 Task: Create a community-driven roadmap with input from external contributors.
Action: Mouse moved to (138, 148)
Screenshot: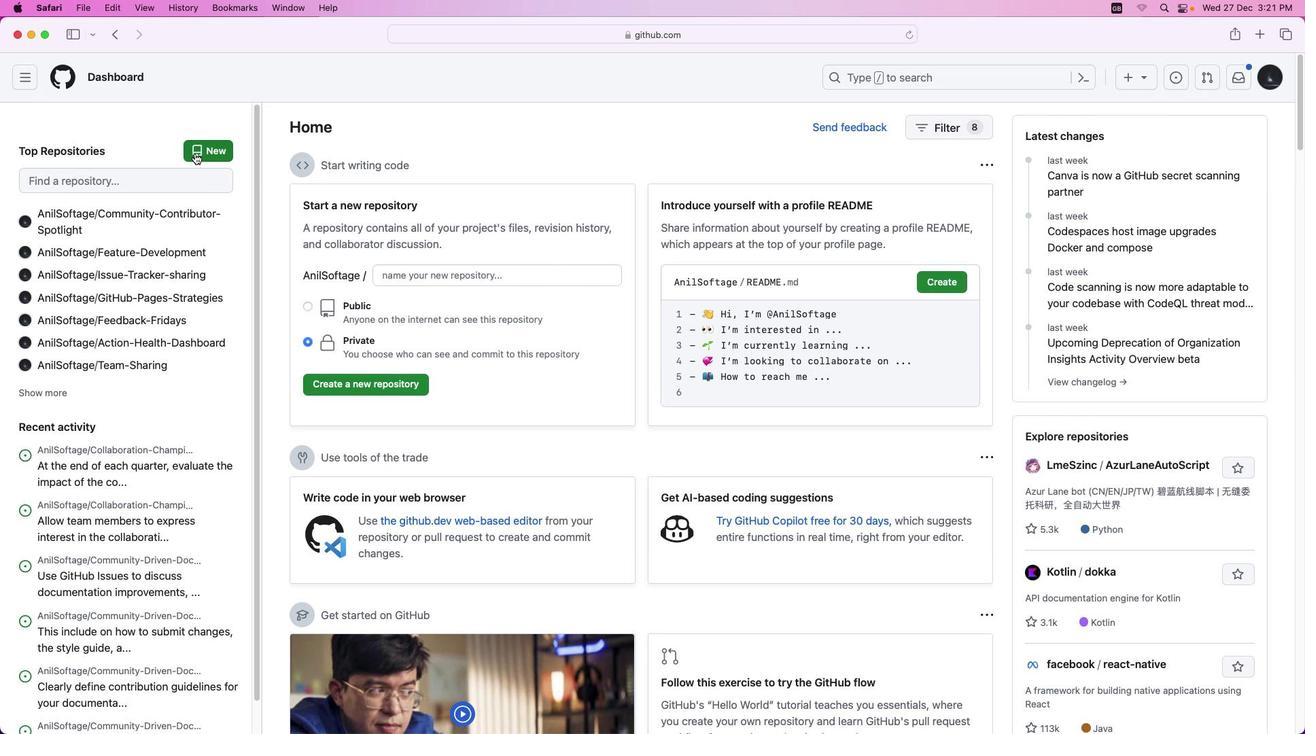 
Action: Mouse pressed left at (138, 148)
Screenshot: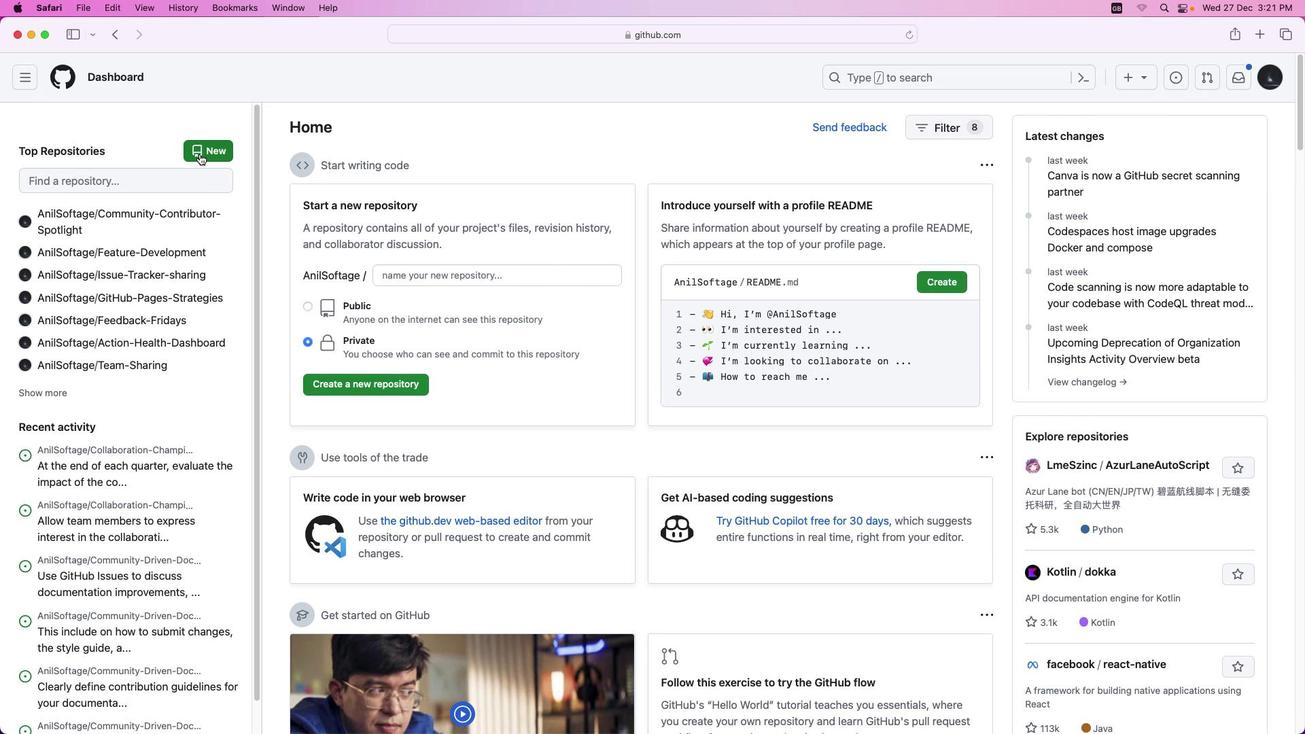 
Action: Mouse moved to (210, 150)
Screenshot: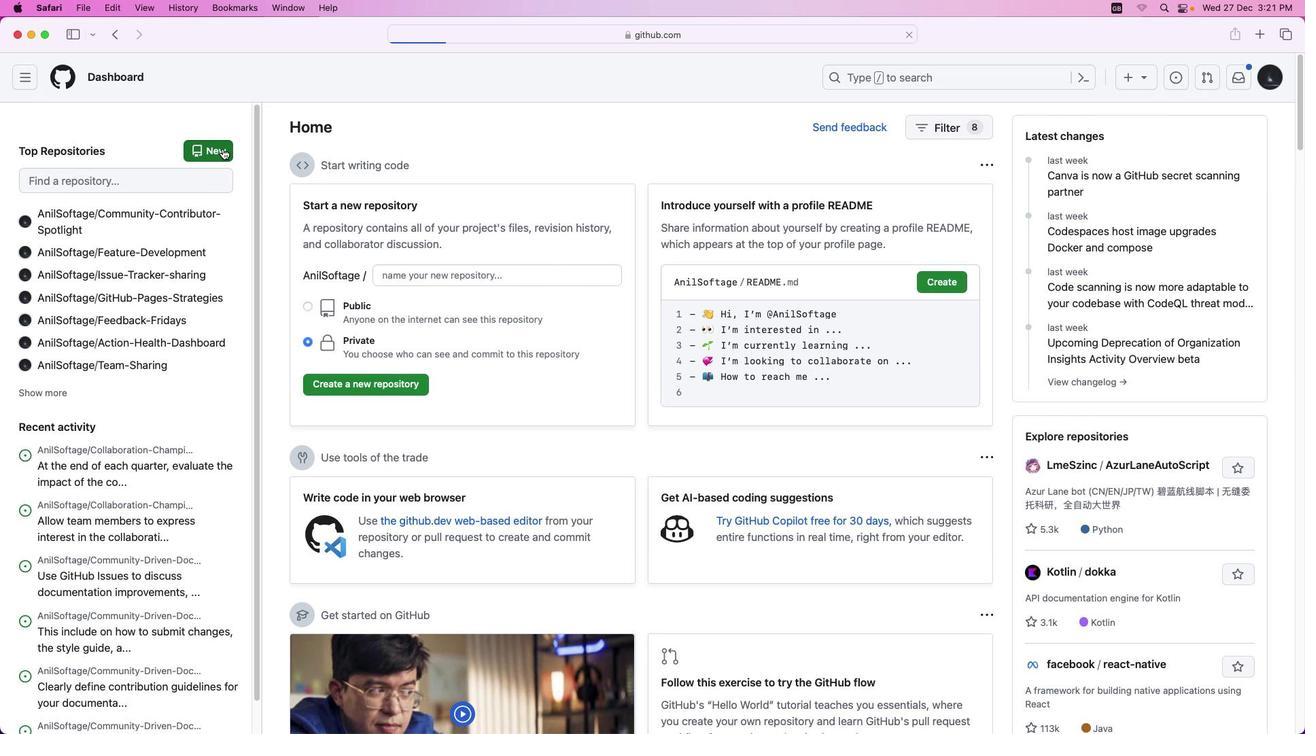 
Action: Mouse pressed left at (210, 150)
Screenshot: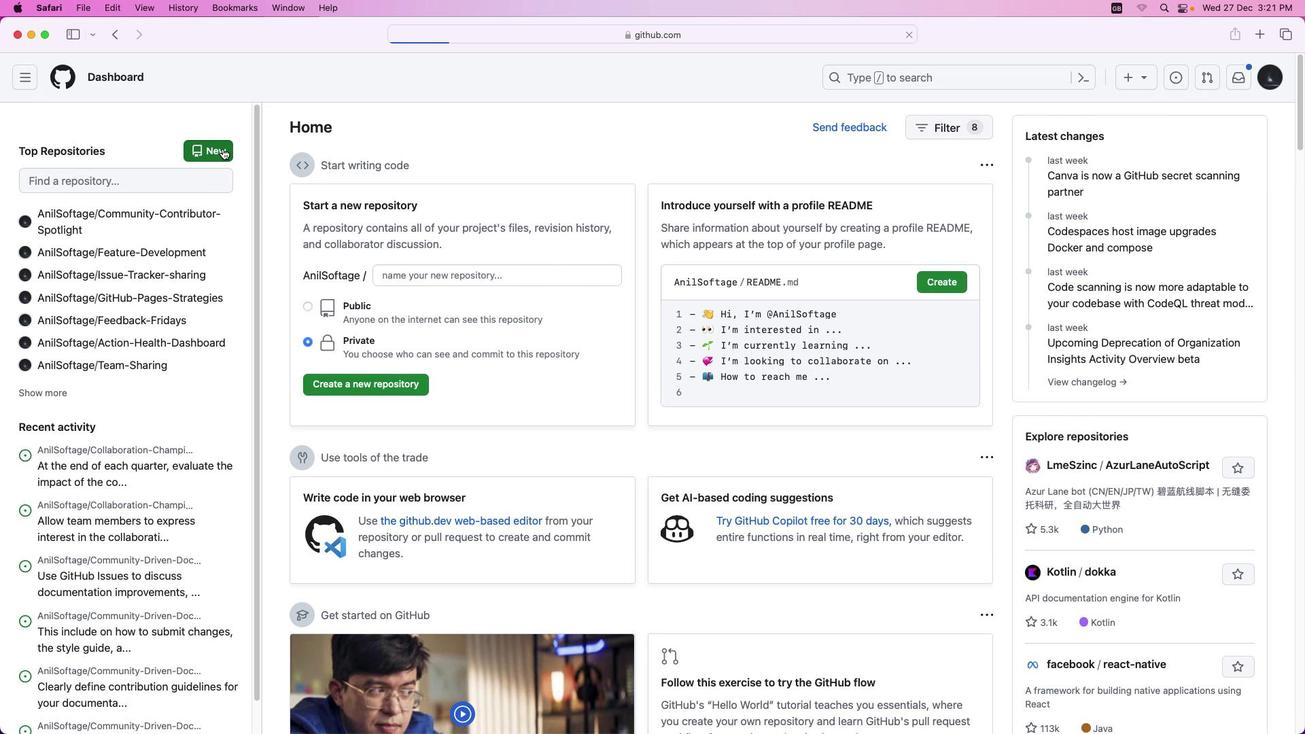
Action: Mouse moved to (572, 356)
Screenshot: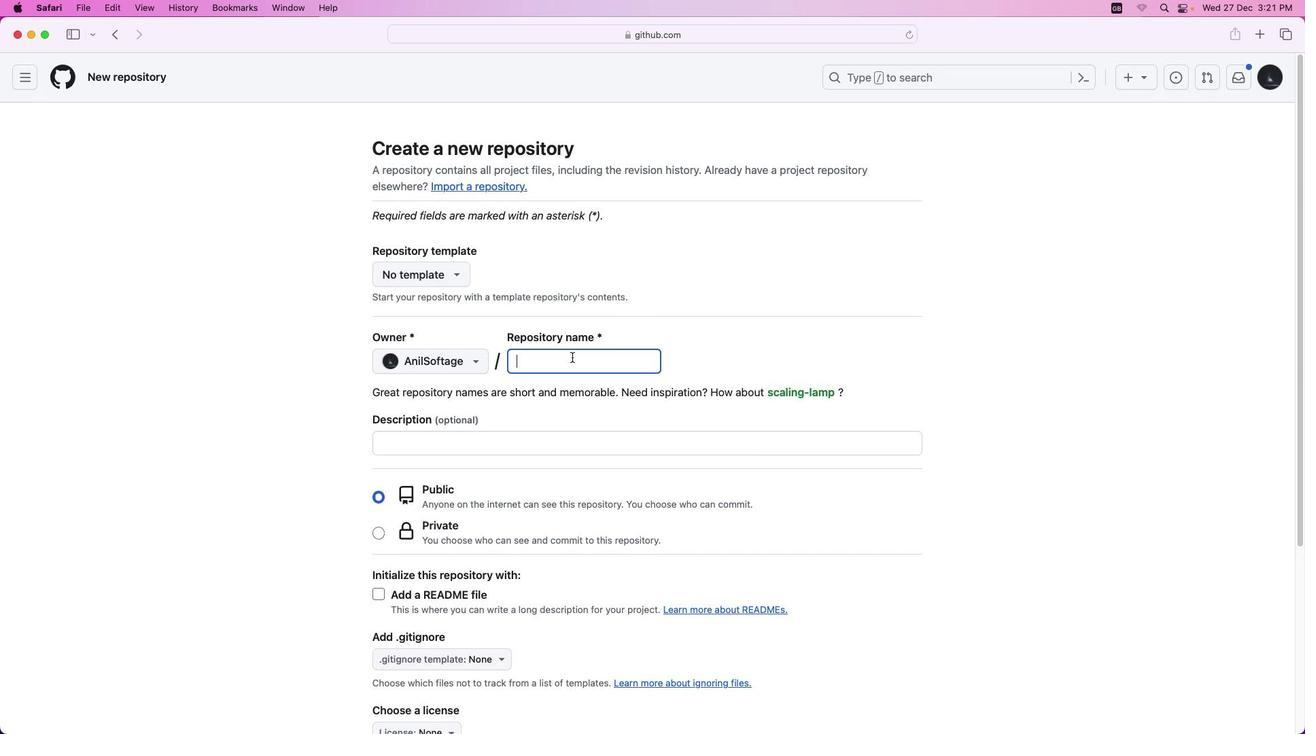 
Action: Mouse pressed left at (572, 356)
Screenshot: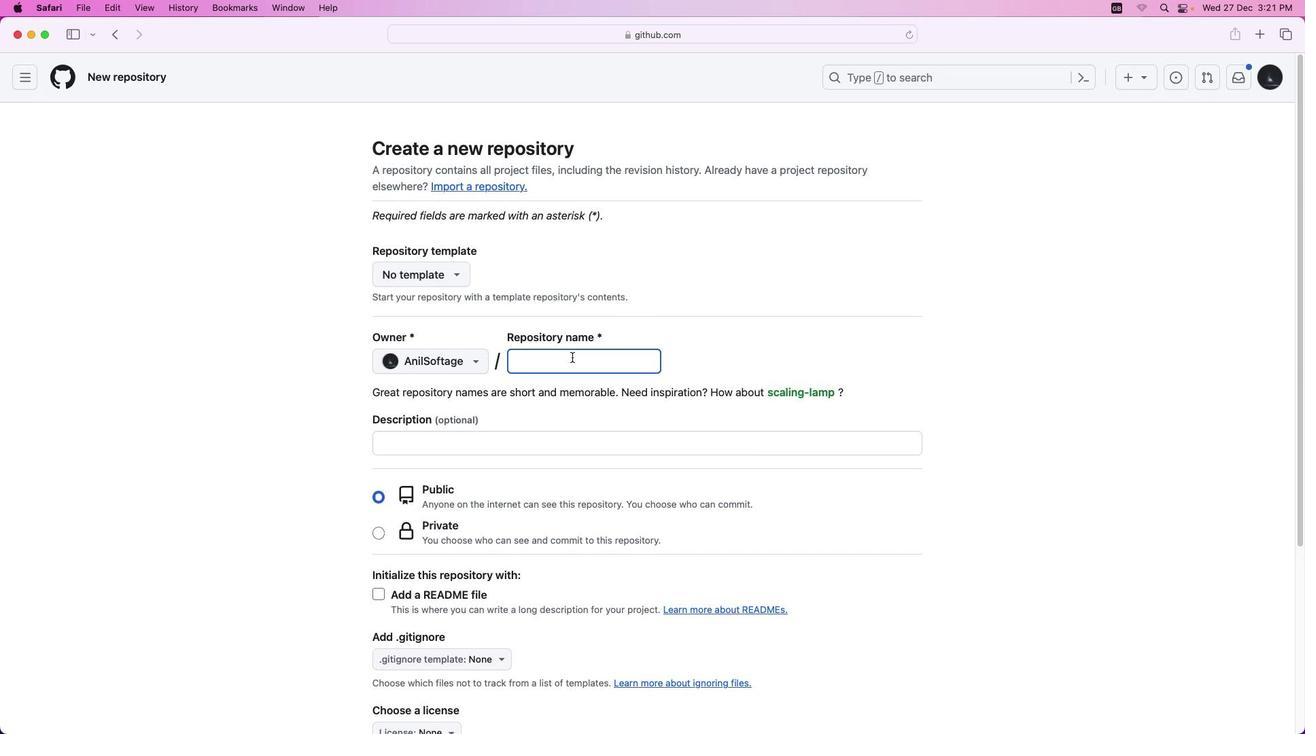 
Action: Key pressed Key.shift'C''u'Key.left'o''m''m'Key.rightKey.right'n''i''t''y''-'Key.shift'D''r''i''v''e''n'Key.spaceKey.shift'R''o''a''d''m''a''p'
Screenshot: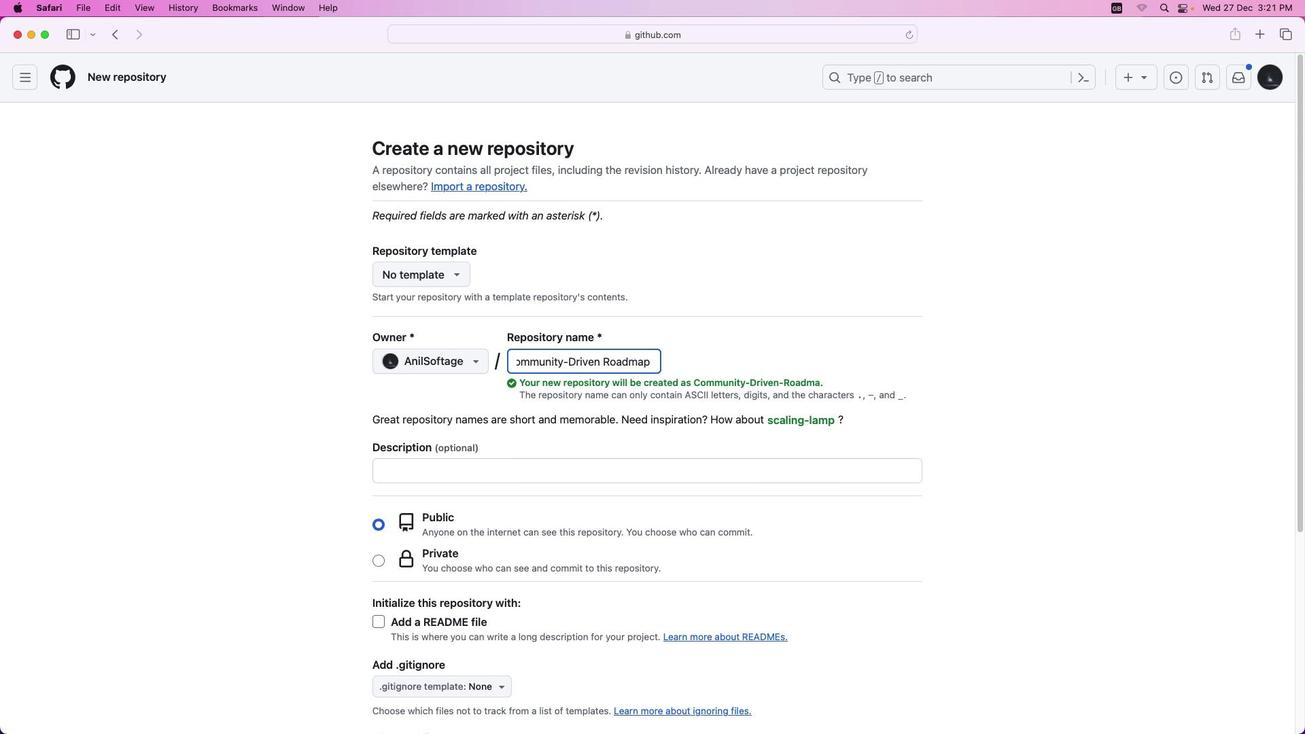 
Action: Mouse moved to (477, 460)
Screenshot: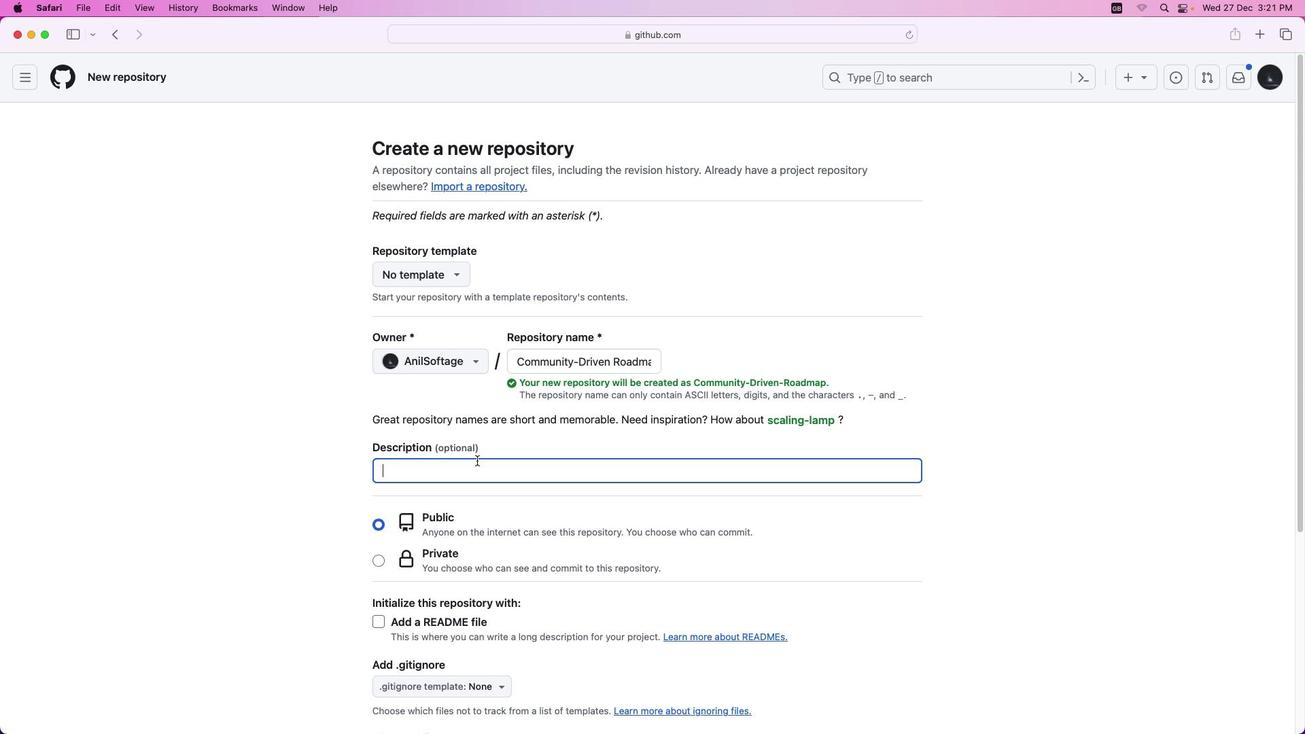 
Action: Mouse pressed left at (477, 460)
Screenshot: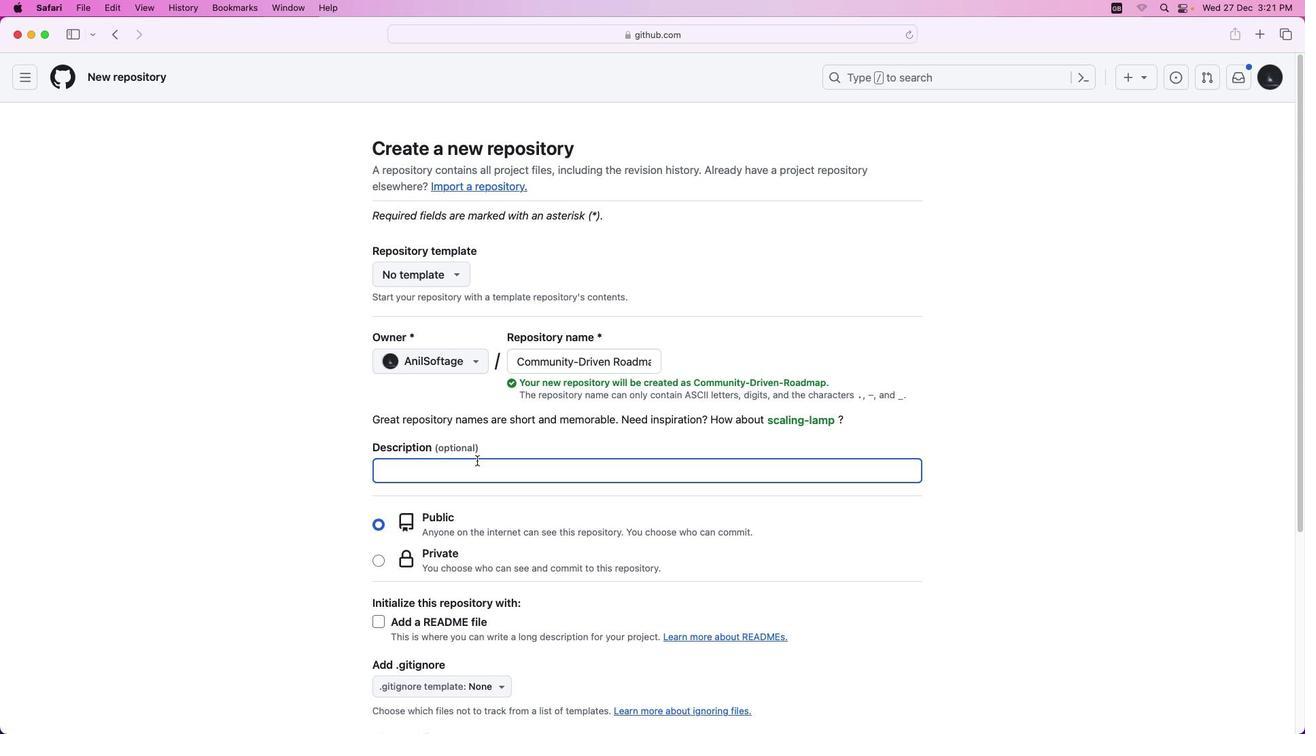 
Action: Key pressed Key.shift'C''r''e''a''t''i'Key.backspaceKey.backspaceKey.backspaceKey.backspaceKey.backspaceKey.backspaceKey.backspaceKey.shift'W''e''l''c''o''m''e'Key.space't''o'Key.spaceKey.shift'C''o''m''m''u''n''i''t''y''-''d''r''i''v''e''n'Key.space'r''o''a''d''m''a''p'','Key.space'i''t'Key.space'i''n''v''o''l''c''e''s'Key.leftKey.leftKey.backspace'v'Key.rightKey.rightKey.rightKey.space'c''o''l''l''a''b''o''r''a''t''i''o''n'','Key.space't''r''a''n''s''p''a''r''e''n''c''y'','Key.space'a''n''d'Key.space'e''n''g''a''g''e''m''e''n''t'Key.space'w''i''t''h'Key.space'e''x''t''e''r''n''a''l'Key.space'c''o''n''t''r''i''b''u''t''o''r''s''.'
Screenshot: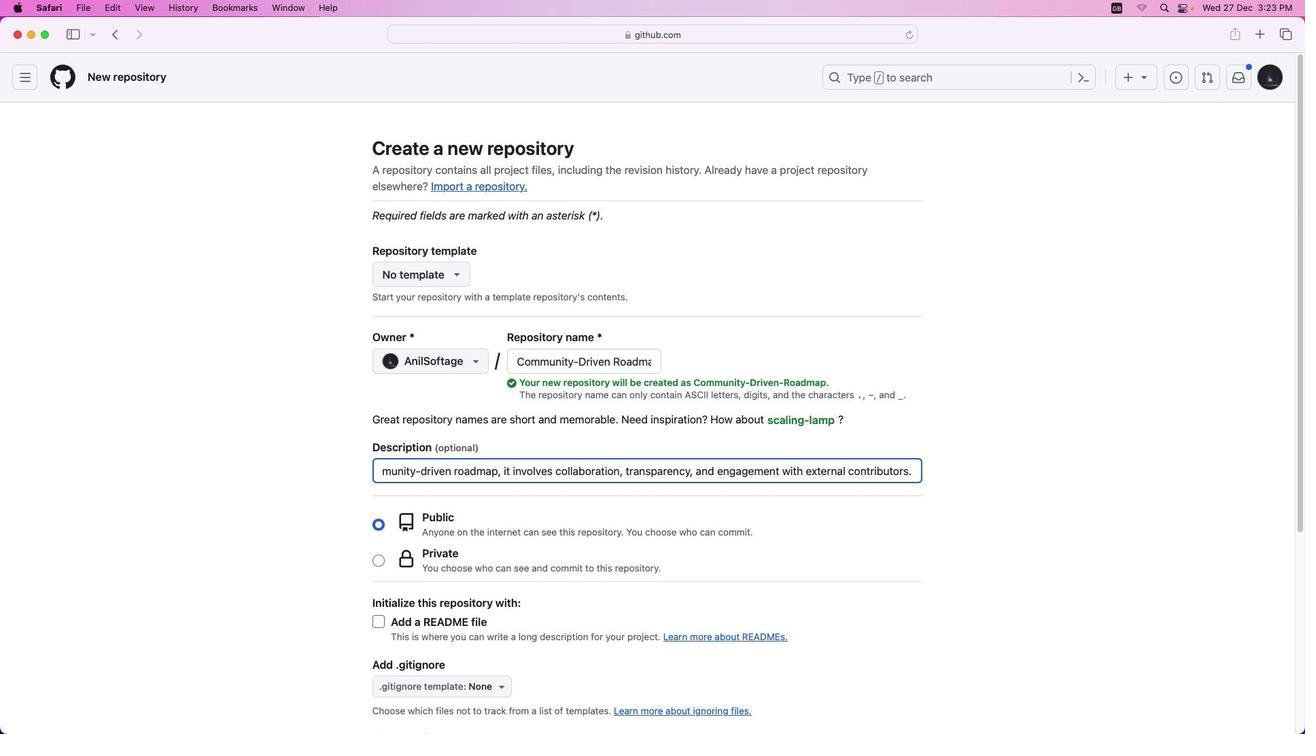 
Action: Mouse moved to (411, 546)
Screenshot: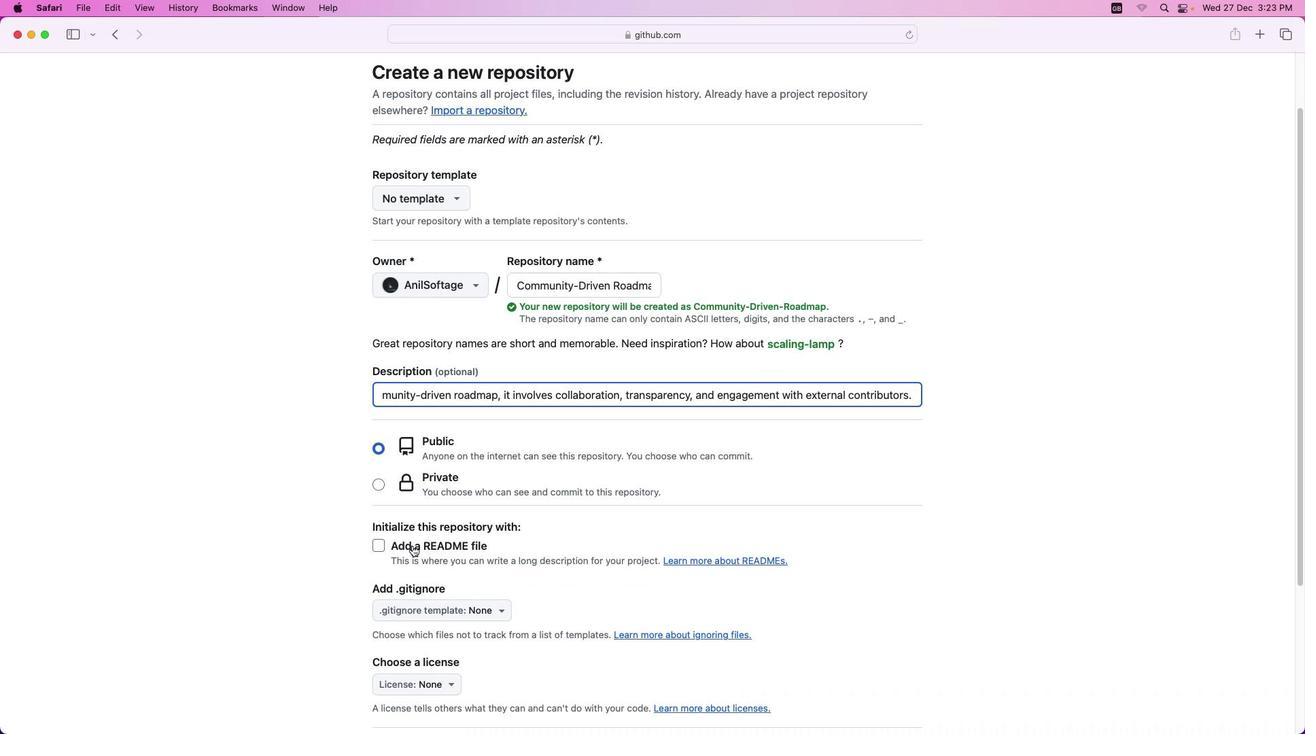 
Action: Mouse scrolled (411, 546) with delta (0, 0)
Screenshot: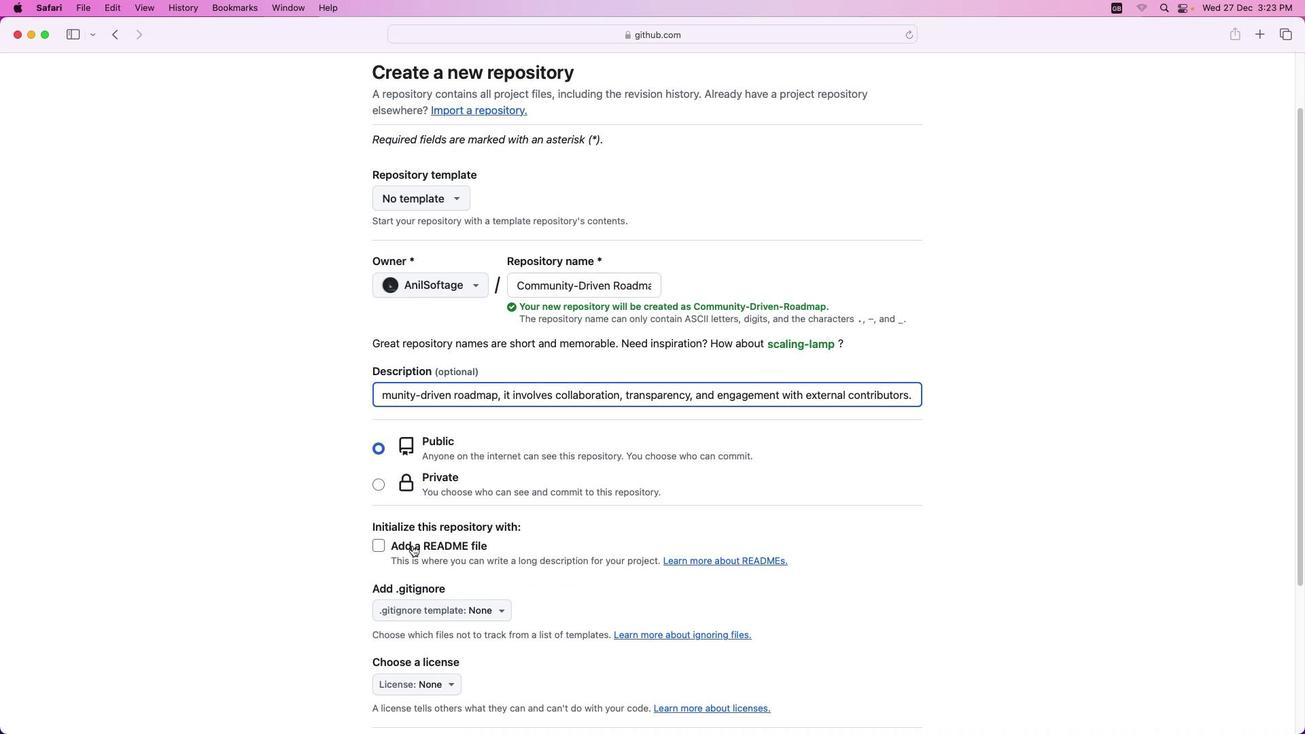 
Action: Mouse moved to (411, 546)
Screenshot: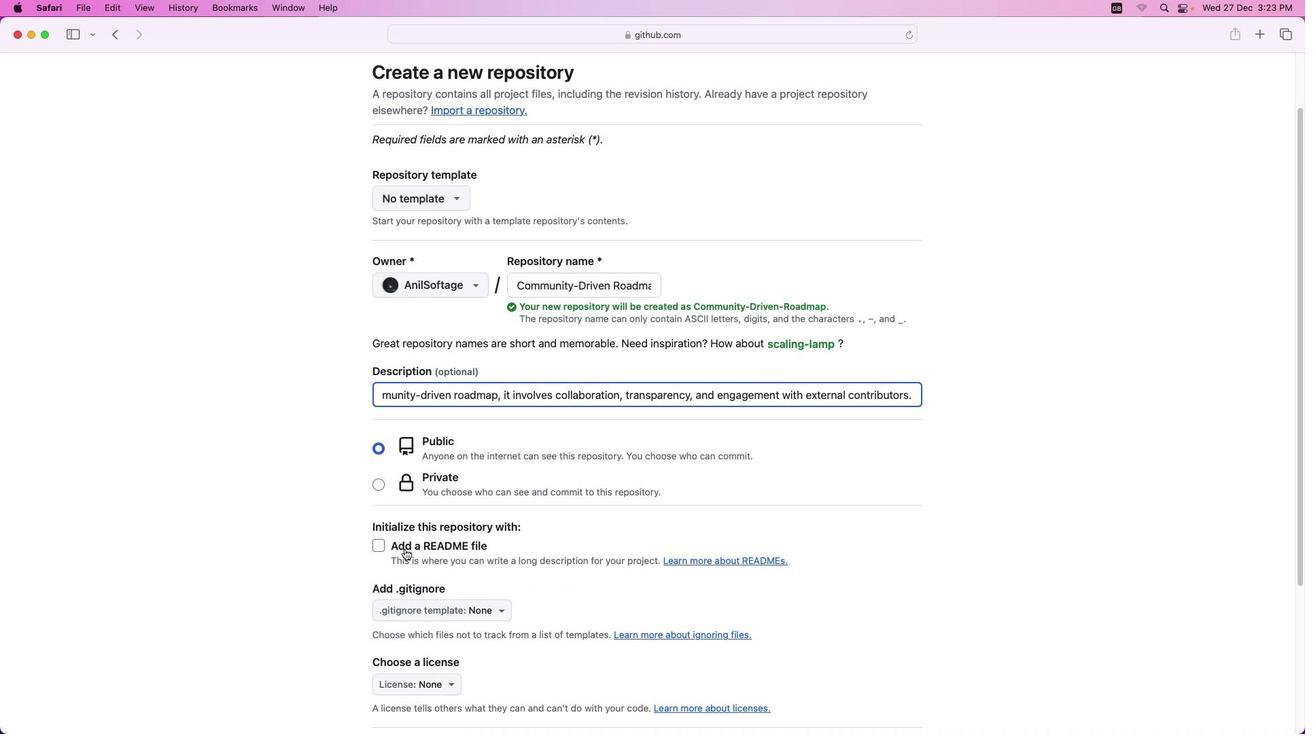 
Action: Mouse scrolled (411, 546) with delta (0, 0)
Screenshot: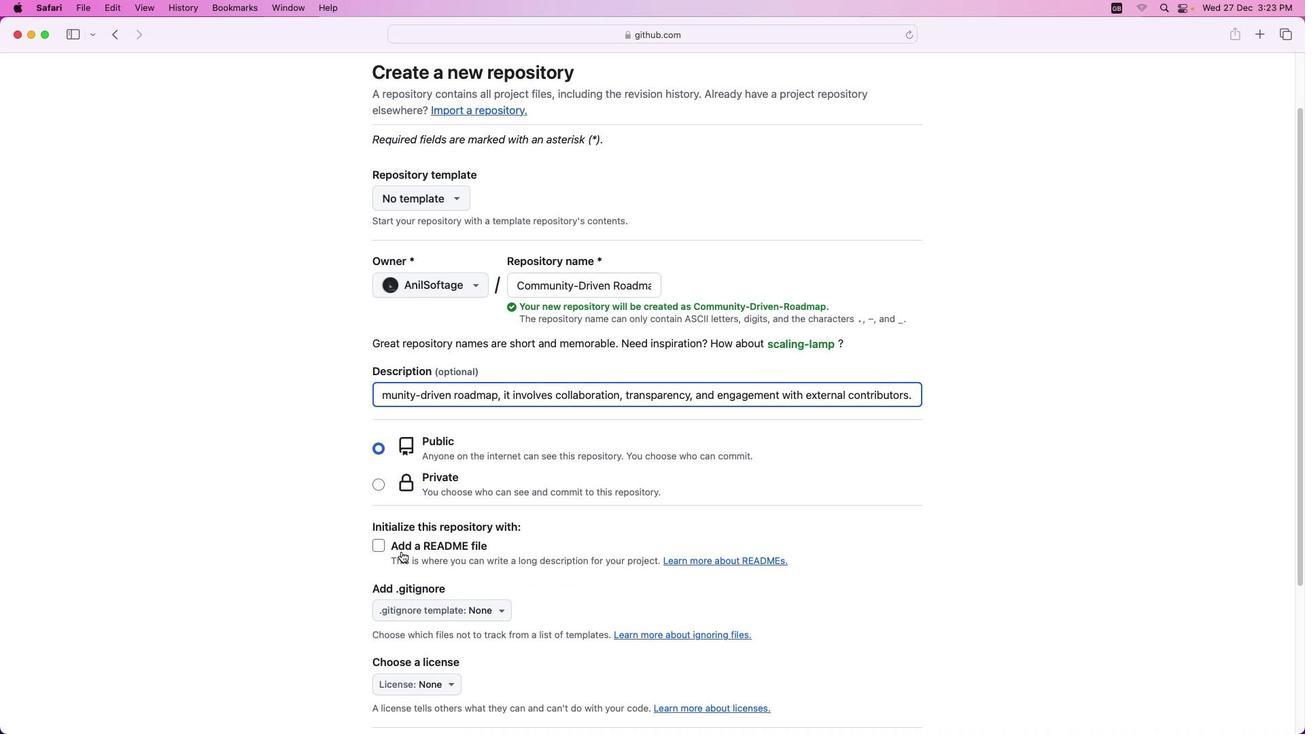 
Action: Mouse moved to (412, 545)
Screenshot: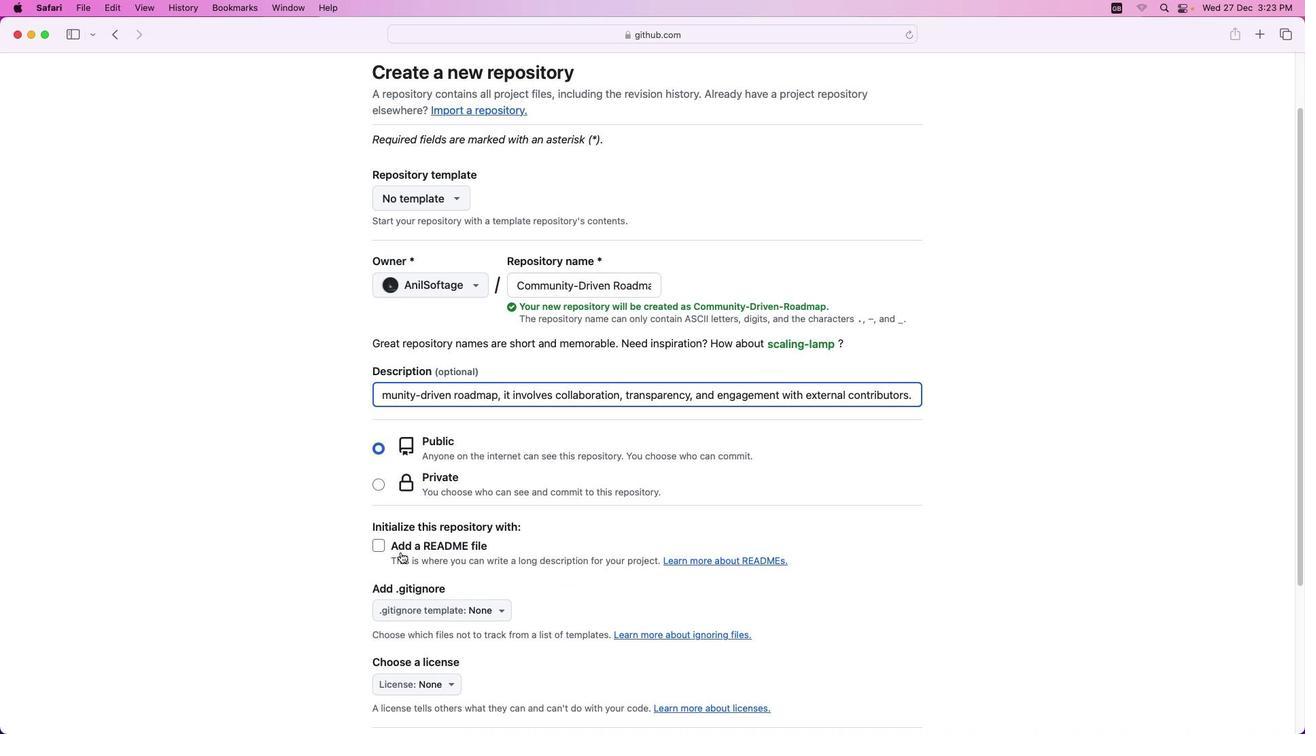 
Action: Mouse scrolled (412, 545) with delta (0, 0)
Screenshot: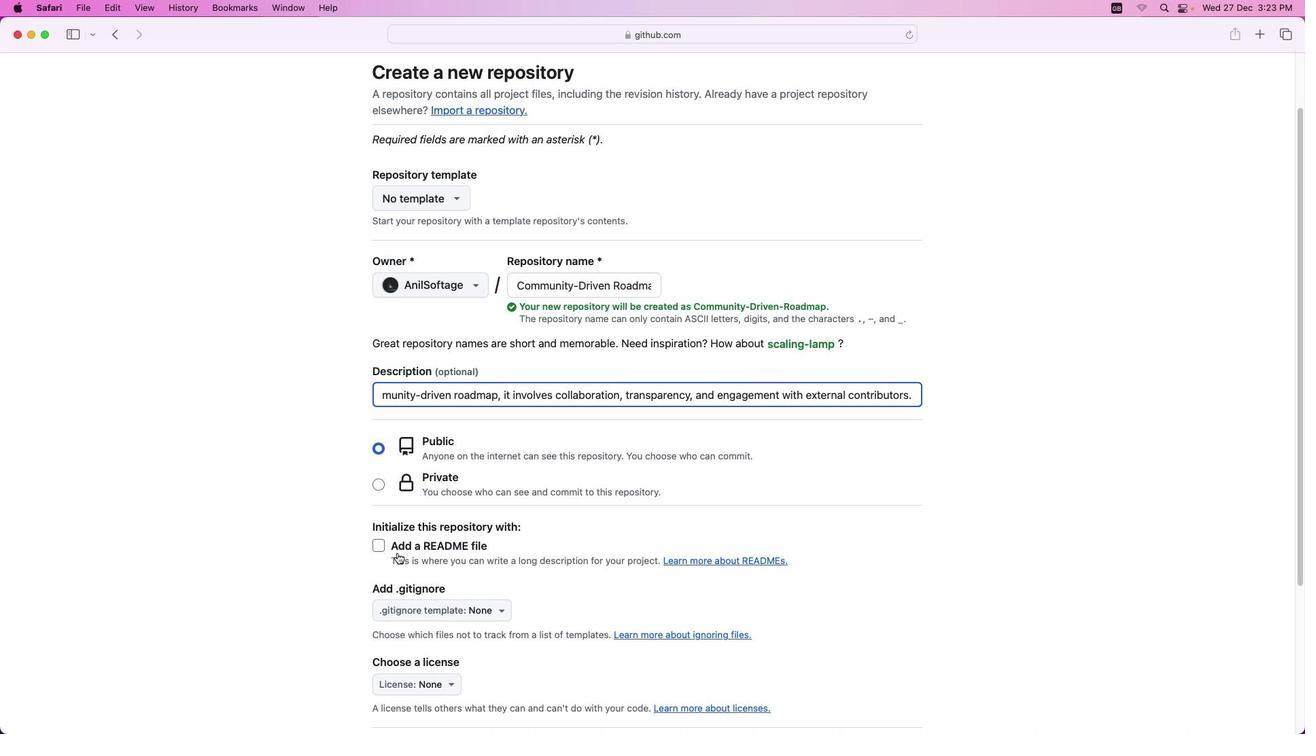 
Action: Mouse scrolled (412, 545) with delta (0, 0)
Screenshot: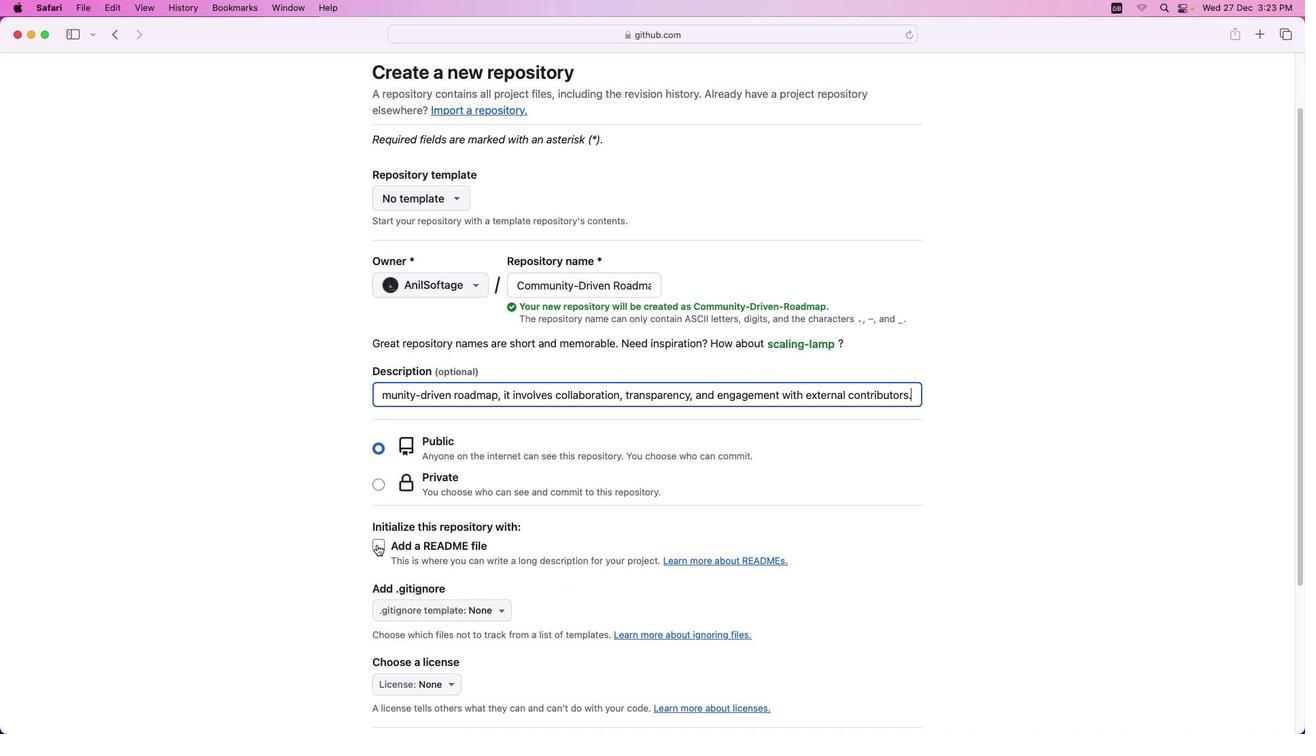
Action: Mouse moved to (378, 544)
Screenshot: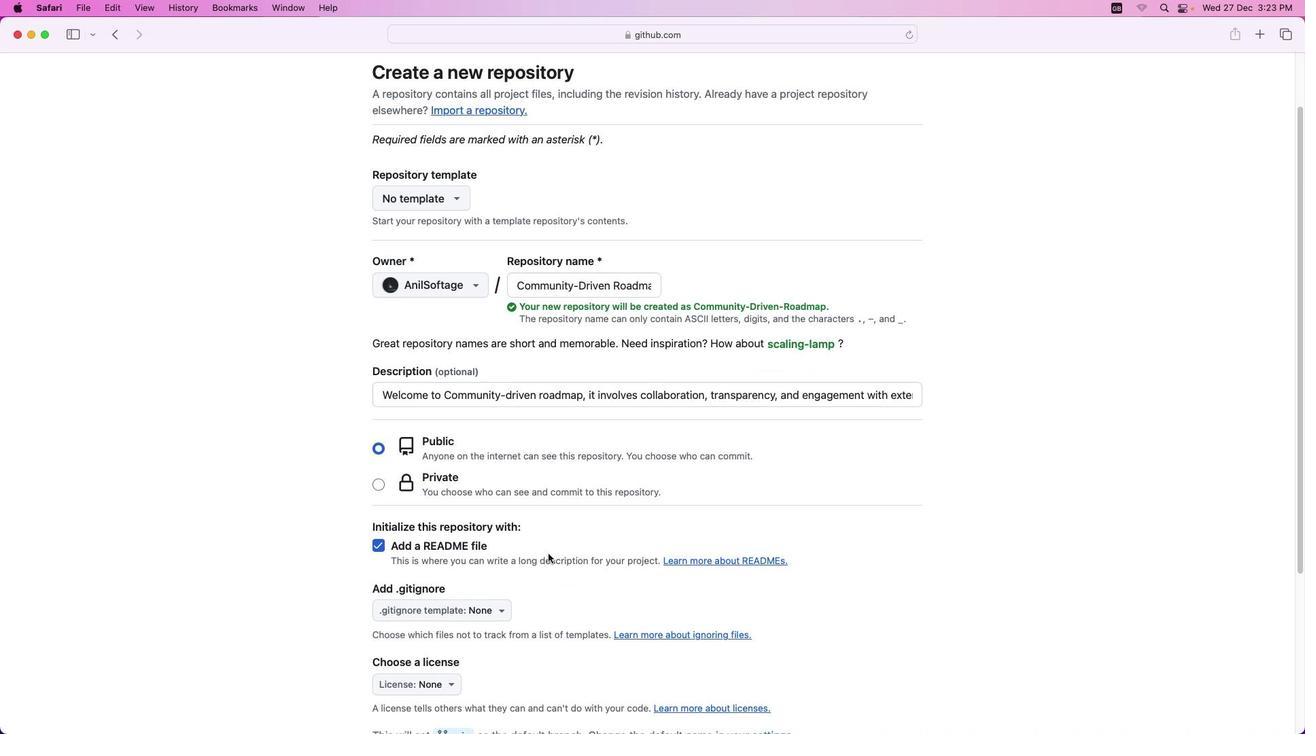 
Action: Mouse pressed left at (378, 544)
Screenshot: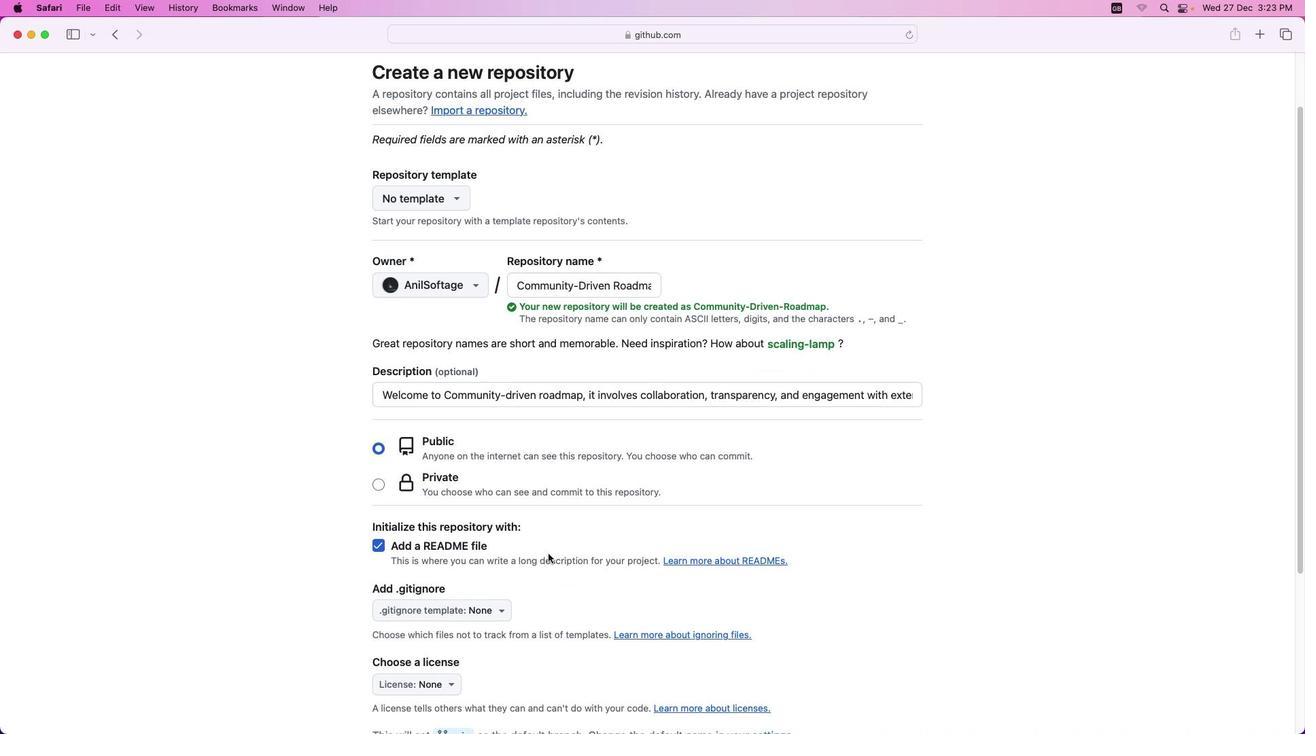 
Action: Mouse moved to (567, 552)
Screenshot: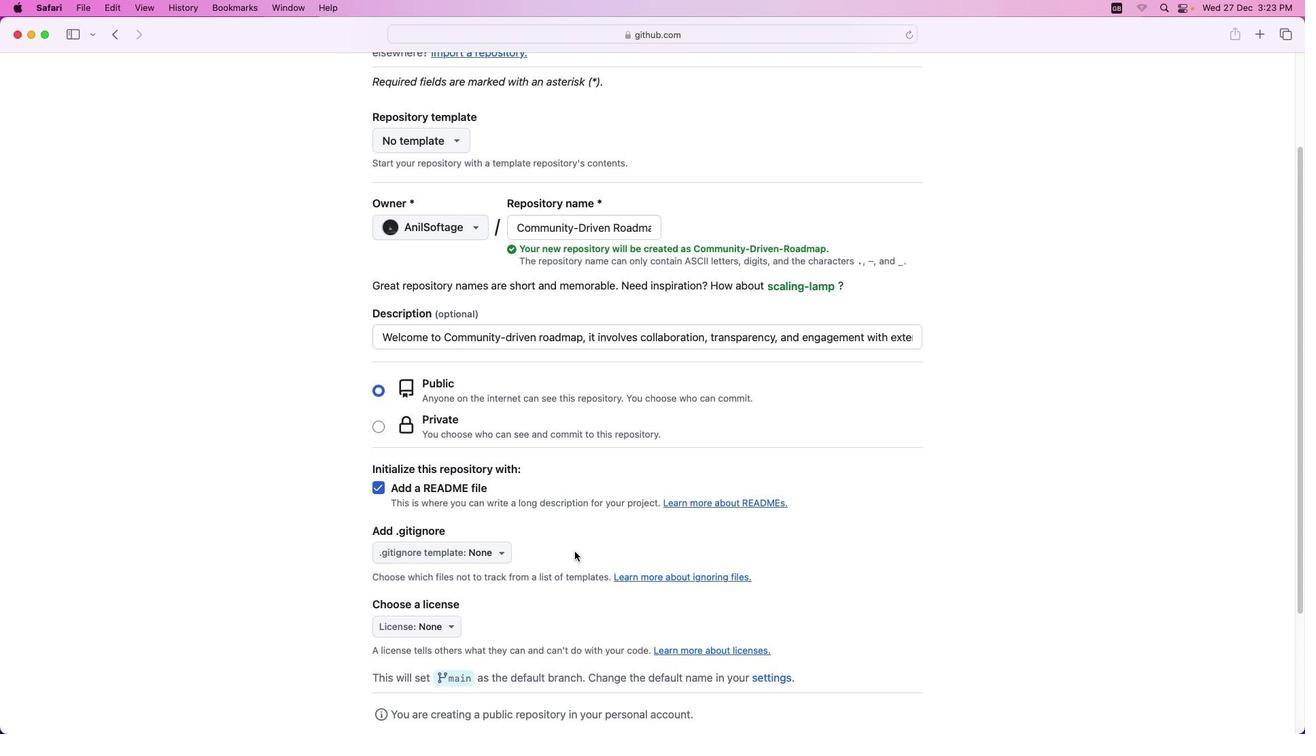 
Action: Mouse scrolled (567, 552) with delta (0, 0)
Screenshot: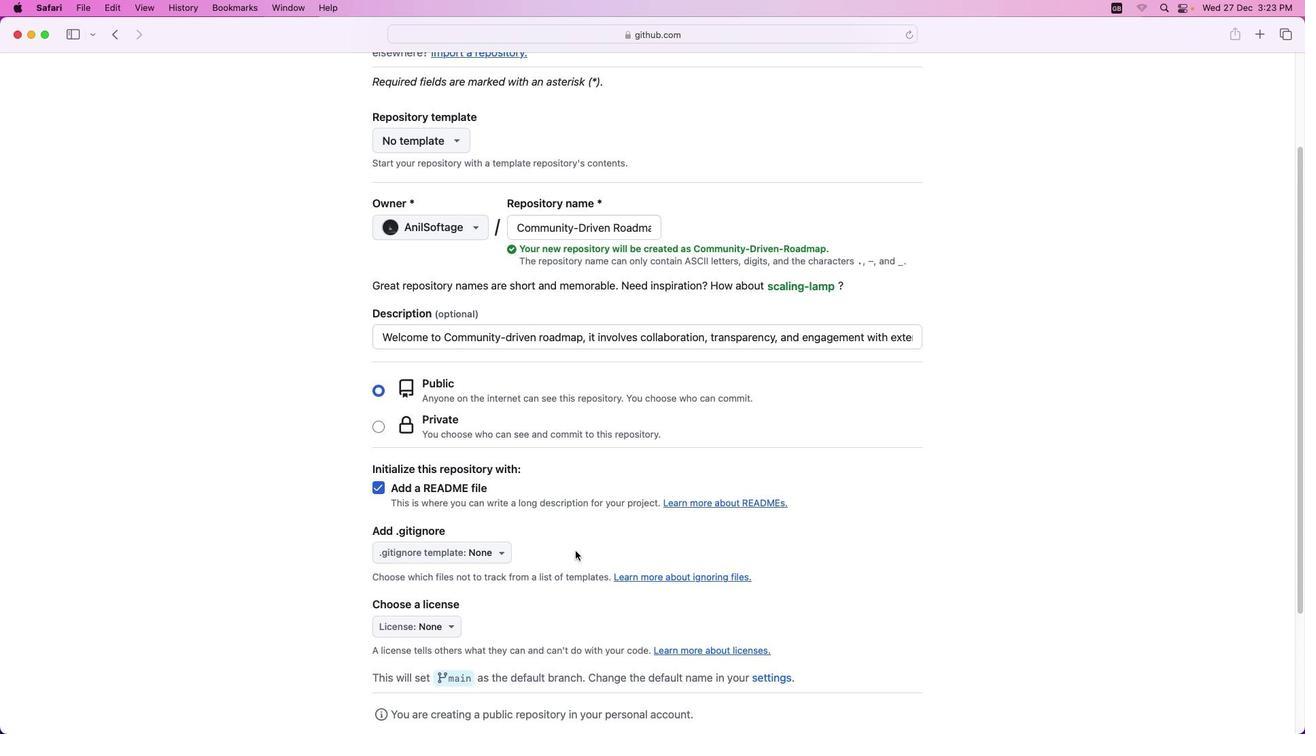 
Action: Mouse moved to (568, 552)
Screenshot: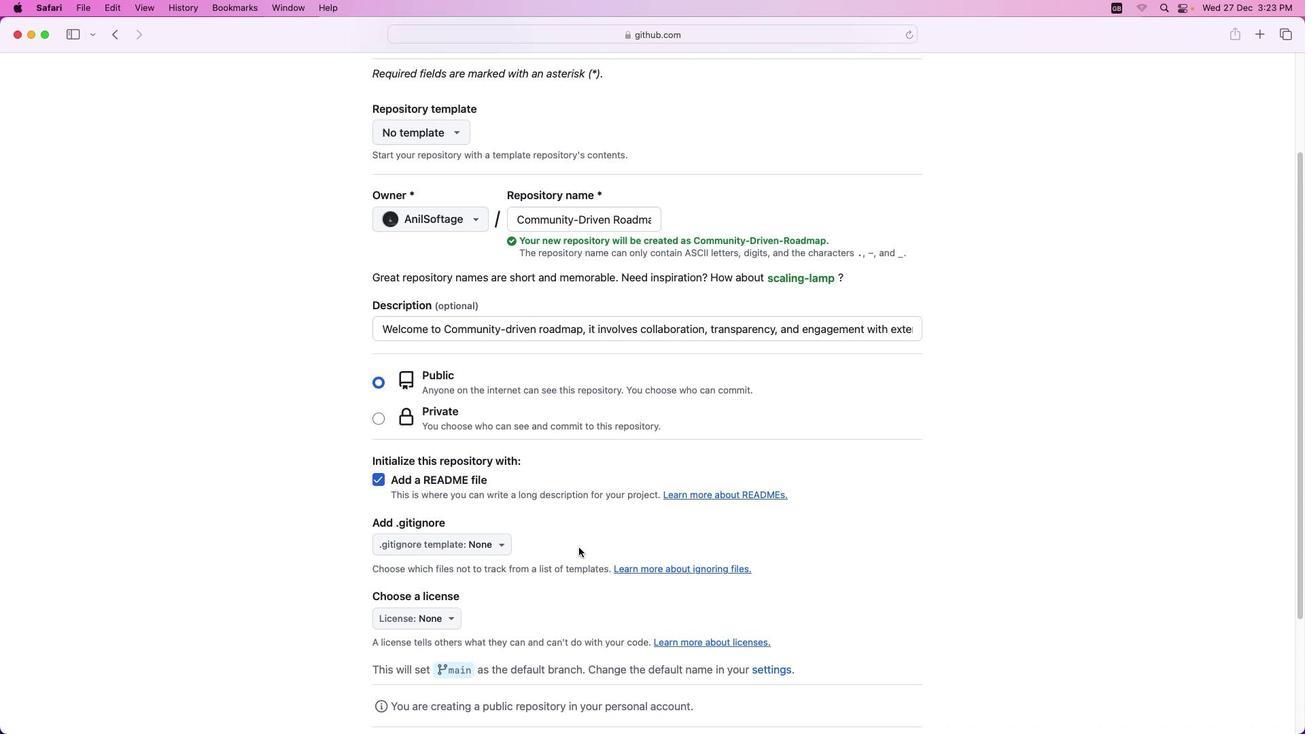 
Action: Mouse scrolled (568, 552) with delta (0, 0)
Screenshot: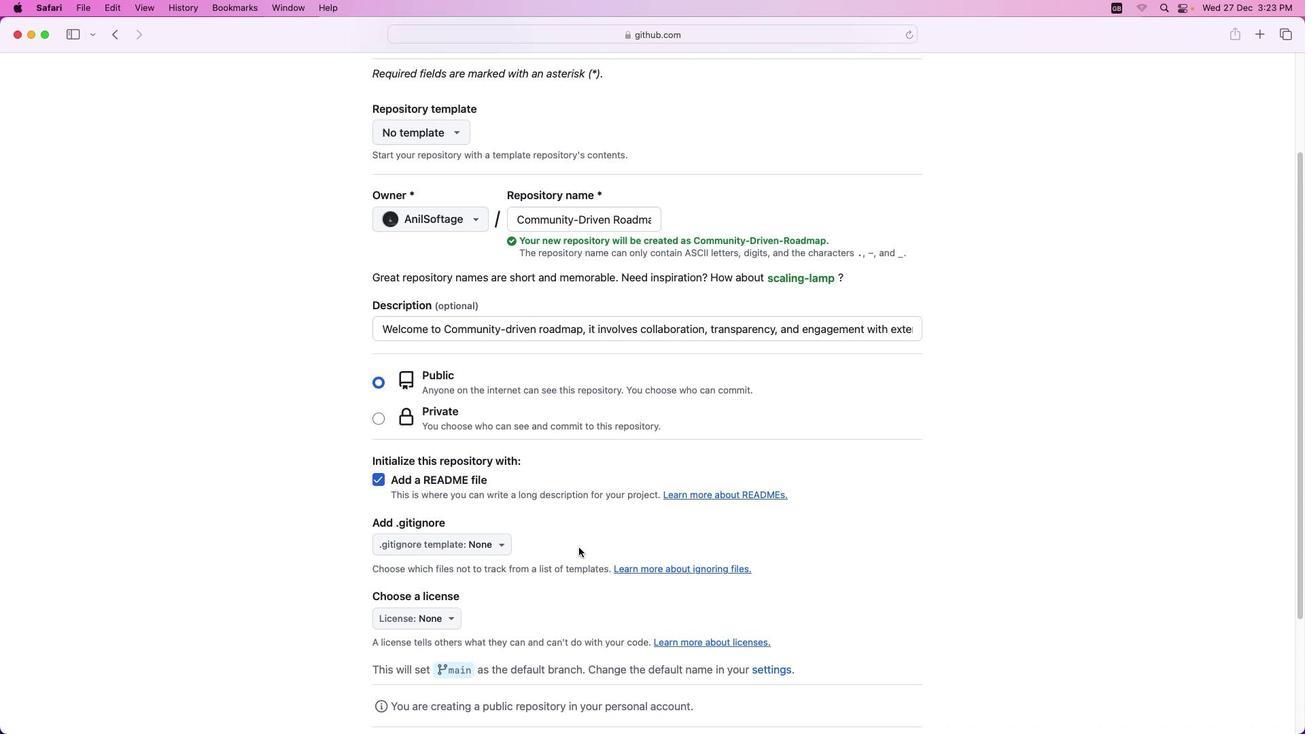 
Action: Mouse moved to (569, 553)
Screenshot: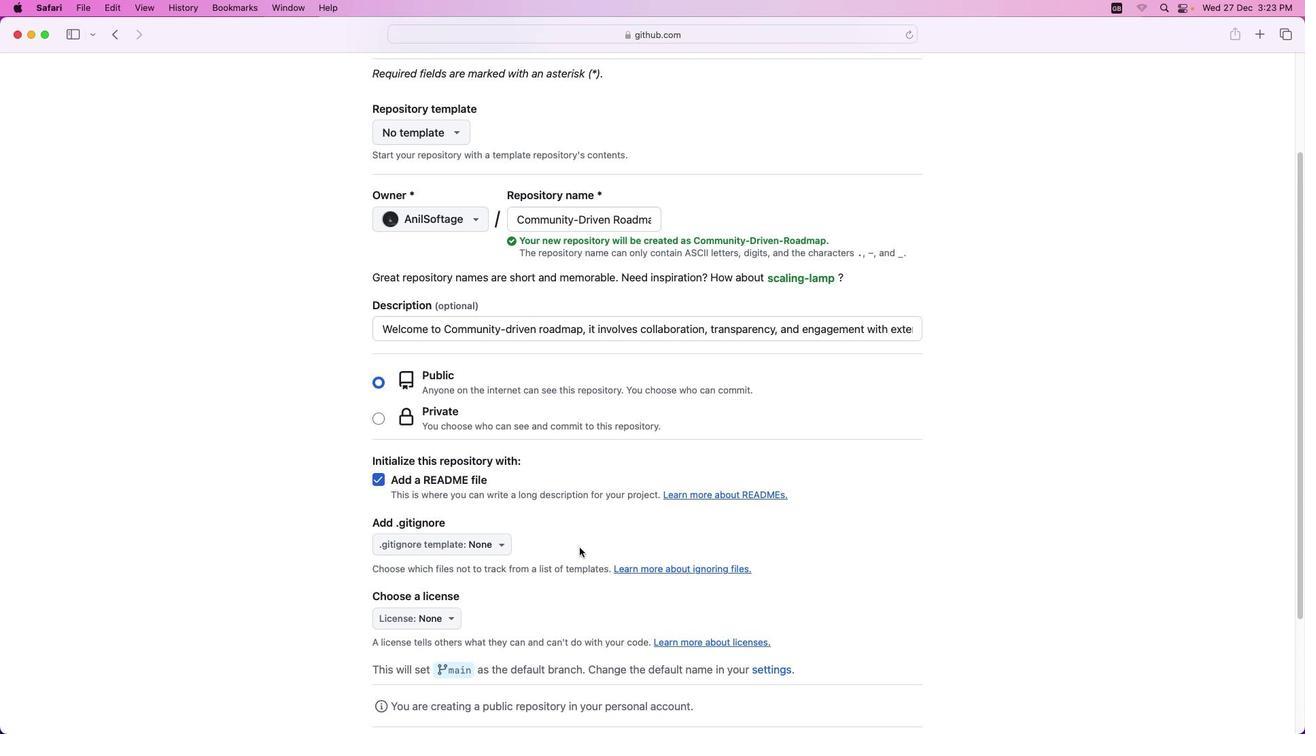 
Action: Mouse scrolled (569, 553) with delta (0, 0)
Screenshot: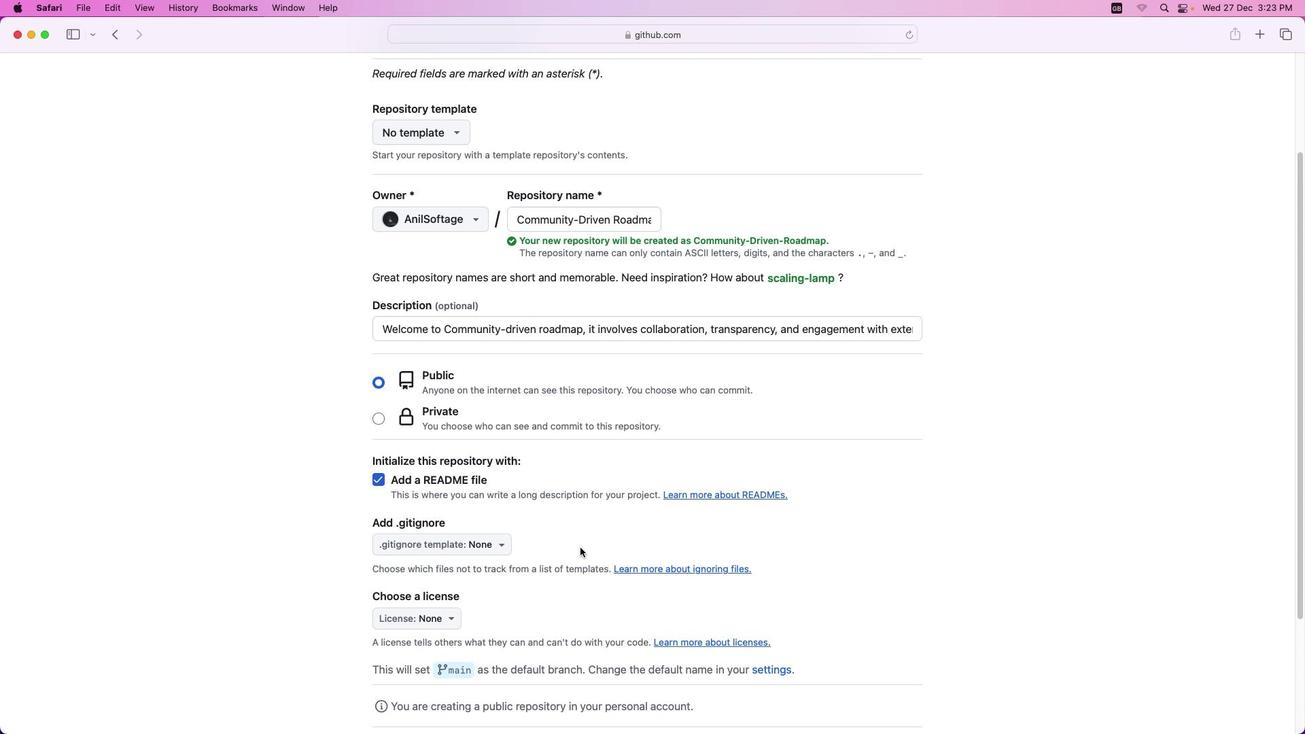 
Action: Mouse moved to (570, 553)
Screenshot: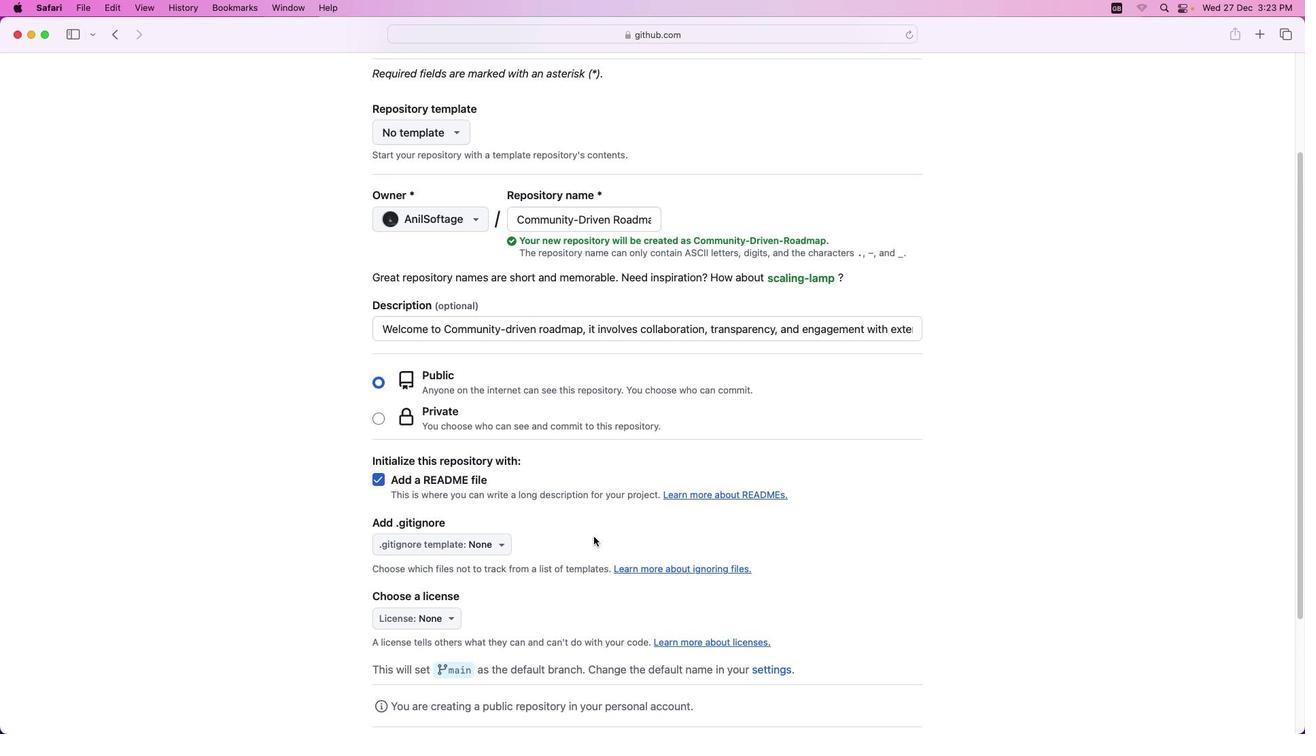 
Action: Mouse scrolled (570, 553) with delta (0, 0)
Screenshot: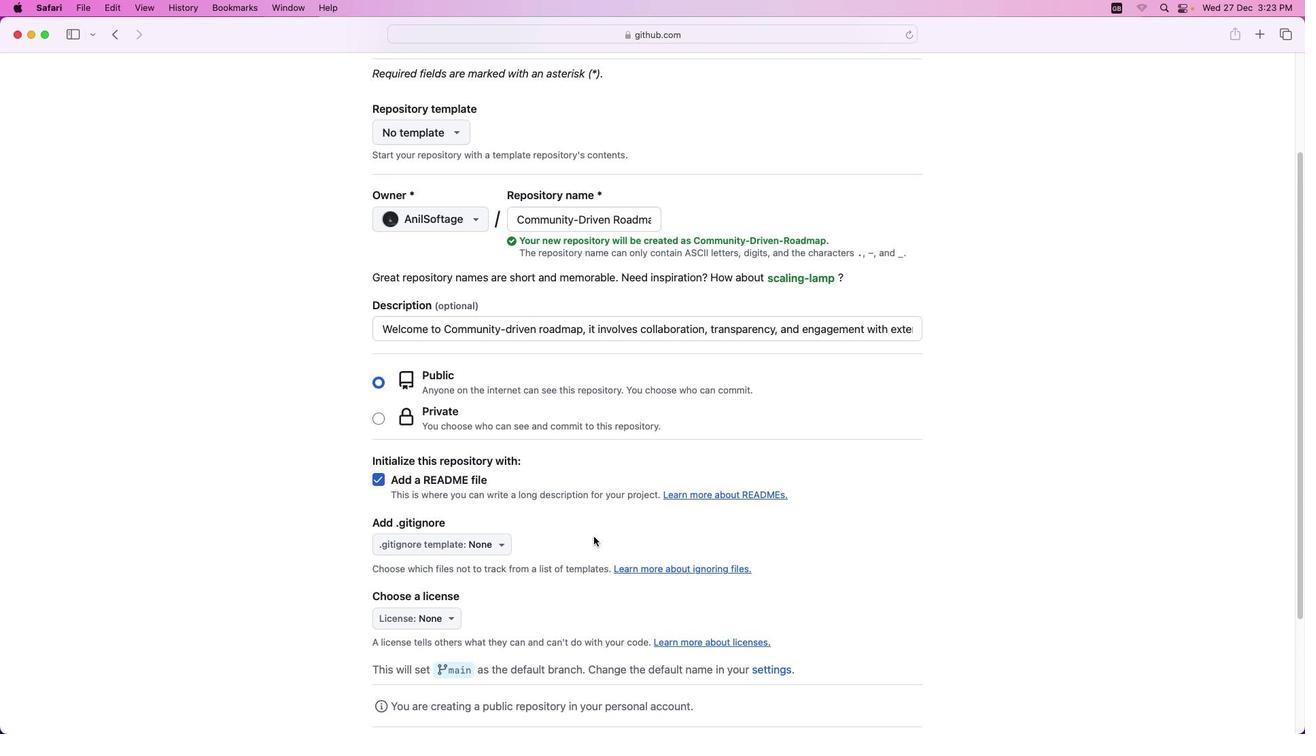 
Action: Mouse moved to (572, 552)
Screenshot: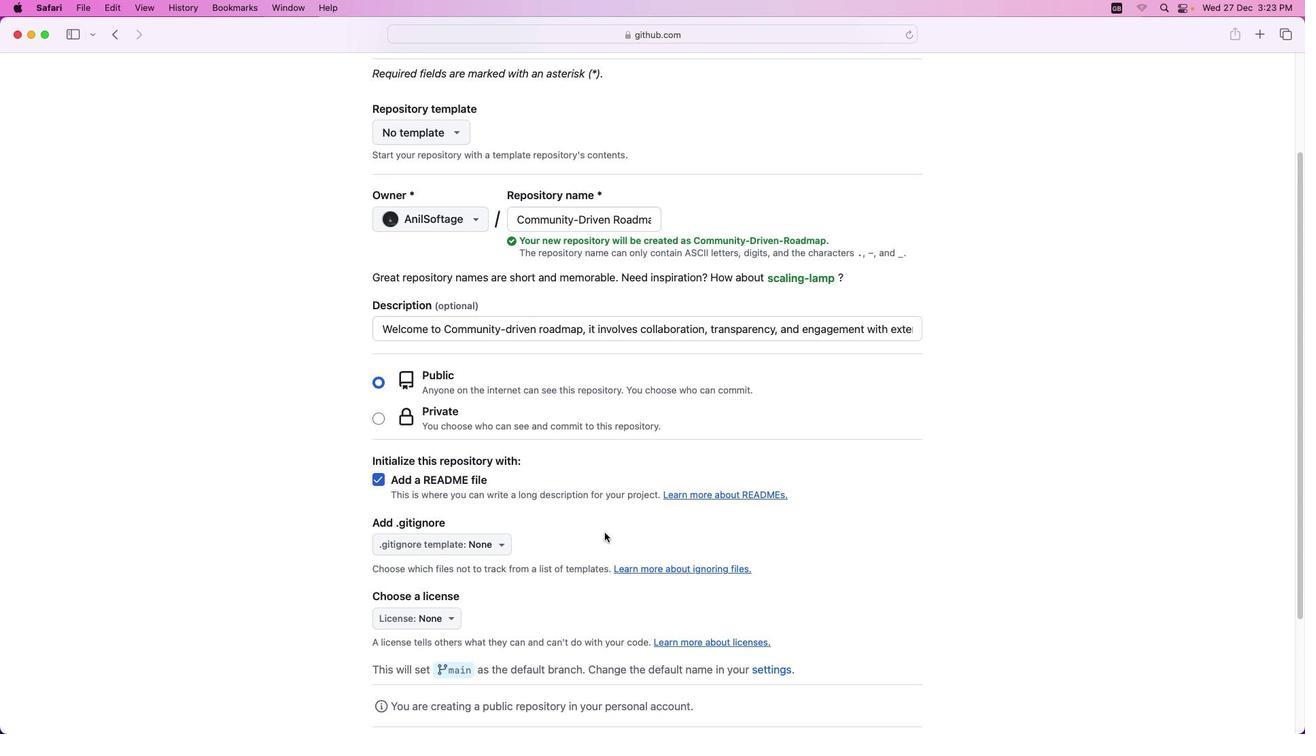 
Action: Mouse scrolled (572, 552) with delta (0, 0)
Screenshot: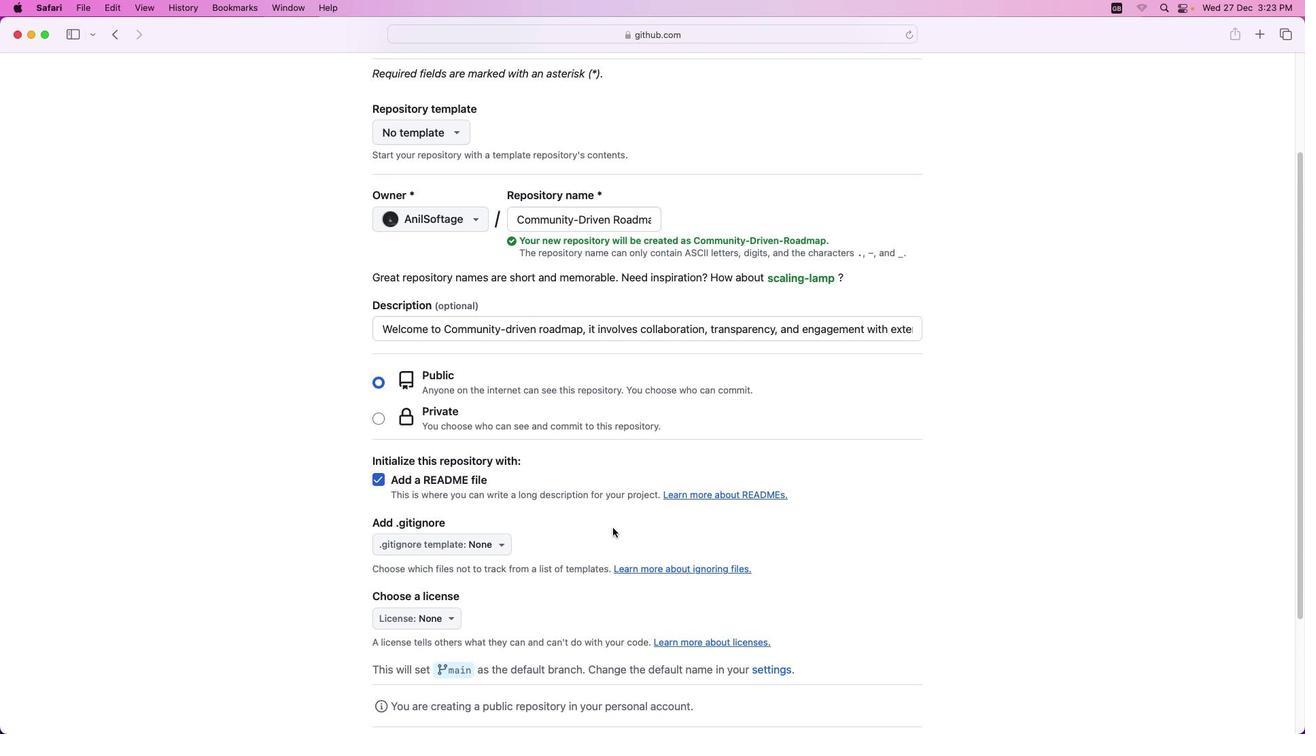 
Action: Mouse moved to (577, 548)
Screenshot: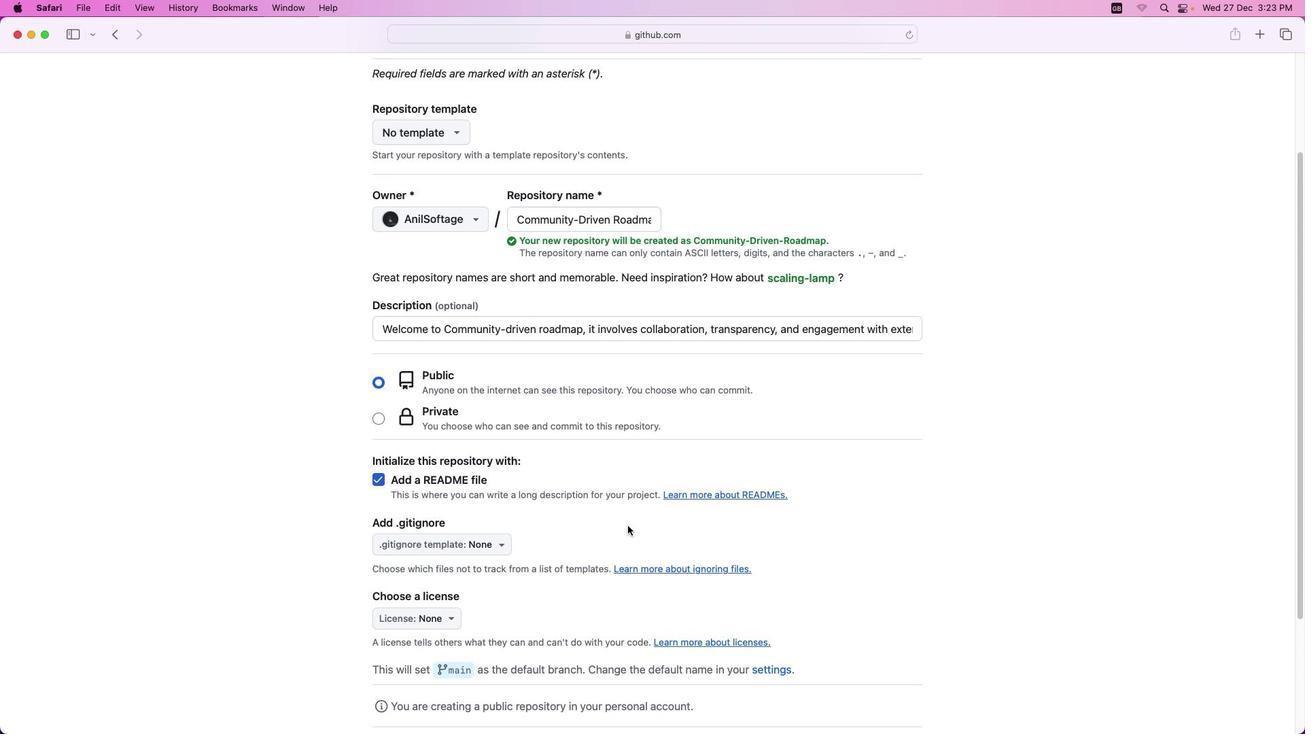 
Action: Mouse scrolled (577, 548) with delta (0, 0)
Screenshot: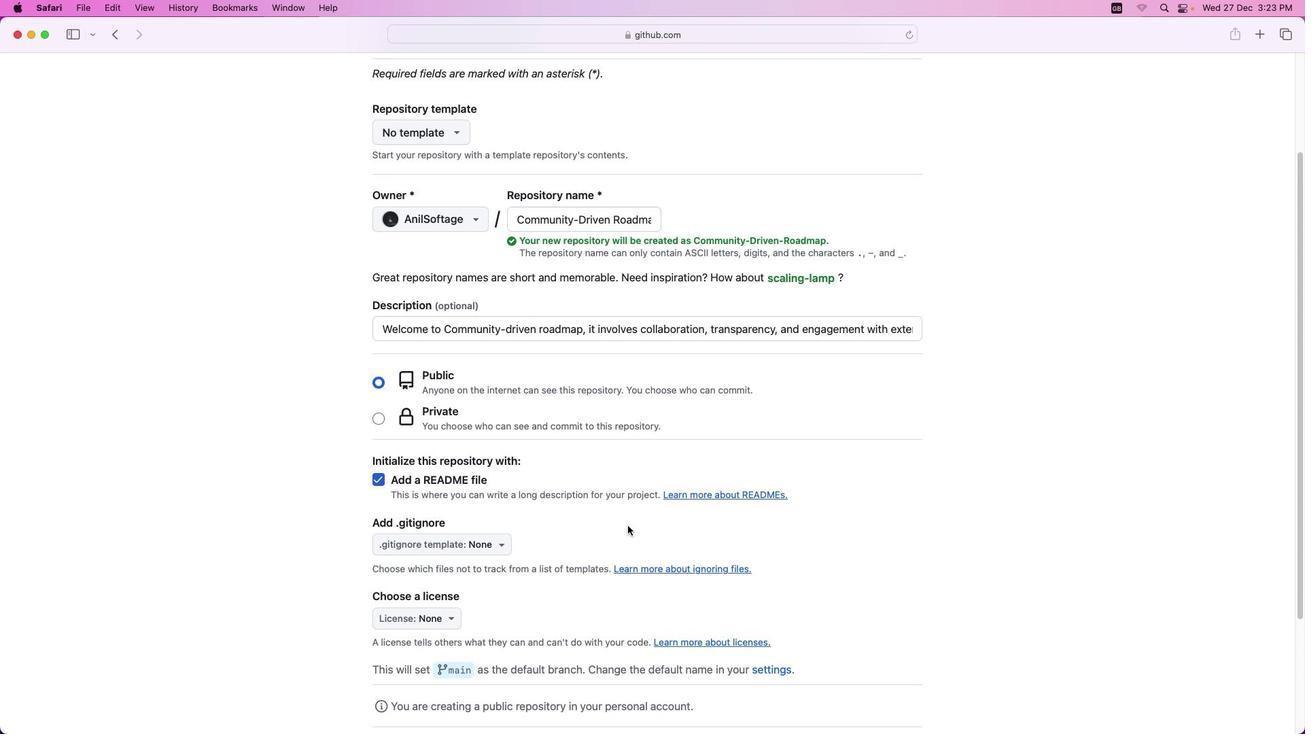 
Action: Mouse moved to (631, 525)
Screenshot: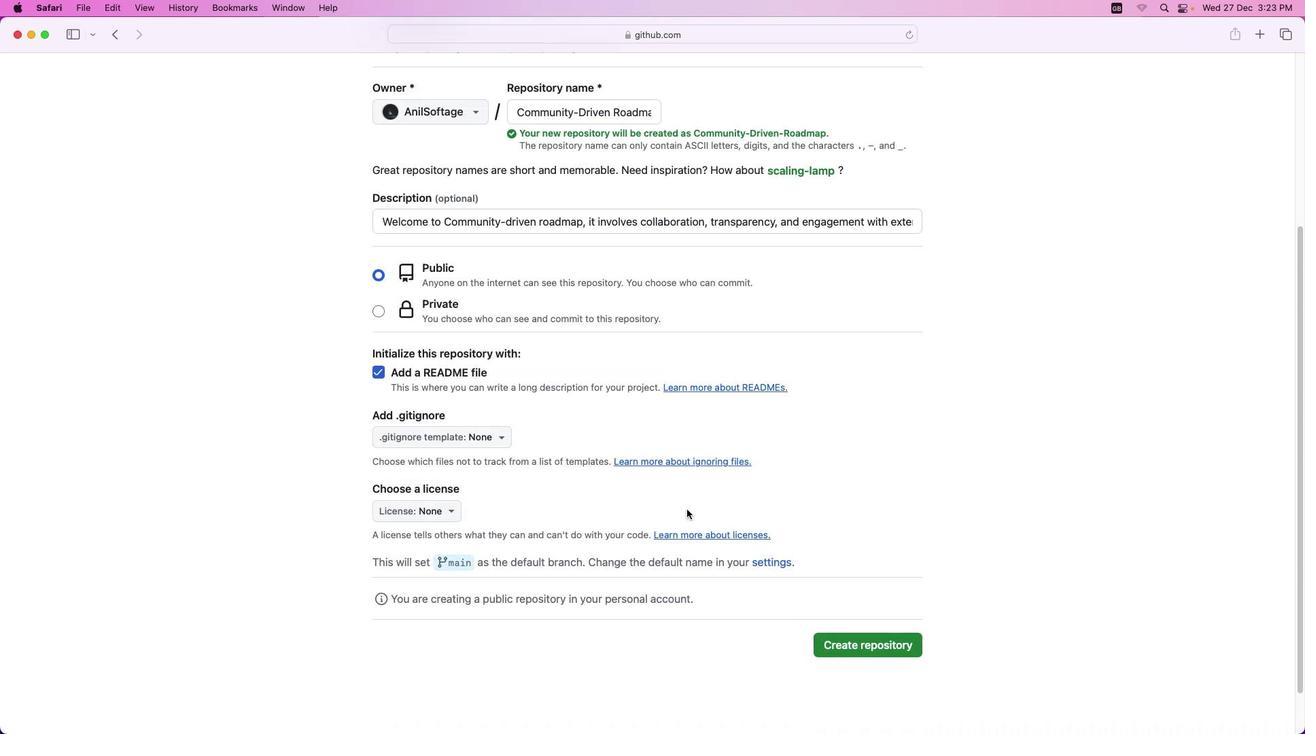 
Action: Mouse scrolled (631, 525) with delta (0, 0)
Screenshot: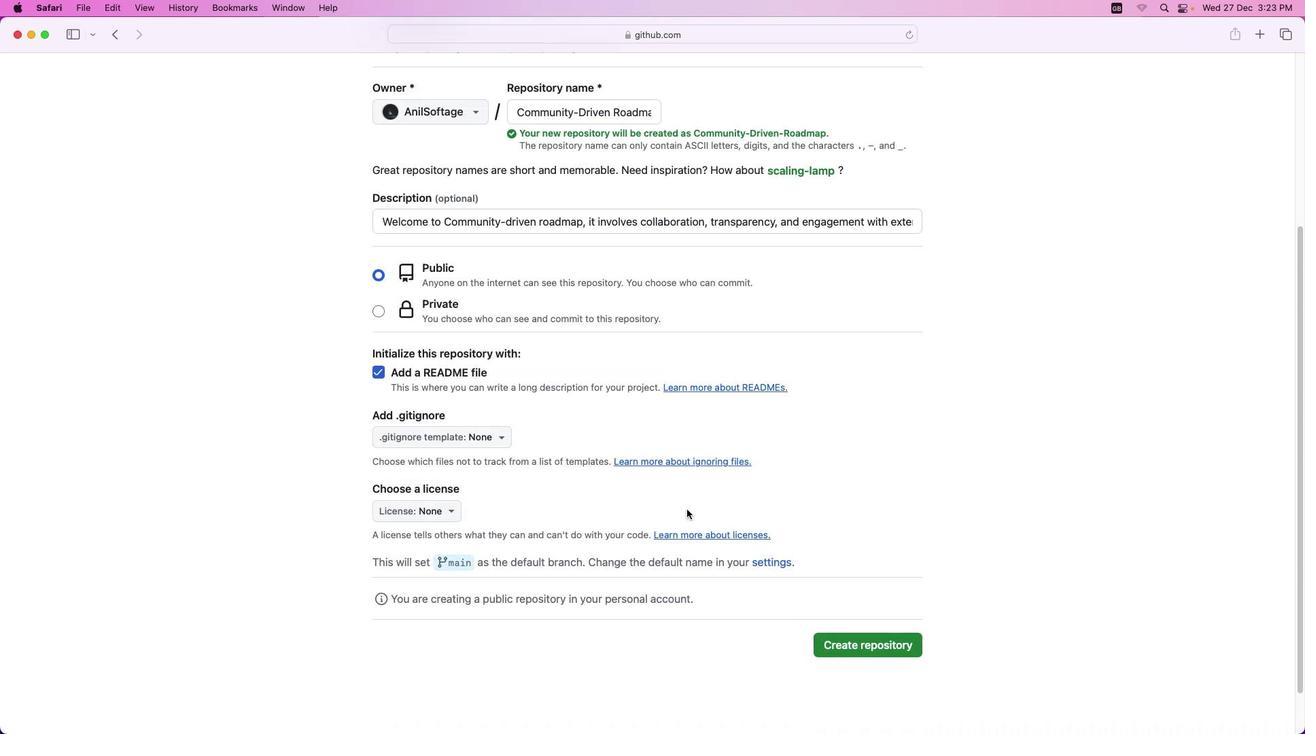 
Action: Mouse moved to (639, 525)
Screenshot: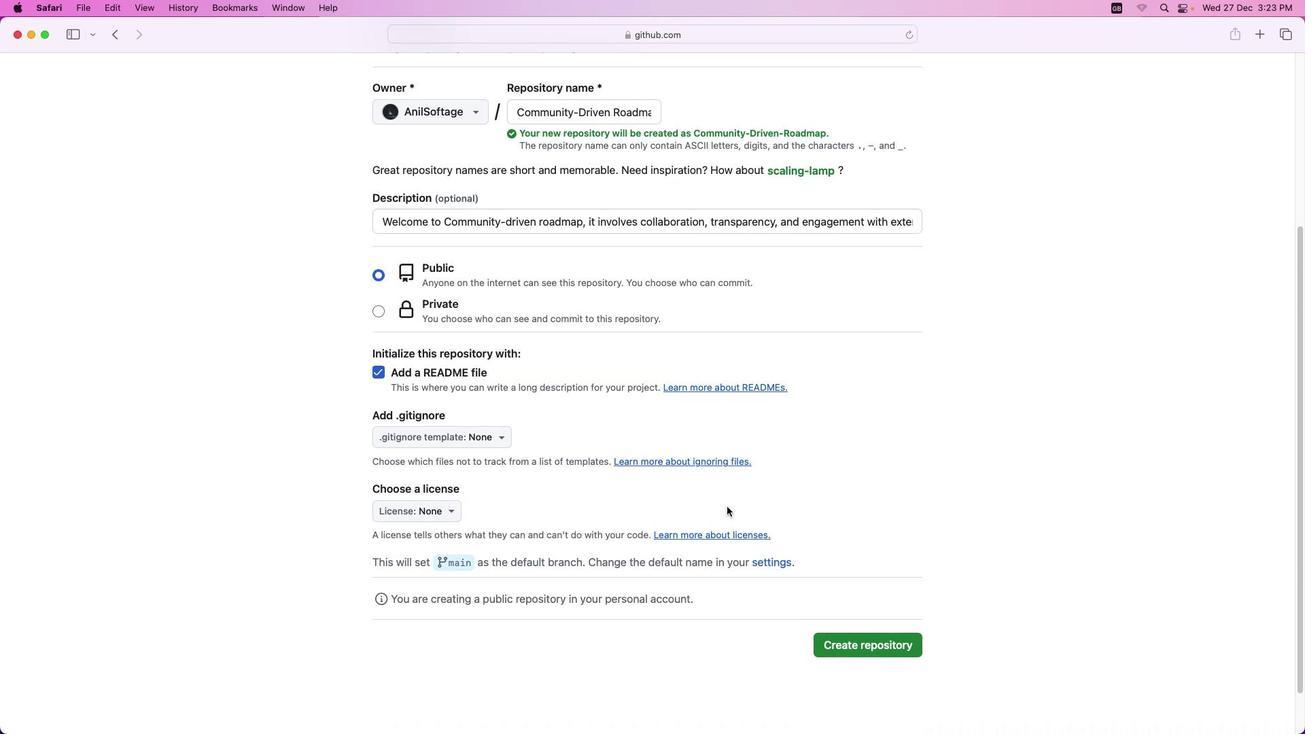 
Action: Mouse scrolled (639, 525) with delta (0, 0)
Screenshot: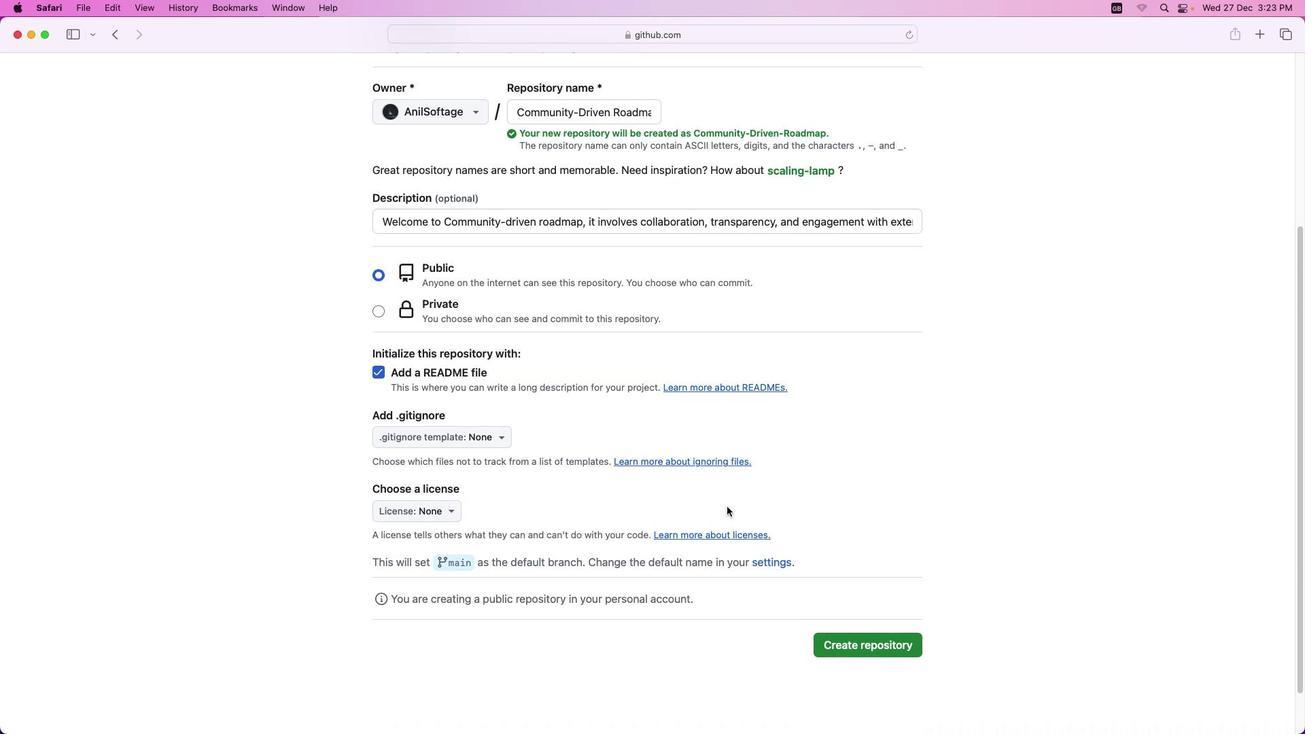 
Action: Mouse moved to (648, 524)
Screenshot: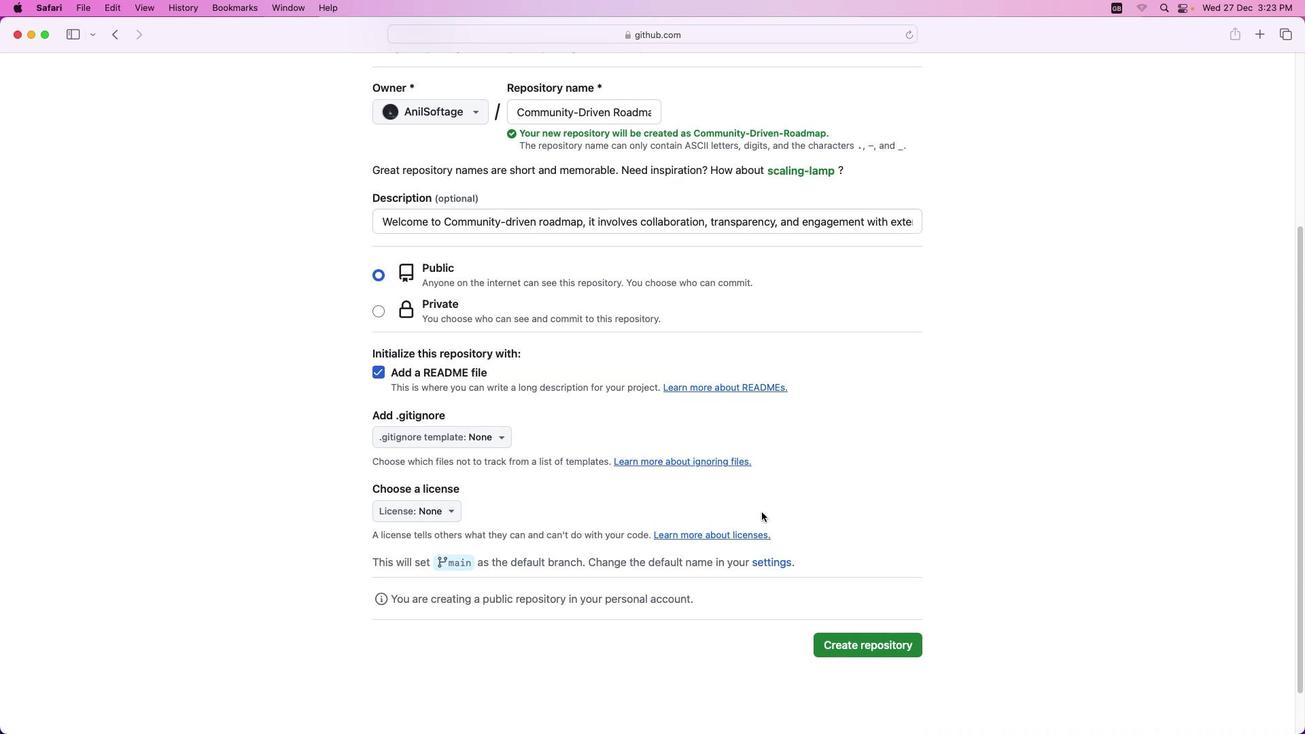 
Action: Mouse scrolled (648, 524) with delta (0, 0)
Screenshot: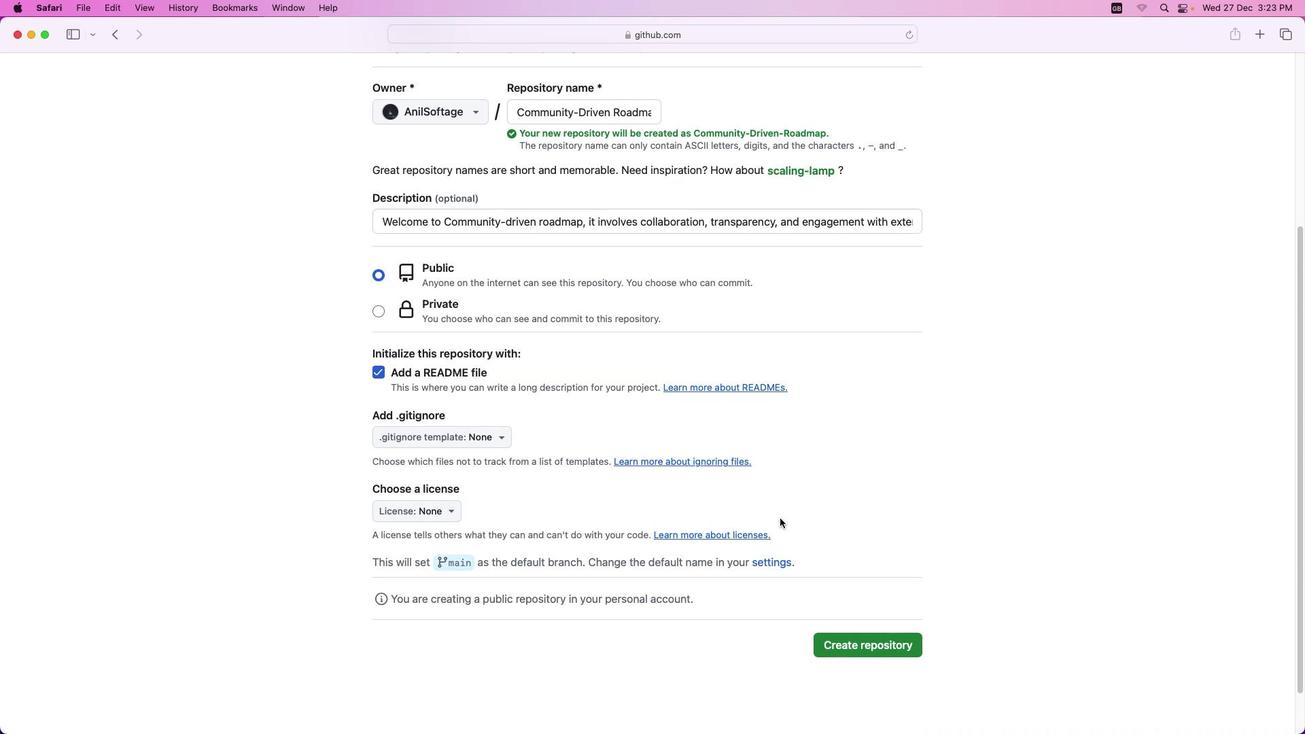 
Action: Mouse moved to (654, 521)
Screenshot: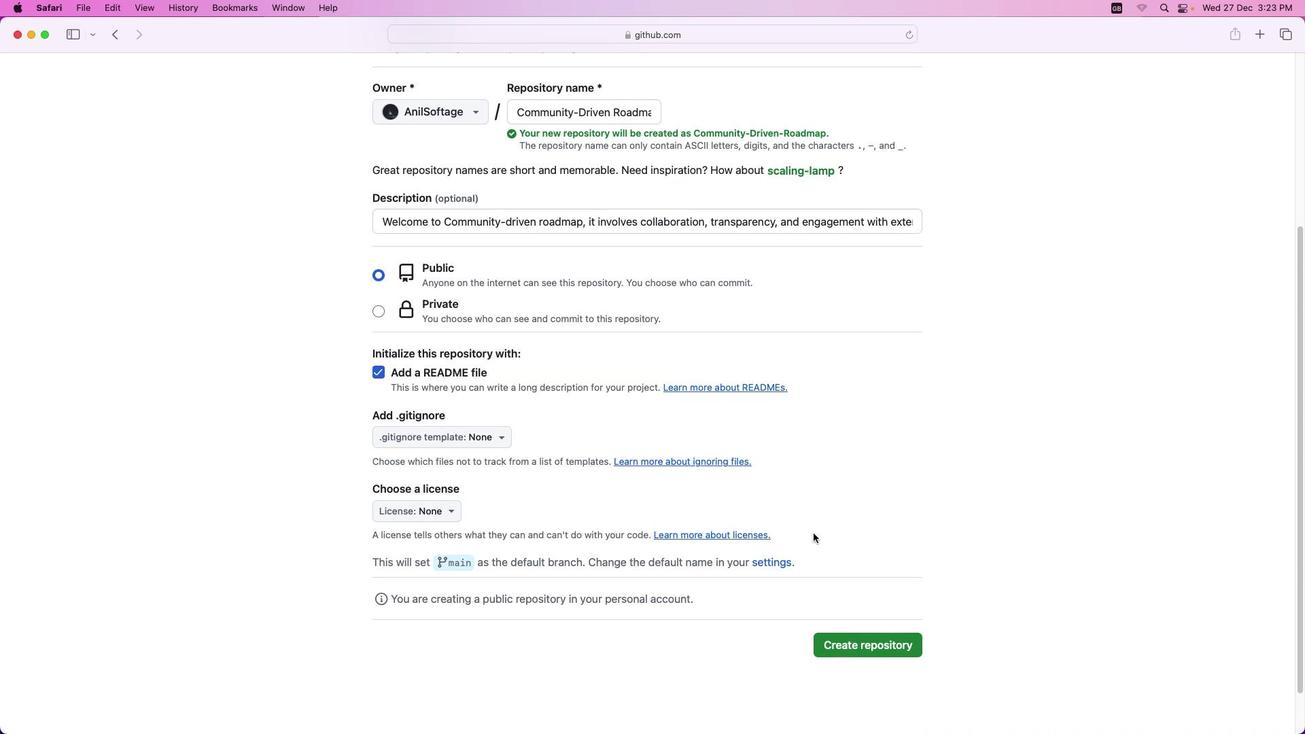 
Action: Mouse scrolled (654, 521) with delta (0, 0)
Screenshot: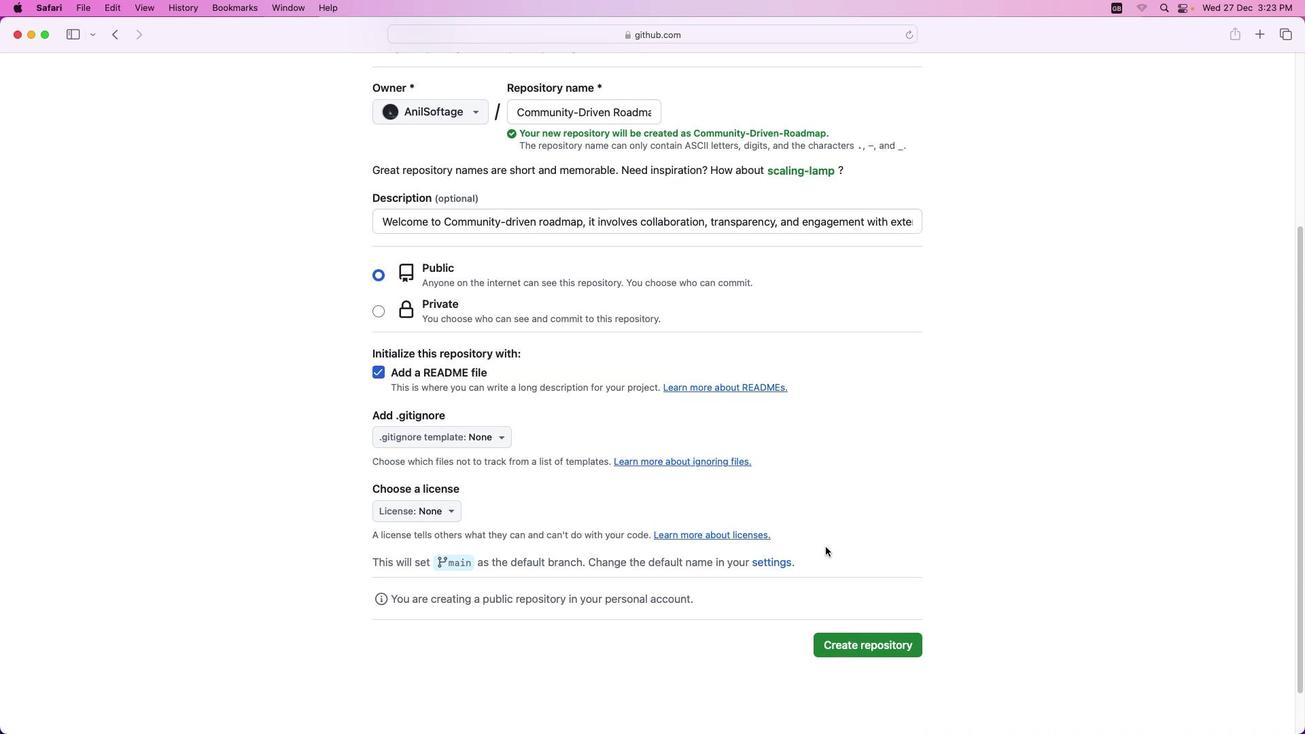 
Action: Mouse moved to (663, 514)
Screenshot: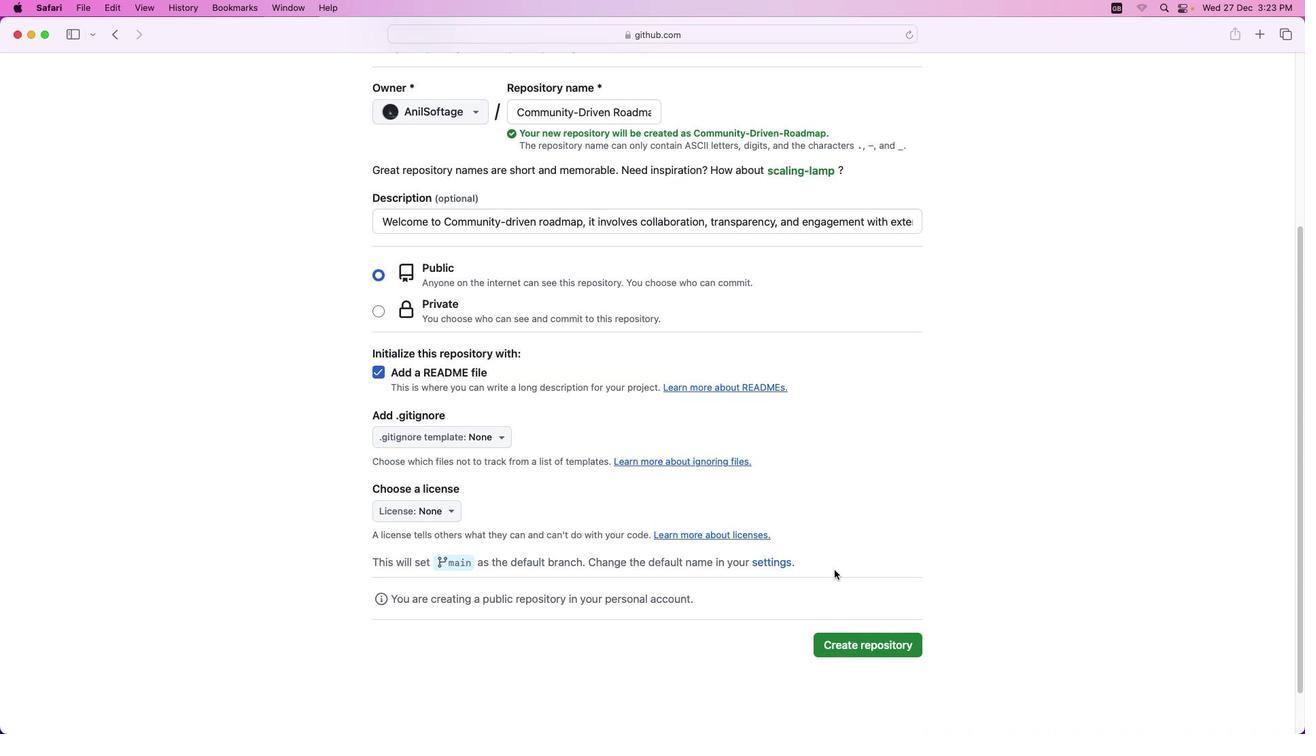 
Action: Mouse scrolled (663, 514) with delta (0, 0)
Screenshot: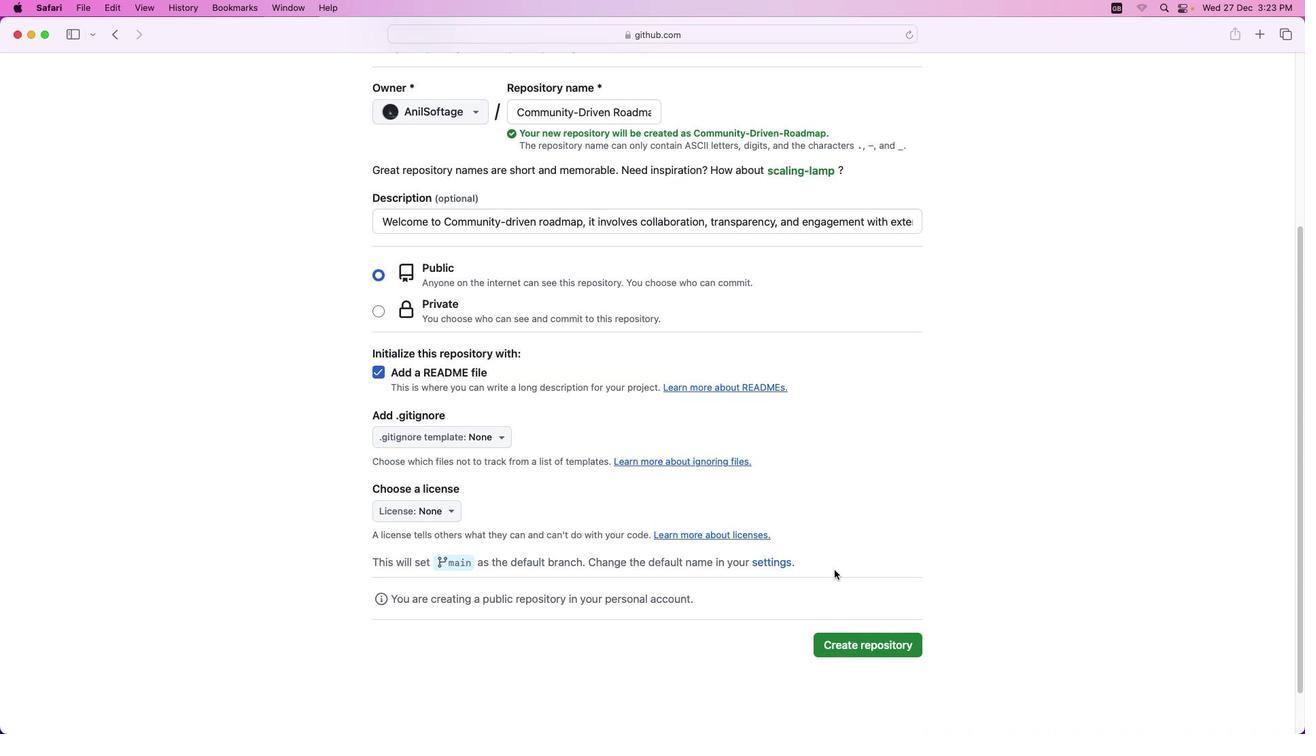 
Action: Mouse moved to (669, 511)
Screenshot: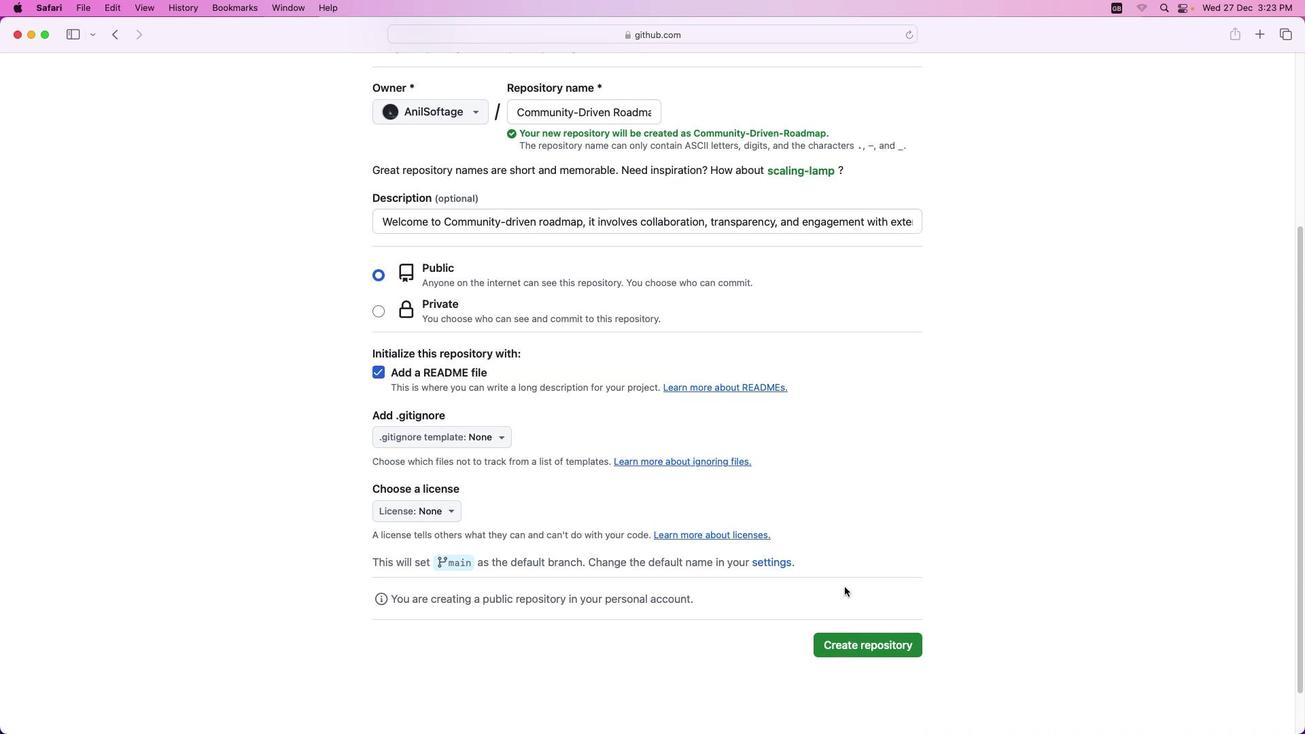 
Action: Mouse scrolled (669, 511) with delta (0, 0)
Screenshot: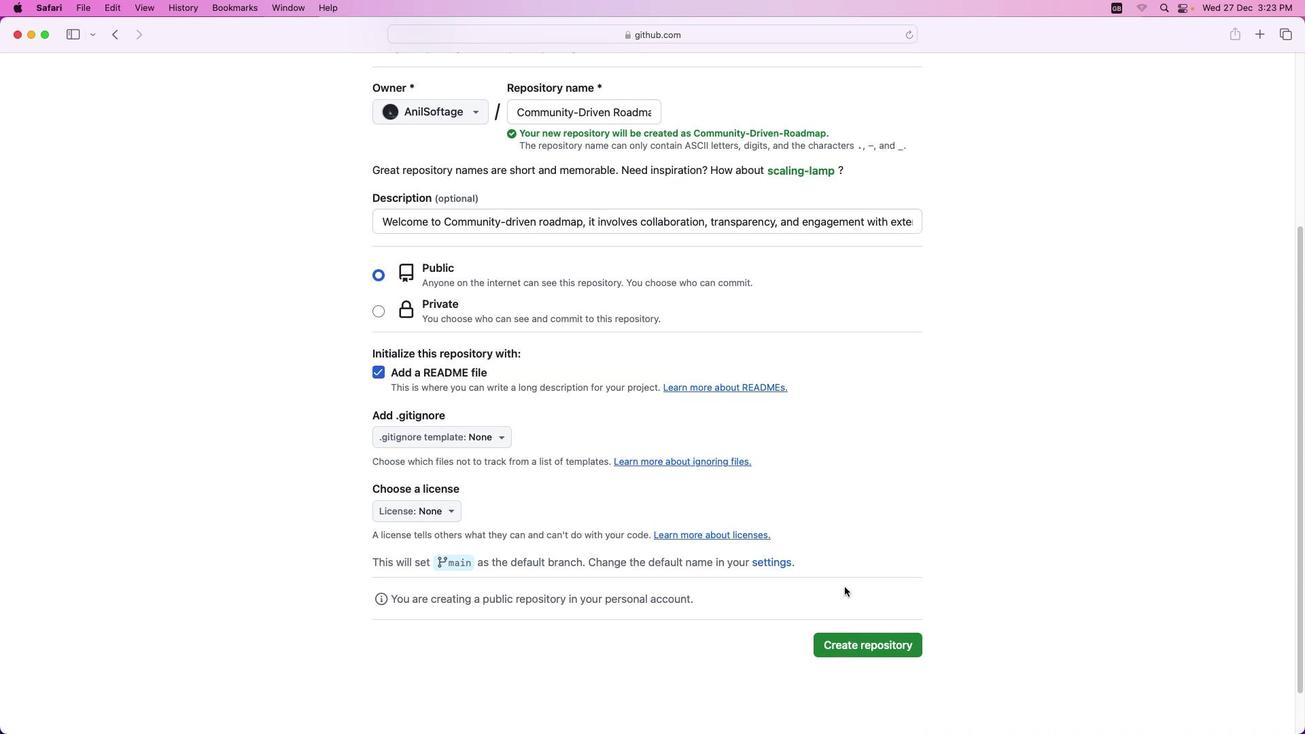 
Action: Mouse moved to (870, 644)
Screenshot: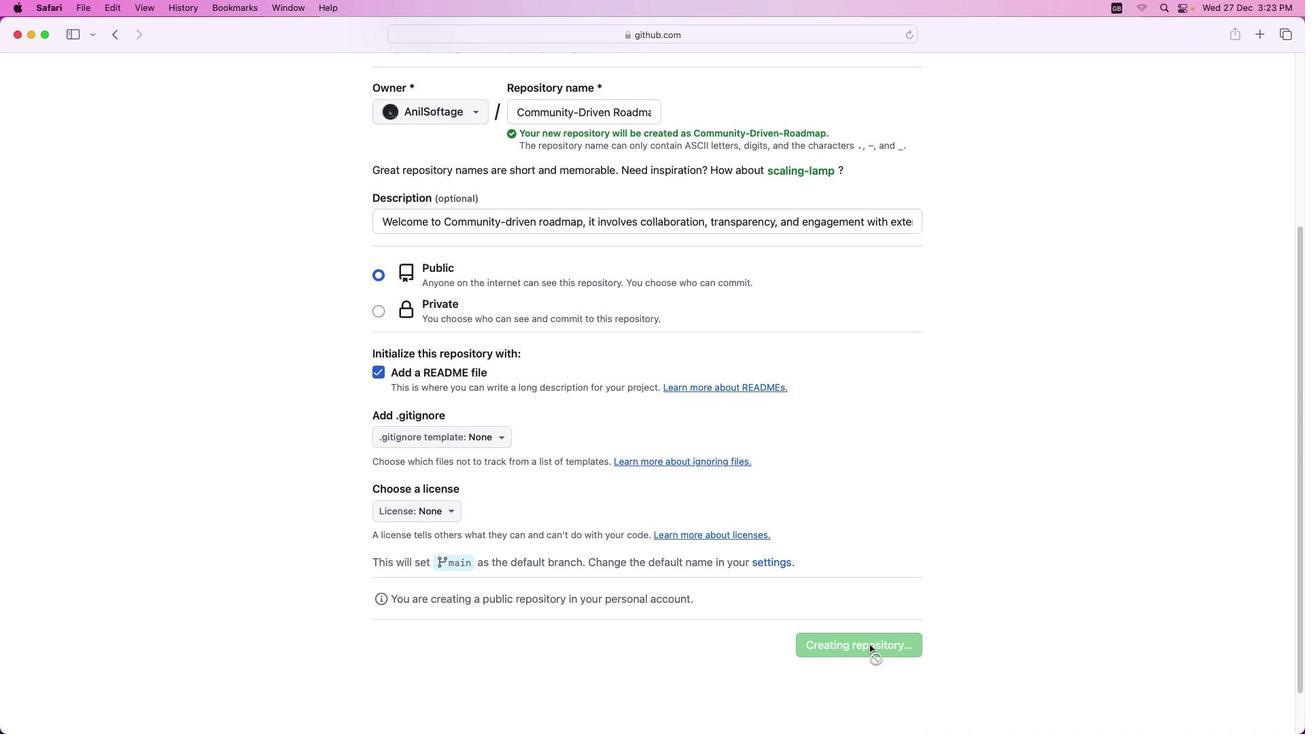 
Action: Mouse pressed left at (870, 644)
Screenshot: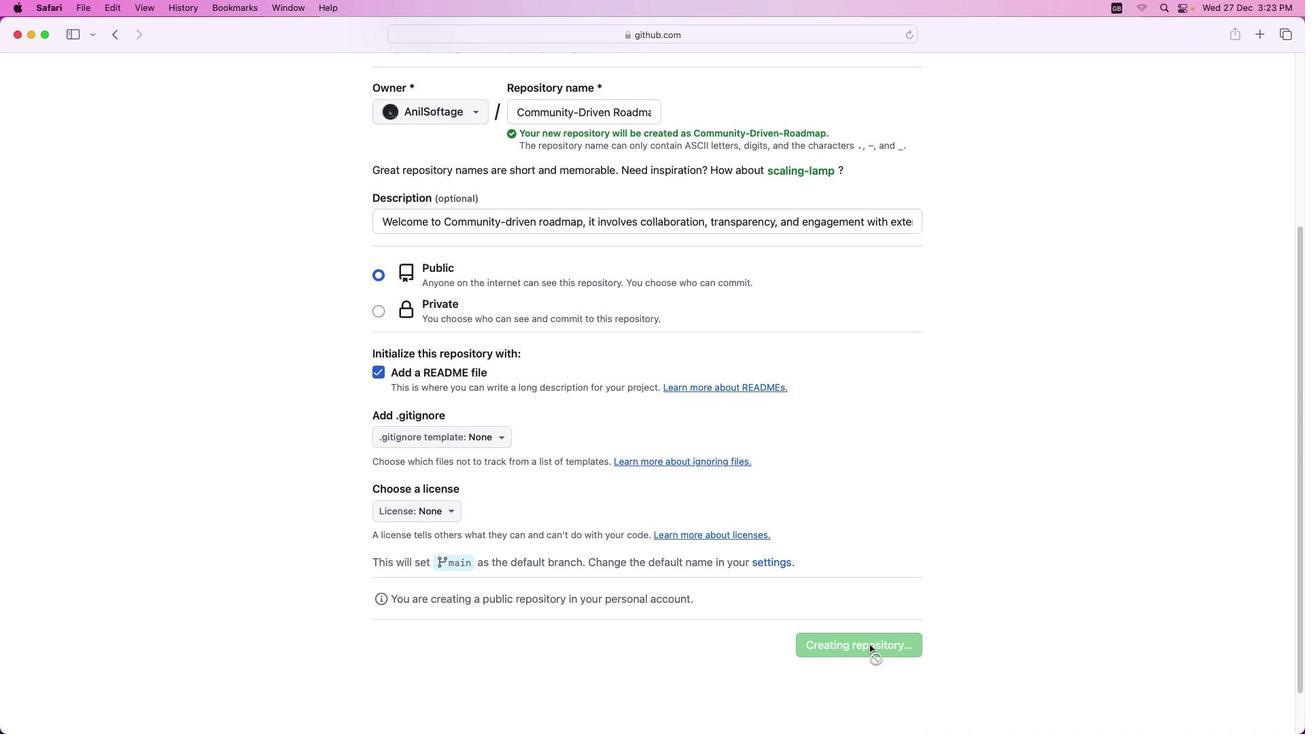 
Action: Mouse moved to (739, 216)
Screenshot: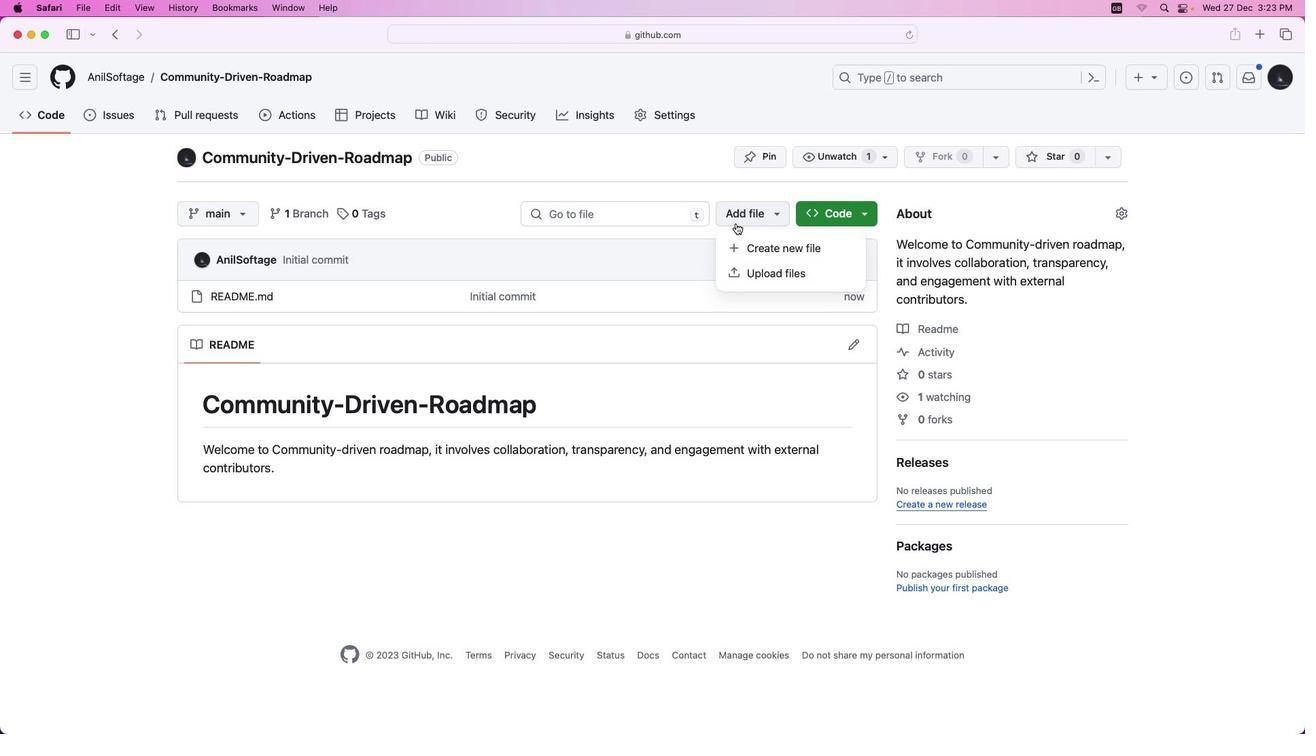 
Action: Mouse pressed left at (739, 216)
Screenshot: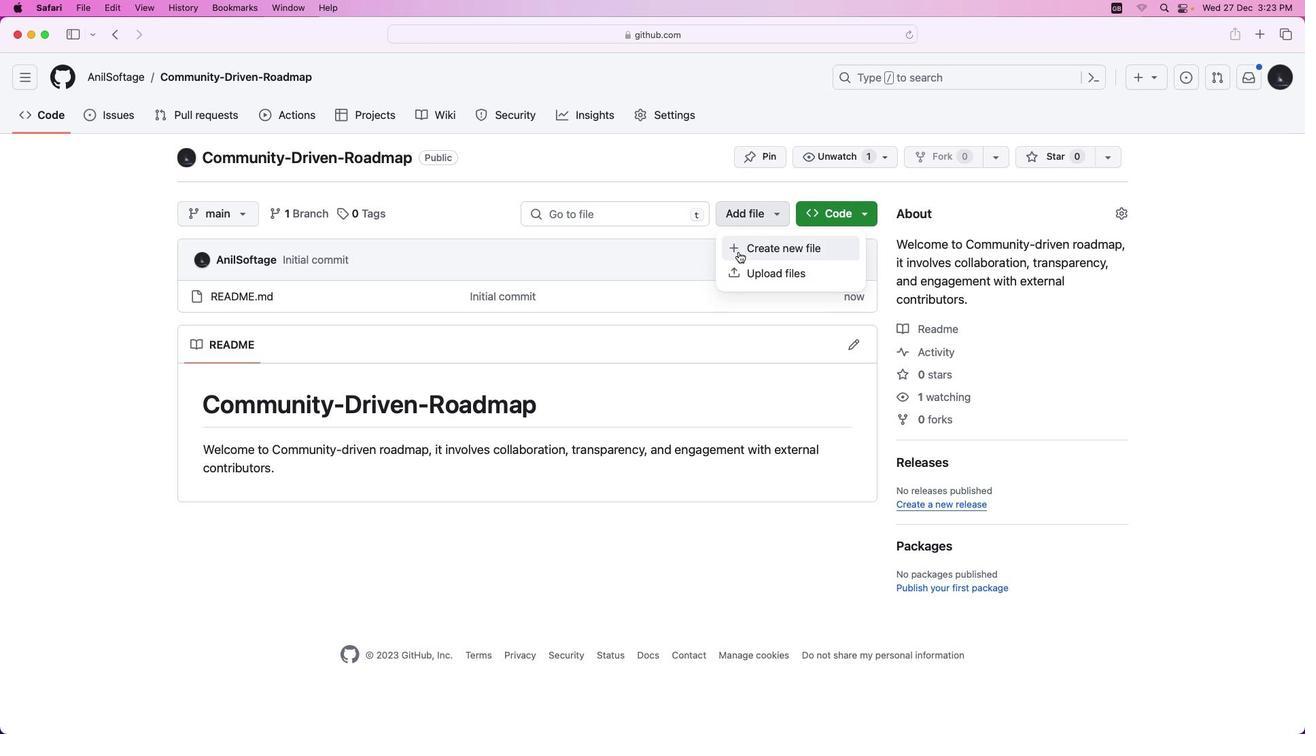
Action: Mouse moved to (741, 249)
Screenshot: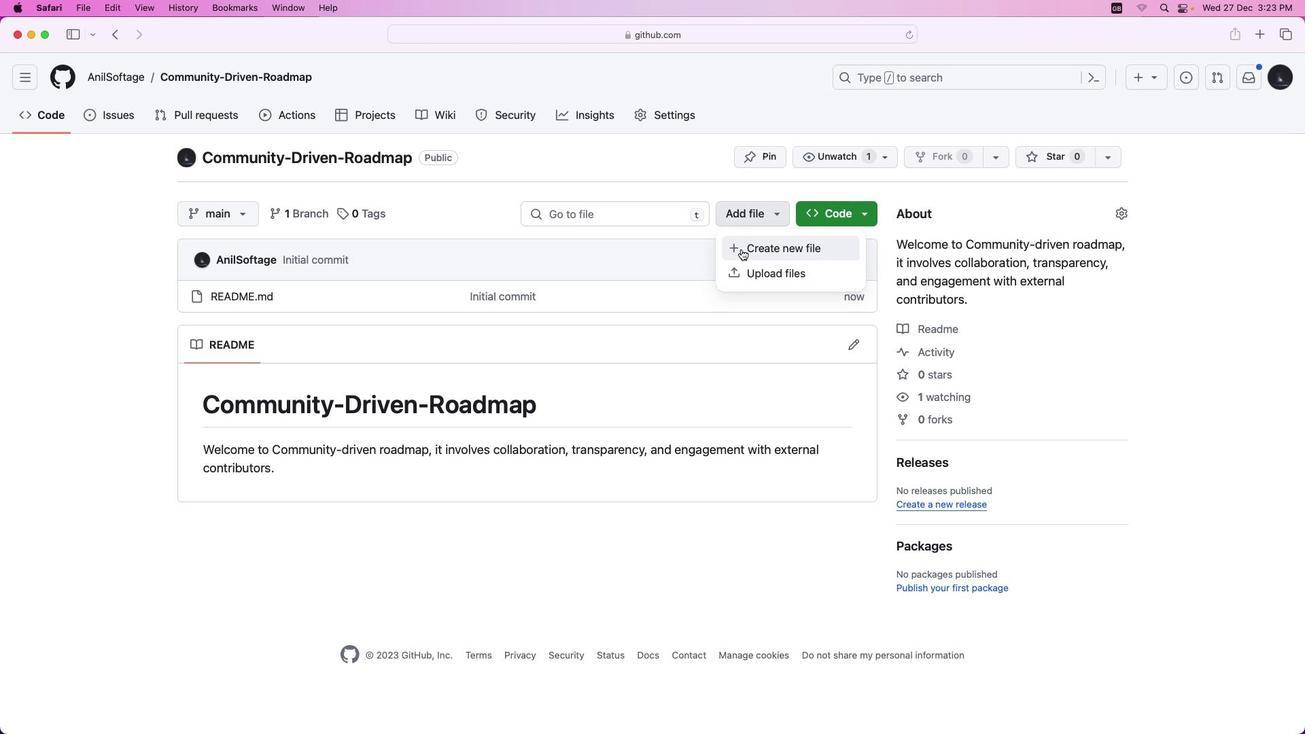 
Action: Mouse pressed left at (741, 249)
Screenshot: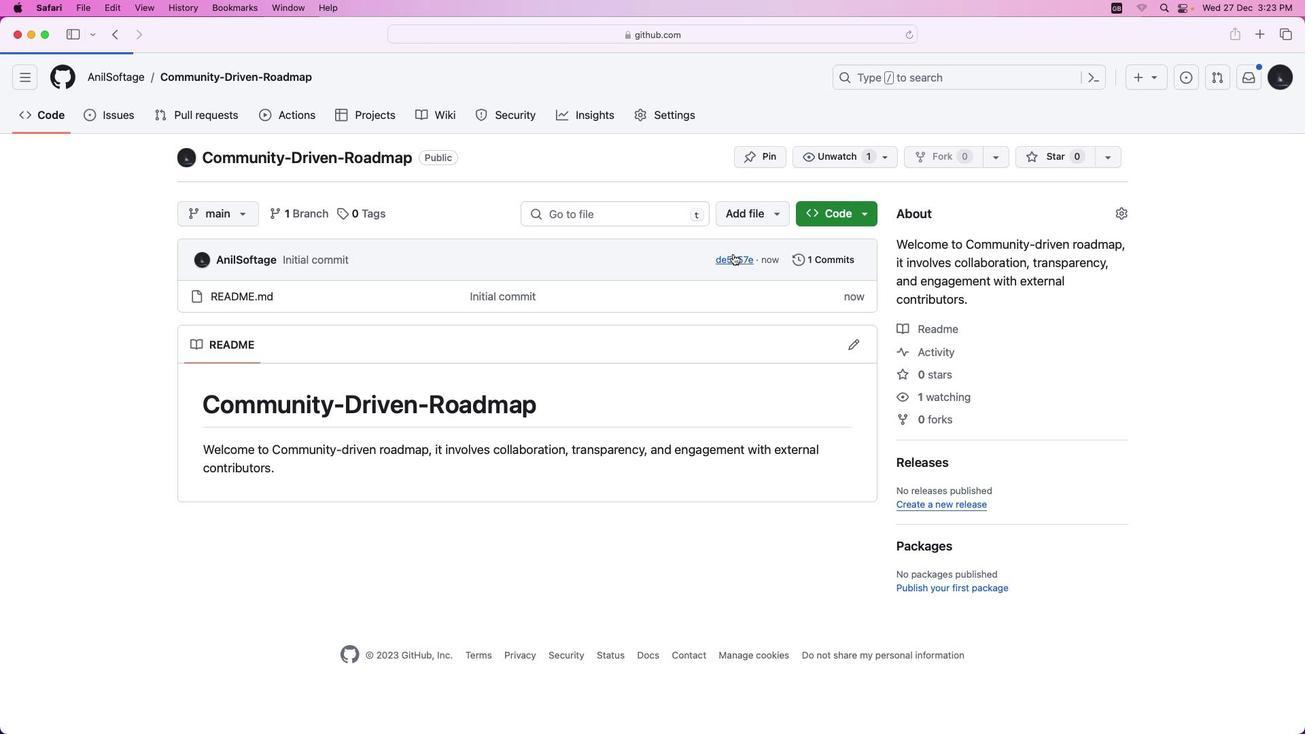 
Action: Mouse moved to (269, 155)
Screenshot: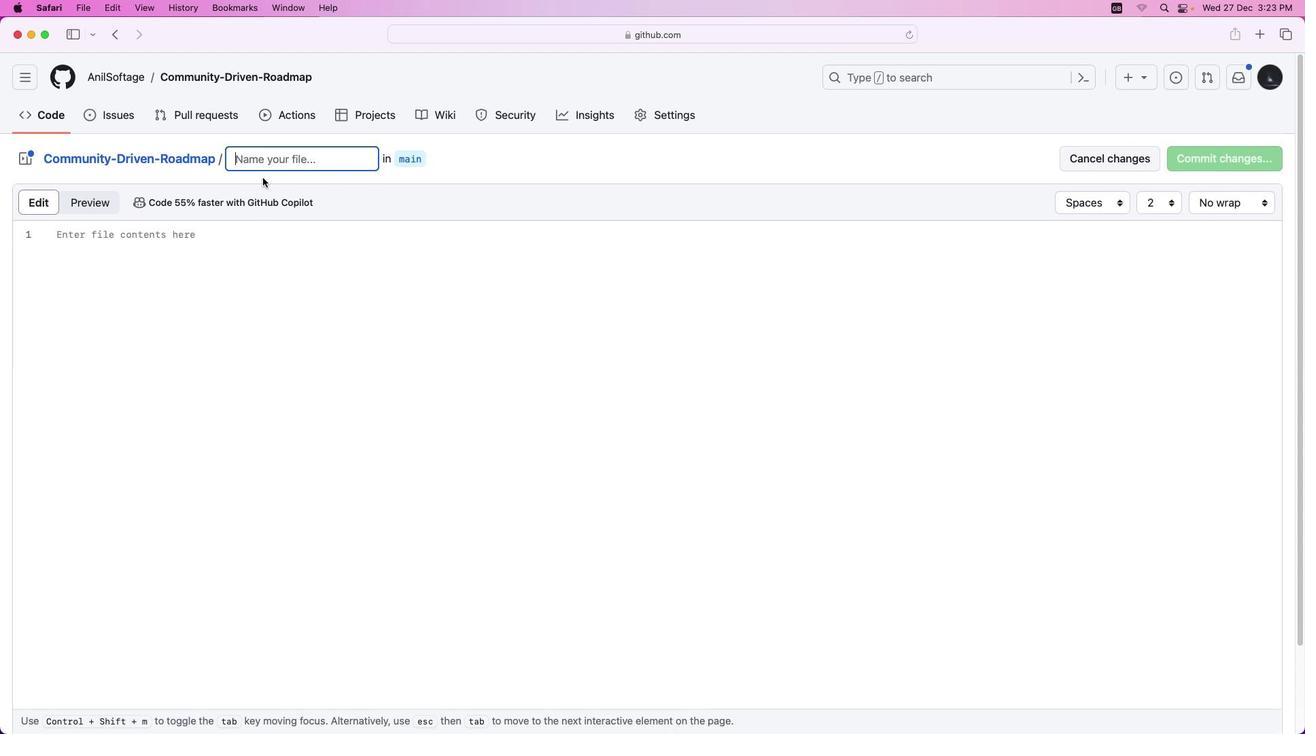 
Action: Mouse pressed left at (269, 155)
Screenshot: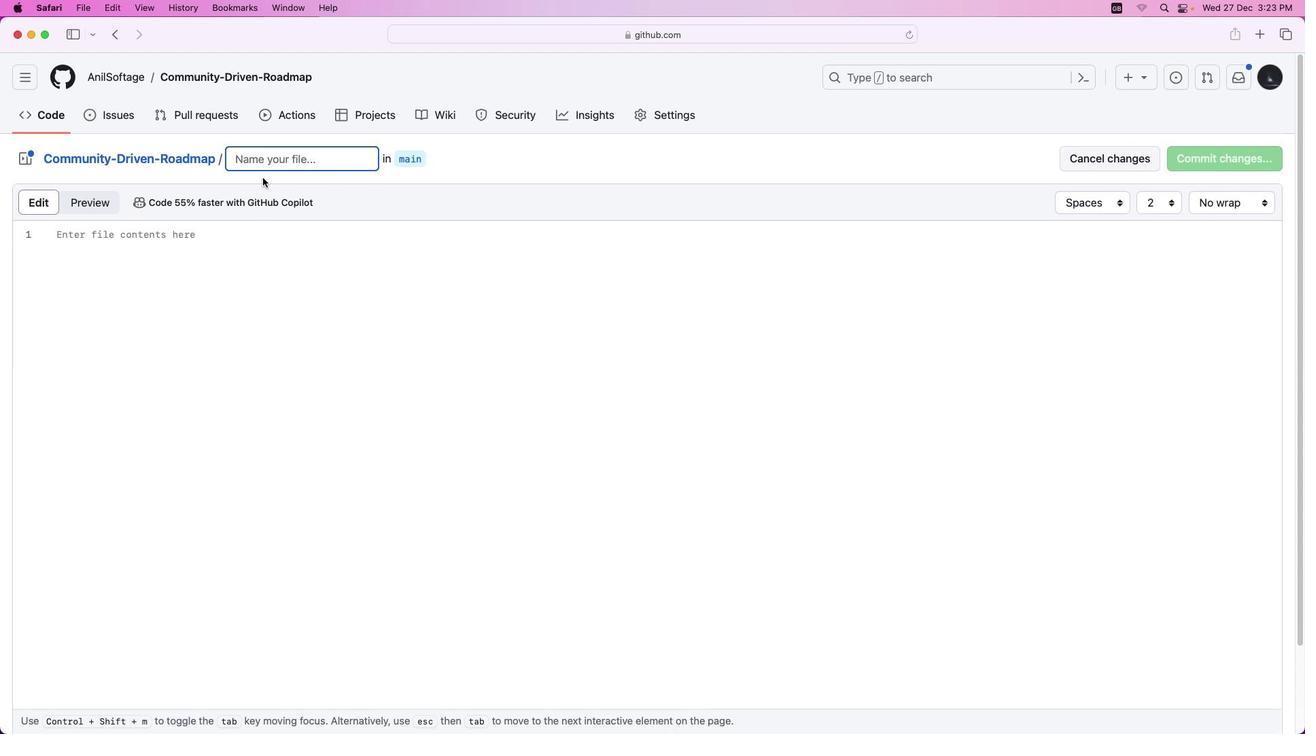
Action: Mouse moved to (262, 178)
Screenshot: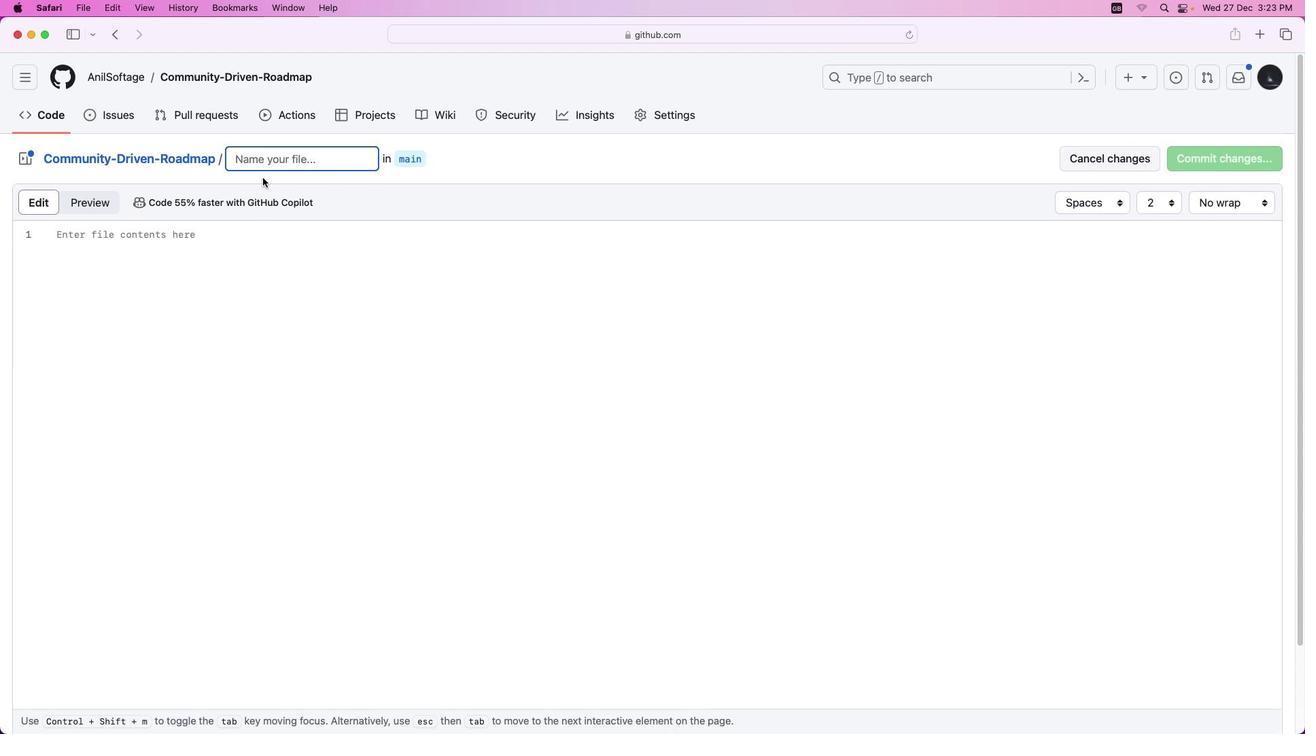 
Action: Key pressed Key.shift'I''n''t''r''o''d''u''c''t''i''o''n''.''m''d'
Screenshot: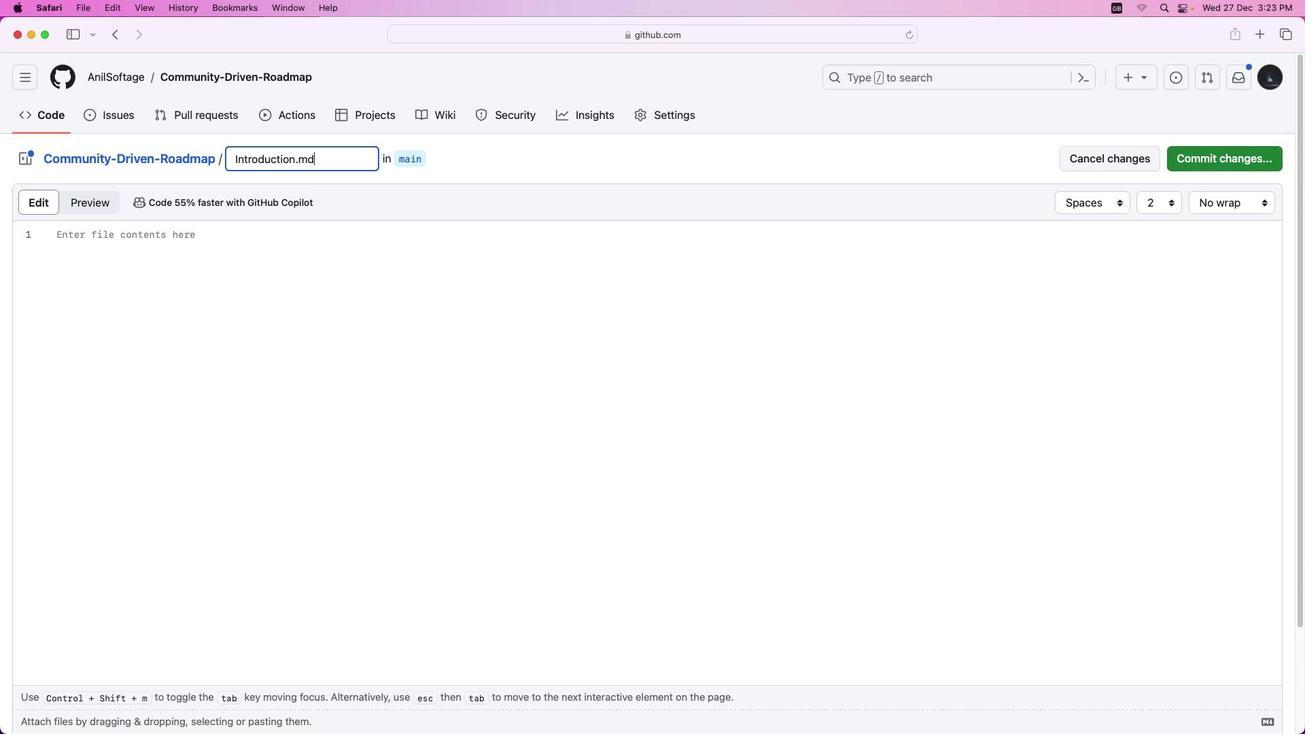 
Action: Mouse moved to (1214, 199)
Screenshot: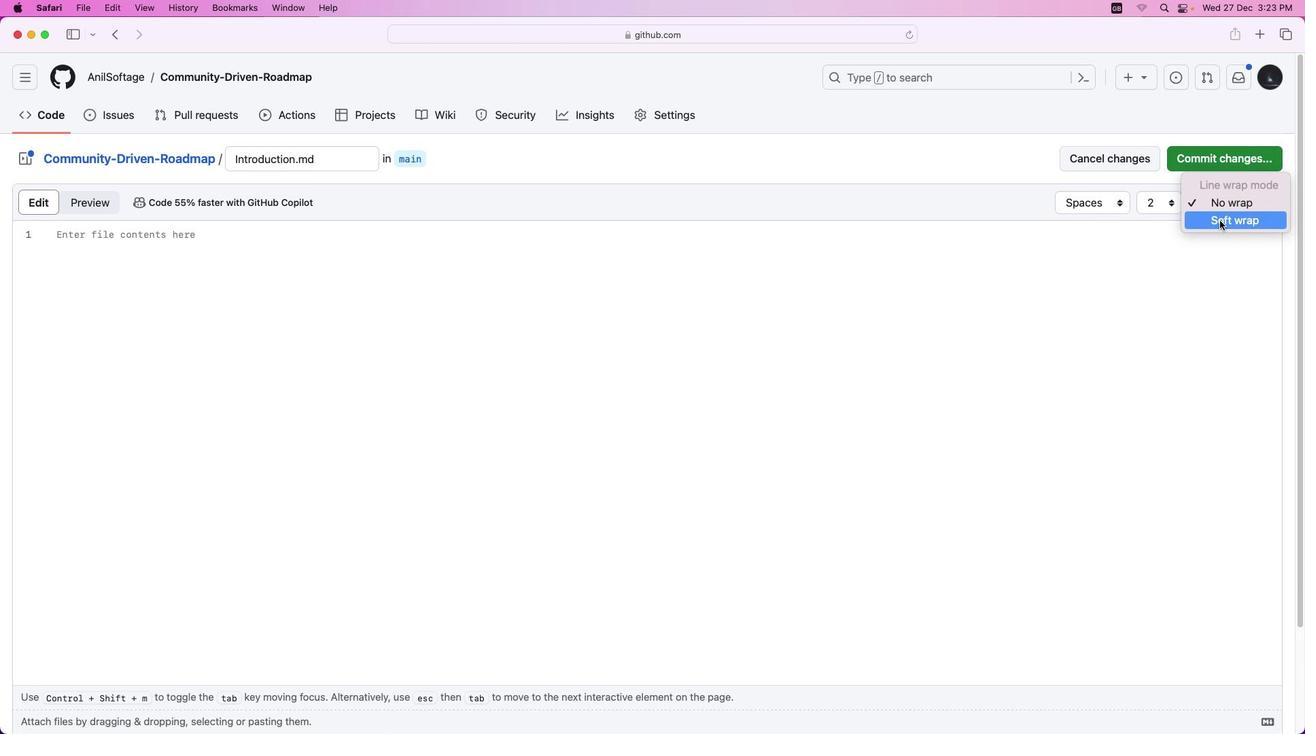 
Action: Mouse pressed left at (1214, 199)
Screenshot: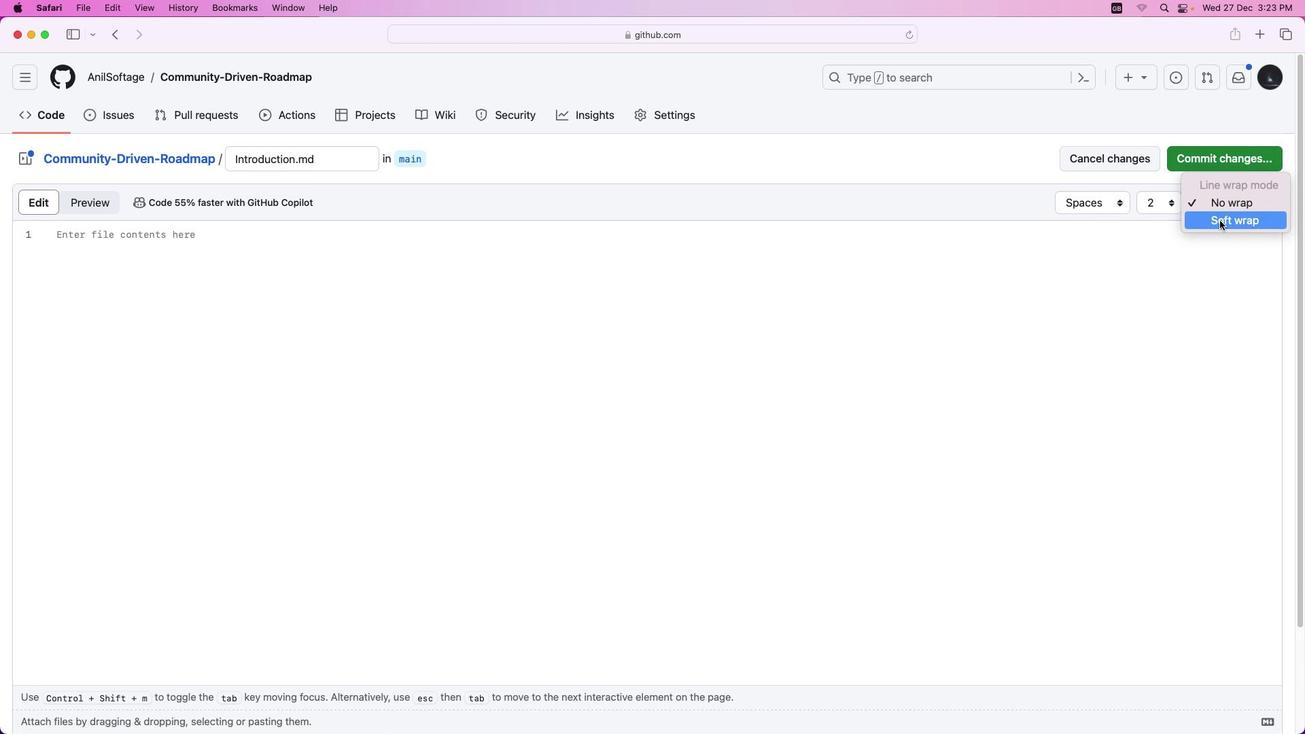 
Action: Mouse moved to (1220, 220)
Screenshot: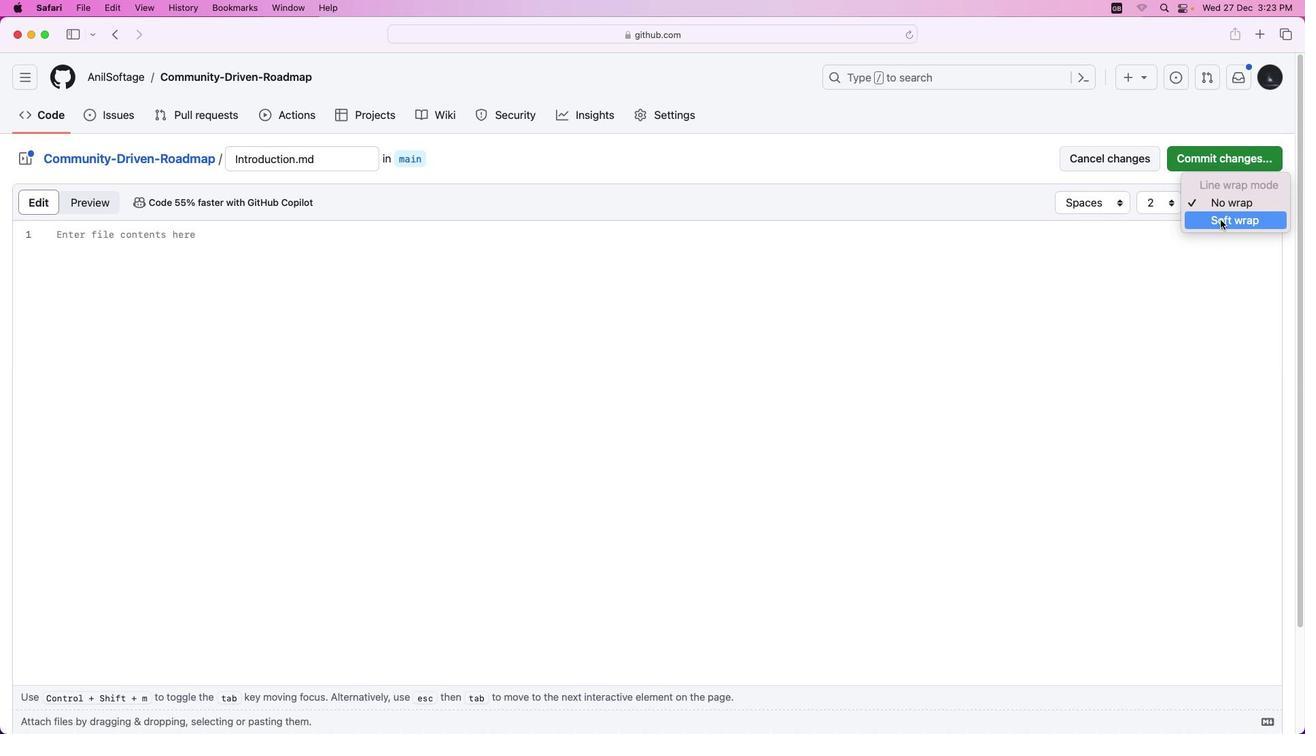 
Action: Mouse pressed left at (1220, 220)
Screenshot: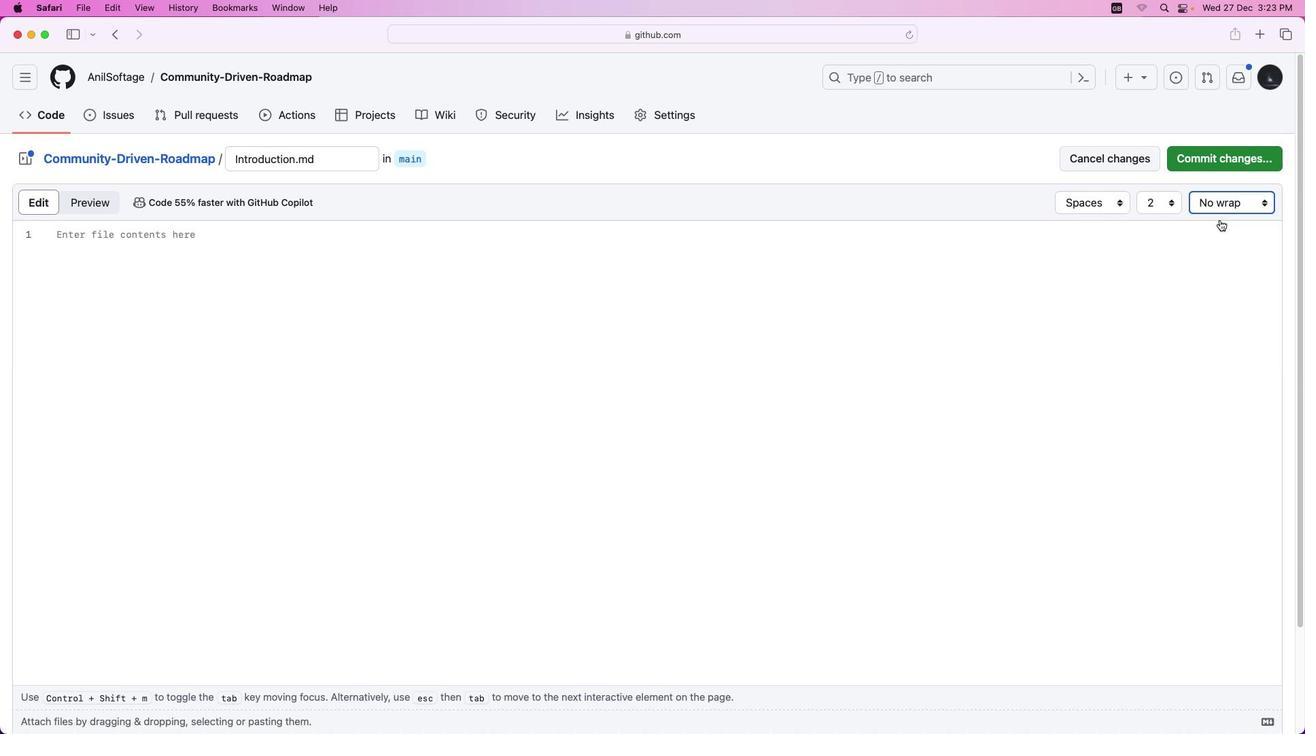 
Action: Mouse moved to (197, 248)
Screenshot: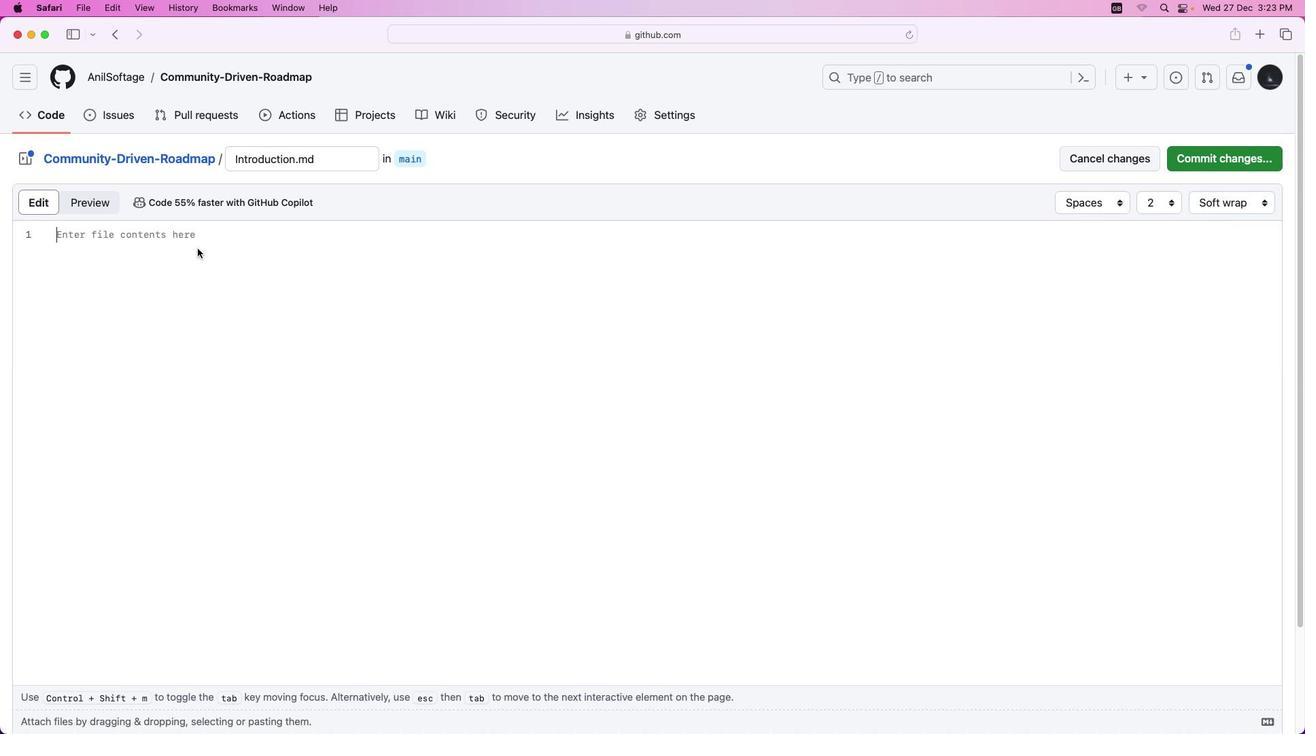 
Action: Mouse pressed left at (197, 248)
Screenshot: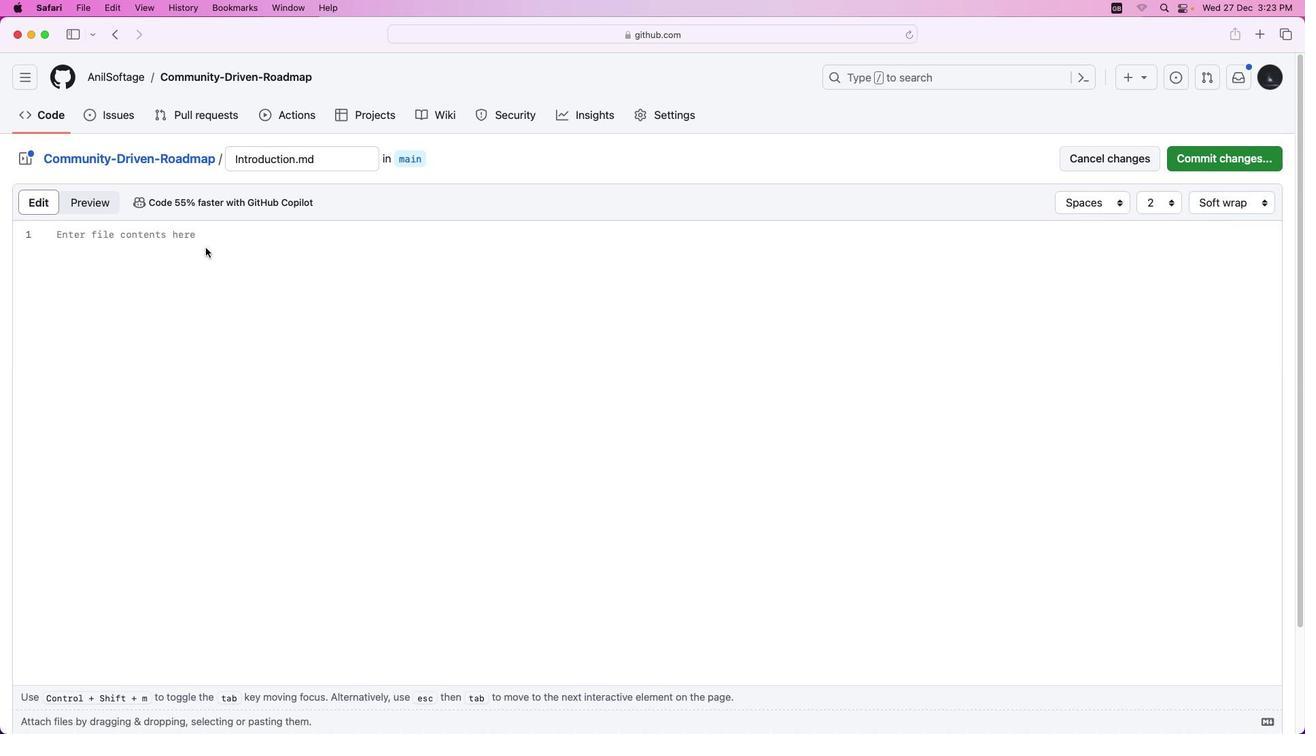 
Action: Mouse moved to (349, 255)
Screenshot: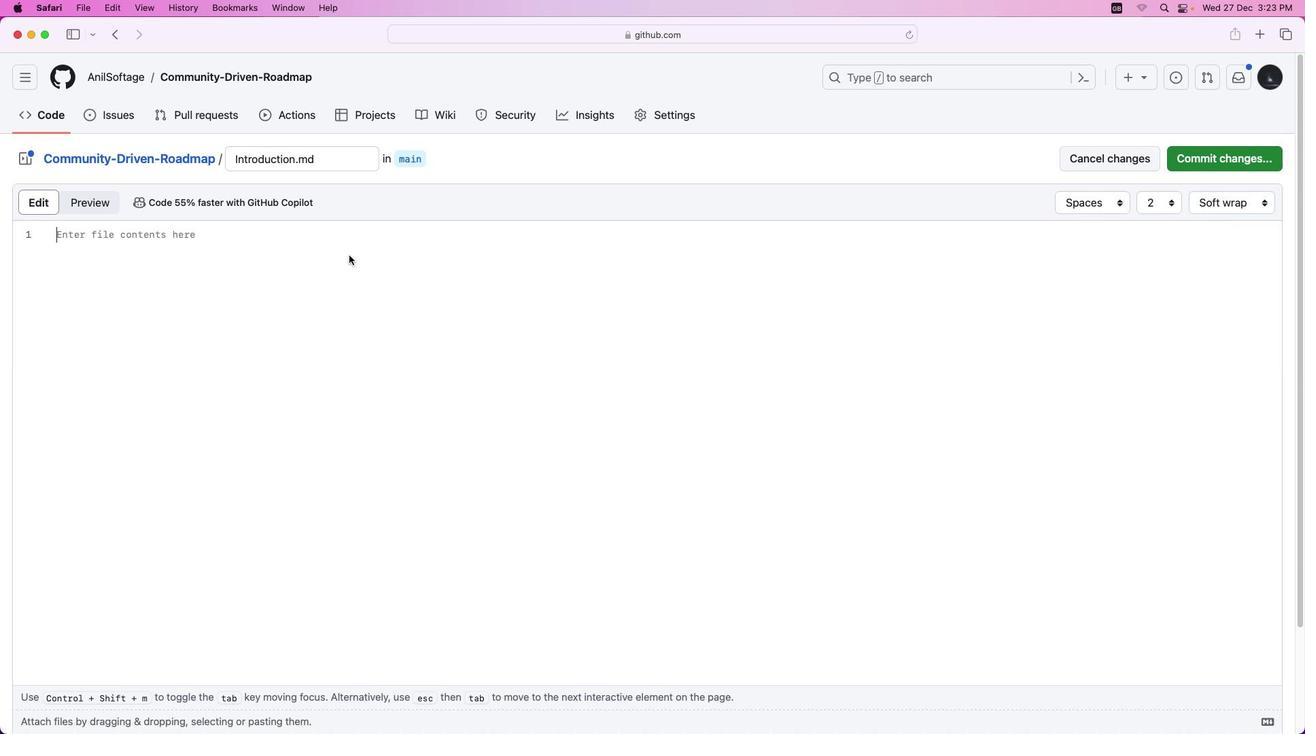 
Action: Key pressed Key.shift'C''o''m''m''u''n''i''t''y''-''d''r''i''v''e''n'Key.space'r''o''a''d''m''a''p'Key.space'i''n''v''o''l''v''e''s'Key.space'c''o''l''l''a''b''o''r''a''t''i''o''n'','Key.space't''r''a''n''s''p''a''r''e''n''c''y'Key.spaceKey.backspace','Key.space'a''n''d'Key.space'e''n''g''a''g''e''m''e''n''t'Key.space'w''i''t''h'Key.space'e''x''t''e''r''n''a''l'Key.space'c''o''n''t''r''i''b''u''t''o''r''s''.'Key.spaceKey.shift'B''e''l'Key.backspaceKey.backspaceKey.backspaceKey.shift'I''t'Key.space'a'Key.space'a'Key.space't'Key.leftKey.leftKey.leftKey.leftKey.backspace'i''s'Key.rightKey.rightKey.rightKey.right'e''m''p''l''a''t''e'Key.space't''h''a''t'Key.space'y''o''u'Key.space'c''a''n'Key.space'a''d''a''p''t'Key.space't''o'Key.space's''u''i''t'Key.space'y''o''u''r'Key.space's''p''e''c''i''f''i''c'Key.space'p''r''o''j''e''c''t'Key.space'o''r'Key.space'c''o''m''m''u''n''i''t''y''.'Key.spaceKey.shift'T''h''i''s'Key.space'r''o''a''d''m''a''p'Key.space'i''s'Key.space'd''i''v''i''d''e''d'Key.space'i''n''t''o'Key.space'd''i''f''f''e''r''e''n''t'Key.space's''t''a''g''e''s'','Key.space'a''n''d'Key.space'e''a''c''h'Key.space's''t''a''g''e'Key.space'i''n''v''o''l''v''e''s'Key.space'i''n''p''u''t'Key.space'a''n''d'Key.space'c''o''l''l''a''b''o''r''a''t''i''o''n'Key.space'f''r''o''m'Key.space'e''x''t''e''r''n''a''l'Key.space'c''o''n''t''r''i''b''u''t''o''r''s''.'
Screenshot: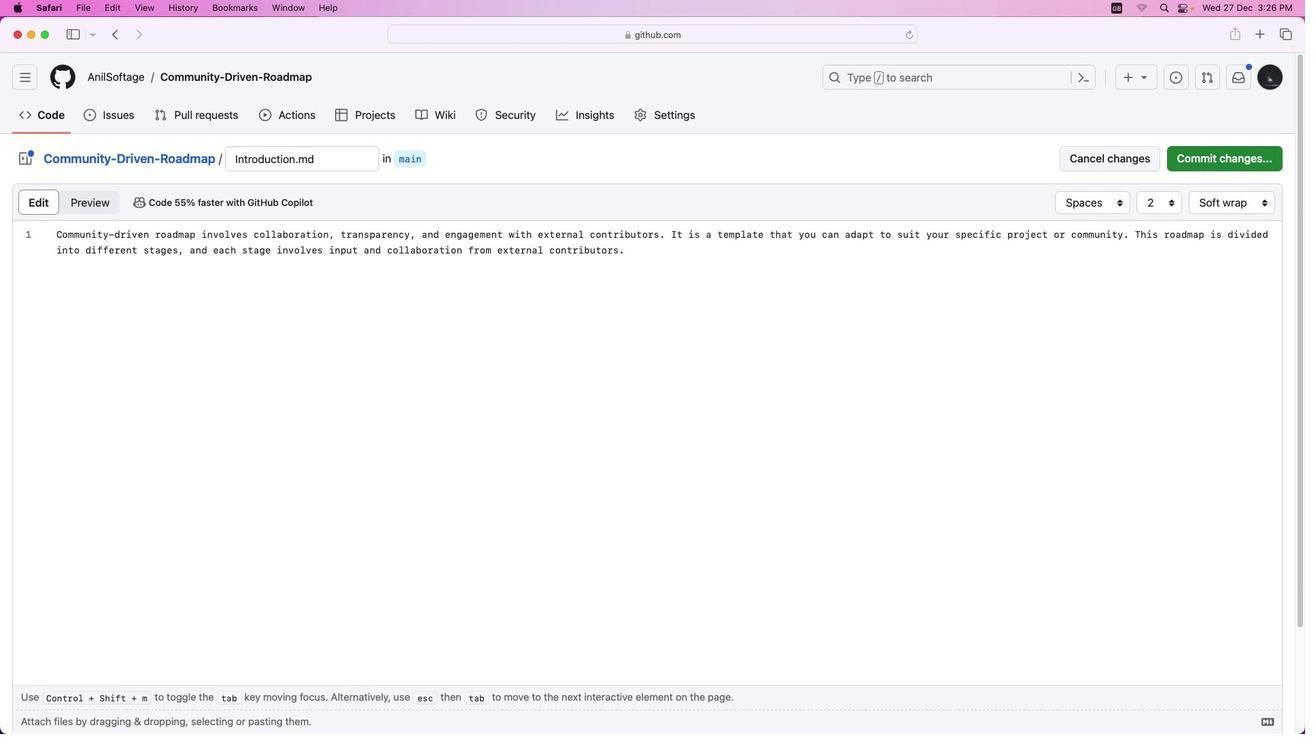 
Action: Mouse moved to (1193, 152)
Screenshot: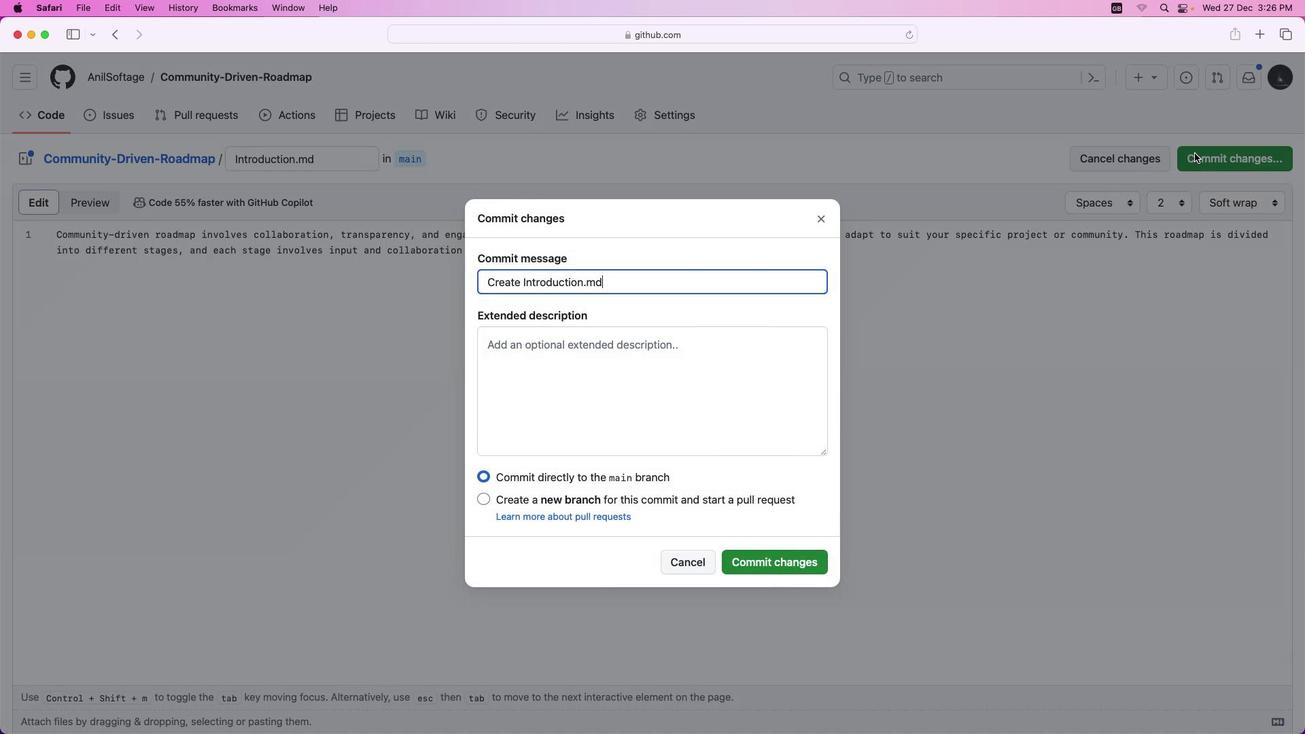 
Action: Mouse pressed left at (1193, 152)
Screenshot: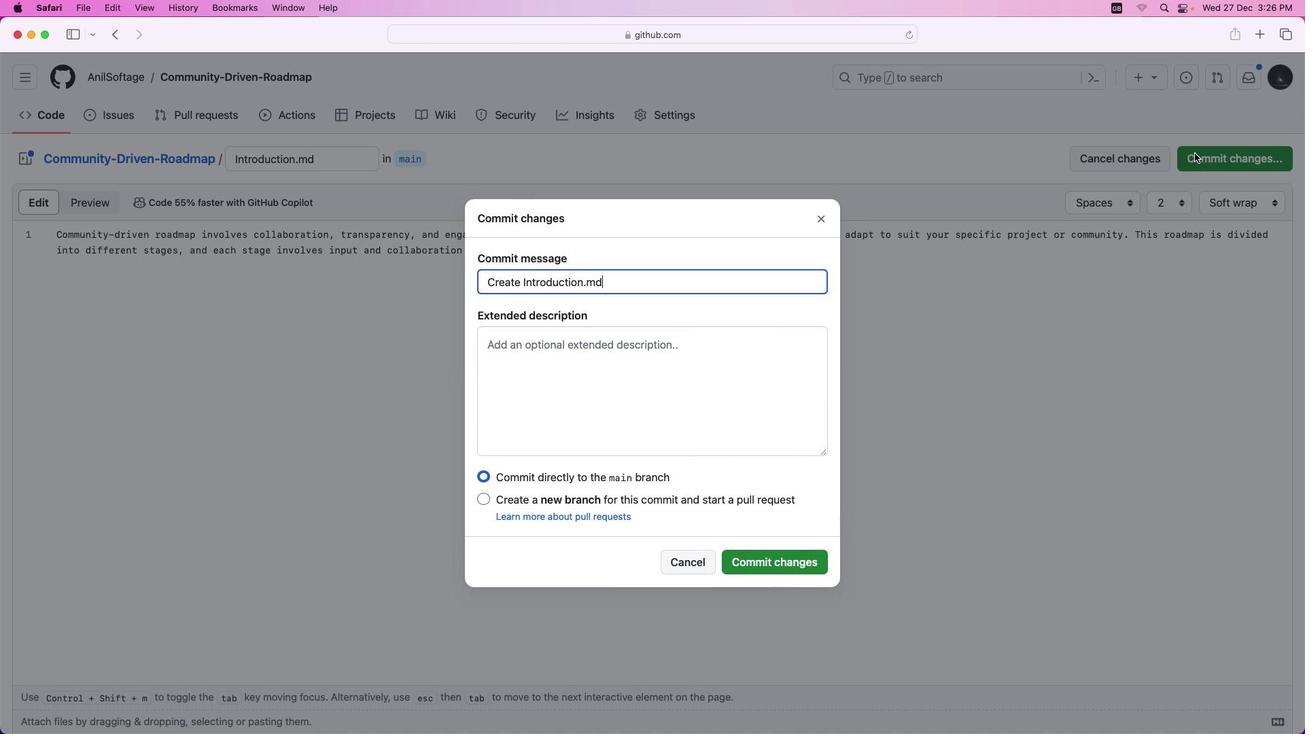 
Action: Mouse moved to (790, 558)
Screenshot: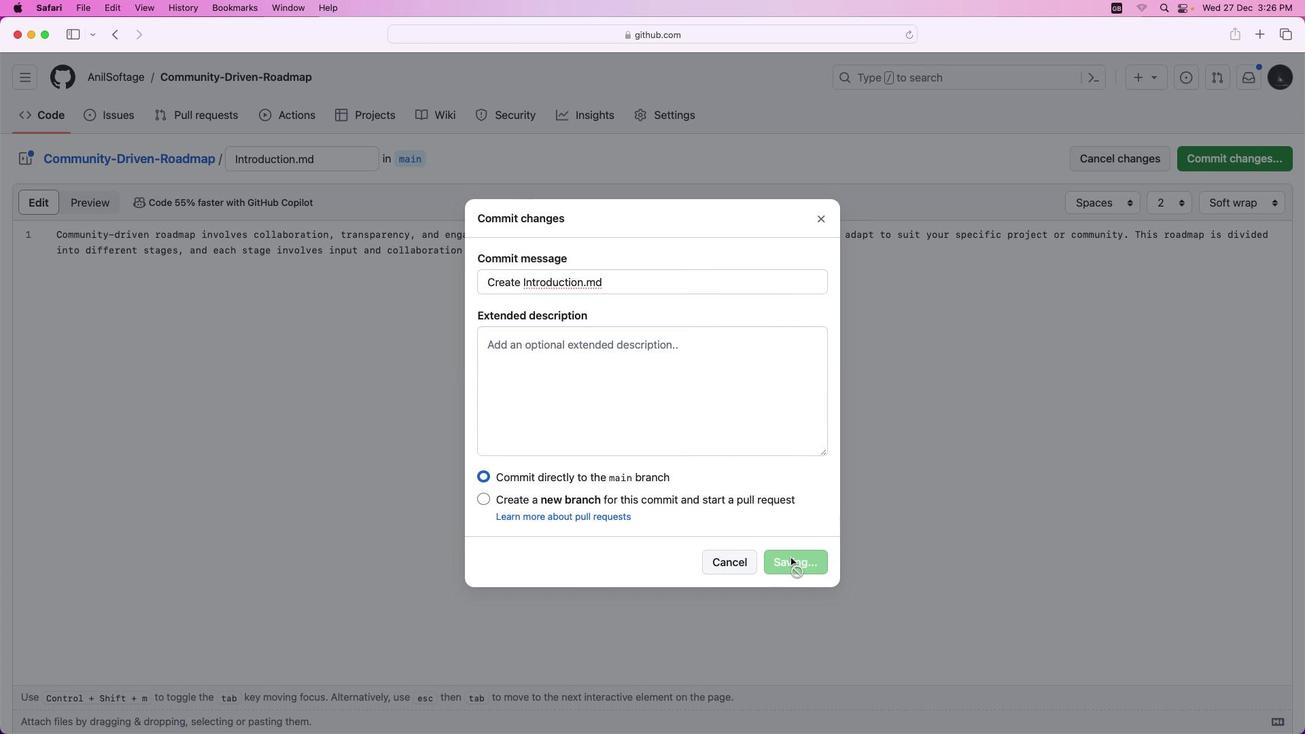 
Action: Mouse pressed left at (790, 558)
Screenshot: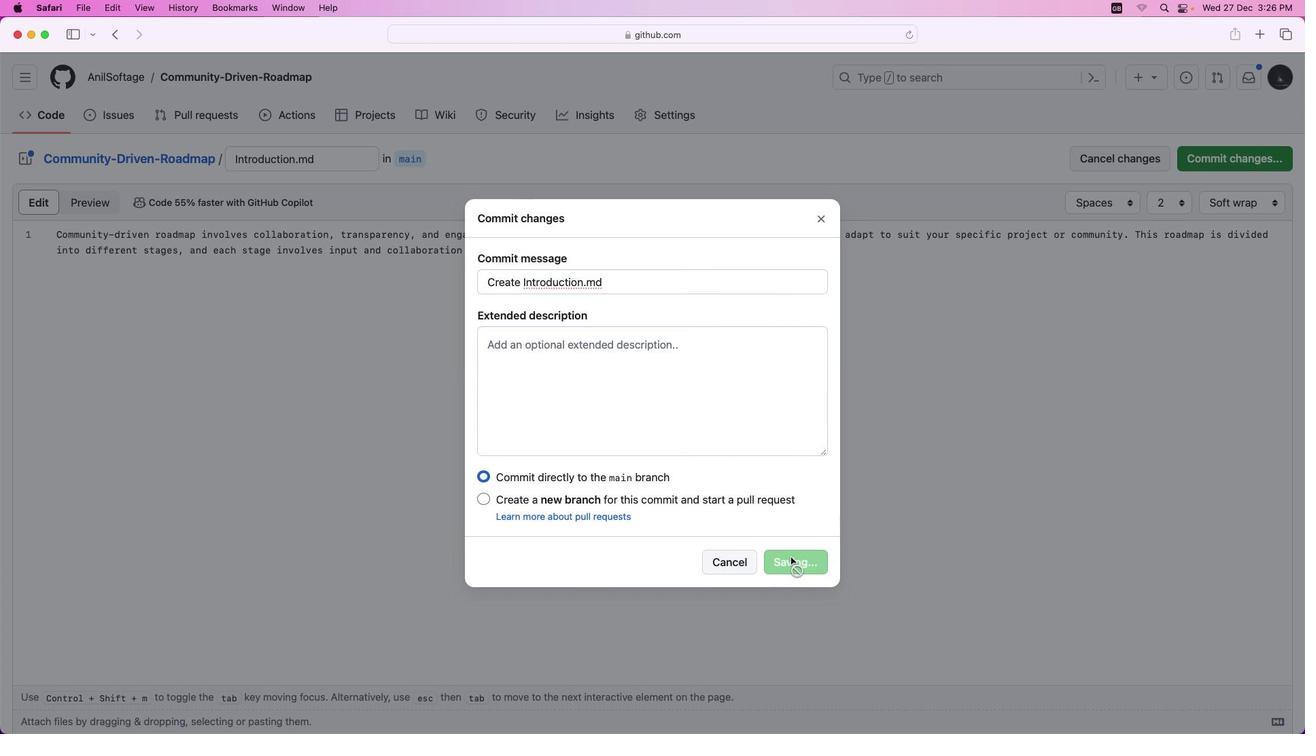 
Action: Mouse moved to (390, 155)
Screenshot: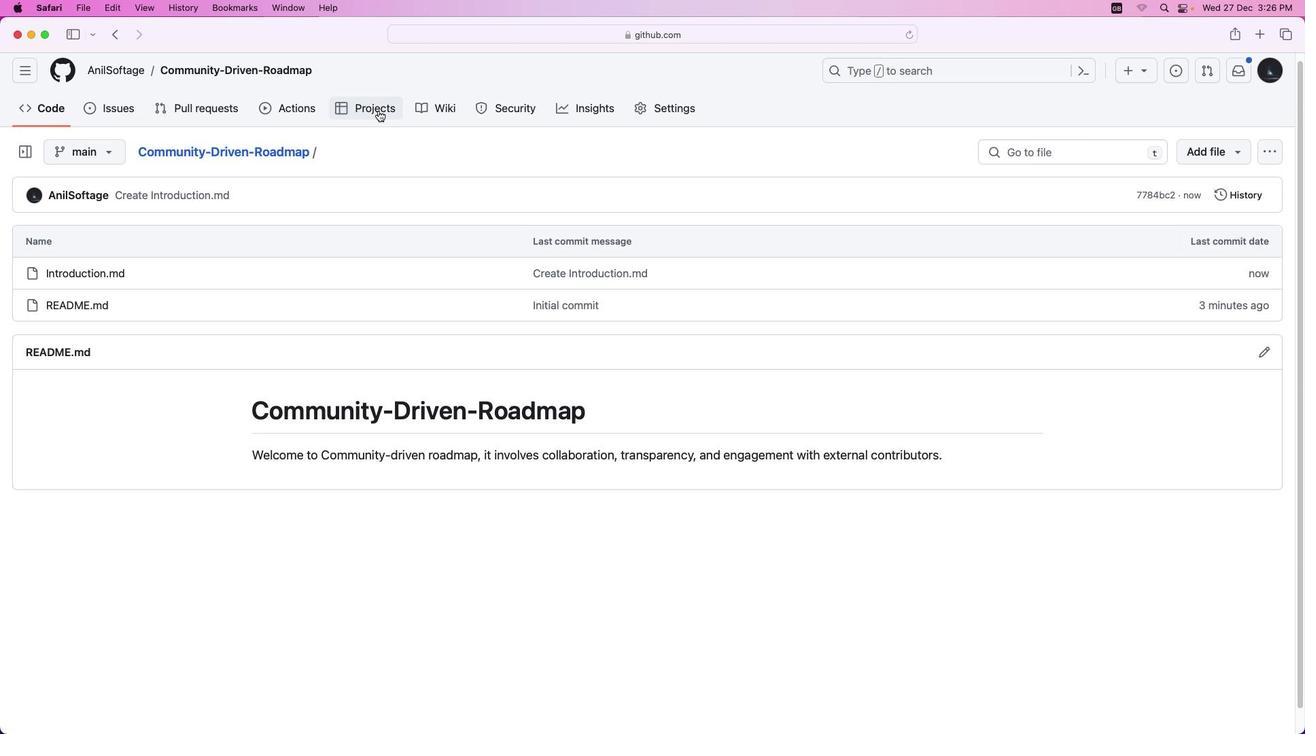 
Action: Mouse scrolled (390, 155) with delta (0, 0)
Screenshot: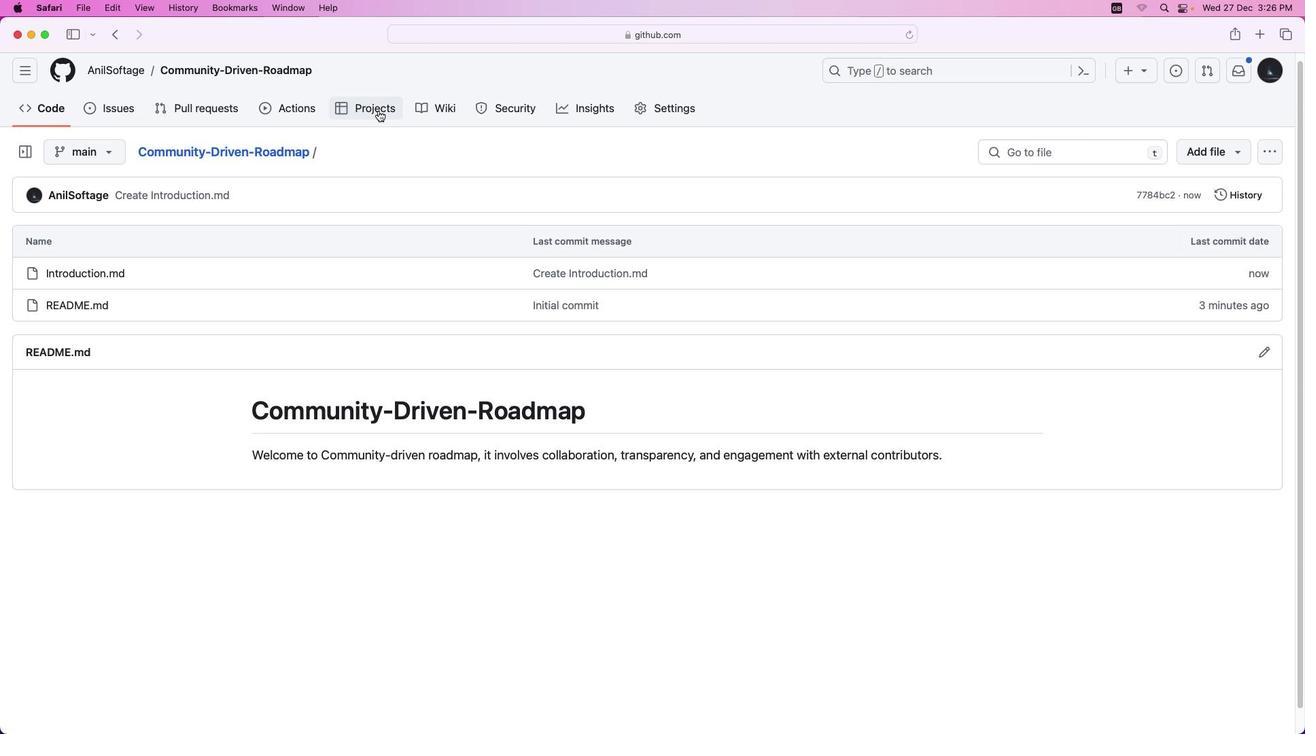 
Action: Mouse moved to (390, 151)
Screenshot: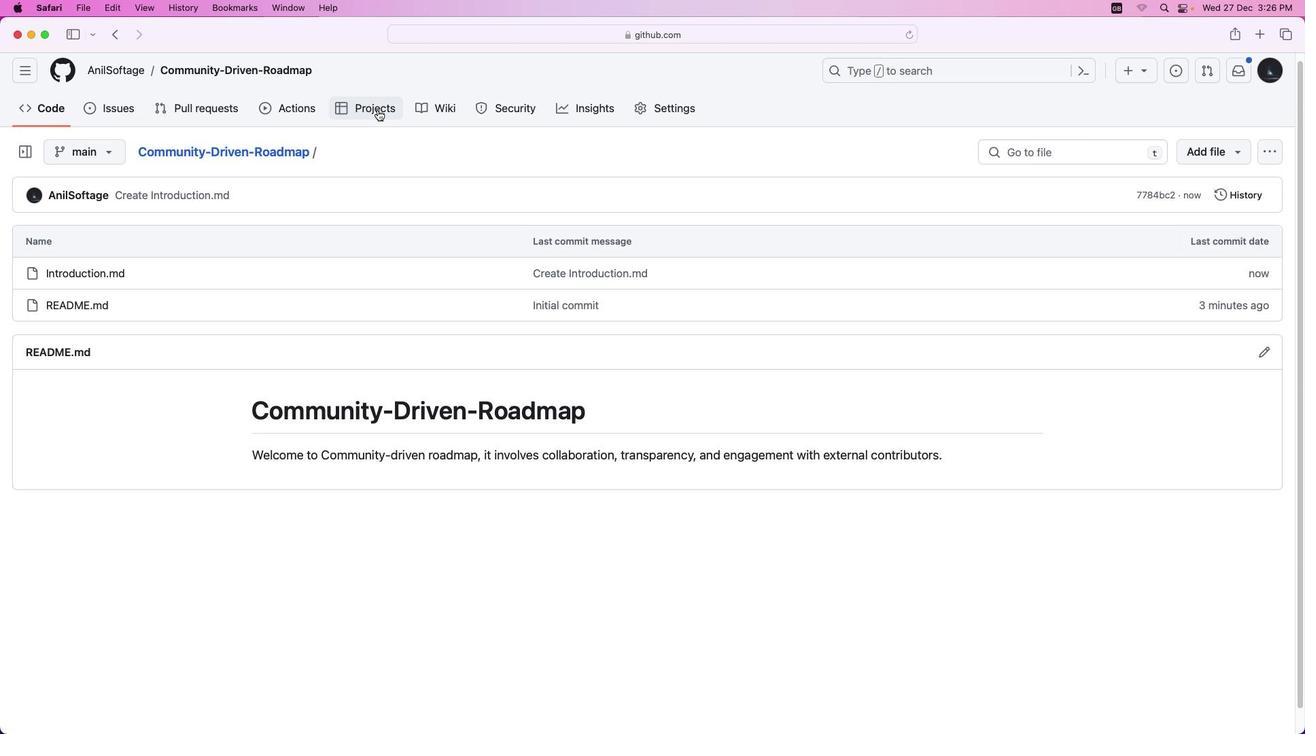 
Action: Mouse scrolled (390, 151) with delta (0, 0)
Screenshot: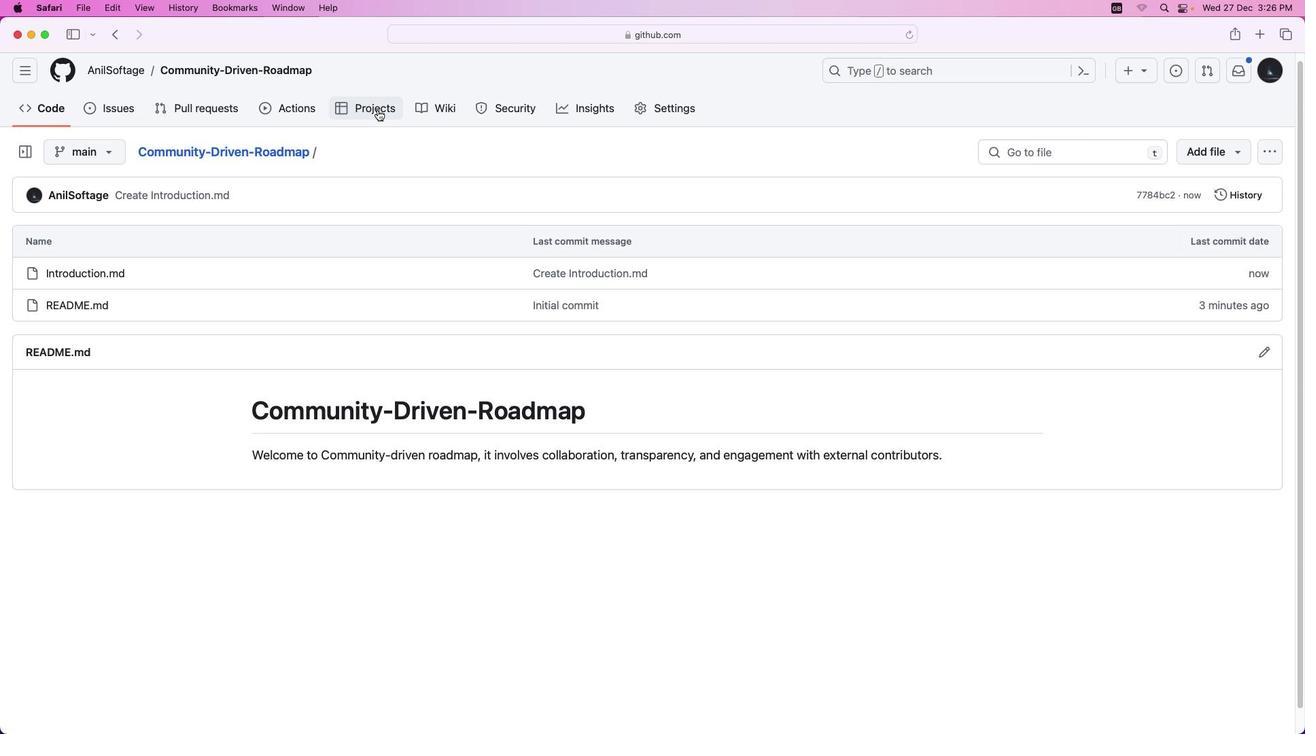 
Action: Mouse moved to (377, 108)
Screenshot: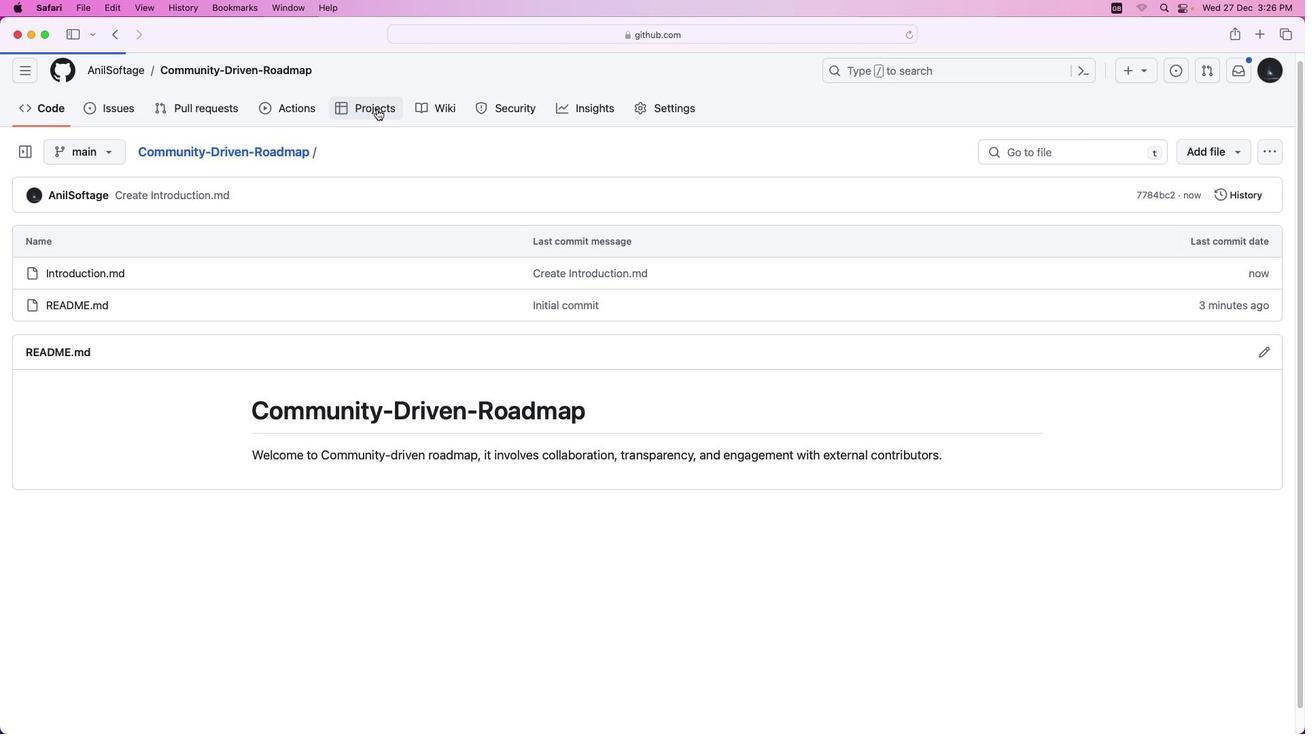 
Action: Mouse pressed left at (377, 108)
Screenshot: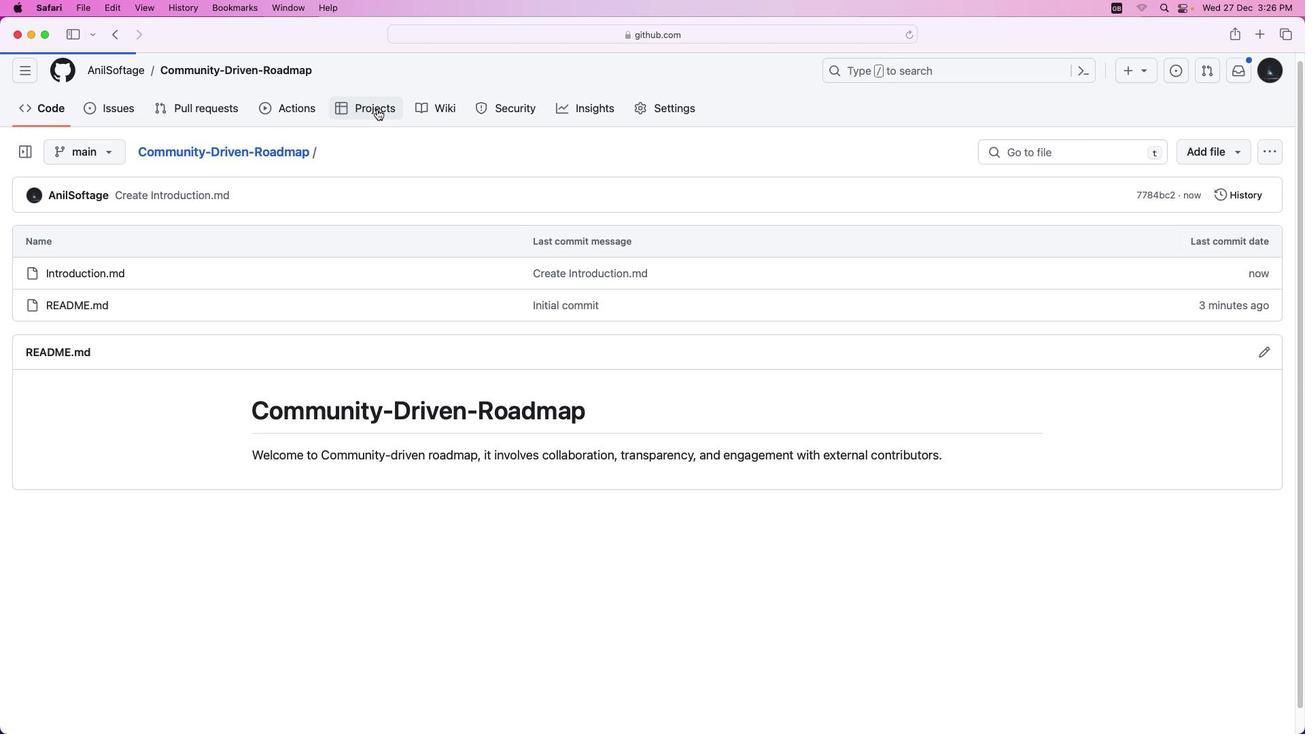 
Action: Mouse moved to (1117, 165)
Screenshot: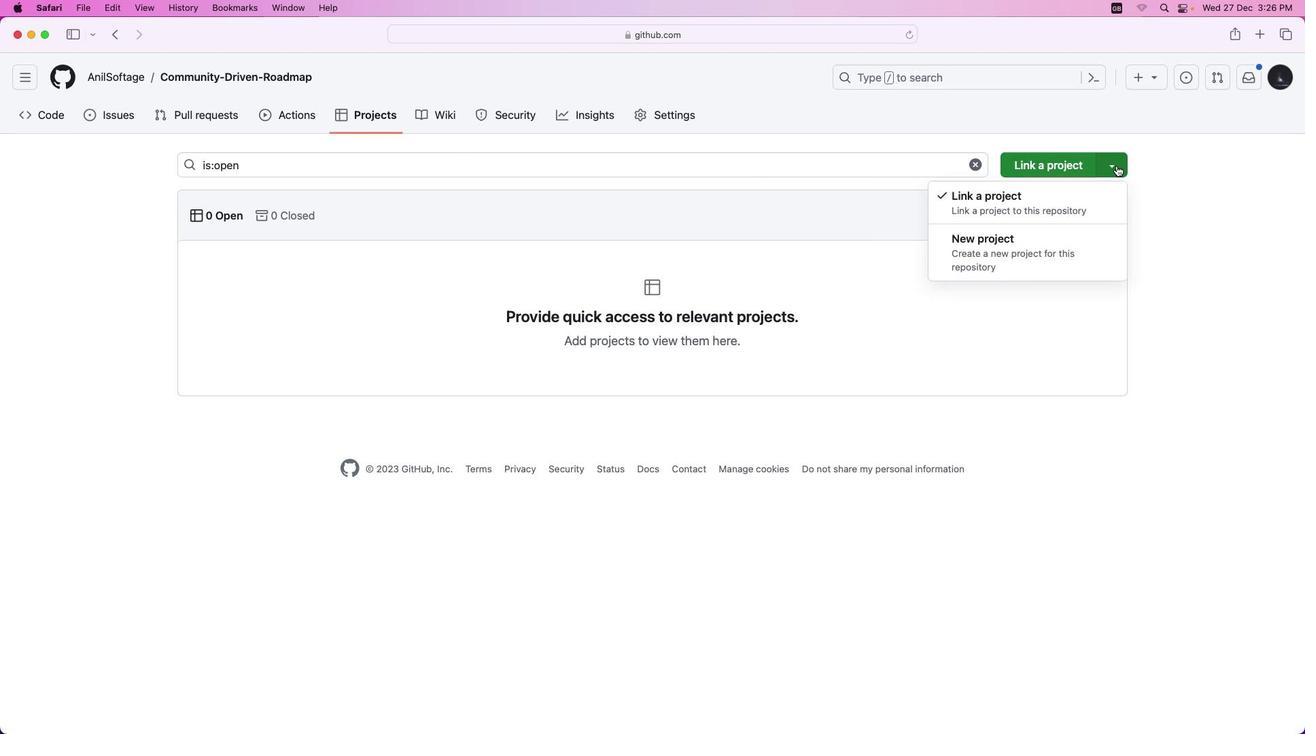 
Action: Mouse pressed left at (1117, 165)
Screenshot: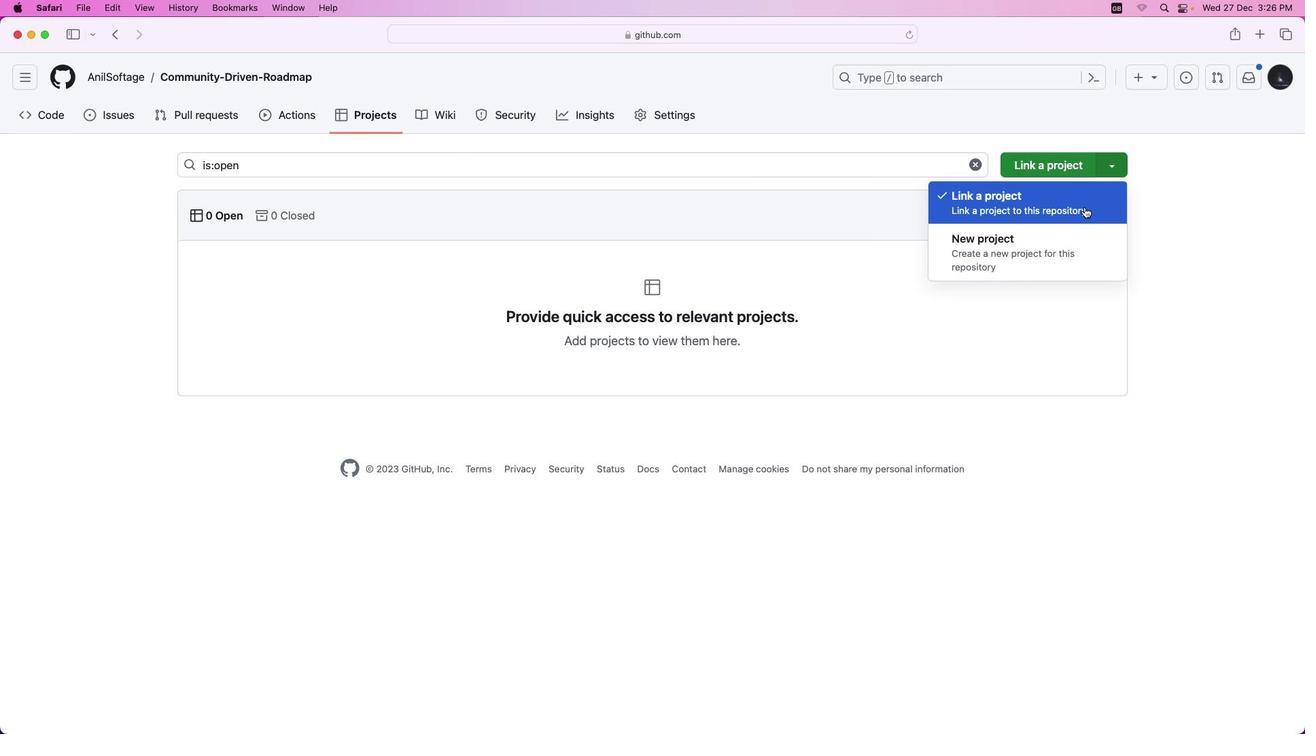 
Action: Mouse moved to (1024, 250)
Screenshot: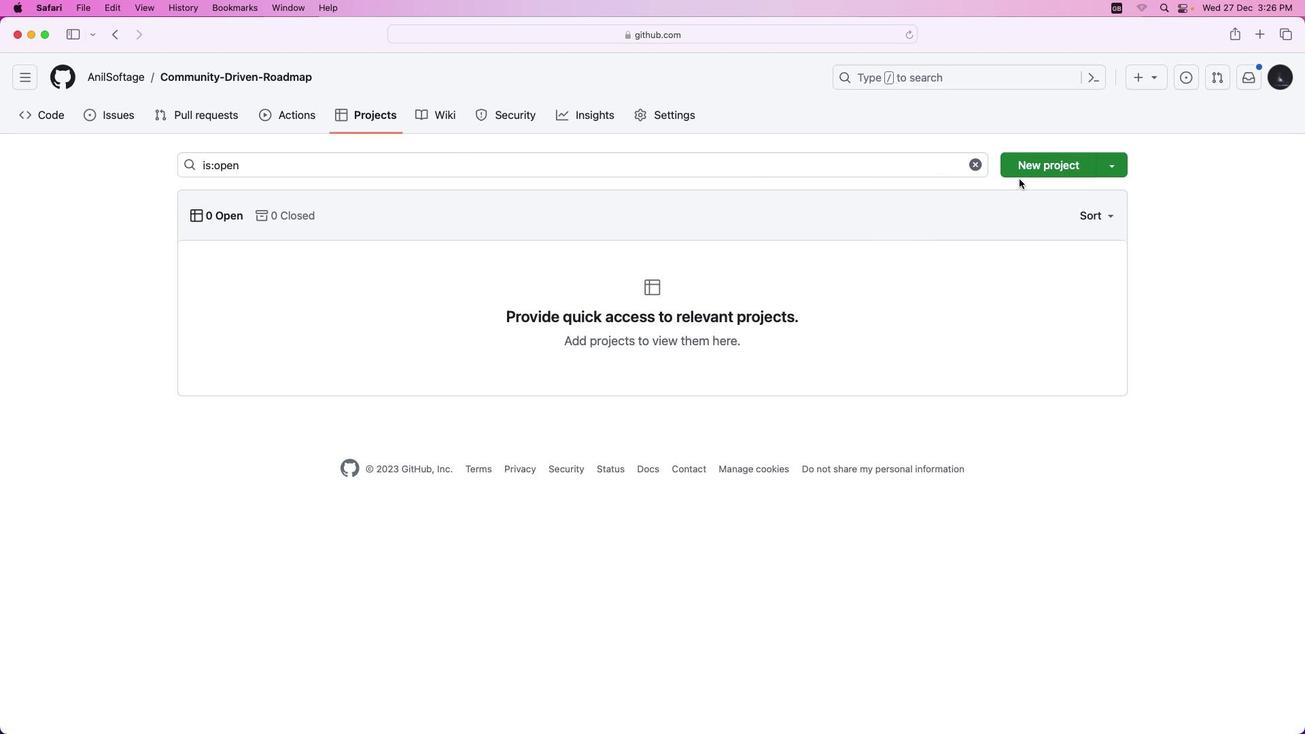 
Action: Mouse pressed left at (1024, 250)
Screenshot: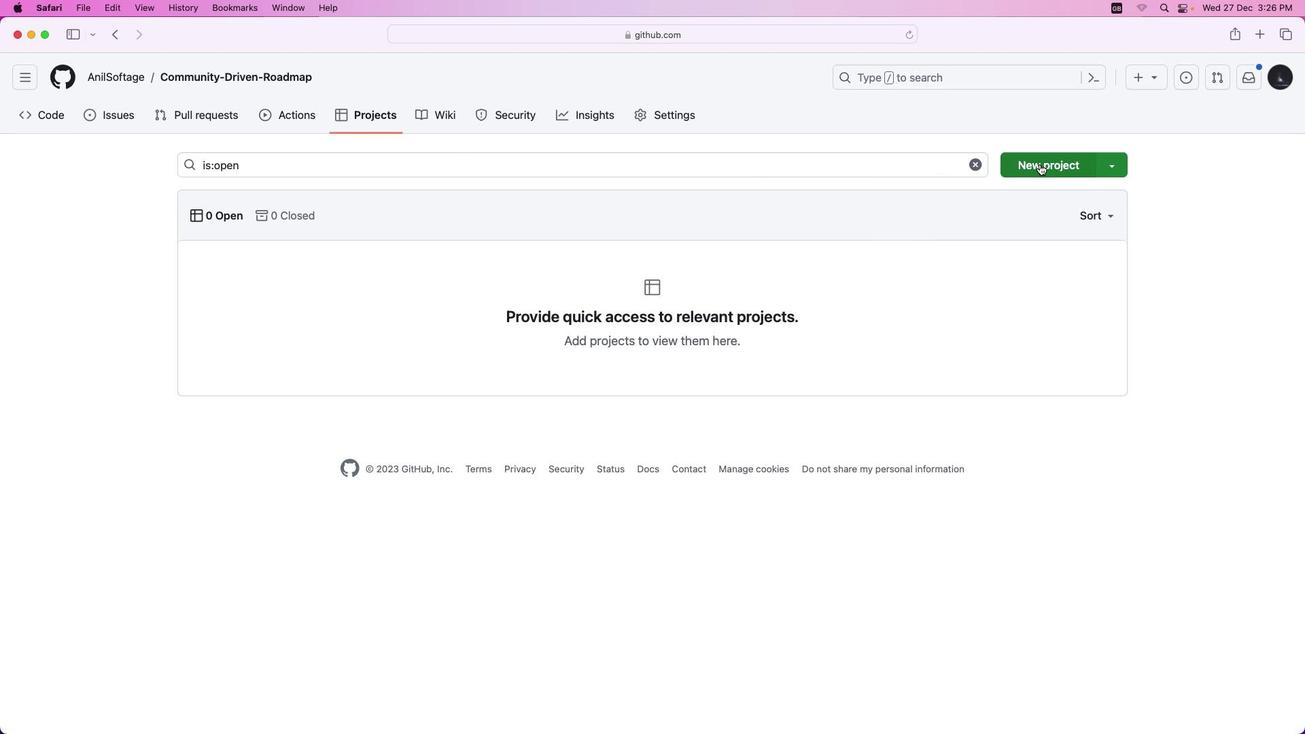 
Action: Mouse moved to (1039, 164)
Screenshot: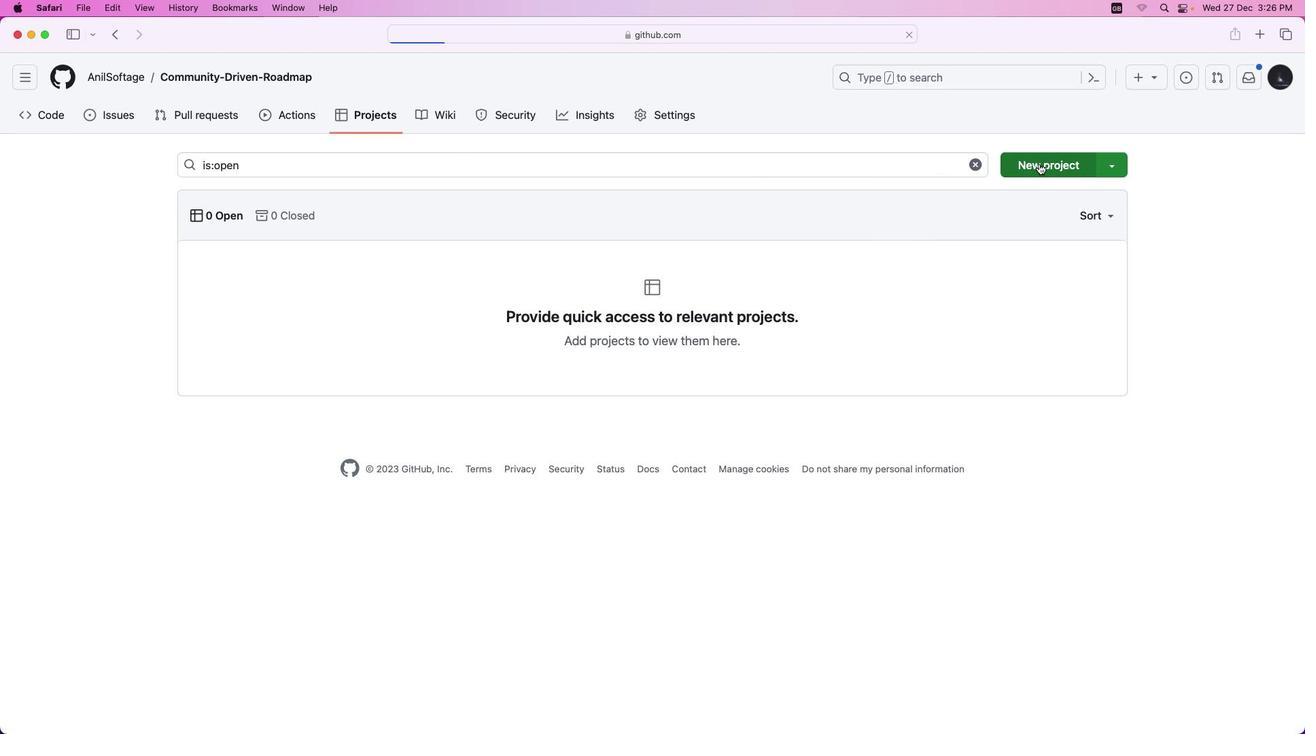 
Action: Mouse pressed left at (1039, 164)
Screenshot: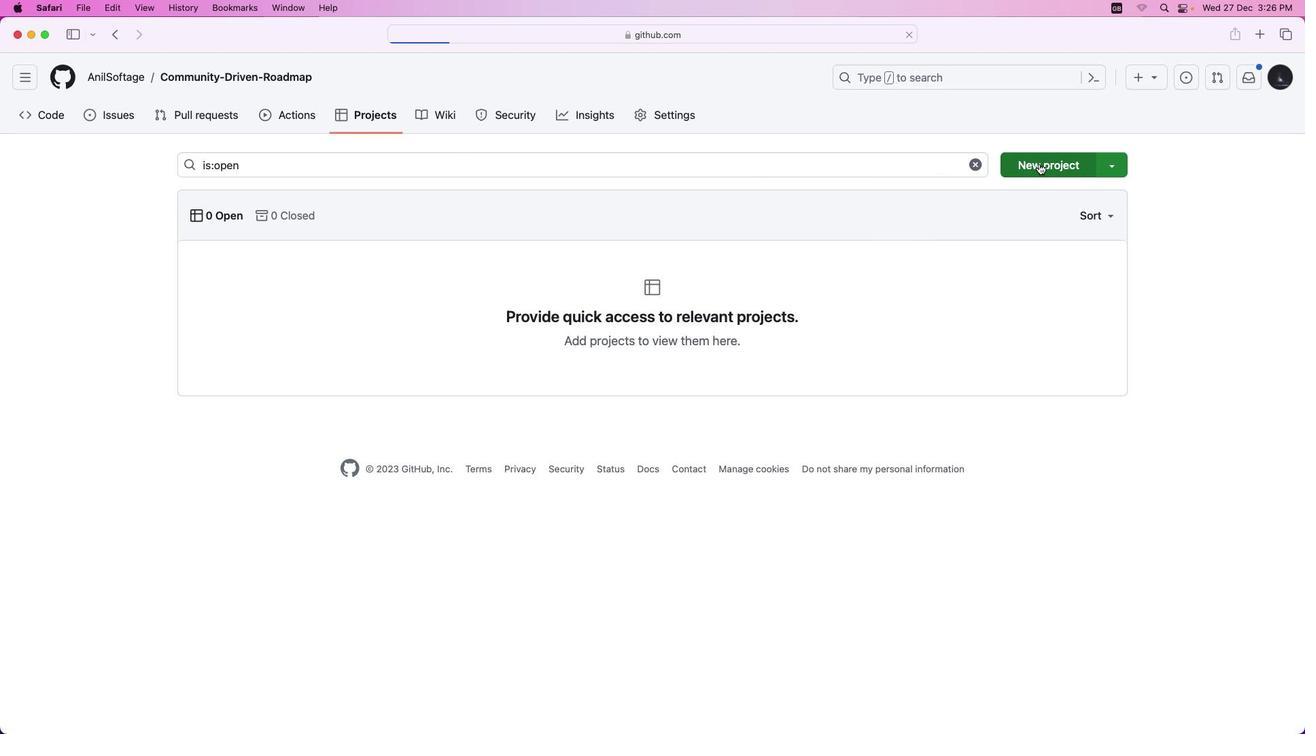 
Action: Mouse moved to (333, 225)
Screenshot: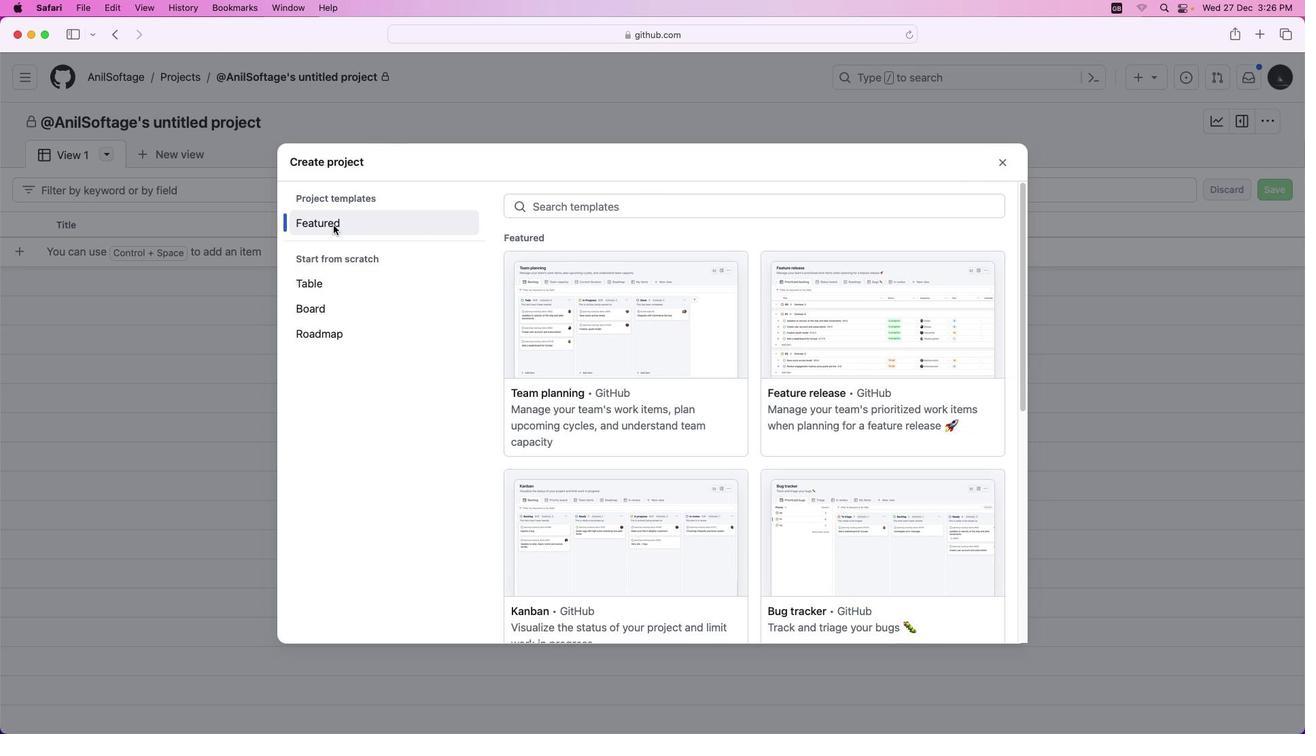 
Action: Mouse pressed left at (333, 225)
Screenshot: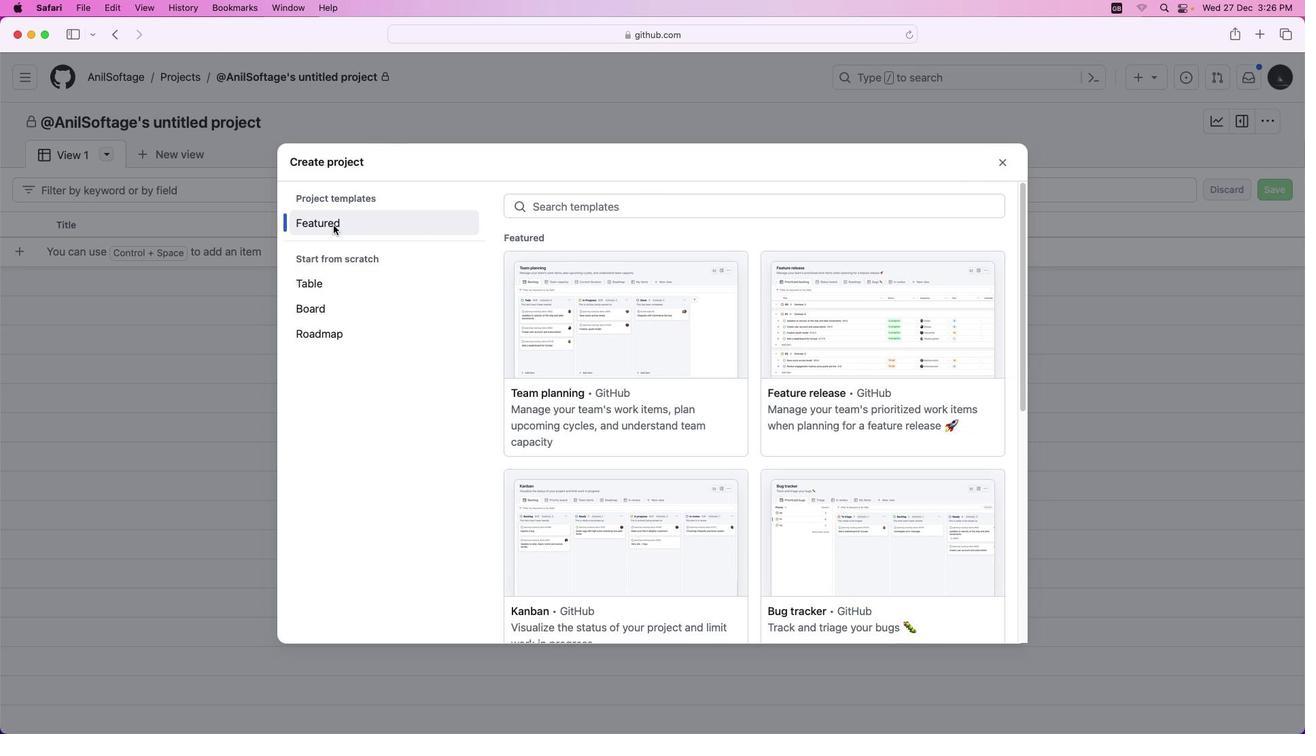 
Action: Mouse moved to (596, 380)
Screenshot: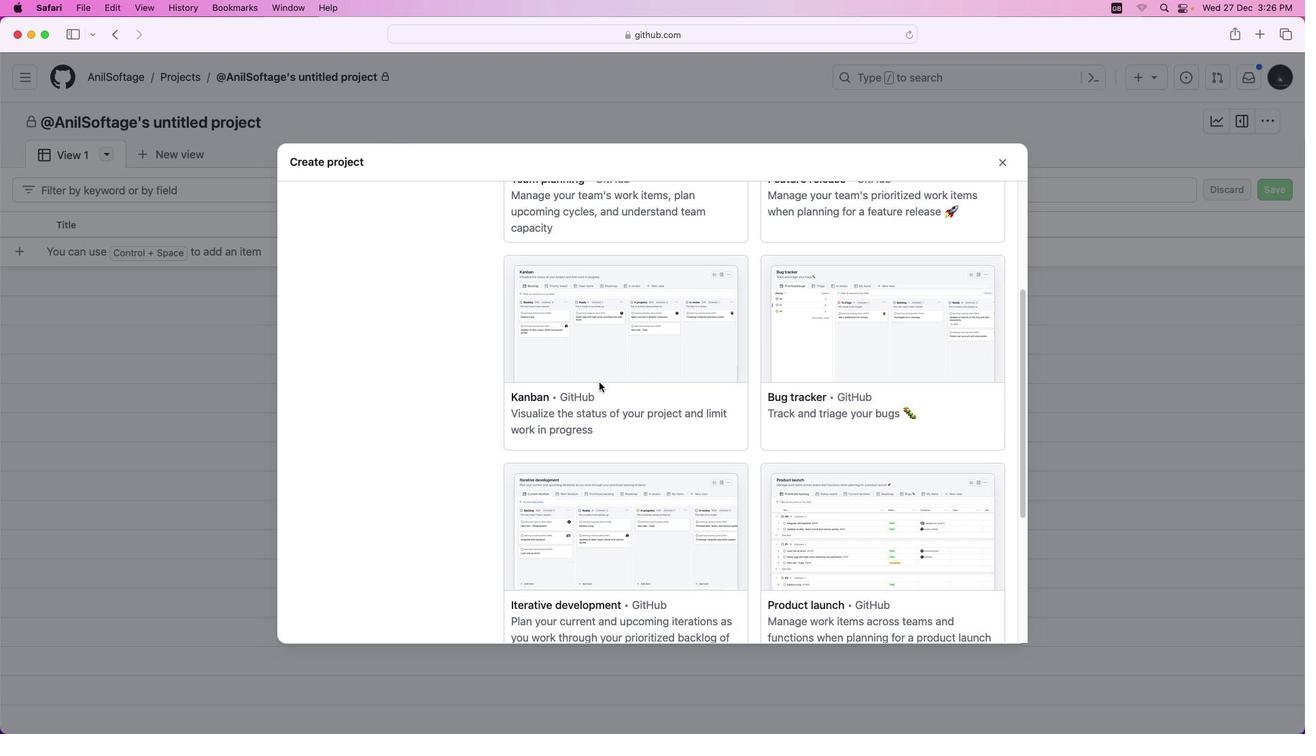 
Action: Mouse scrolled (596, 380) with delta (0, 0)
Screenshot: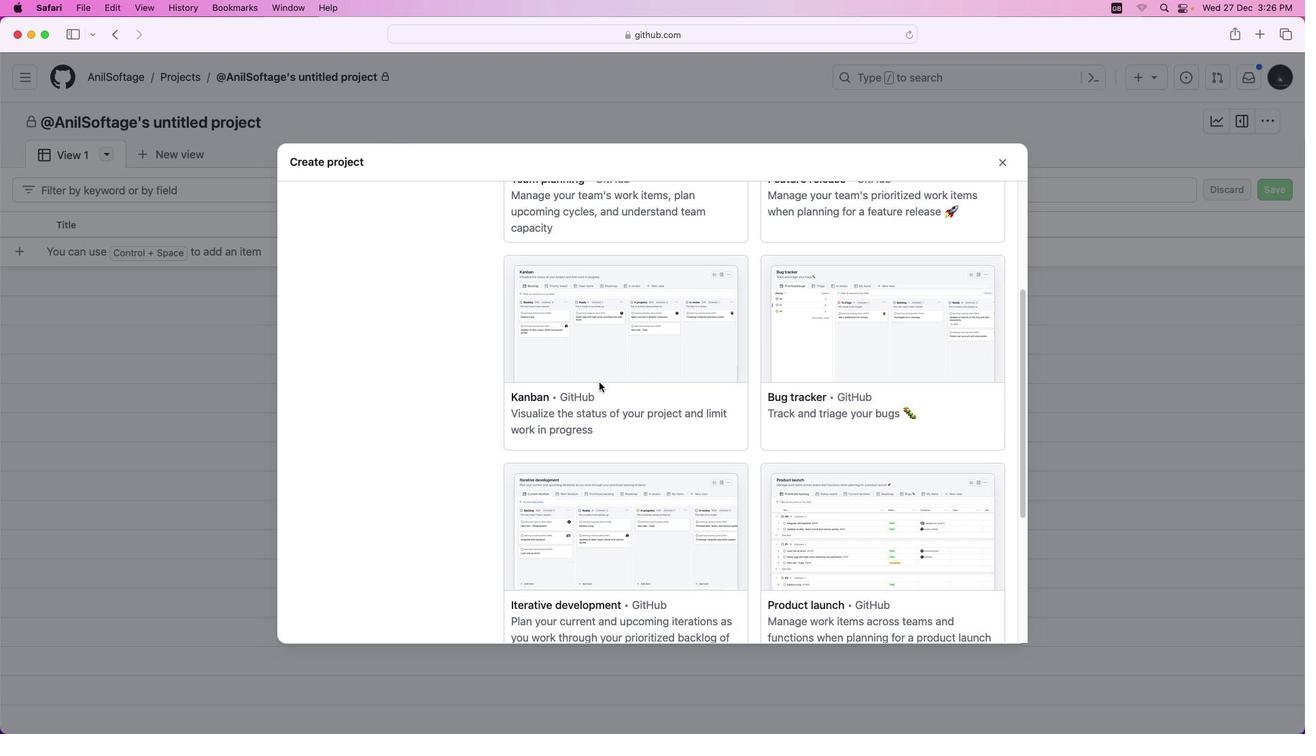 
Action: Mouse moved to (599, 382)
Screenshot: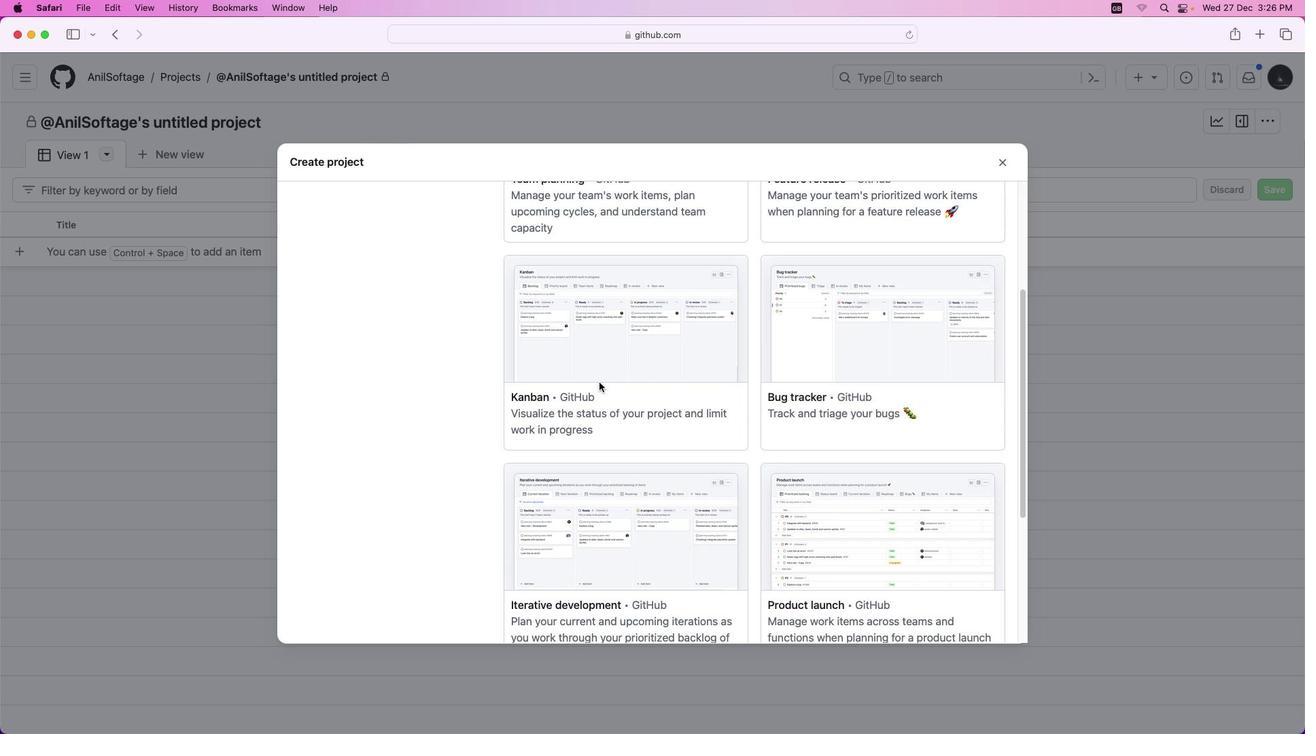 
Action: Mouse scrolled (599, 382) with delta (0, 0)
Screenshot: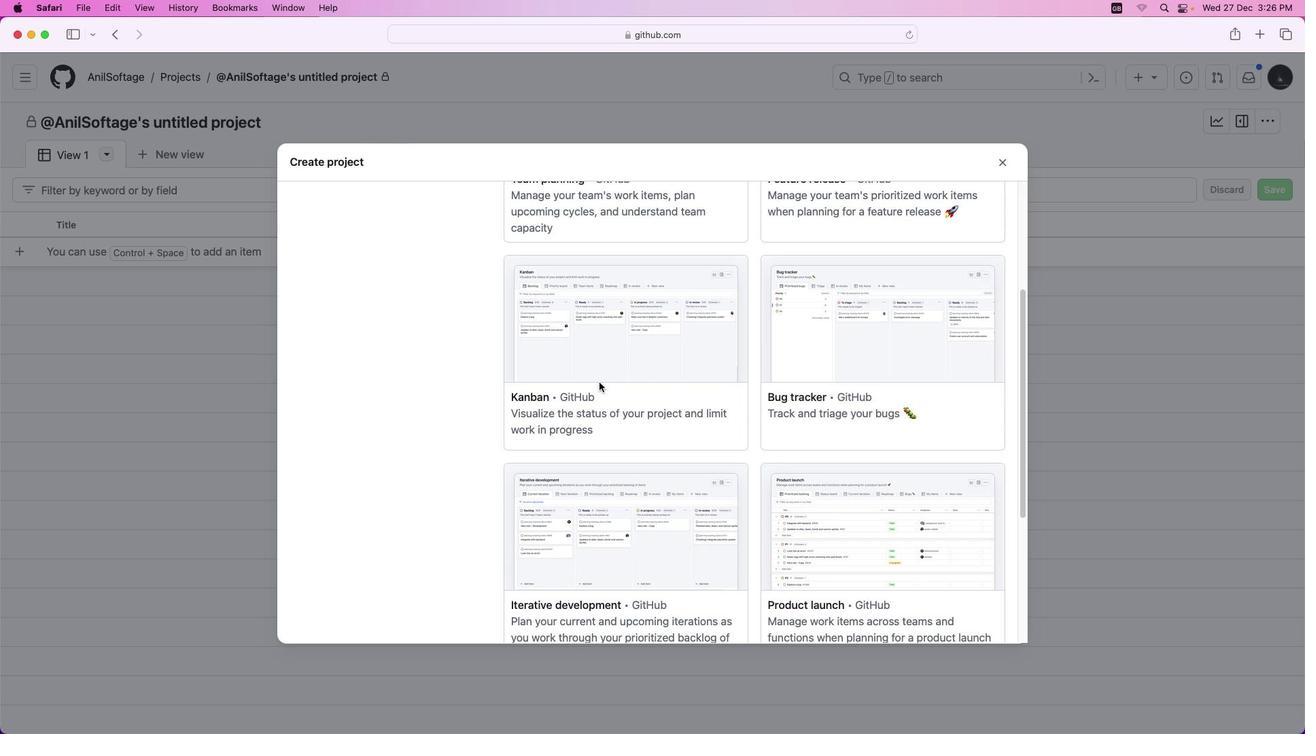 
Action: Mouse moved to (599, 382)
Screenshot: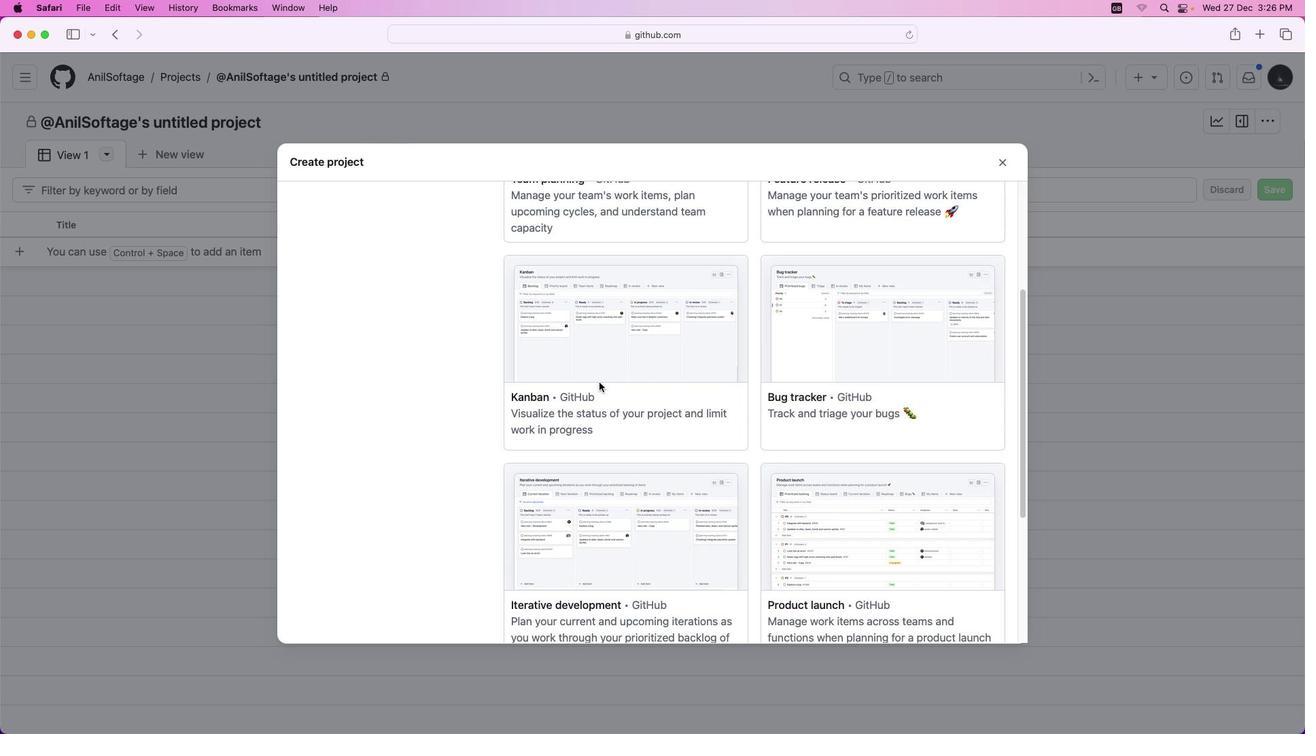 
Action: Mouse scrolled (599, 382) with delta (0, 0)
Screenshot: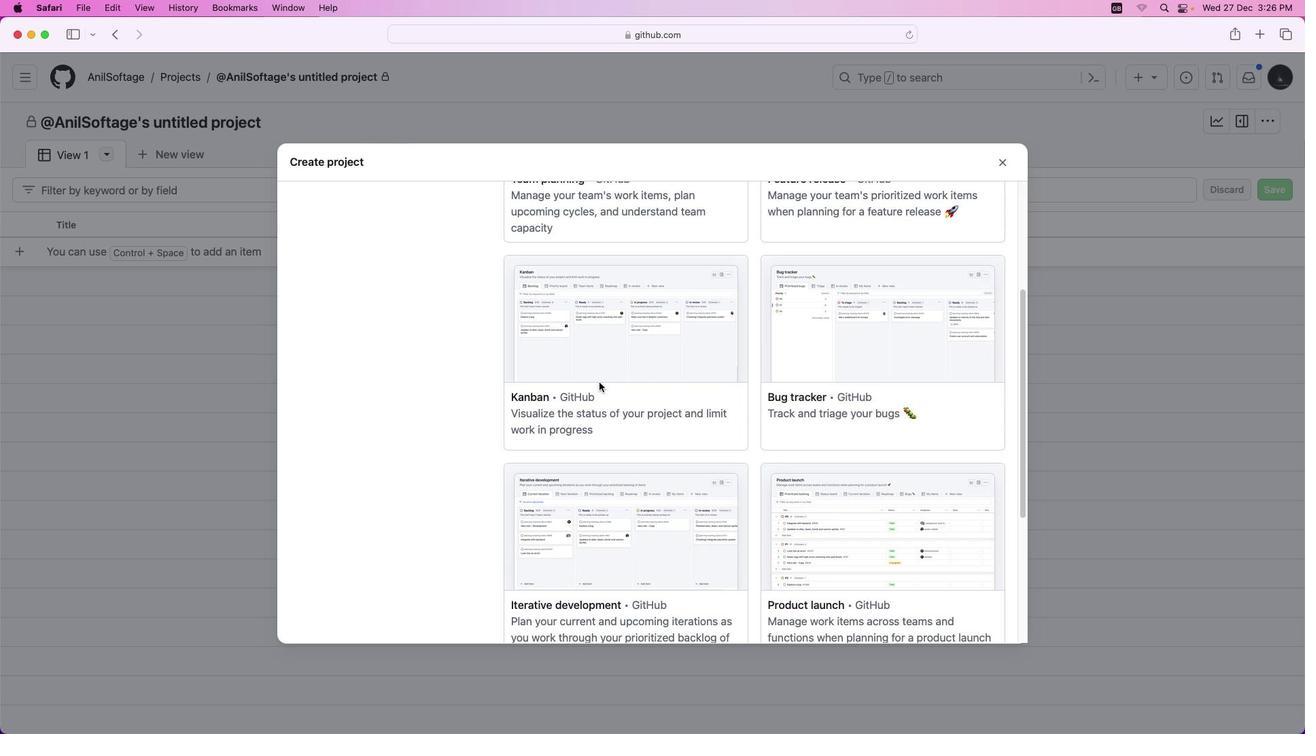 
Action: Mouse scrolled (599, 382) with delta (0, 0)
Screenshot: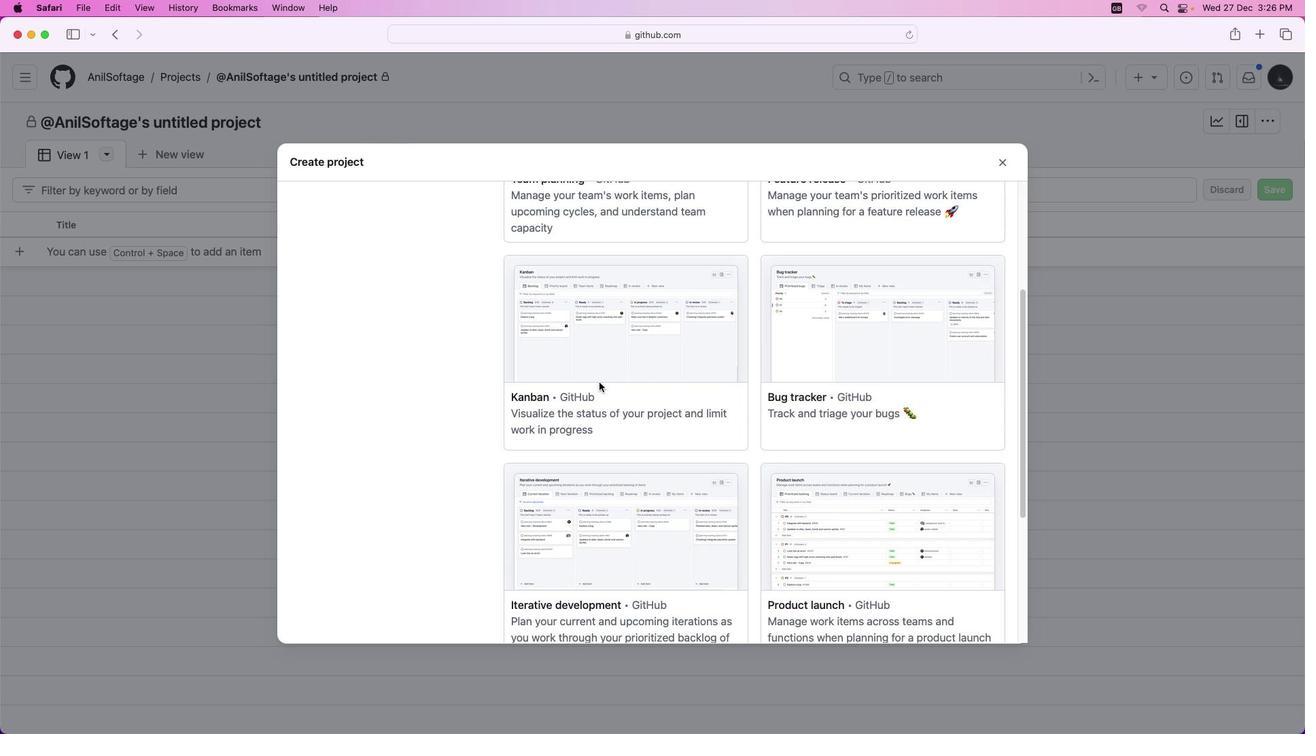 
Action: Mouse moved to (599, 382)
Screenshot: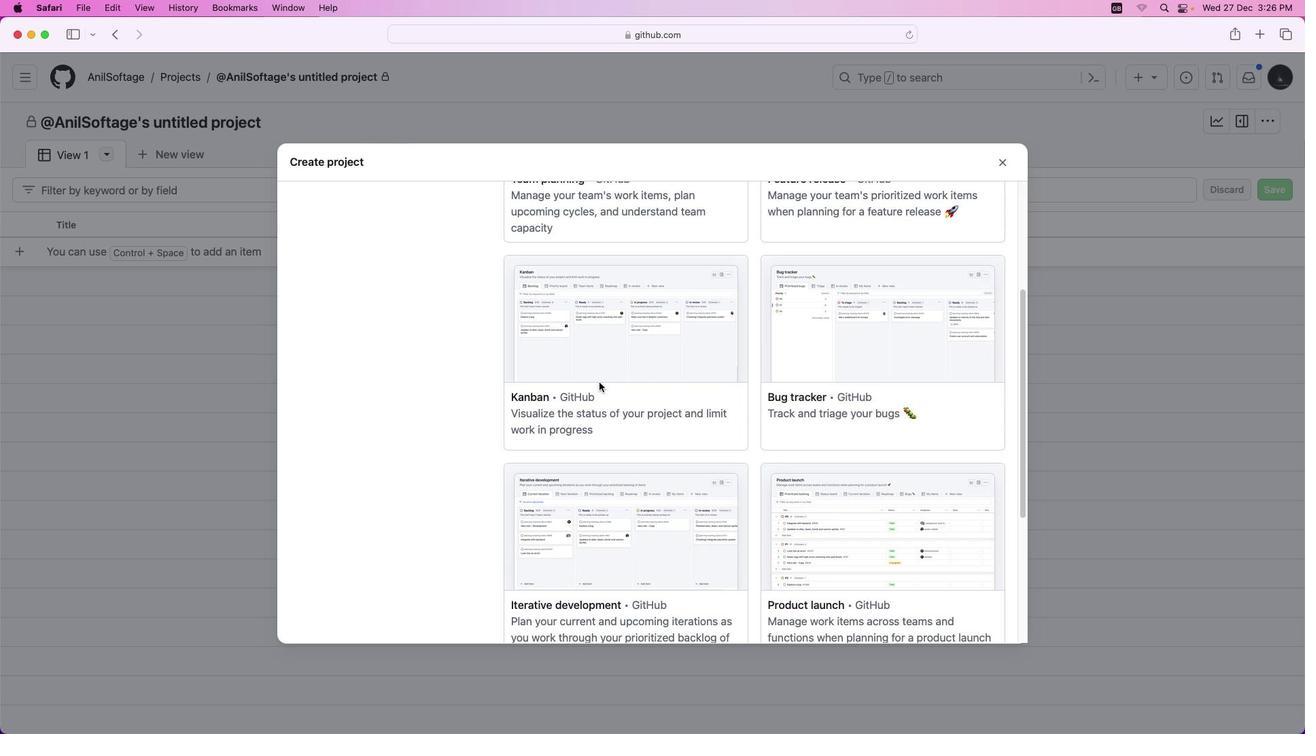 
Action: Mouse scrolled (599, 382) with delta (0, -1)
Screenshot: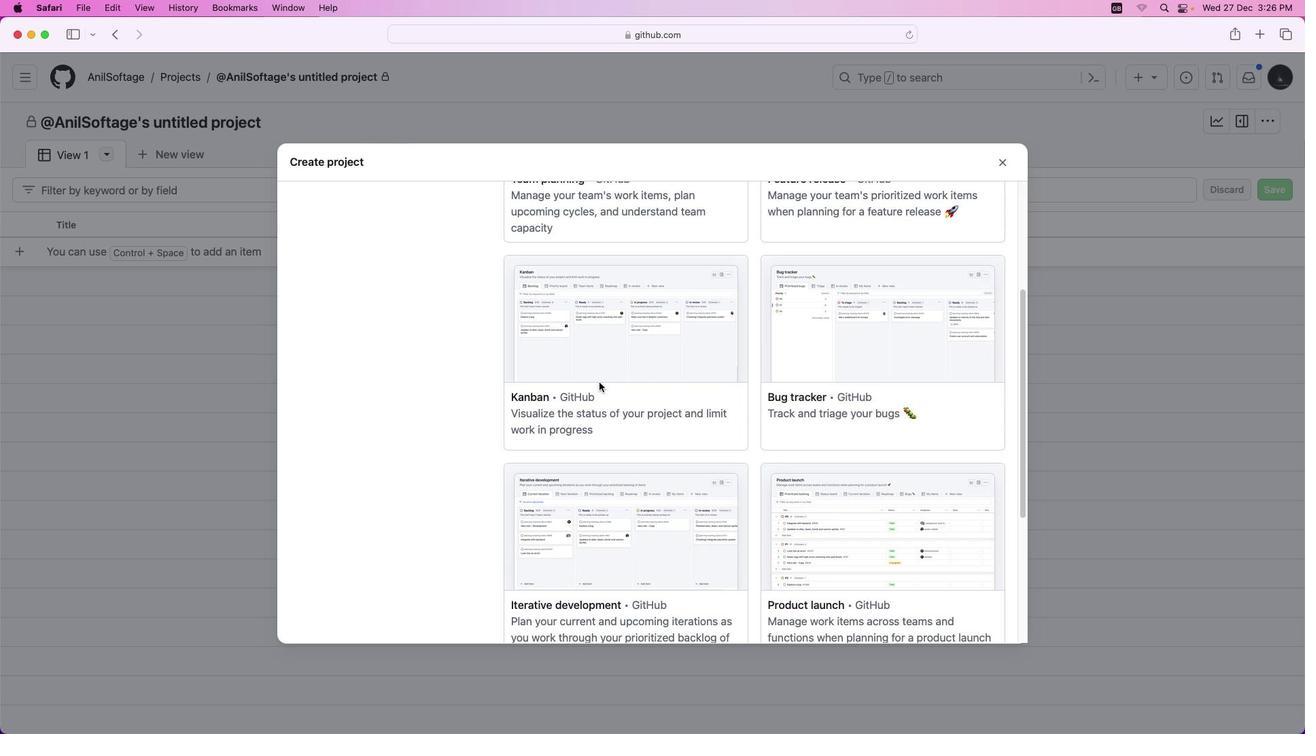 
Action: Mouse scrolled (599, 382) with delta (0, -1)
Screenshot: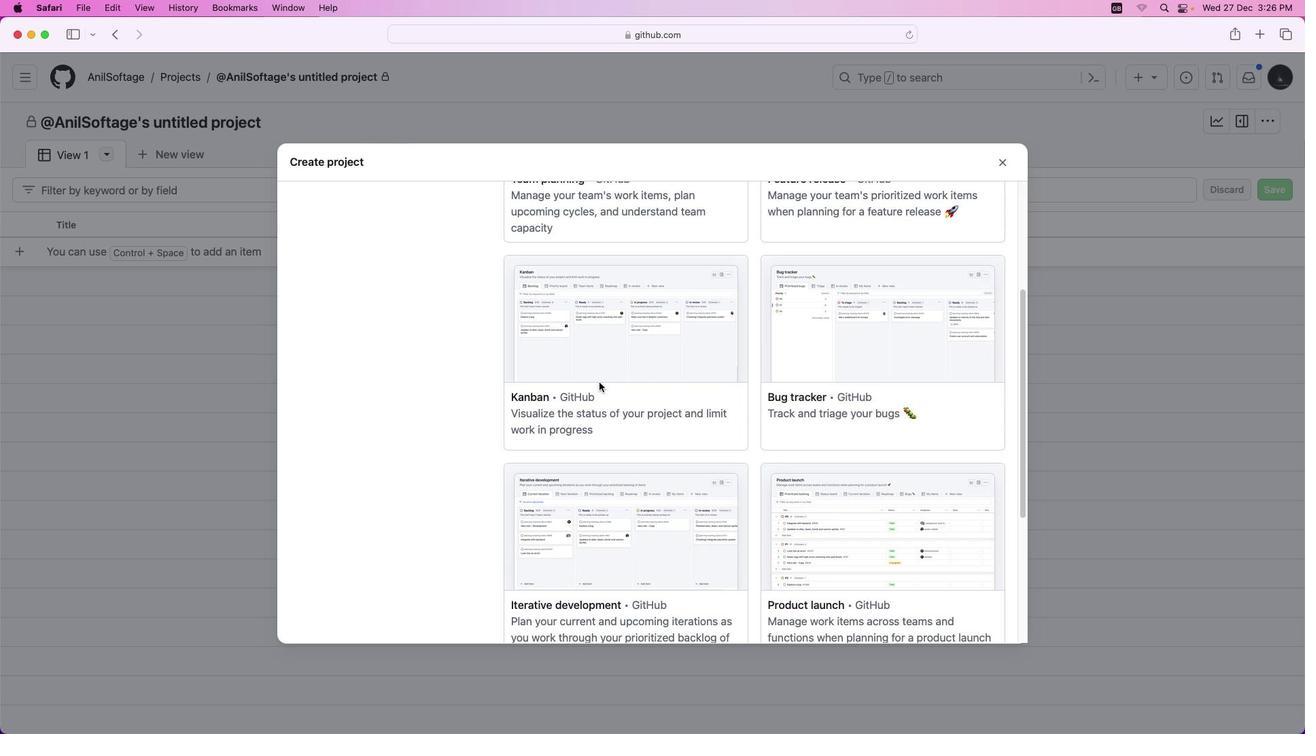 
Action: Mouse moved to (599, 382)
Screenshot: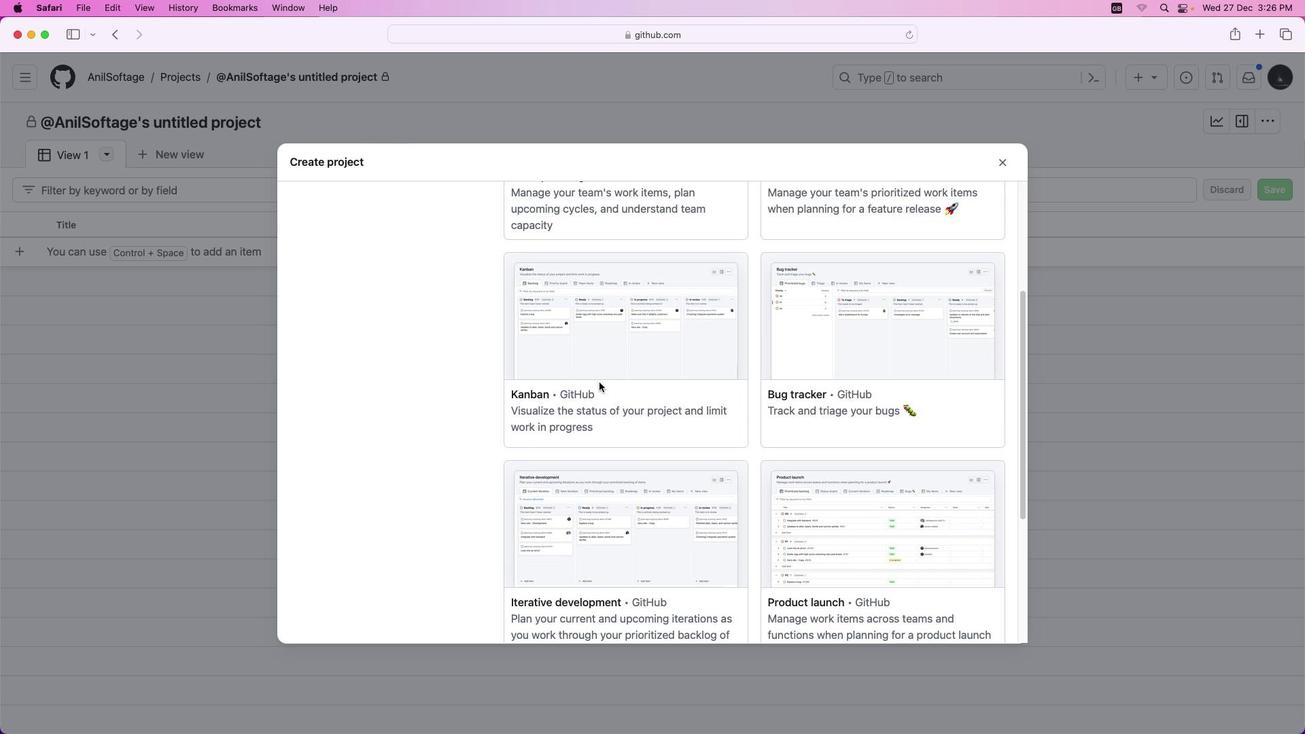 
Action: Mouse scrolled (599, 382) with delta (0, 0)
Screenshot: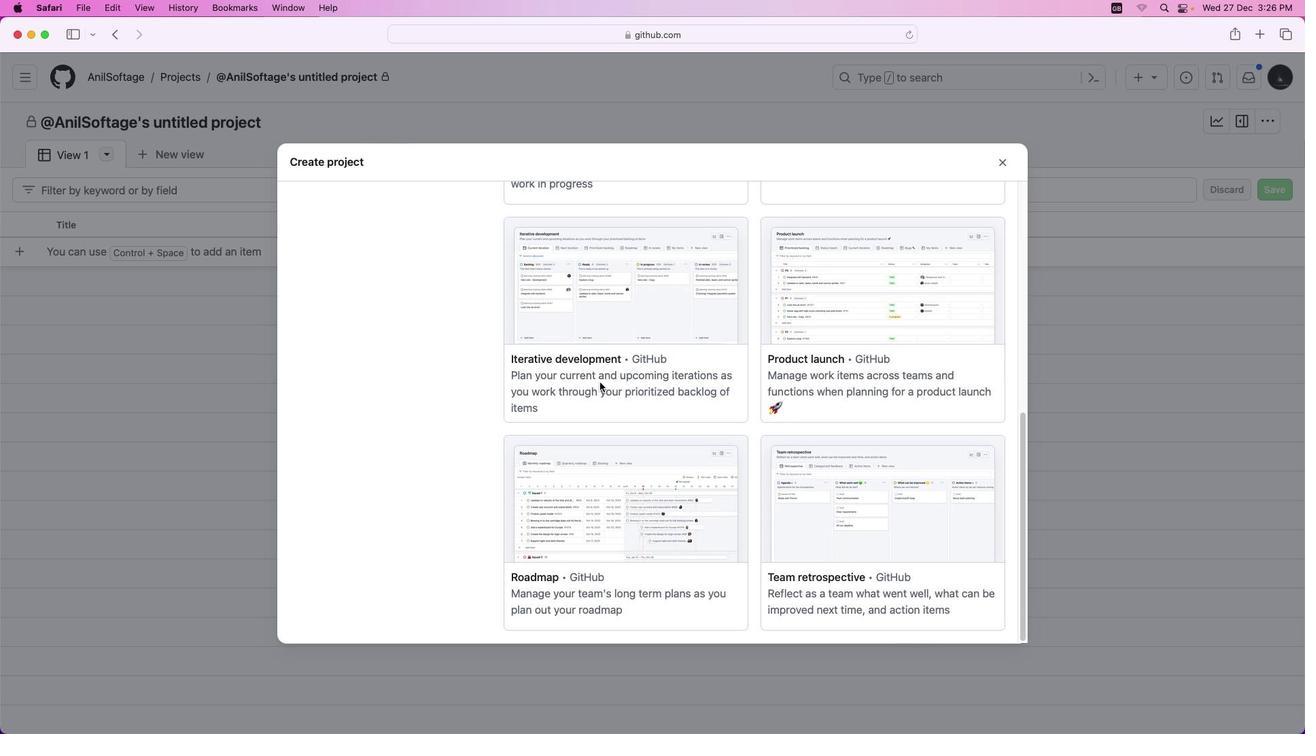 
Action: Mouse scrolled (599, 382) with delta (0, 0)
Screenshot: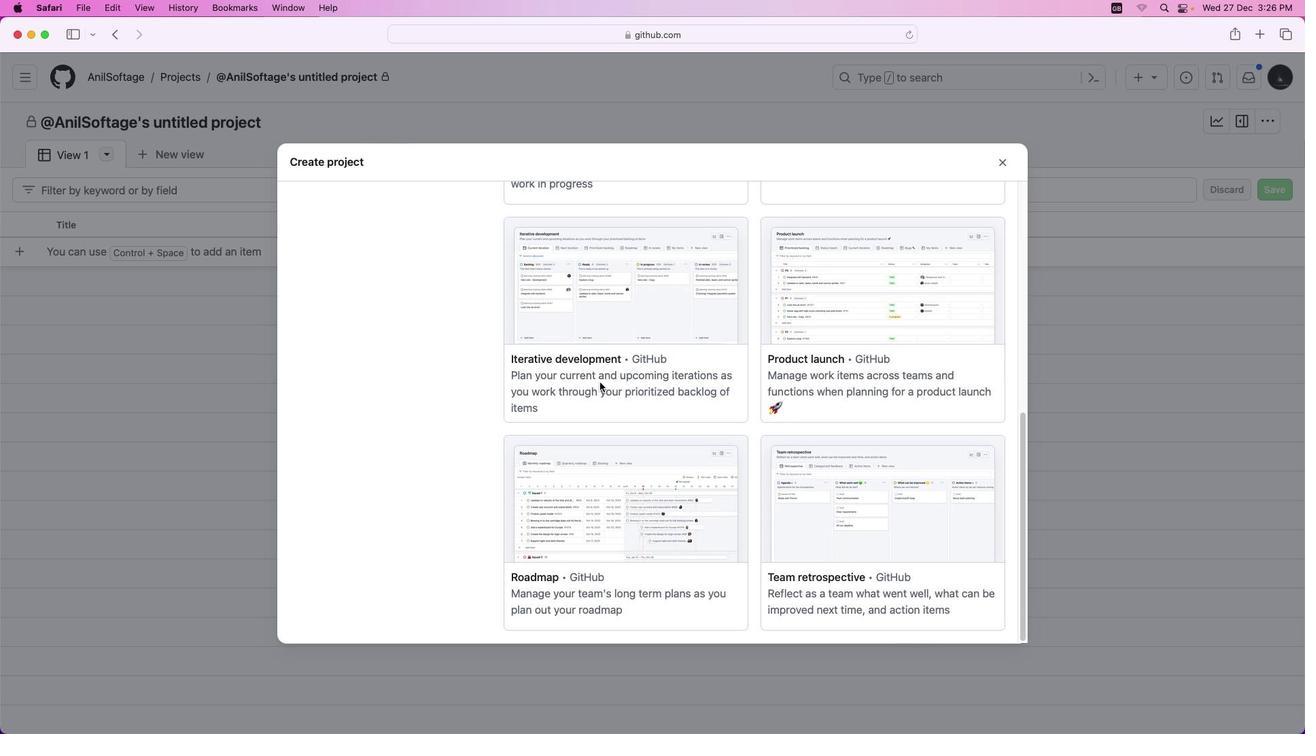 
Action: Mouse scrolled (599, 382) with delta (0, 0)
Screenshot: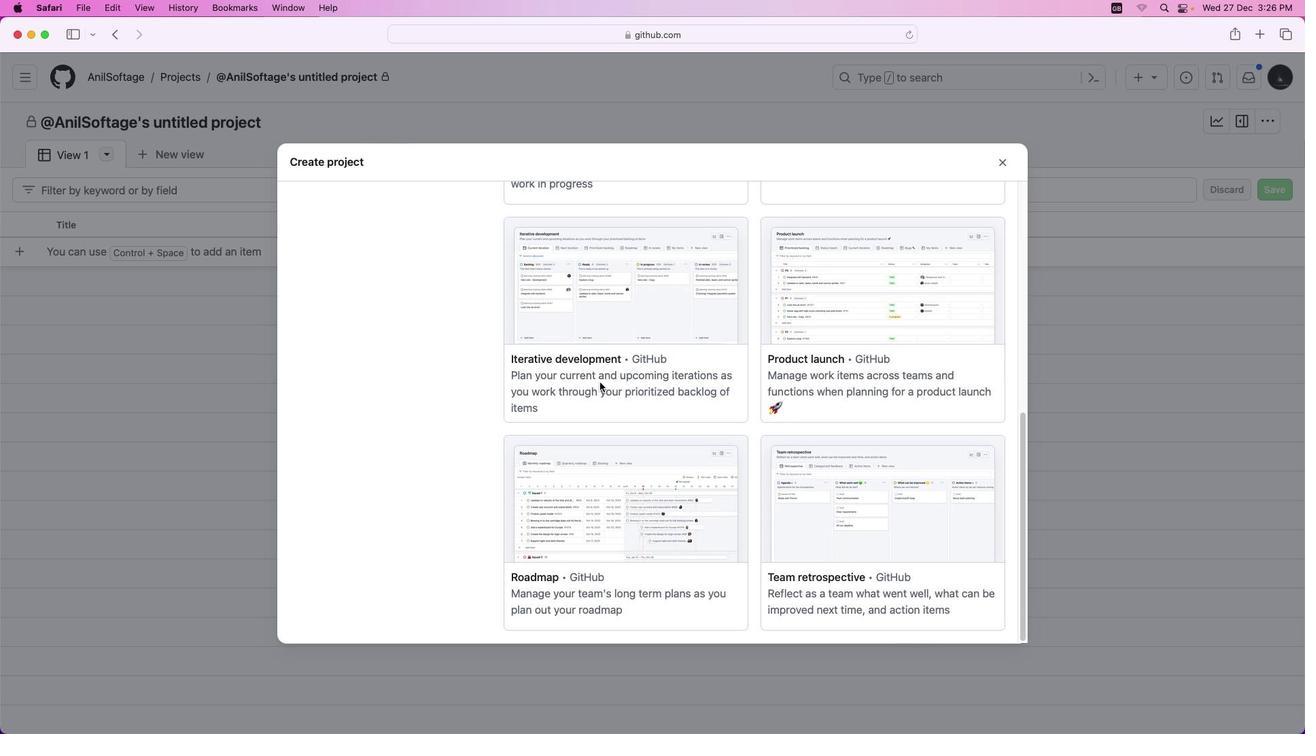 
Action: Mouse scrolled (599, 382) with delta (0, -2)
Screenshot: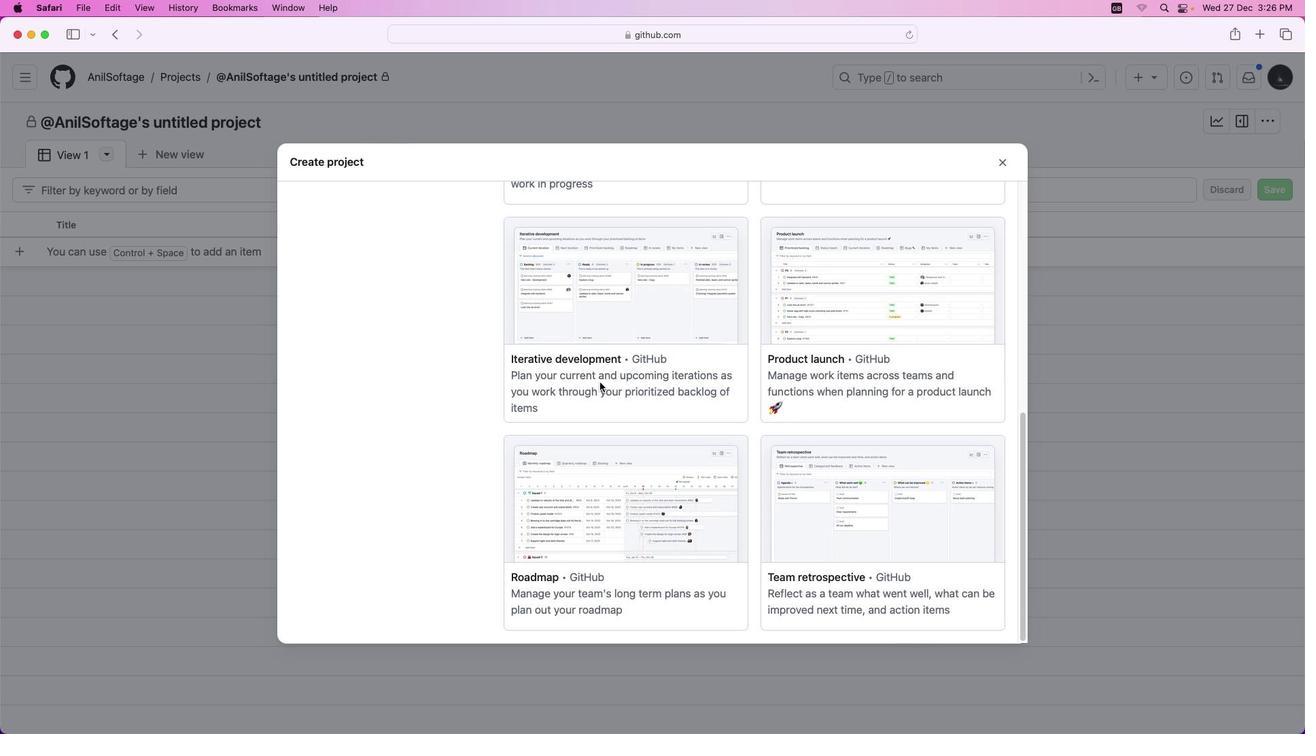 
Action: Mouse scrolled (599, 382) with delta (0, -2)
Screenshot: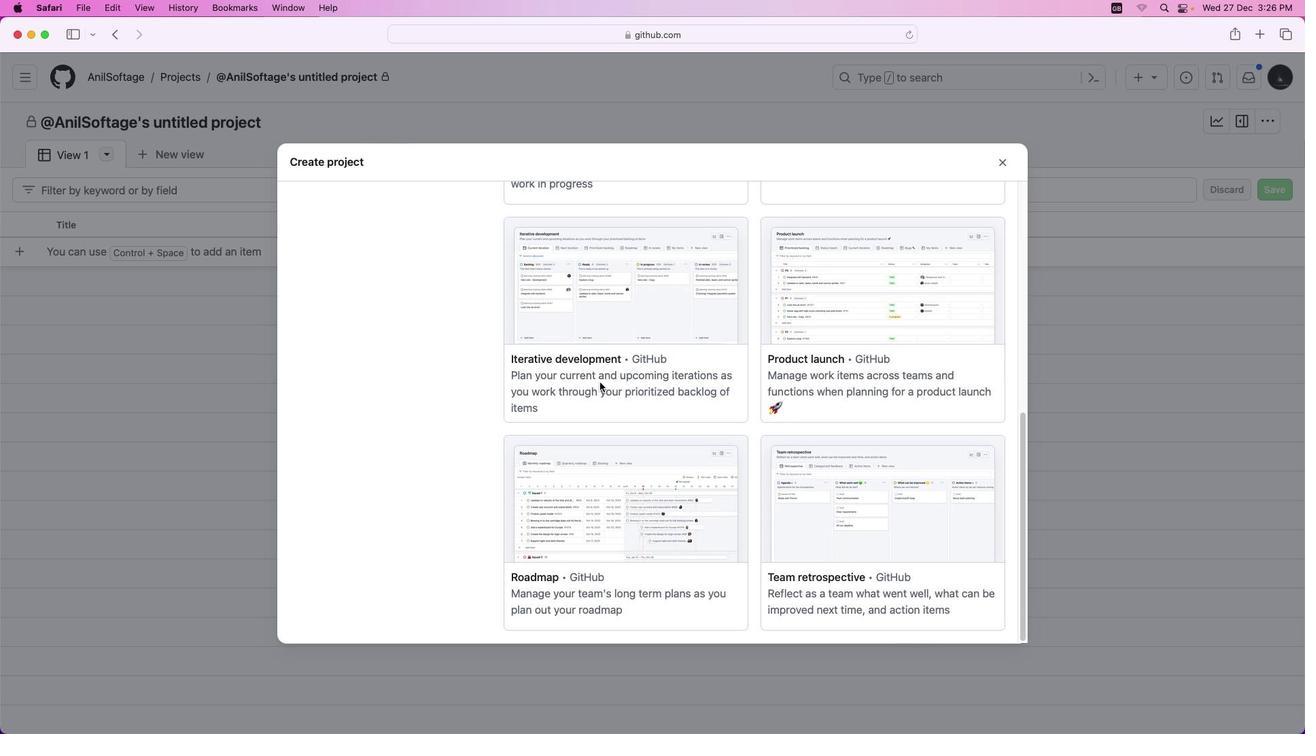 
Action: Mouse scrolled (599, 382) with delta (0, -3)
Screenshot: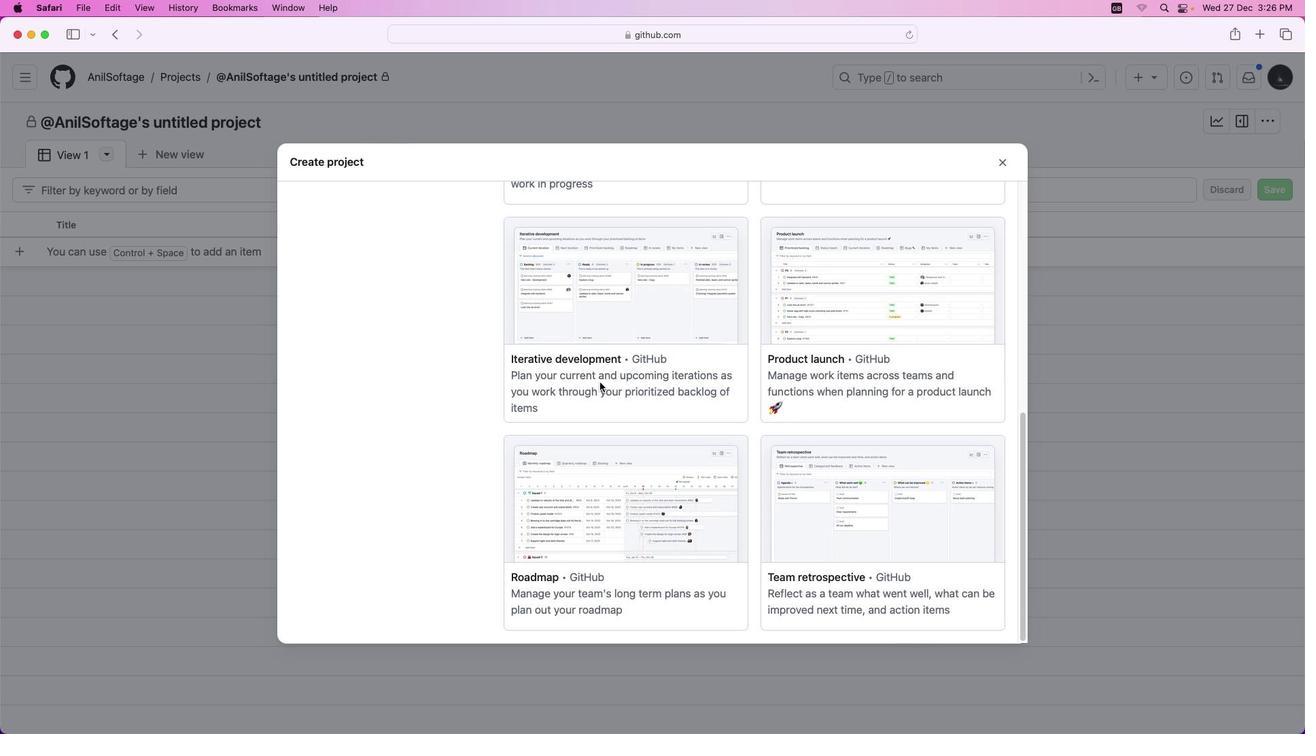 
Action: Mouse moved to (599, 382)
Screenshot: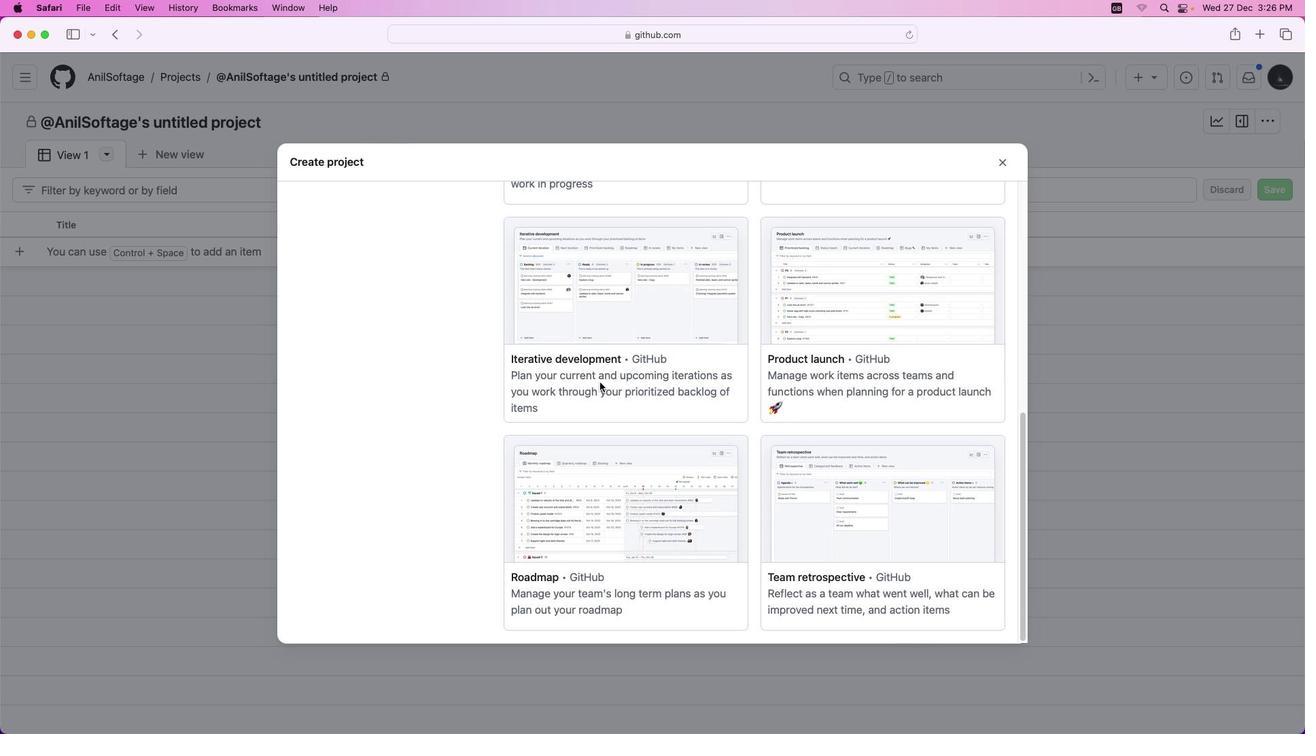 
Action: Mouse scrolled (599, 382) with delta (0, 0)
Screenshot: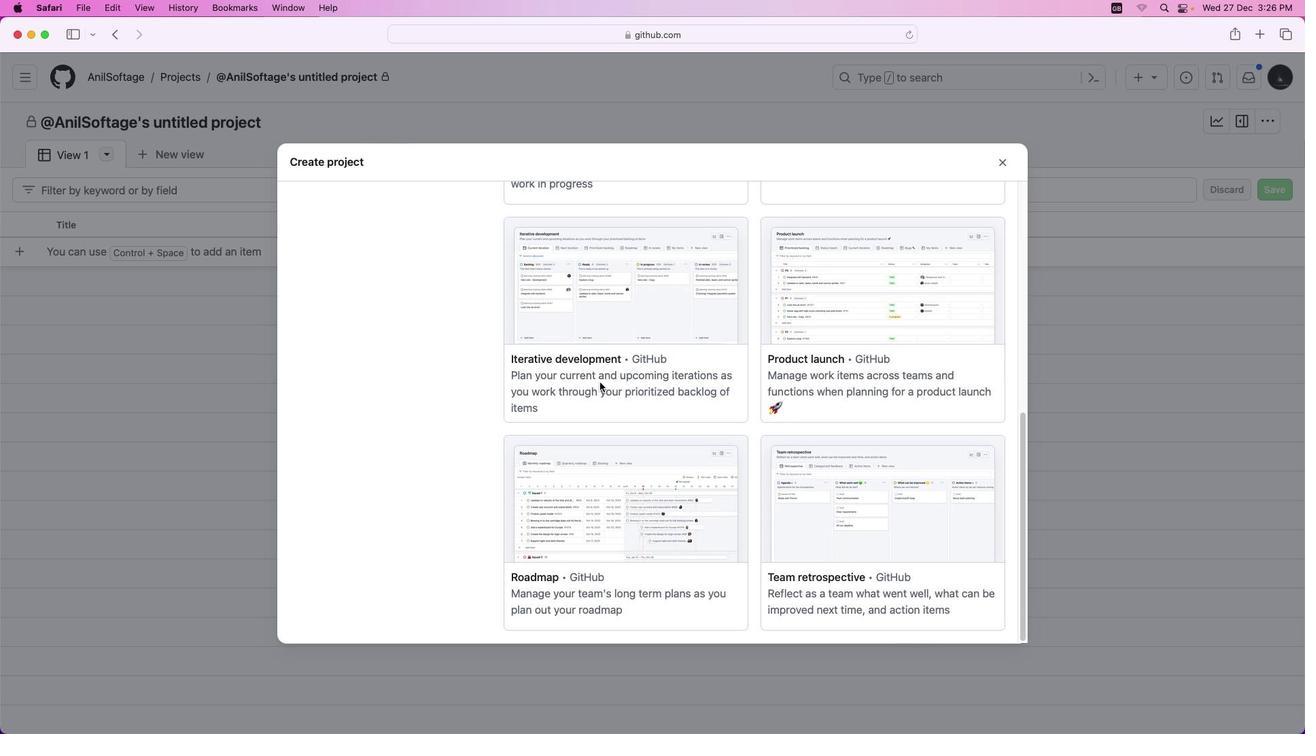 
Action: Mouse scrolled (599, 382) with delta (0, 0)
Screenshot: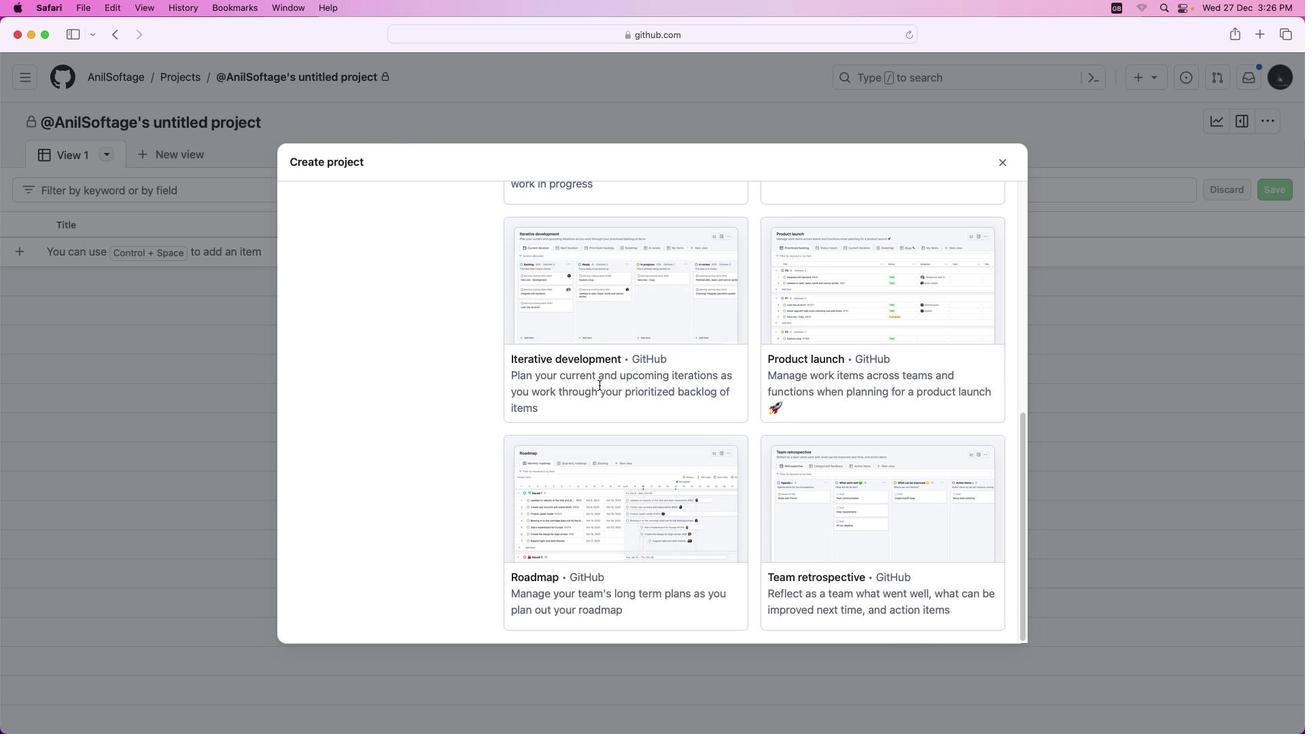 
Action: Mouse scrolled (599, 382) with delta (0, 0)
Screenshot: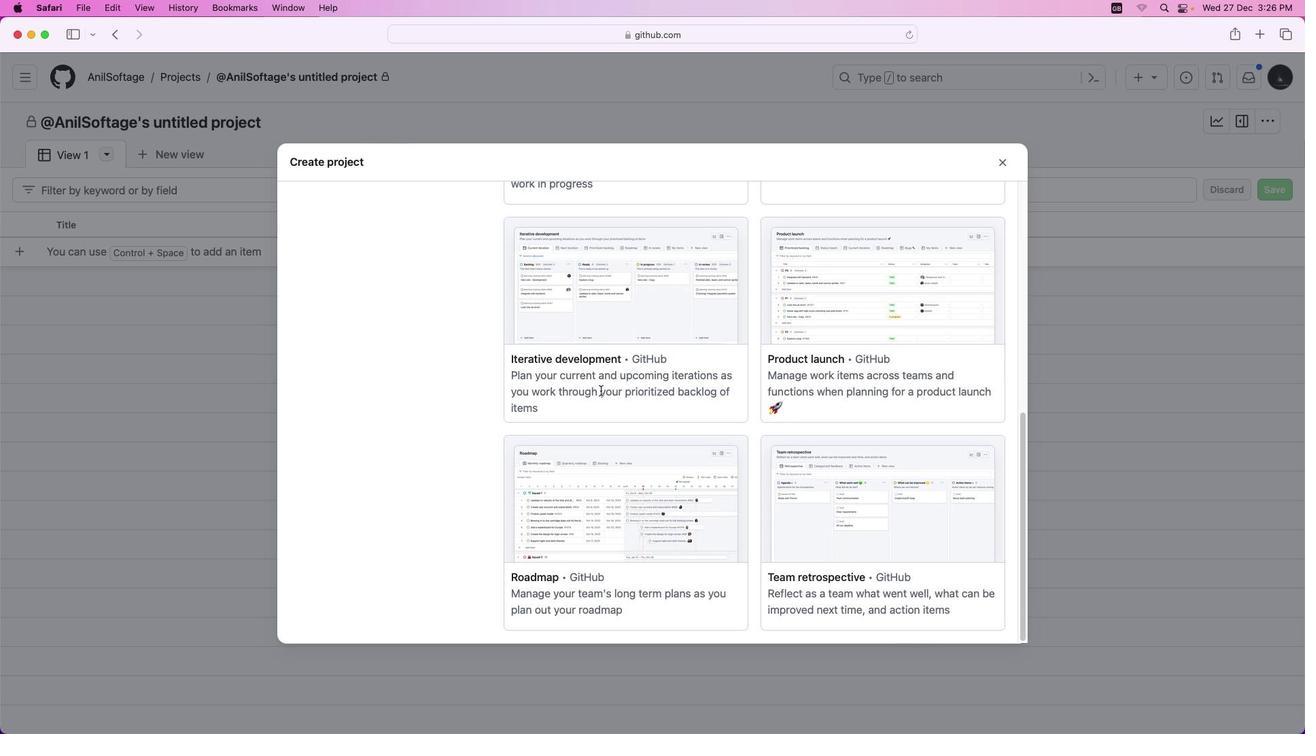 
Action: Mouse scrolled (599, 382) with delta (0, -1)
Screenshot: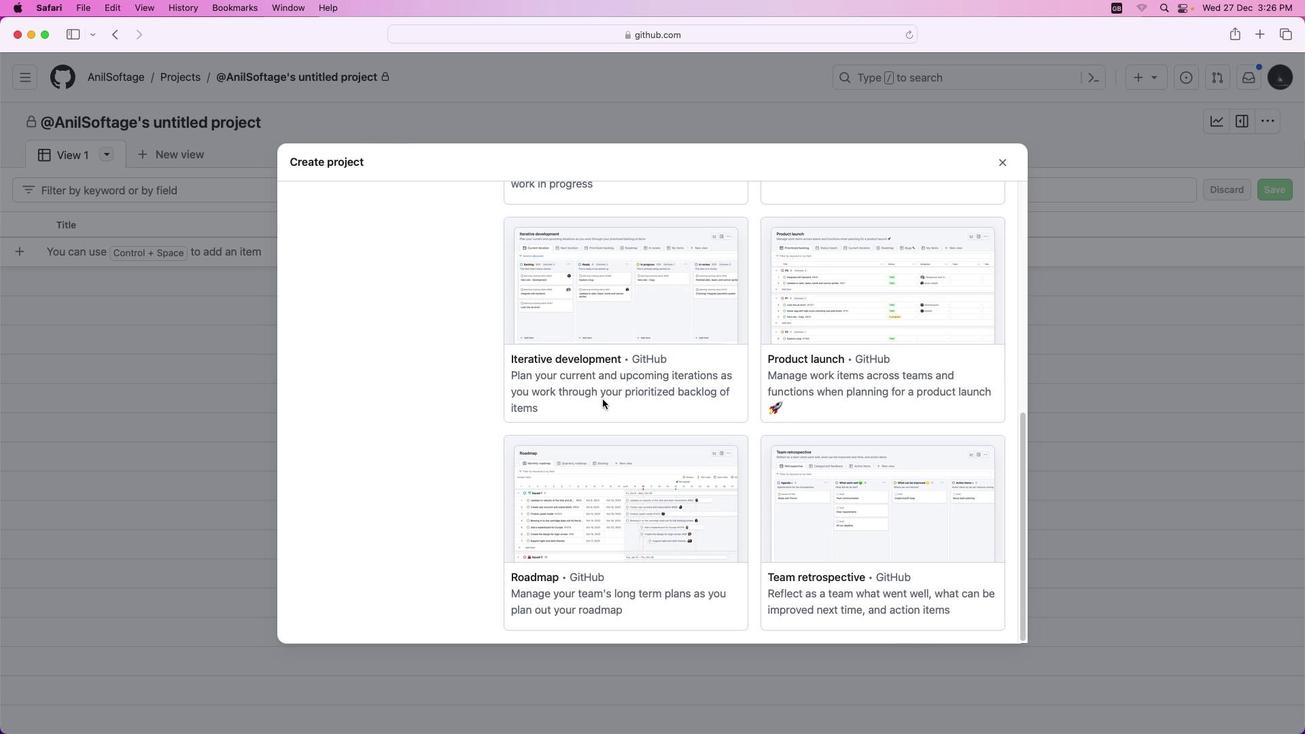 
Action: Mouse moved to (662, 524)
Screenshot: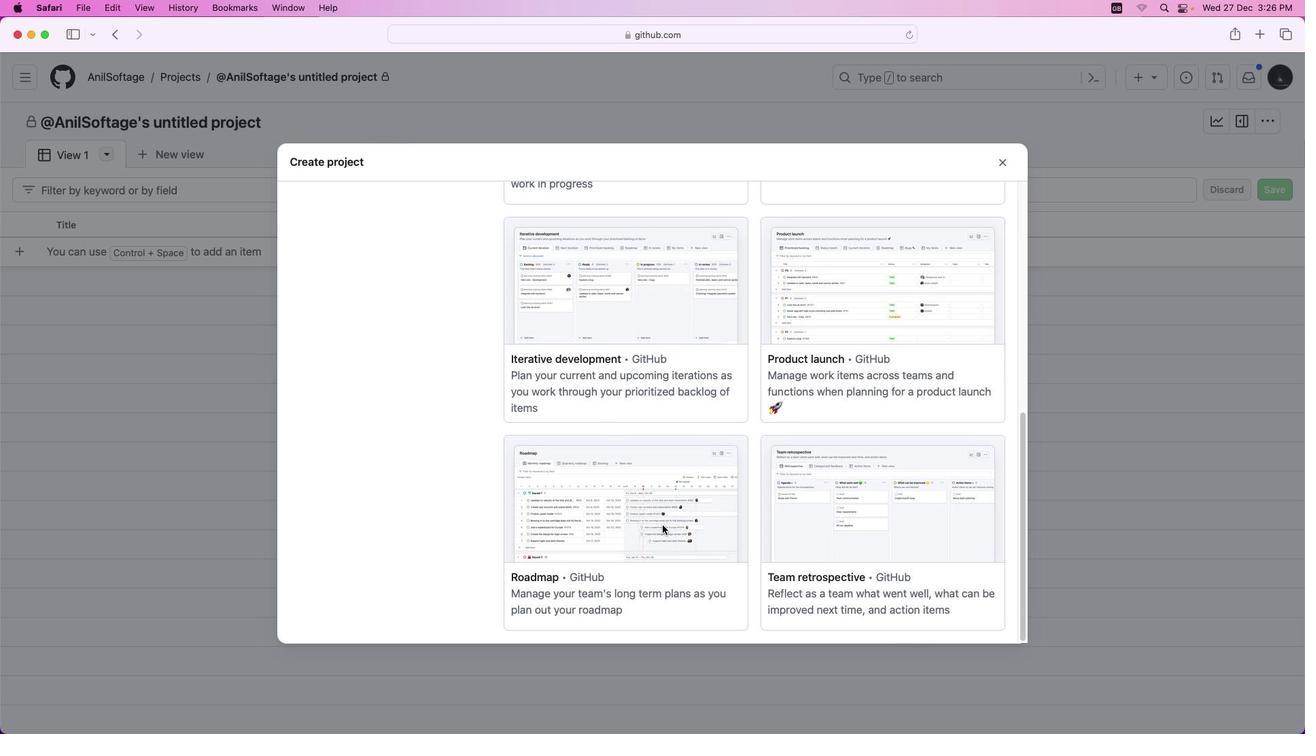 
Action: Mouse pressed left at (662, 524)
Screenshot: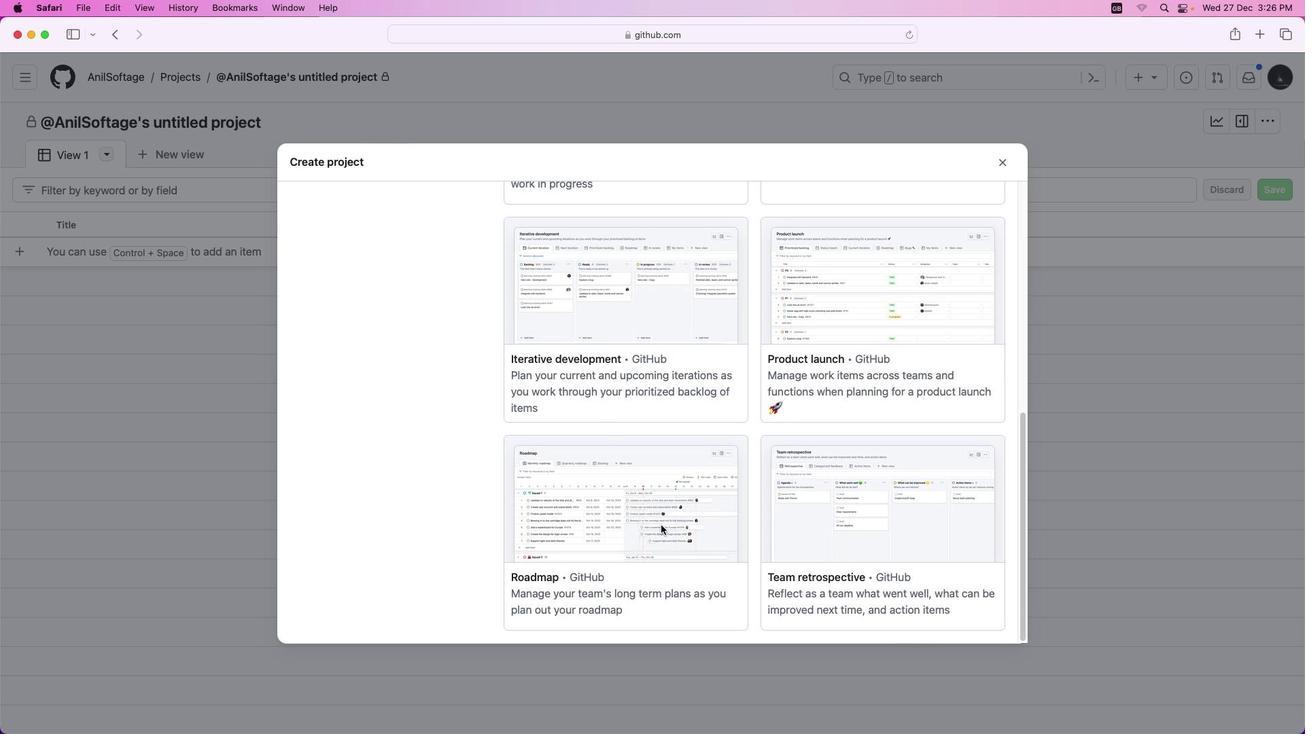 
Action: Mouse moved to (636, 508)
Screenshot: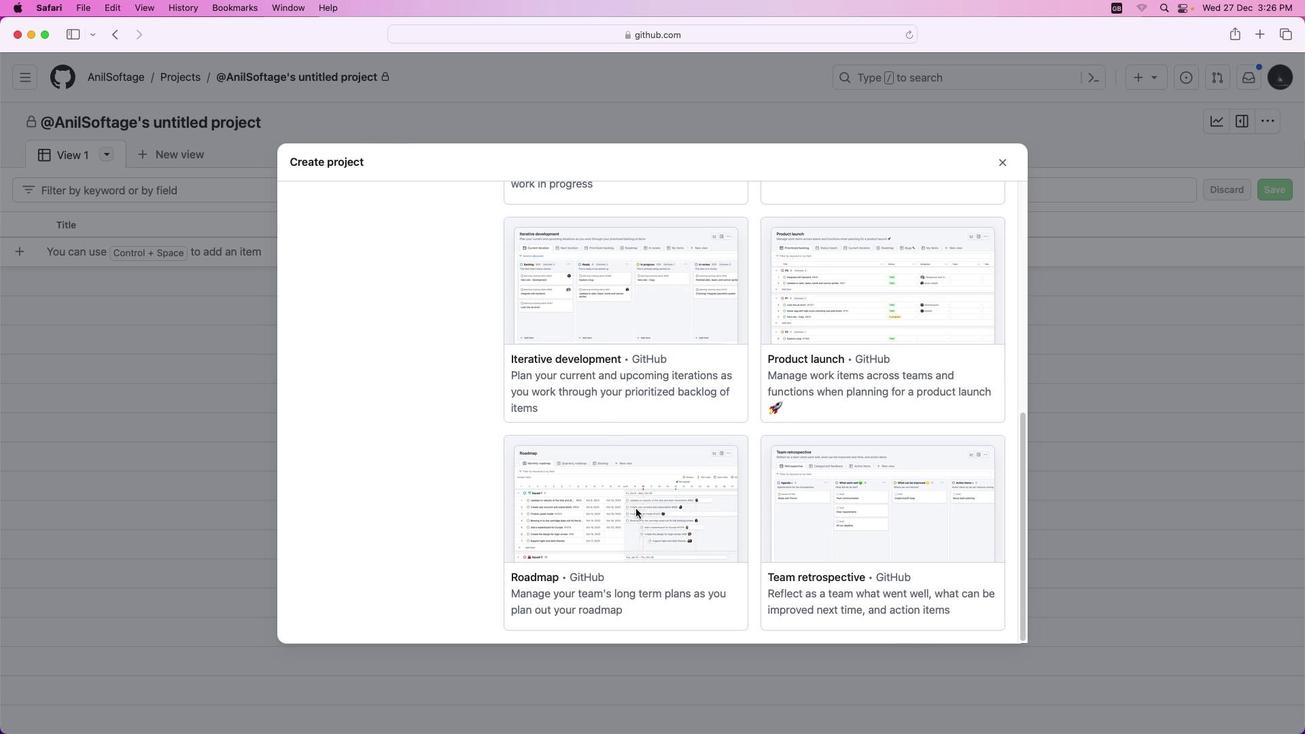 
Action: Mouse pressed left at (636, 508)
Screenshot: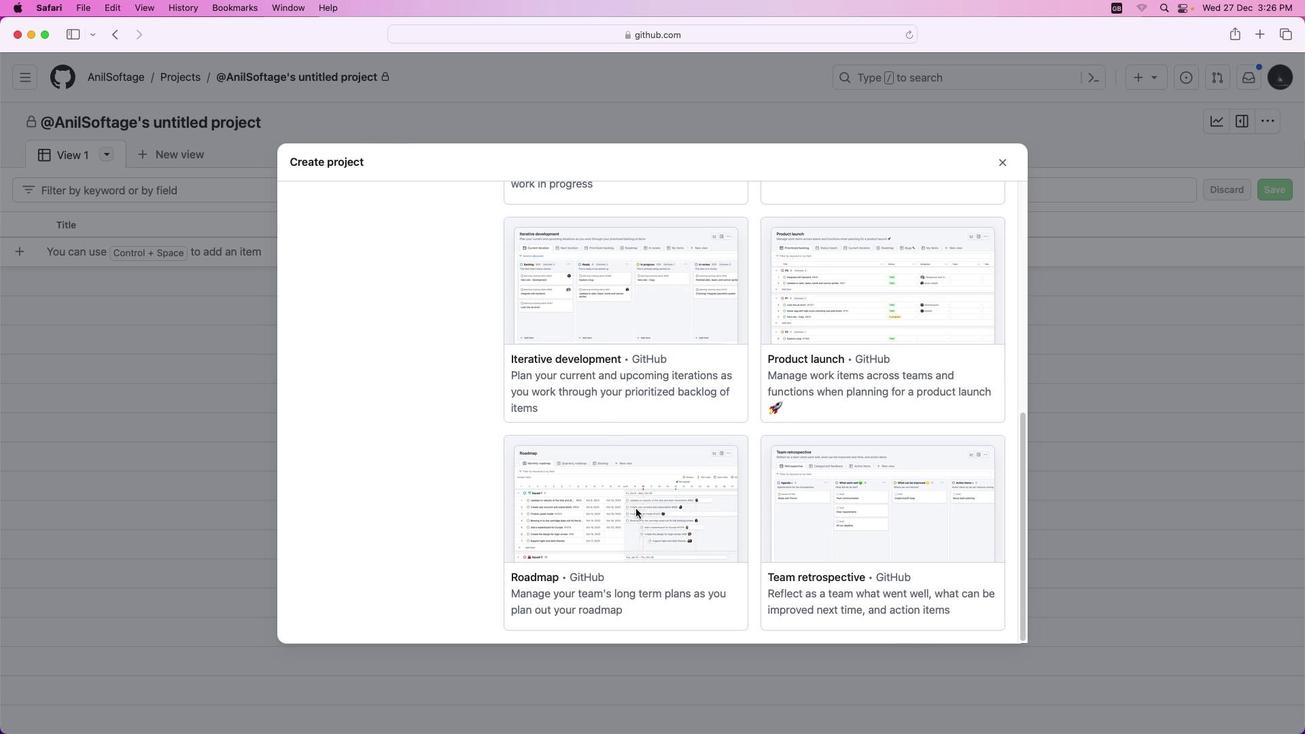 
Action: Mouse pressed left at (636, 508)
Screenshot: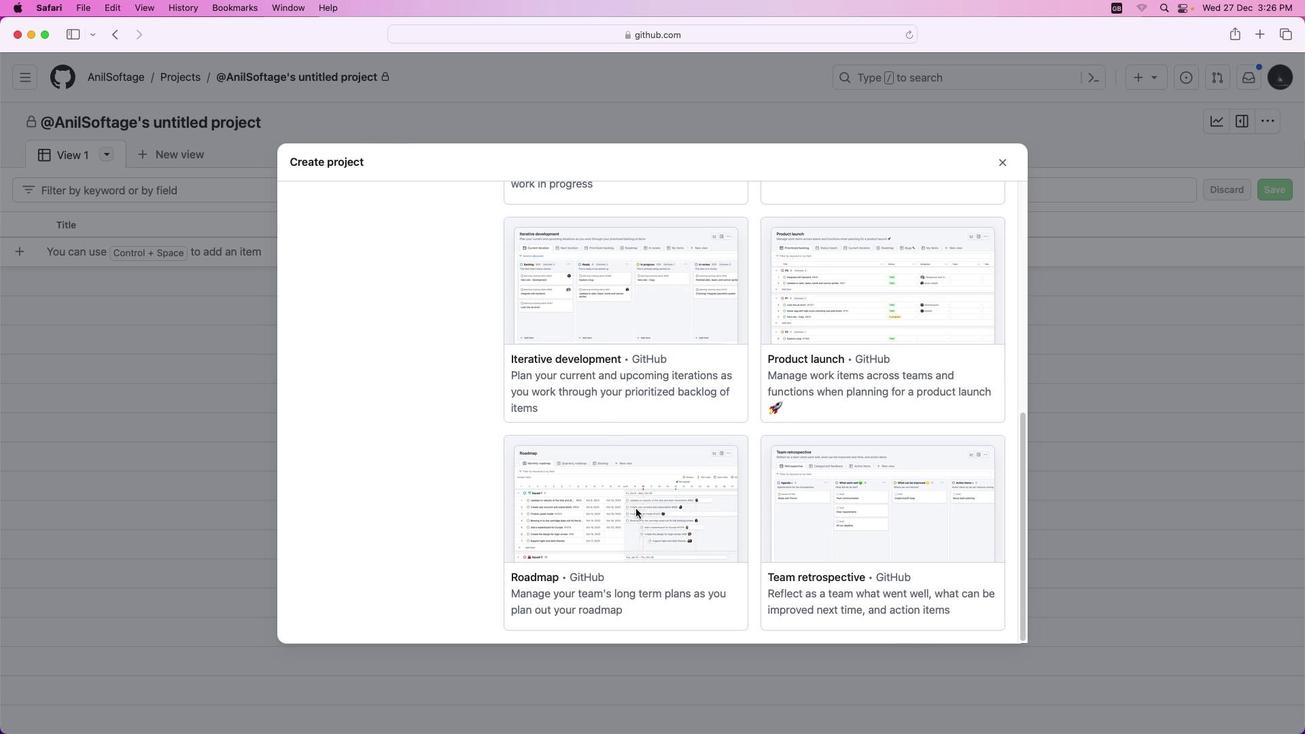 
Action: Mouse pressed left at (636, 508)
Screenshot: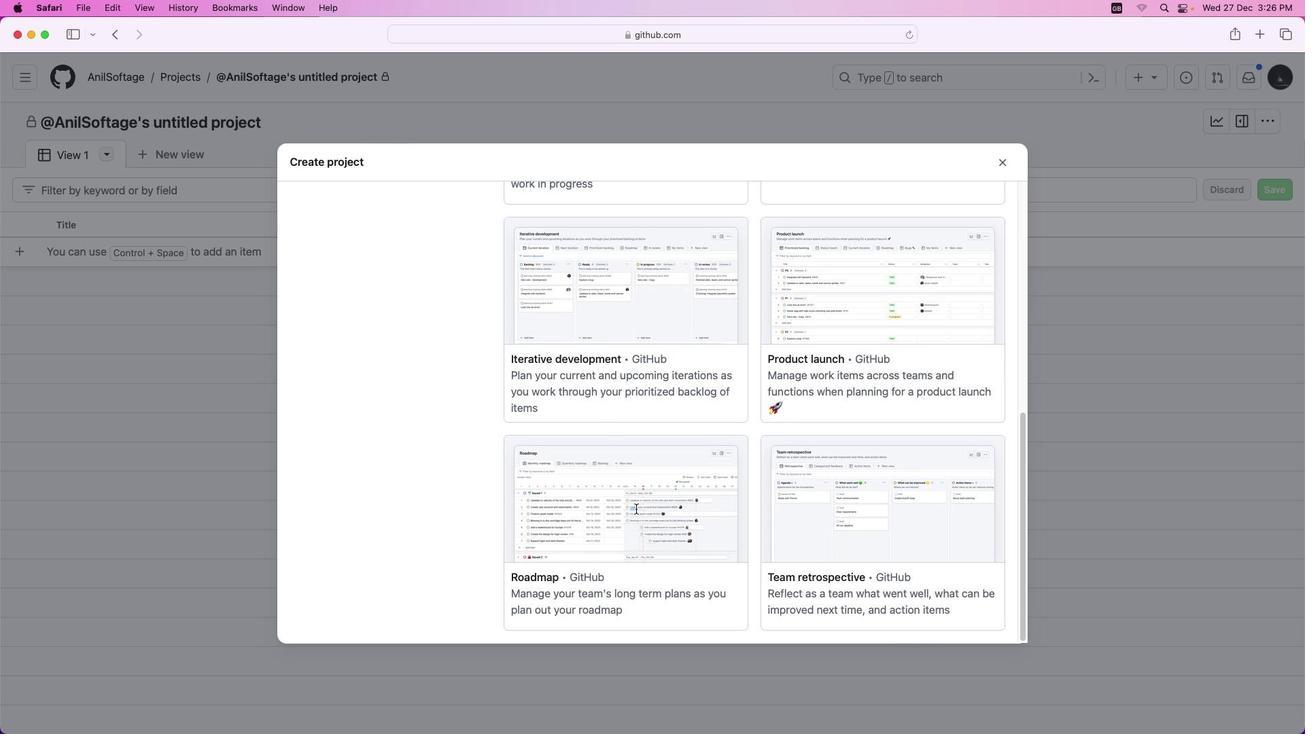 
Action: Mouse pressed left at (636, 508)
Screenshot: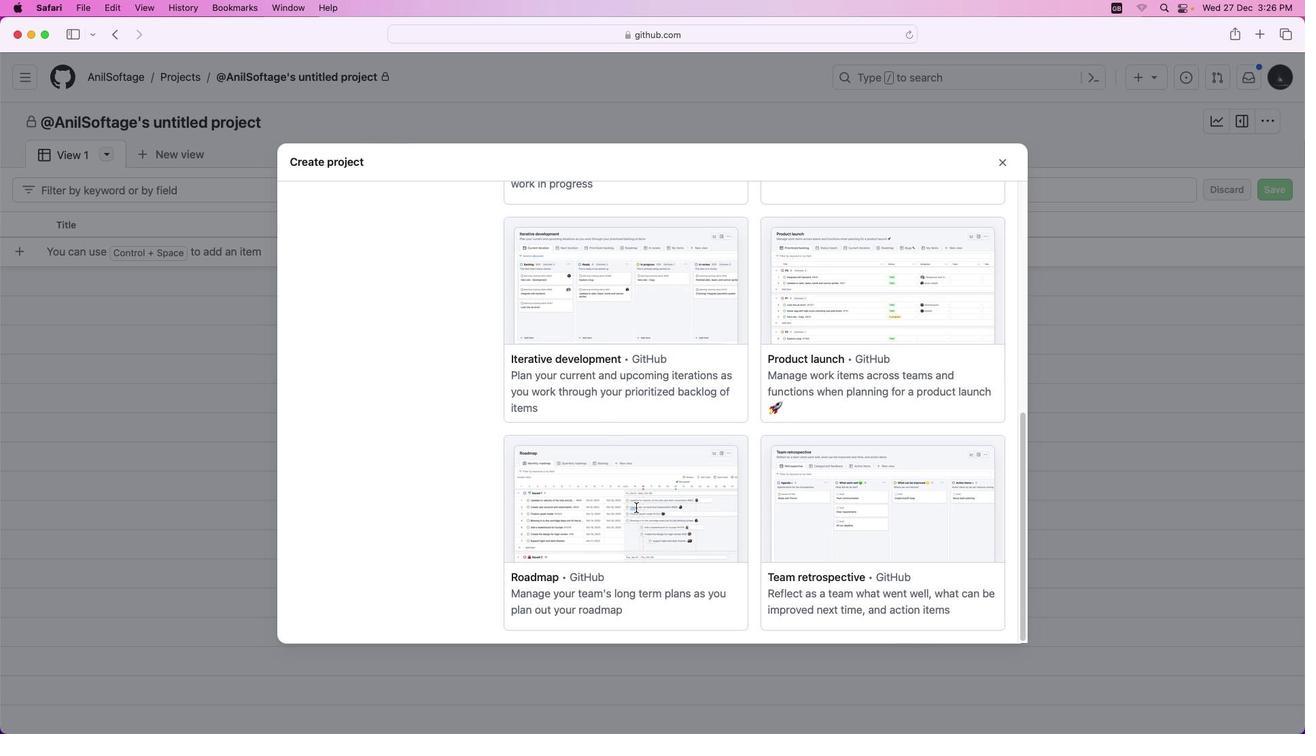 
Action: Mouse pressed left at (636, 508)
Screenshot: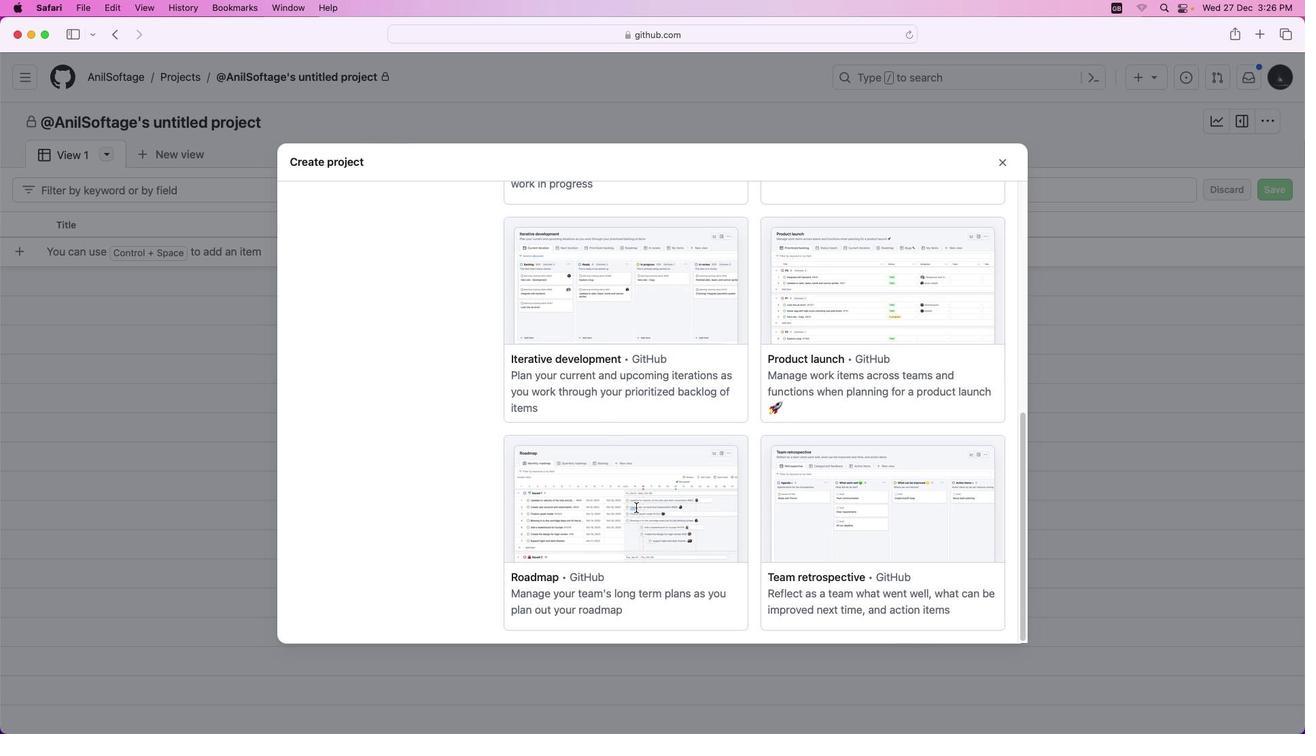 
Action: Mouse moved to (636, 507)
Screenshot: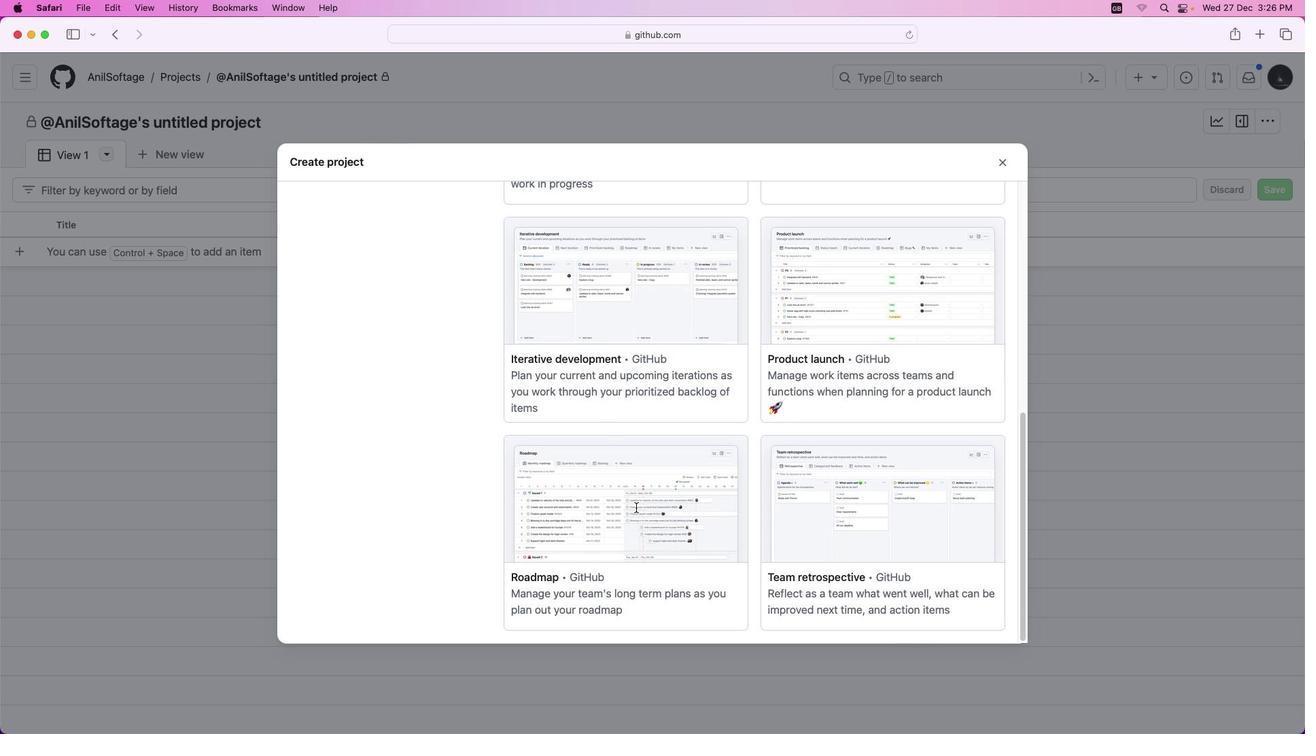
Action: Mouse pressed left at (636, 507)
Screenshot: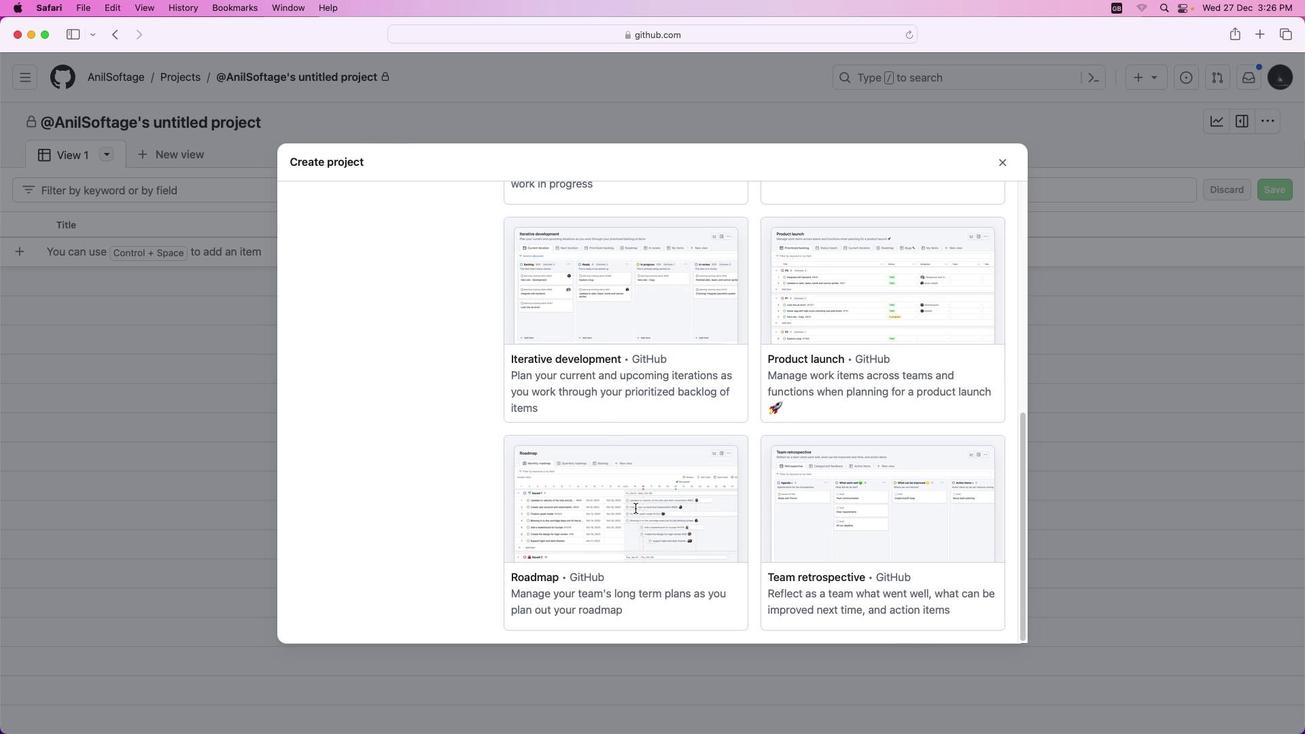 
Action: Mouse moved to (548, 576)
Screenshot: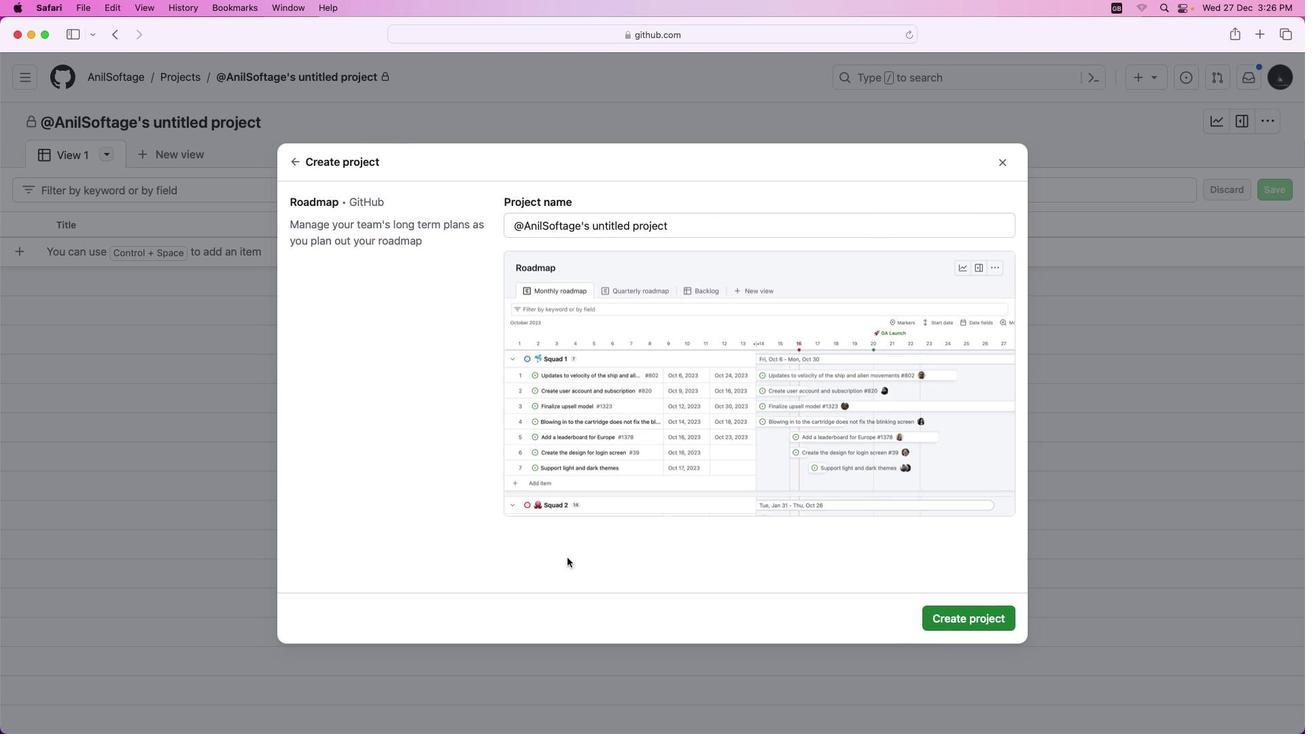 
Action: Mouse pressed left at (548, 576)
Screenshot: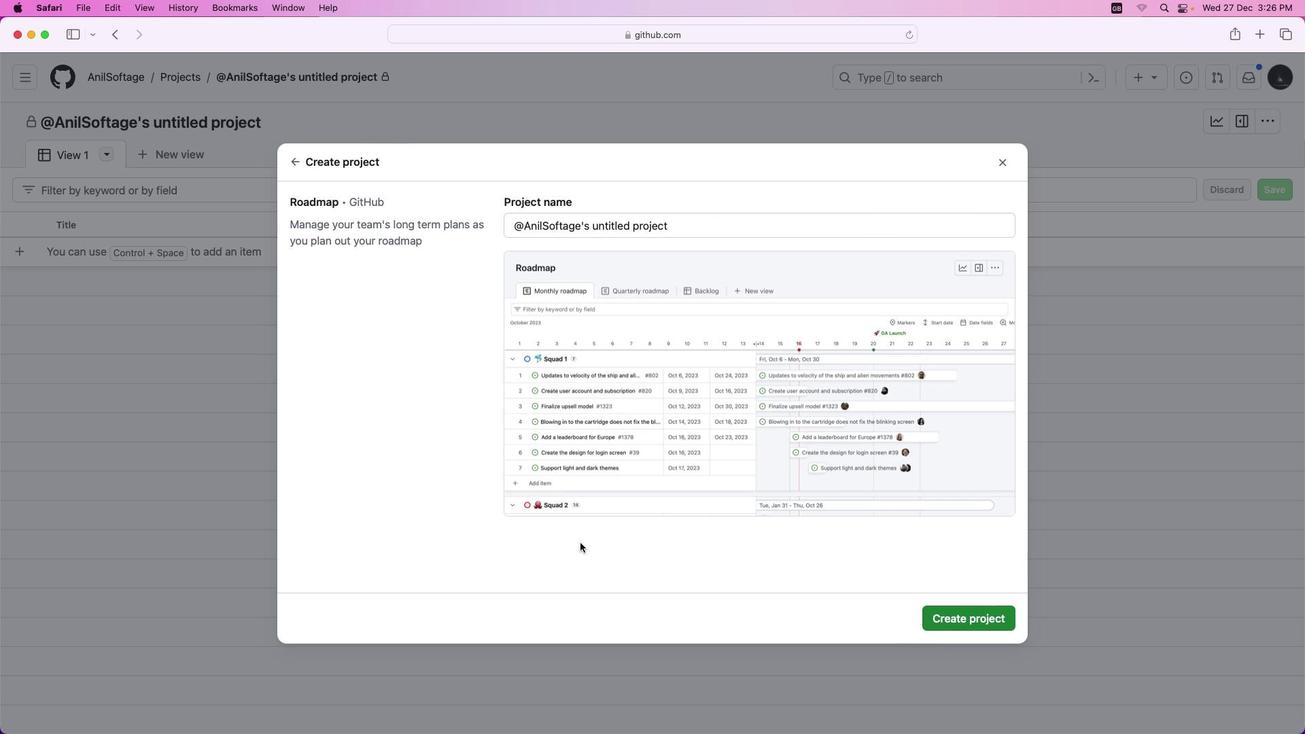 
Action: Mouse moved to (946, 618)
Screenshot: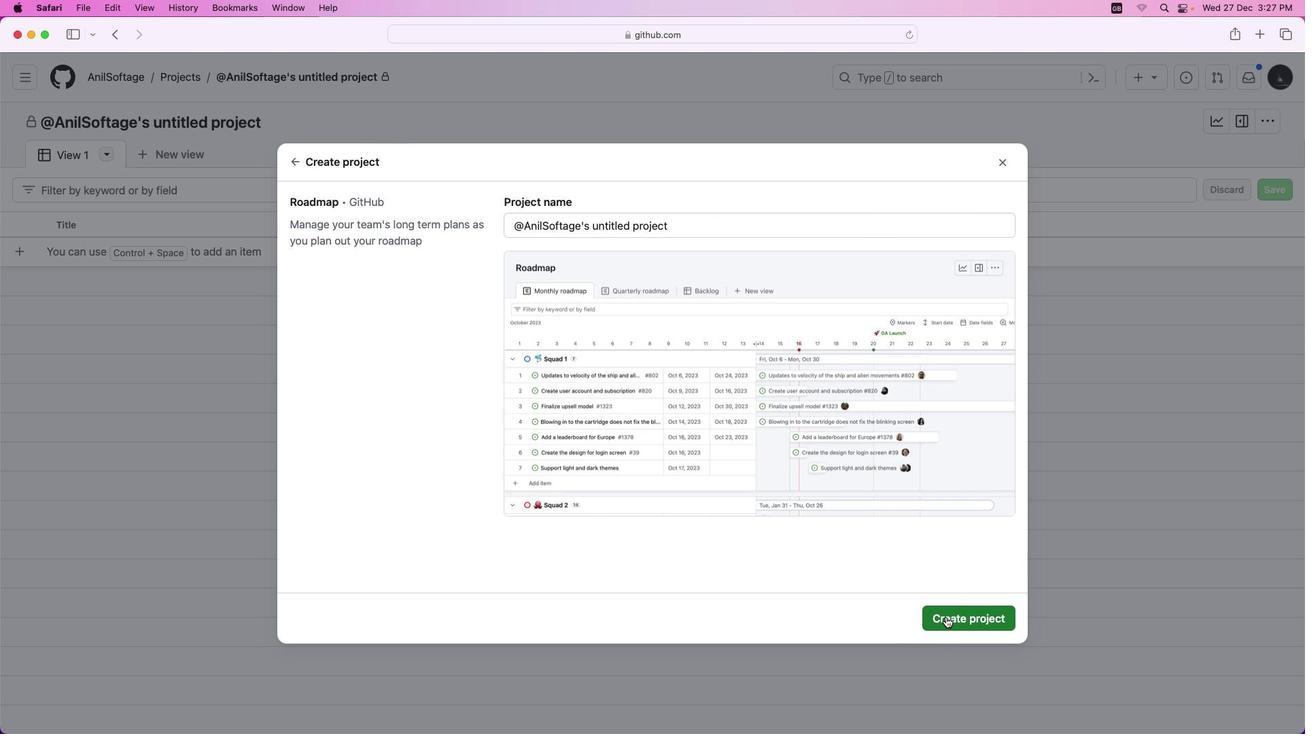 
Action: Mouse pressed left at (946, 618)
Screenshot: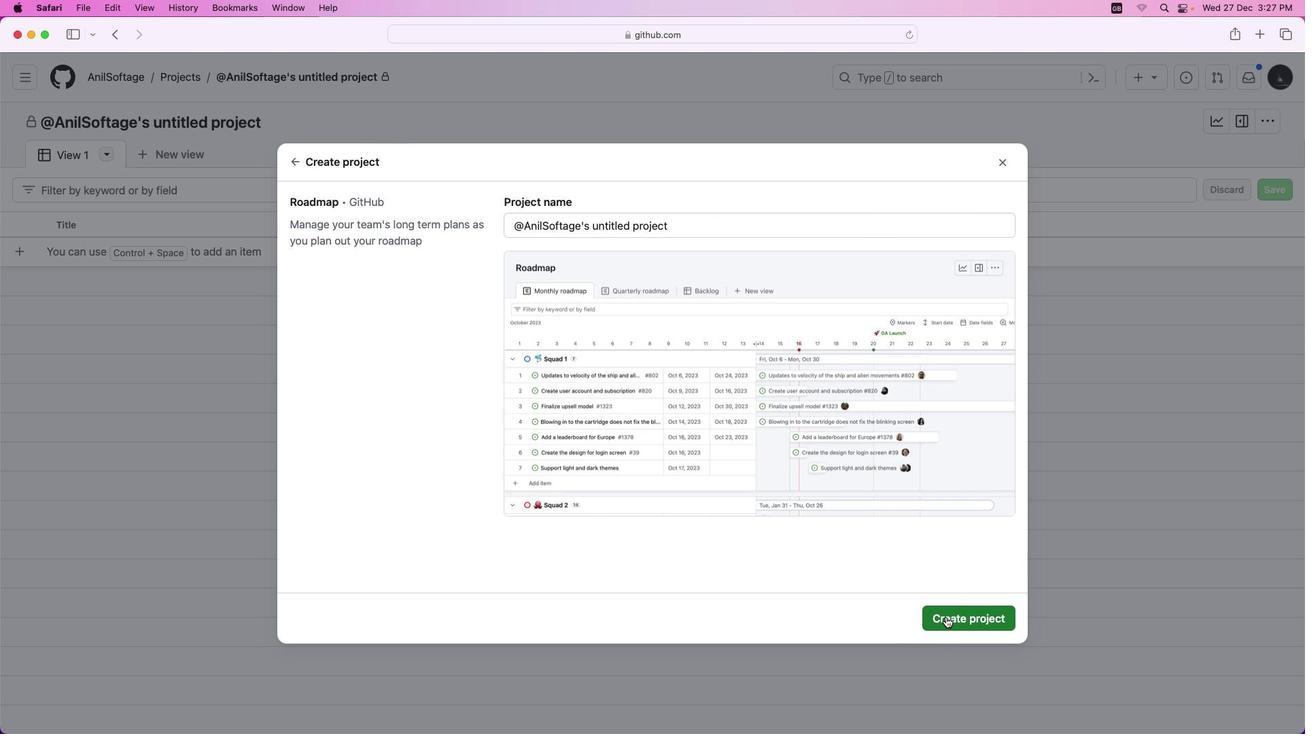 
Action: Mouse moved to (274, 117)
Screenshot: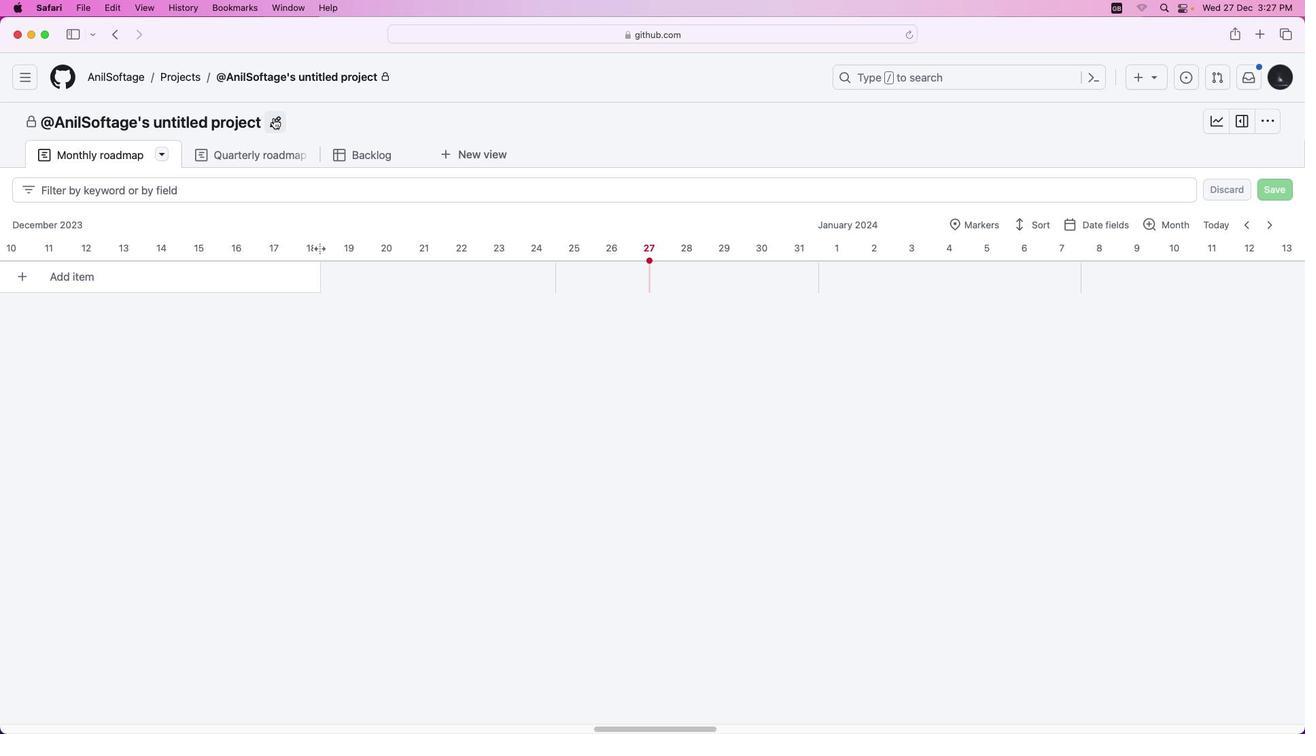 
Action: Mouse pressed left at (274, 117)
Screenshot: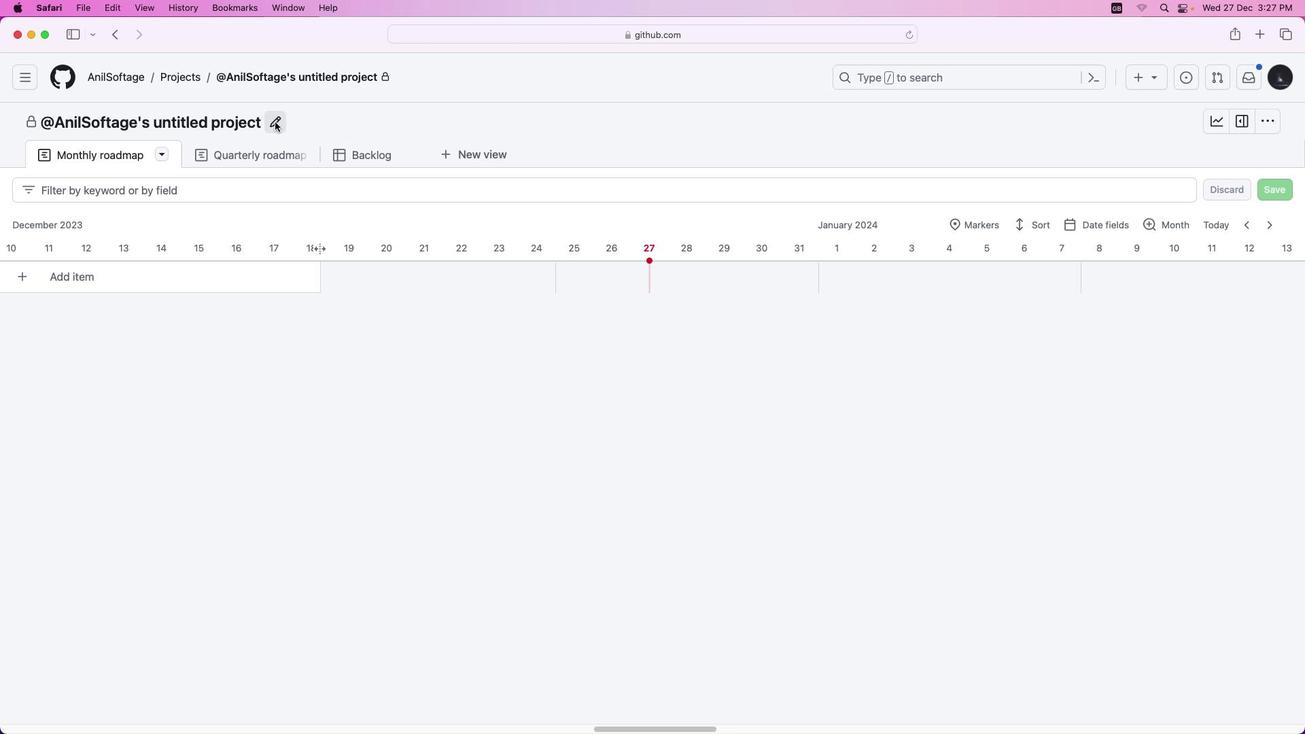 
Action: Mouse moved to (565, 235)
Screenshot: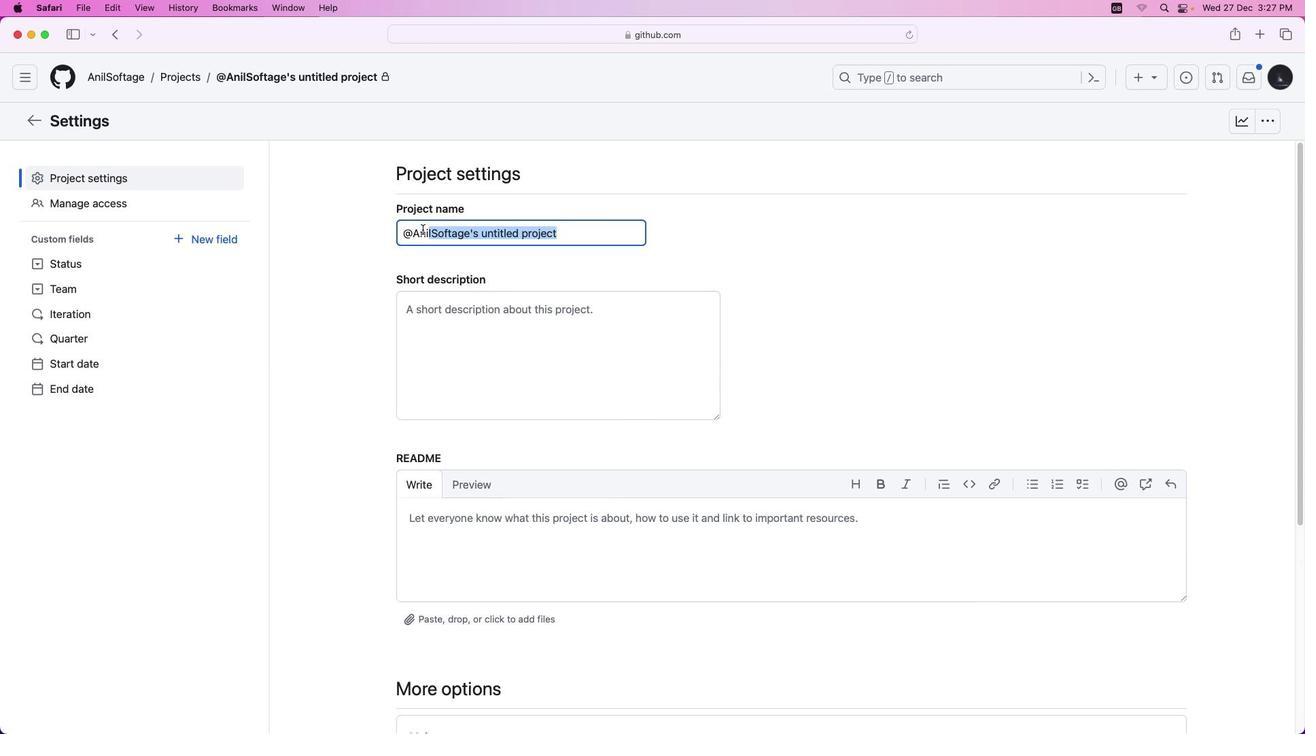 
Action: Mouse pressed left at (565, 235)
Screenshot: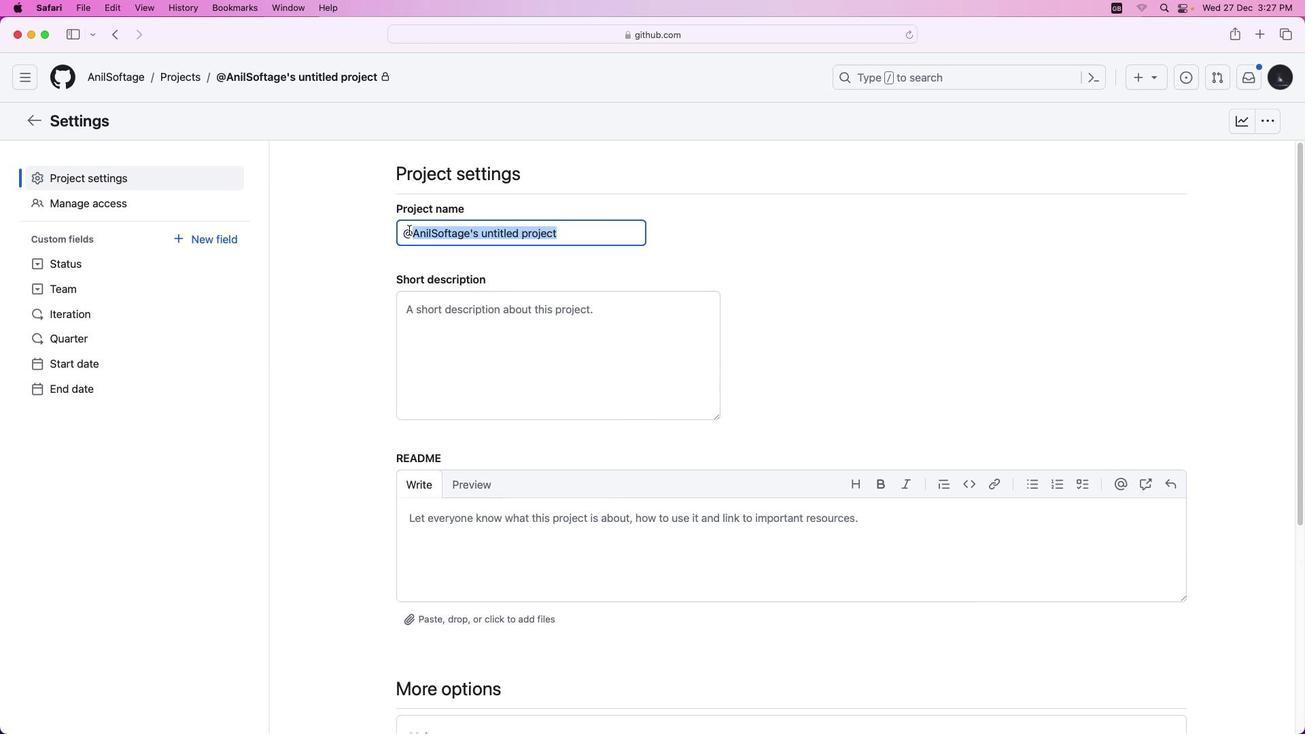 
Action: Mouse moved to (405, 230)
Screenshot: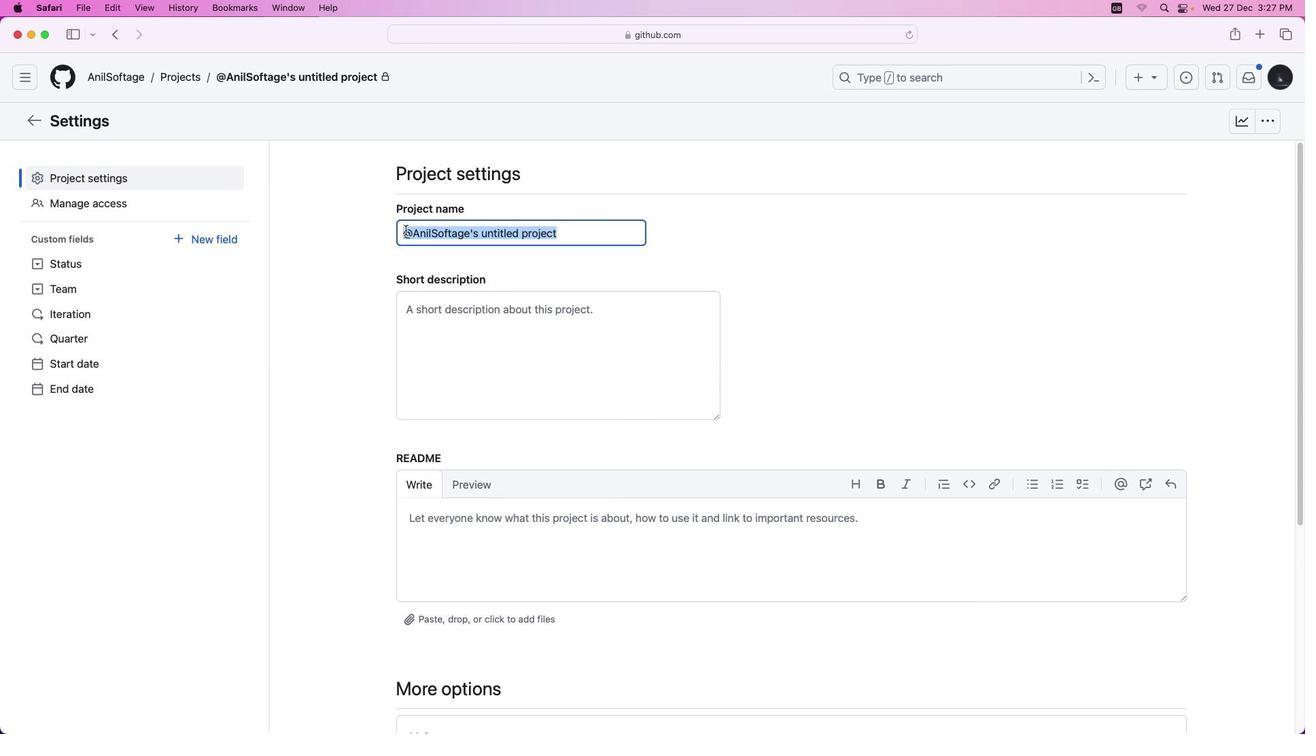 
Action: Key pressed Key.shift'C''o''m''m''u''n''i''t''y''-''d''r''i''v''e'Key.space'r''o''a''d''m''a''p'
Screenshot: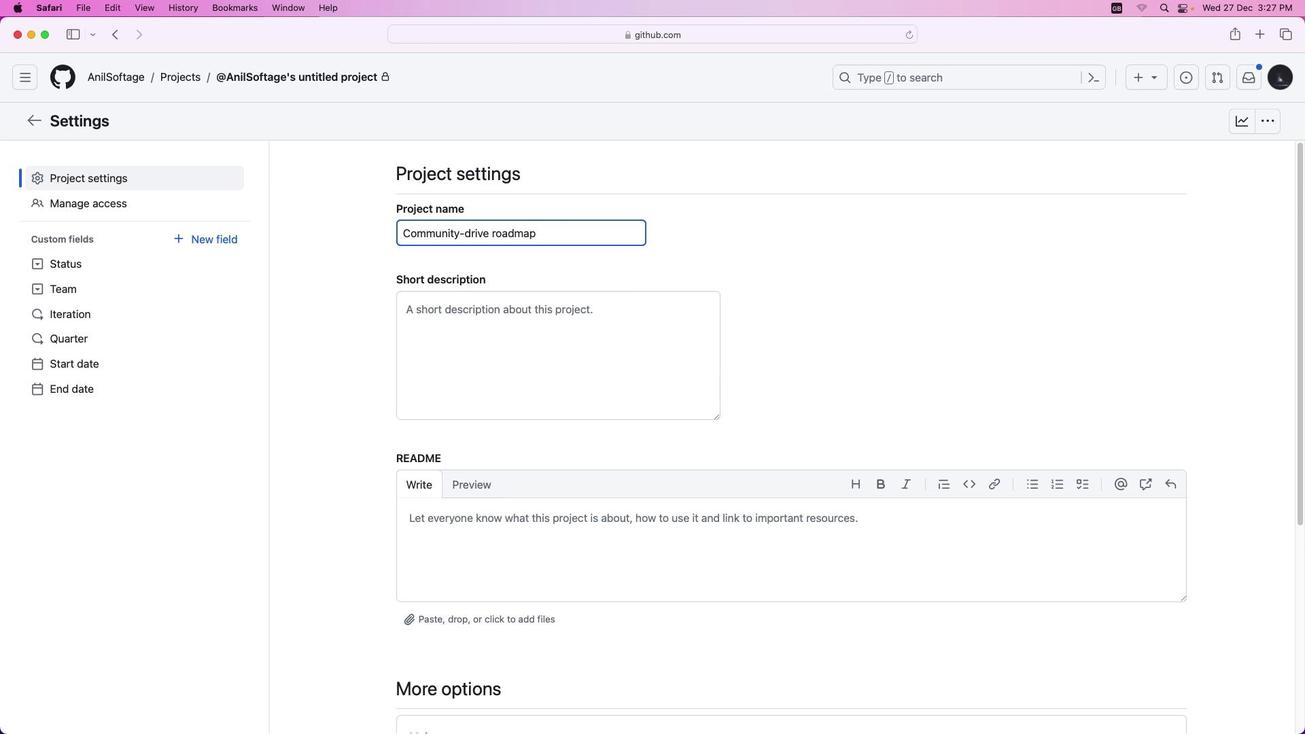 
Action: Mouse moved to (409, 269)
Screenshot: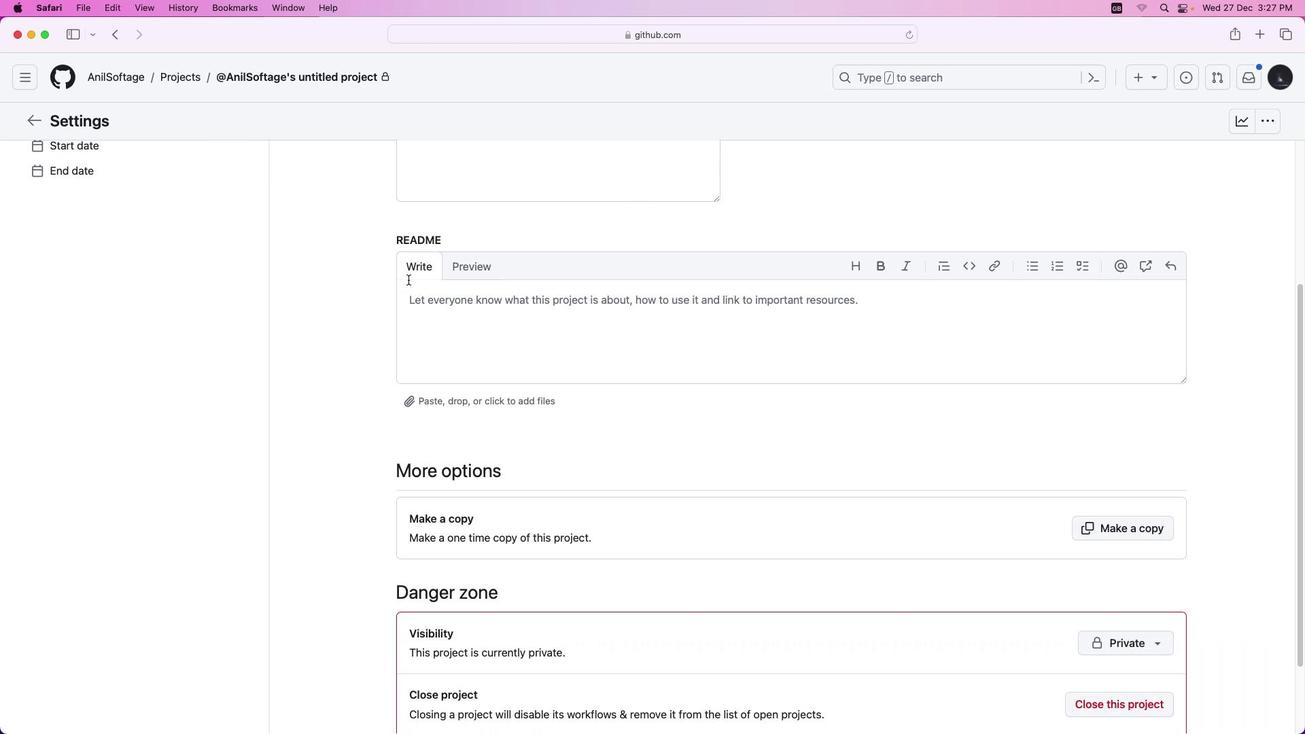 
Action: Mouse scrolled (409, 269) with delta (0, 0)
Screenshot: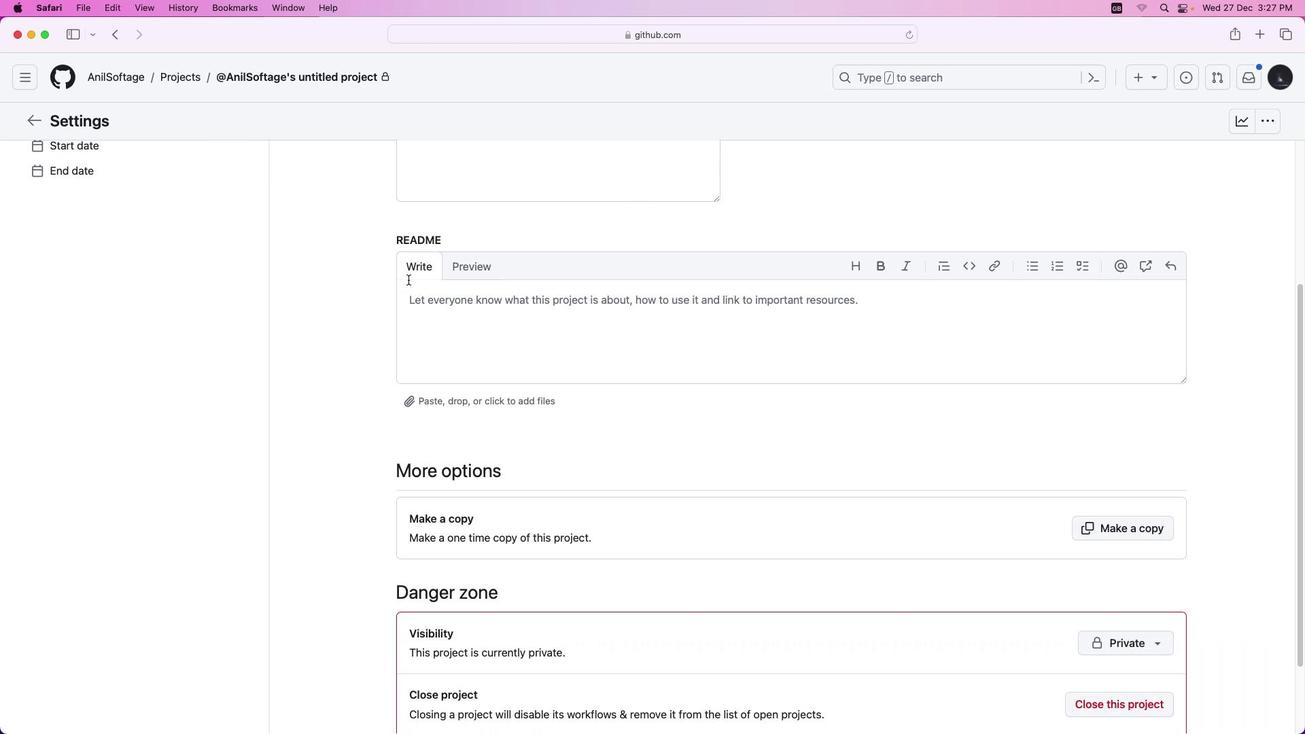 
Action: Mouse moved to (409, 271)
Screenshot: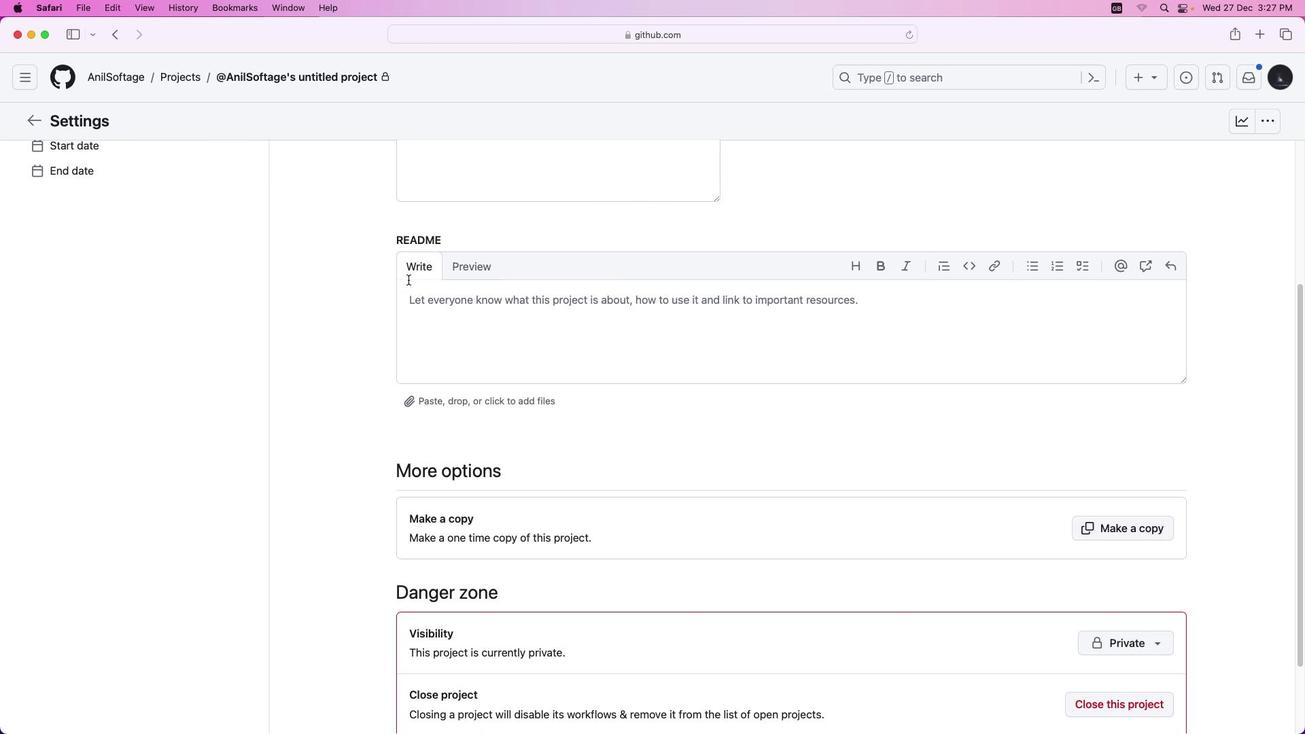 
Action: Mouse scrolled (409, 271) with delta (0, 0)
Screenshot: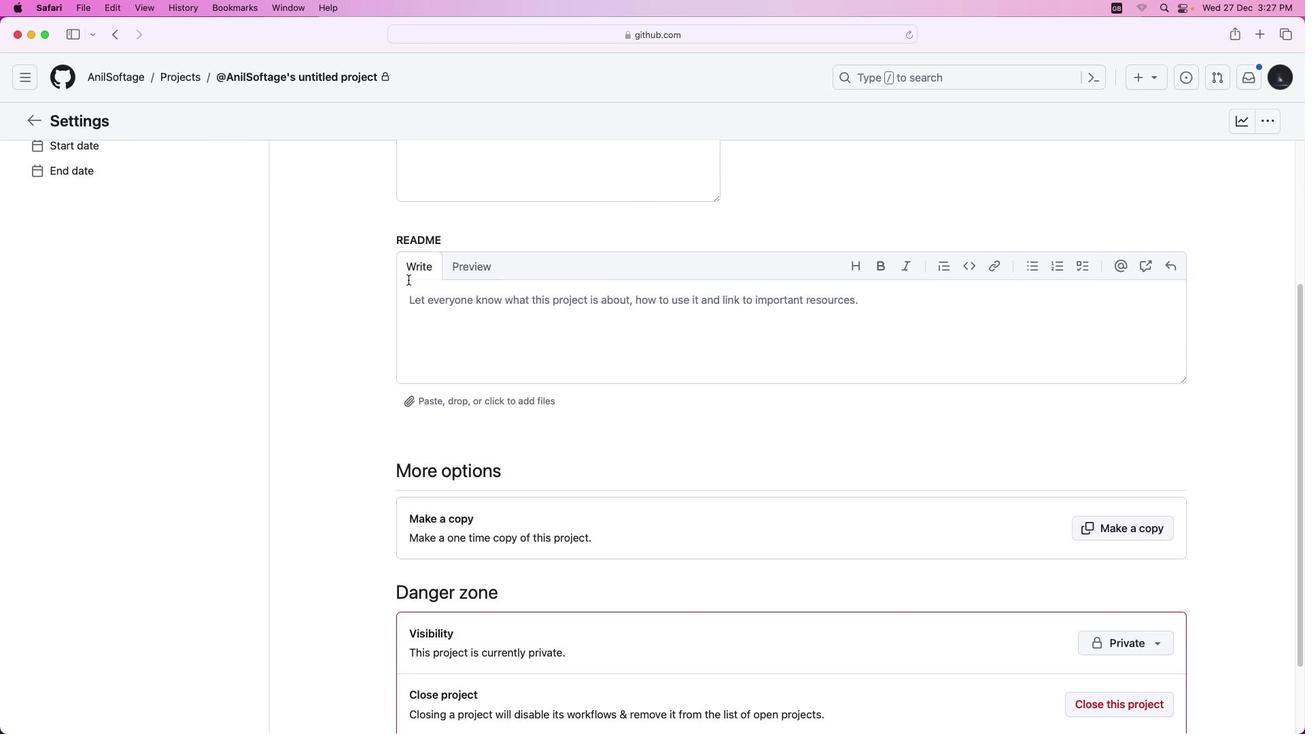 
Action: Mouse moved to (409, 274)
Screenshot: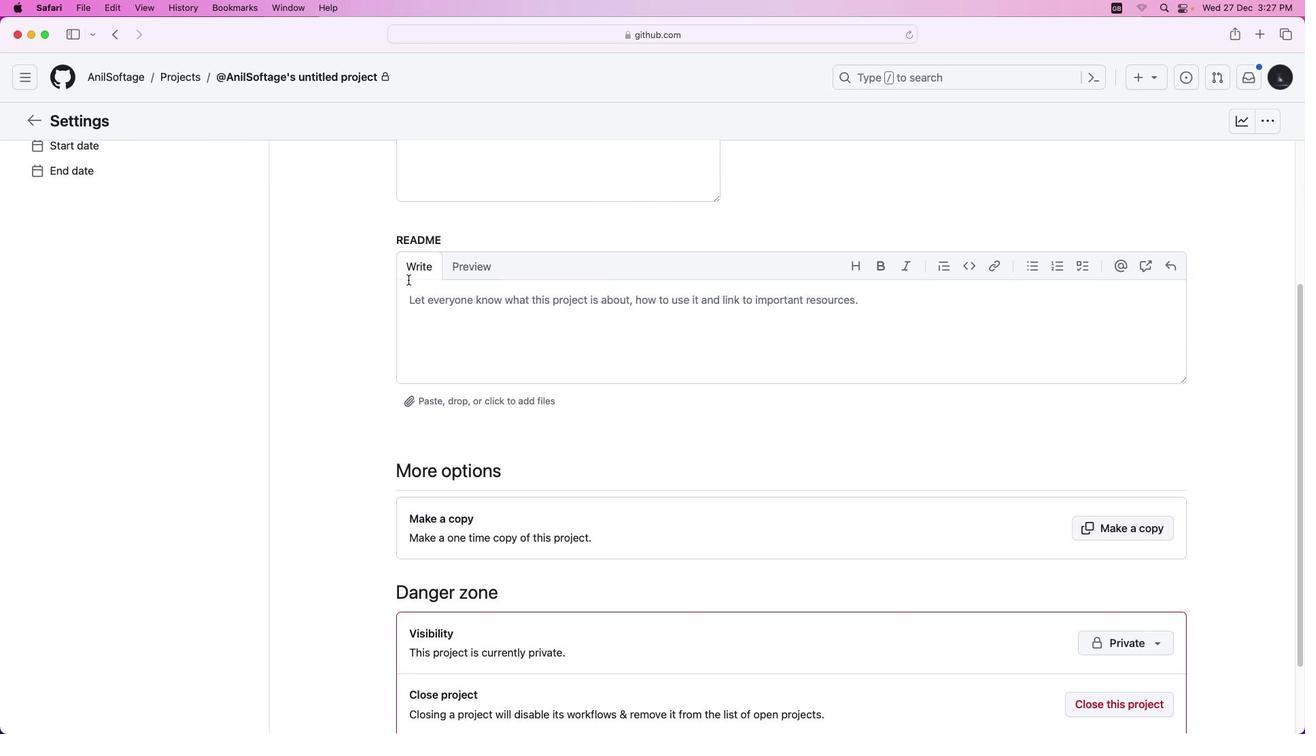 
Action: Mouse scrolled (409, 274) with delta (0, 0)
Screenshot: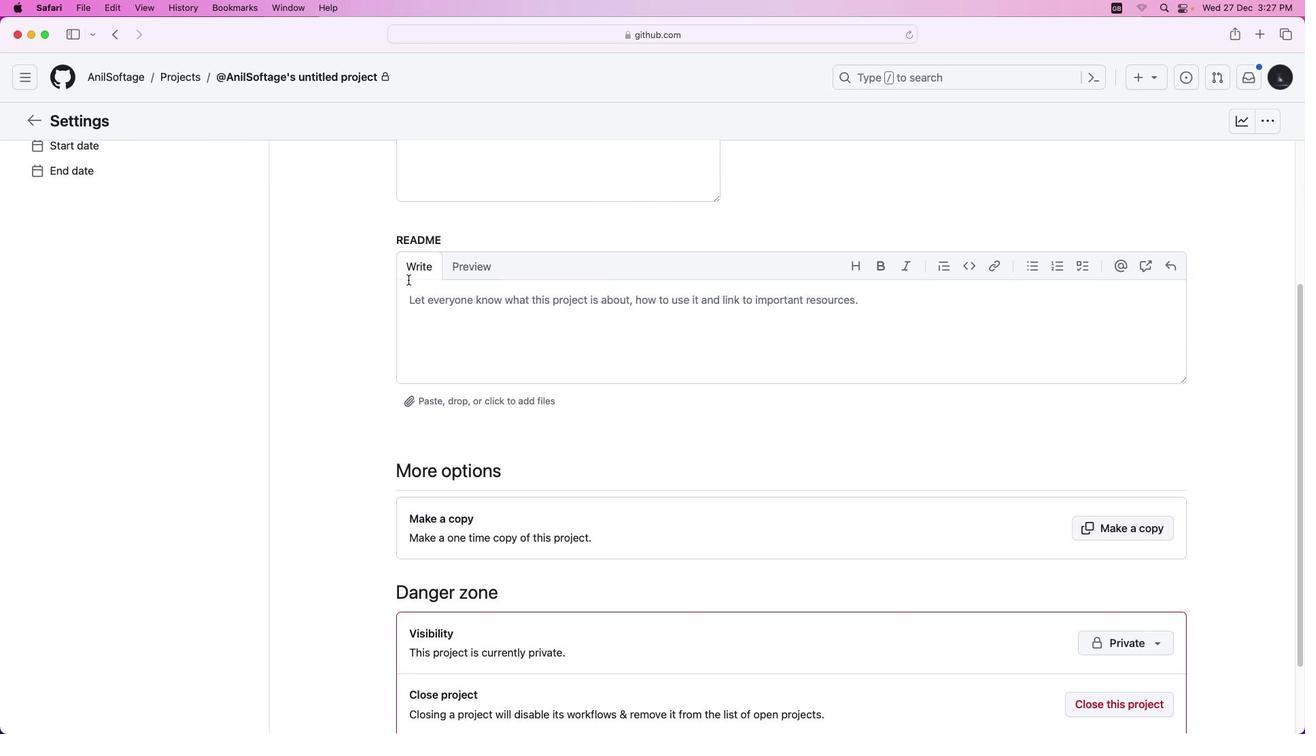 
Action: Mouse moved to (407, 279)
Screenshot: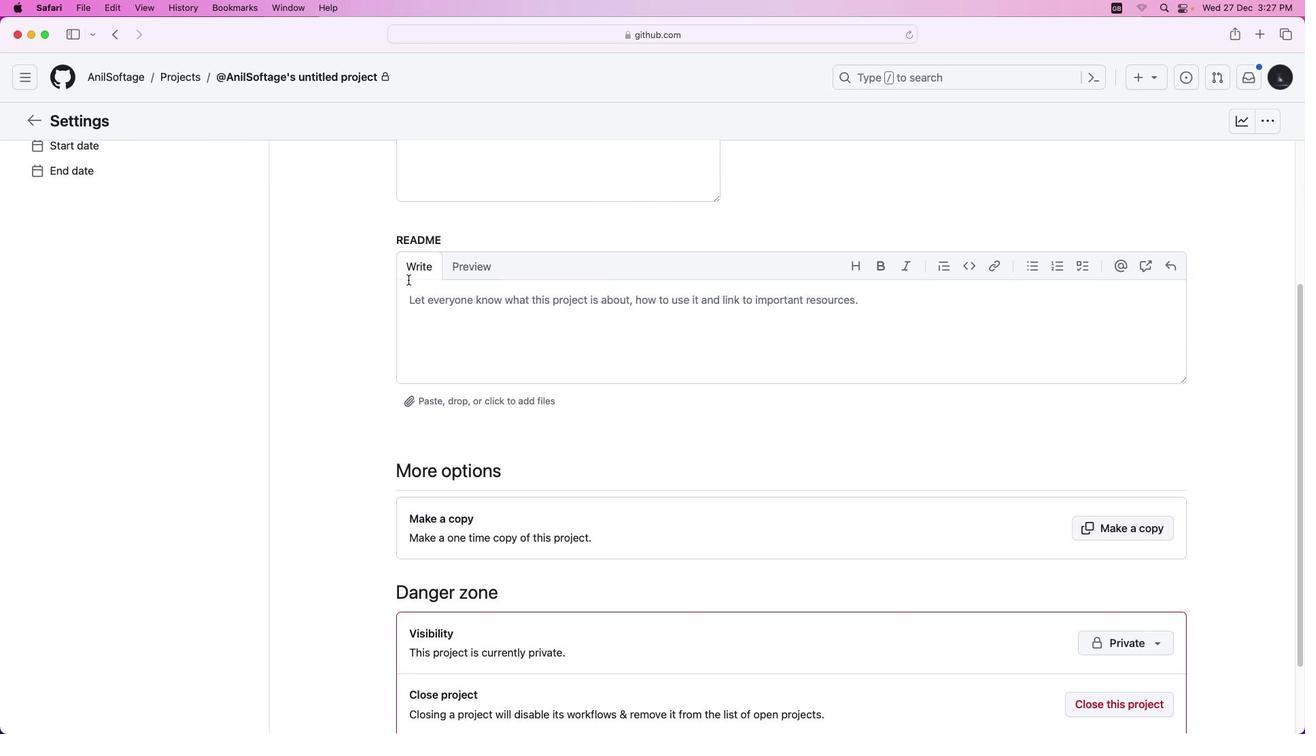 
Action: Mouse scrolled (407, 279) with delta (0, 0)
Screenshot: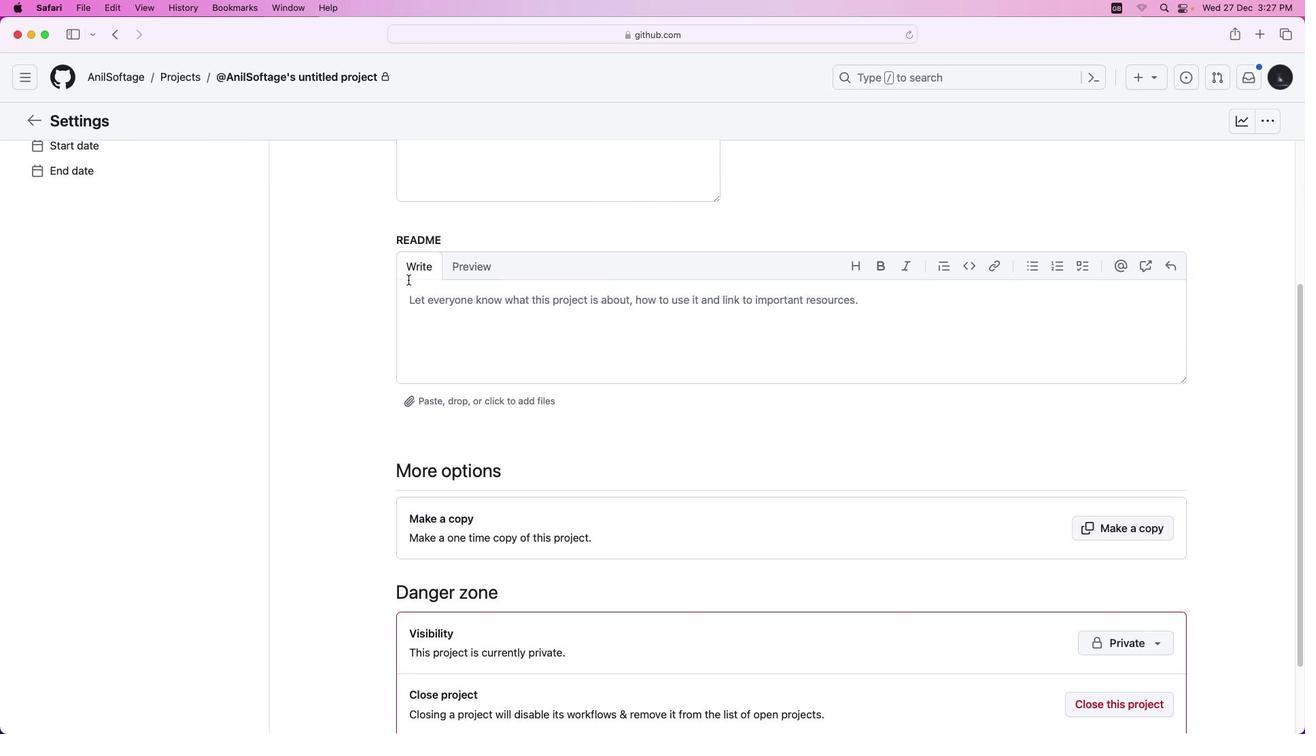 
Action: Mouse moved to (407, 280)
Screenshot: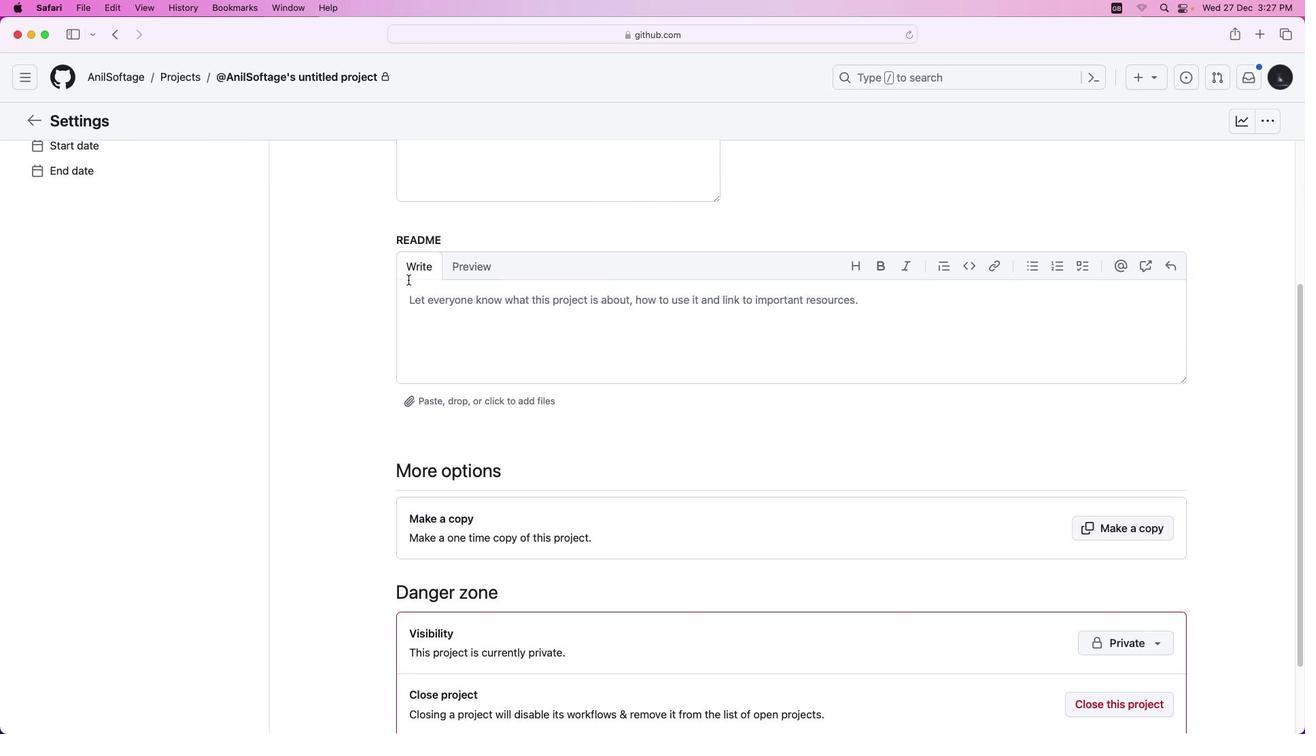 
Action: Mouse scrolled (407, 280) with delta (0, -1)
Screenshot: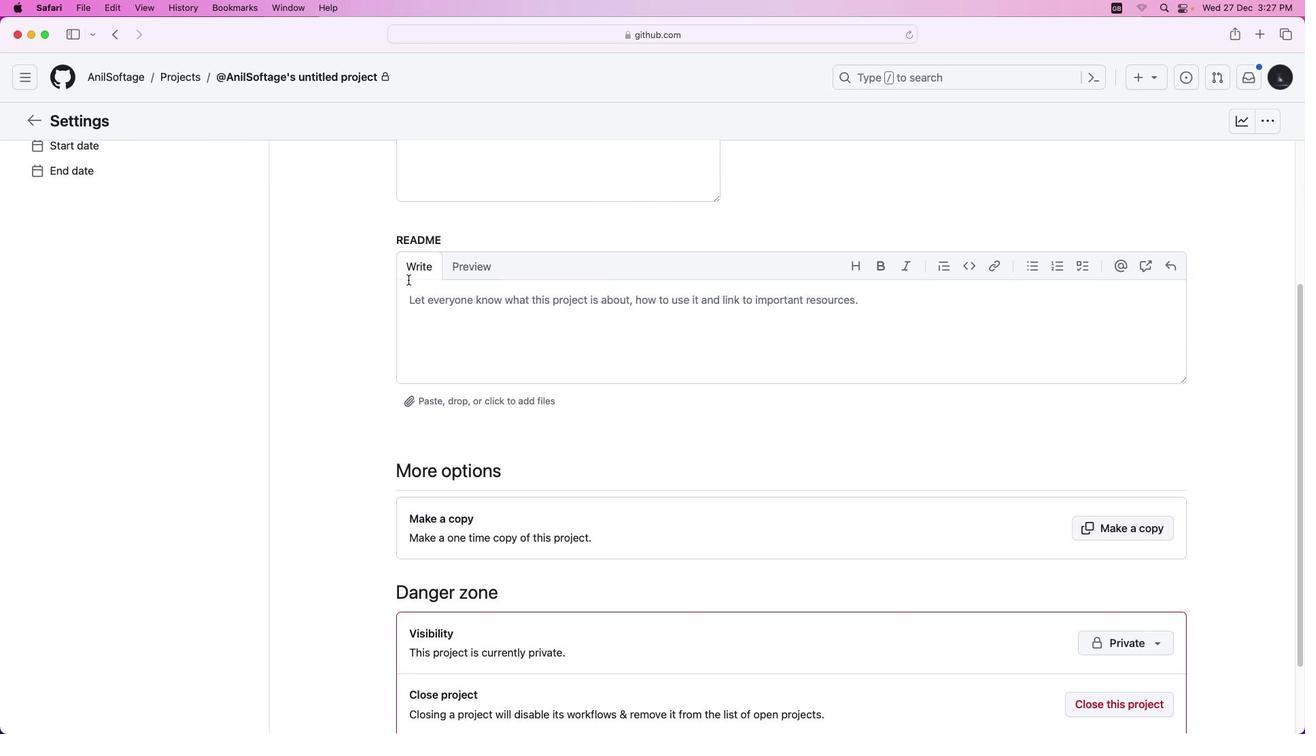
Action: Mouse scrolled (407, 280) with delta (0, -2)
Screenshot: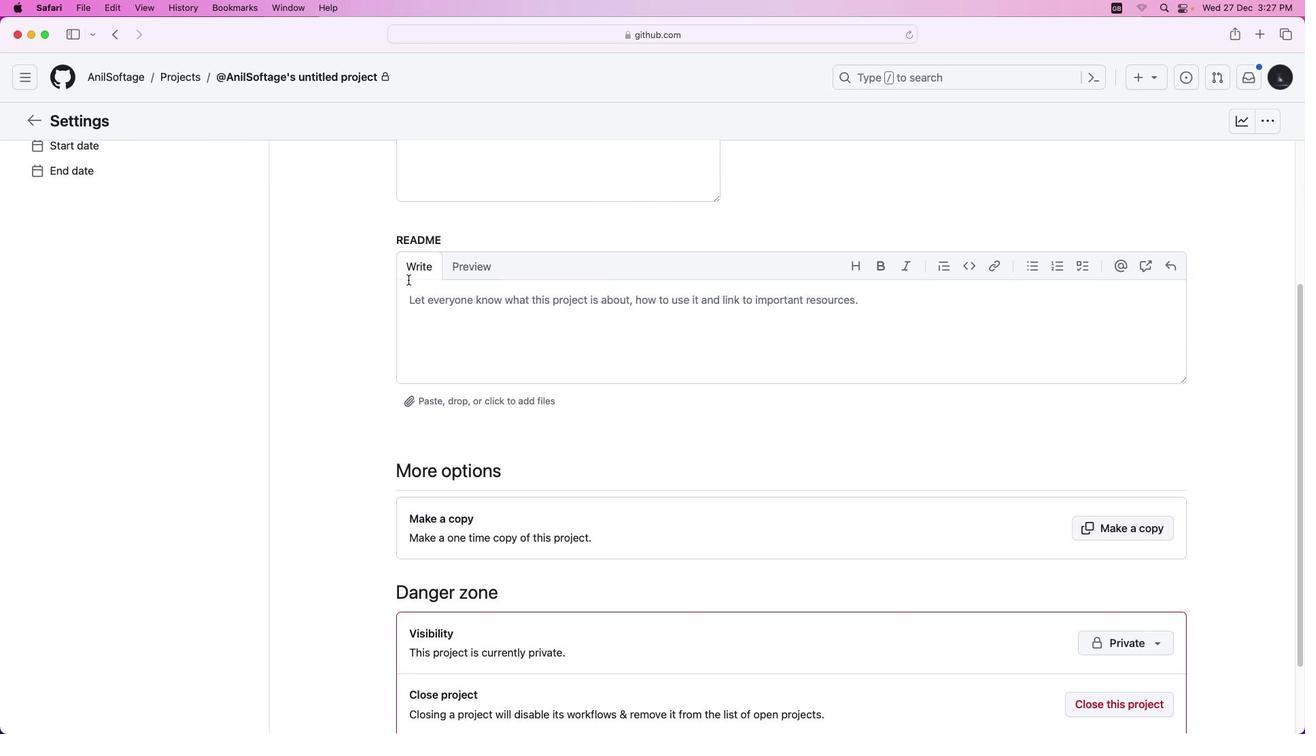 
Action: Mouse scrolled (407, 280) with delta (0, 0)
Screenshot: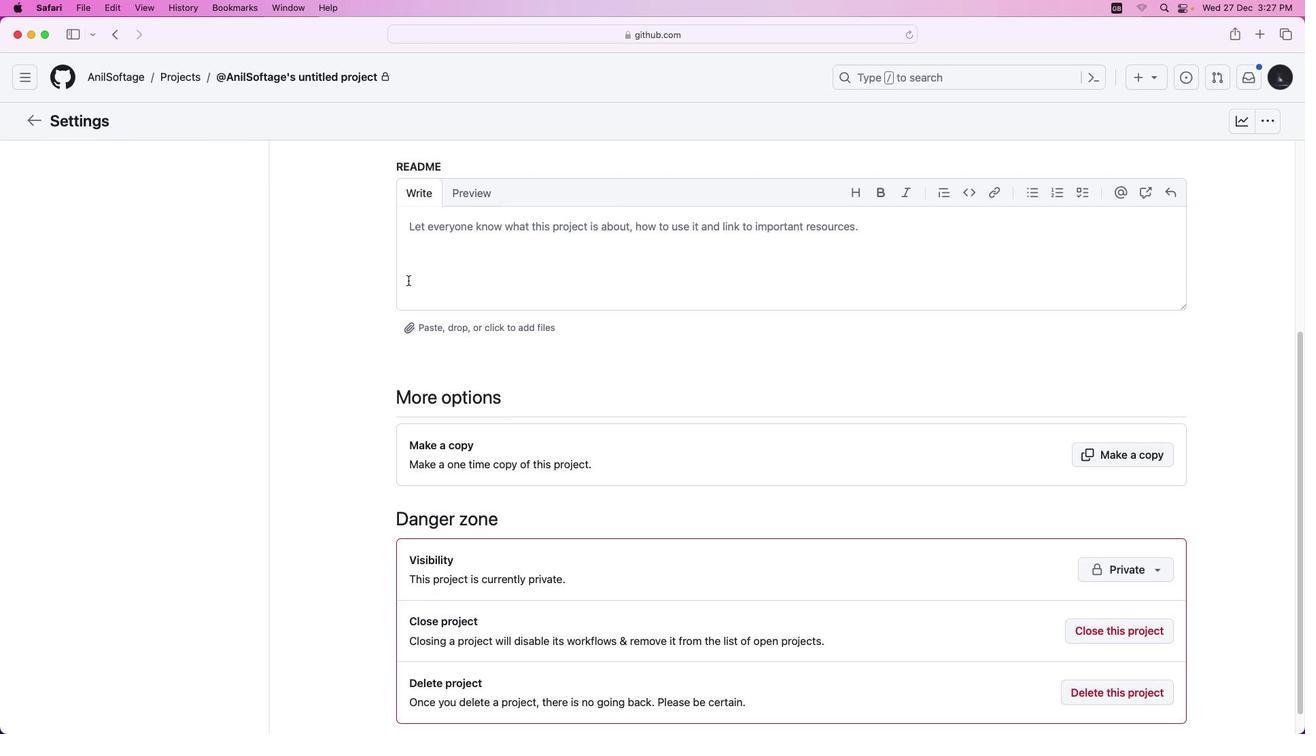 
Action: Mouse moved to (407, 280)
Screenshot: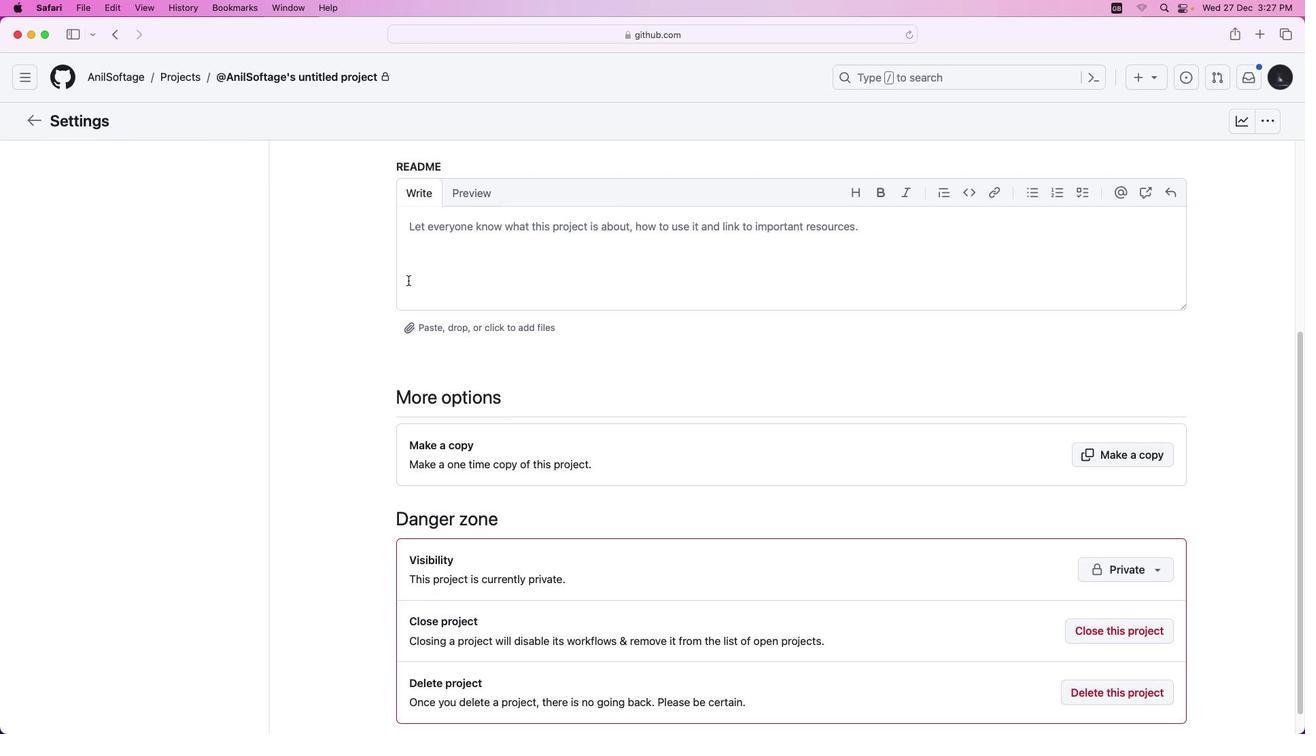 
Action: Mouse scrolled (407, 280) with delta (0, 0)
Screenshot: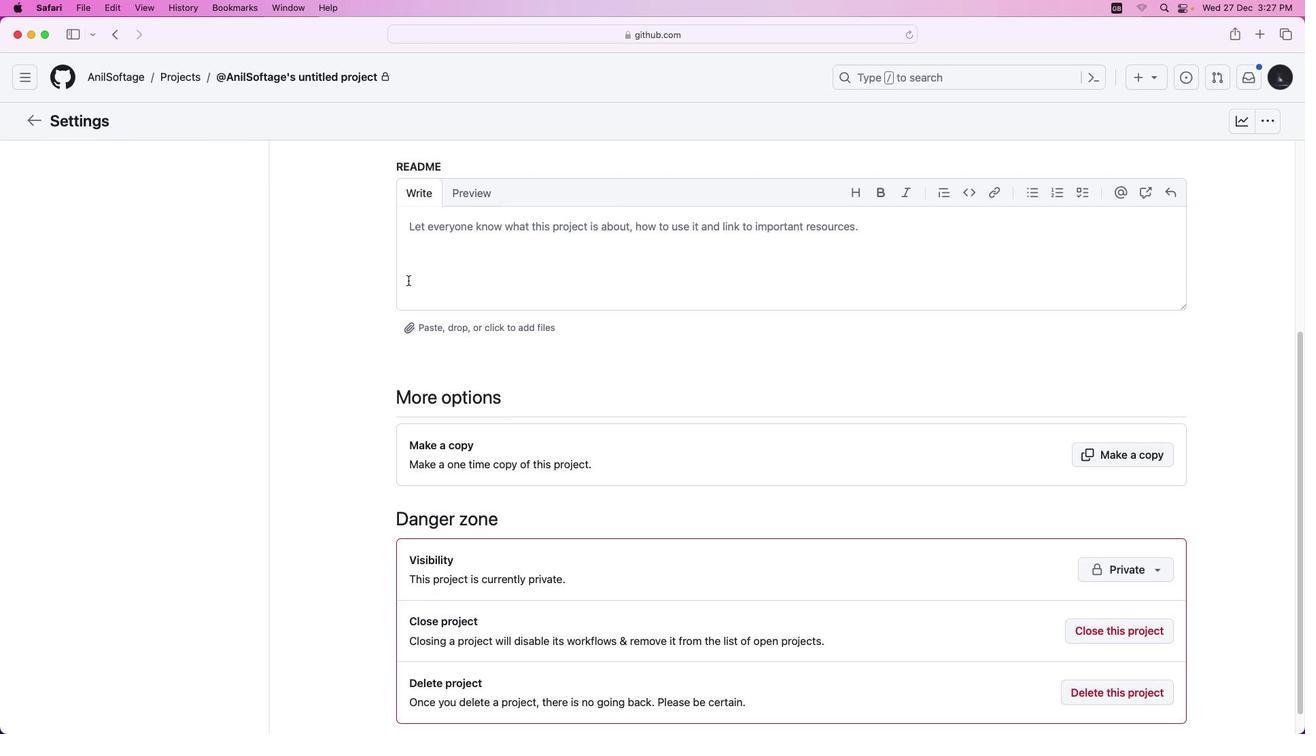
Action: Mouse scrolled (407, 280) with delta (0, 0)
Screenshot: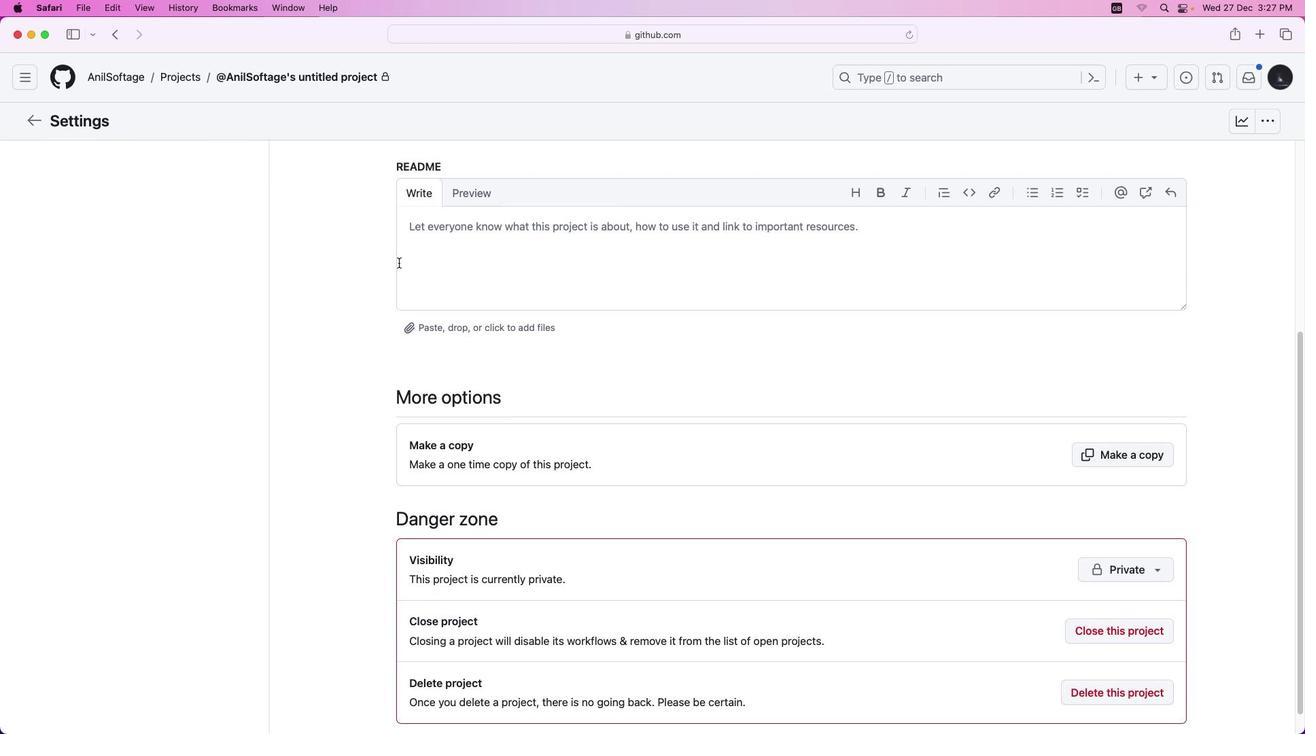 
Action: Mouse scrolled (407, 280) with delta (0, 0)
Screenshot: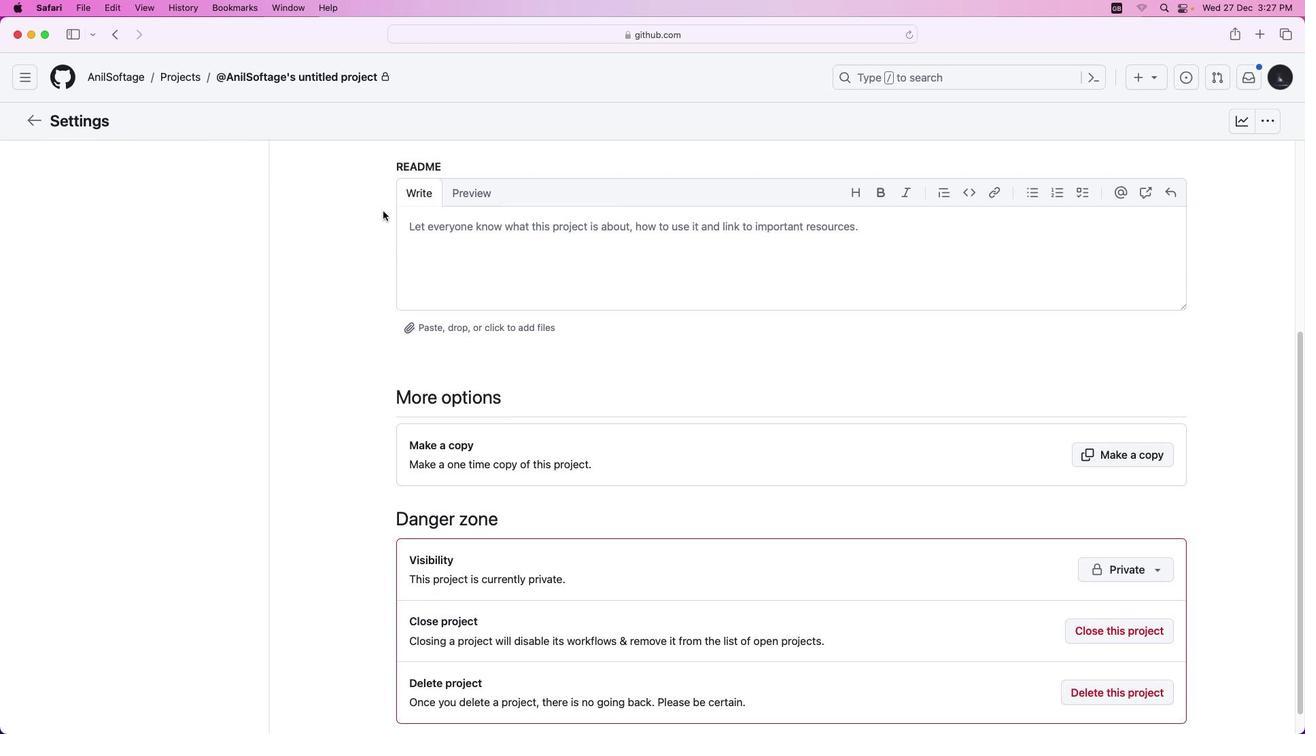 
Action: Mouse moved to (399, 252)
Screenshot: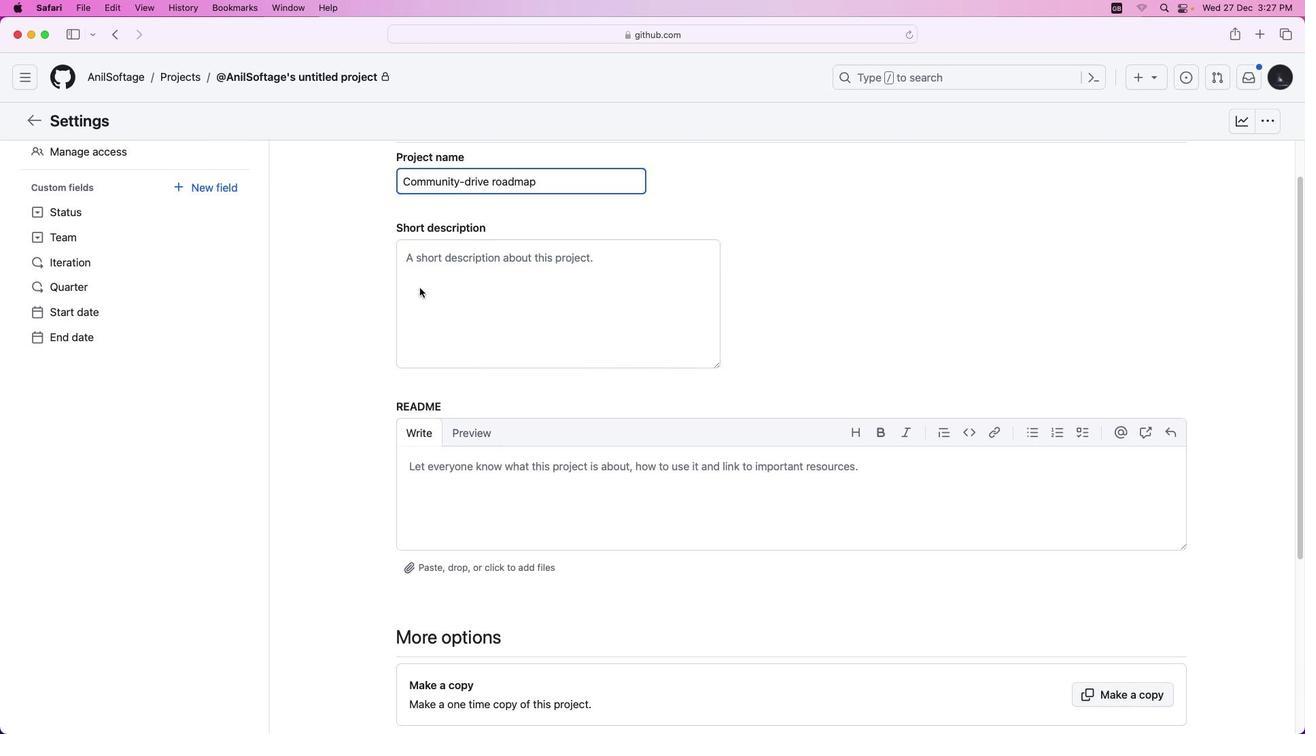 
Action: Mouse scrolled (399, 252) with delta (0, 0)
Screenshot: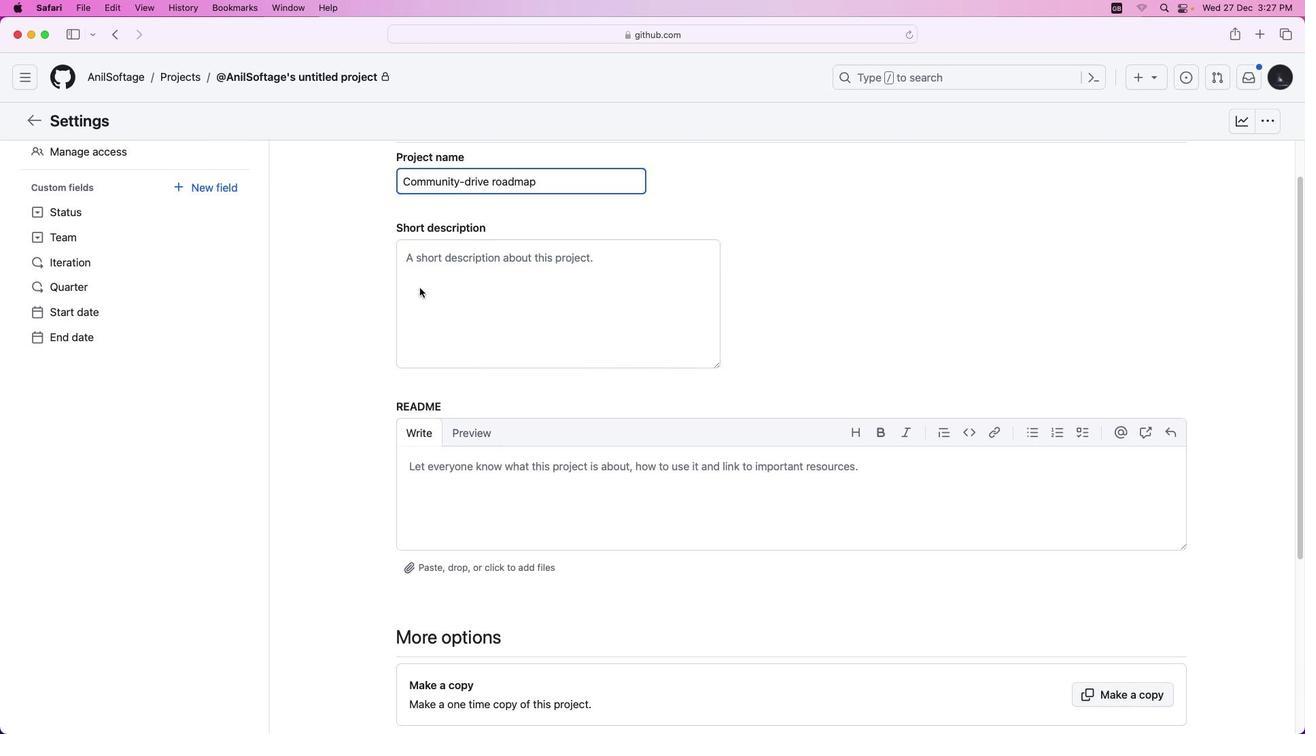 
Action: Mouse moved to (408, 270)
Screenshot: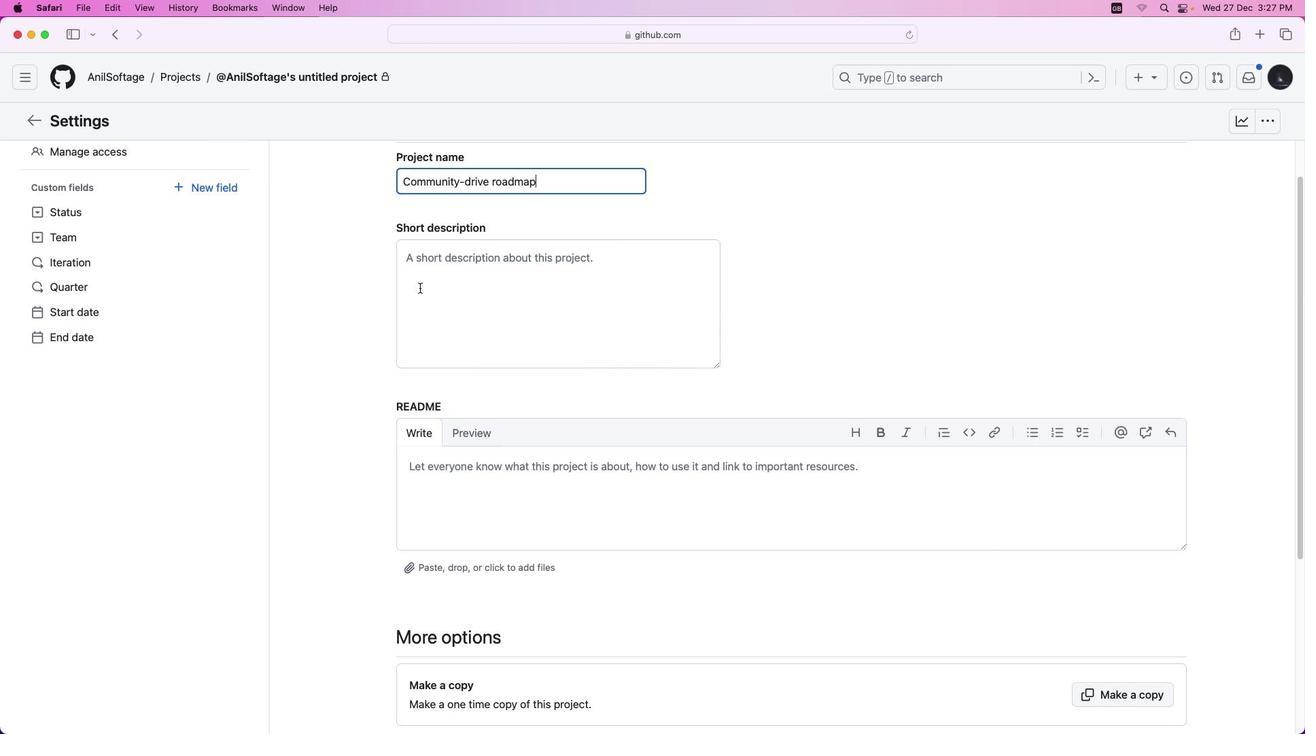 
Action: Mouse scrolled (408, 270) with delta (0, 0)
Screenshot: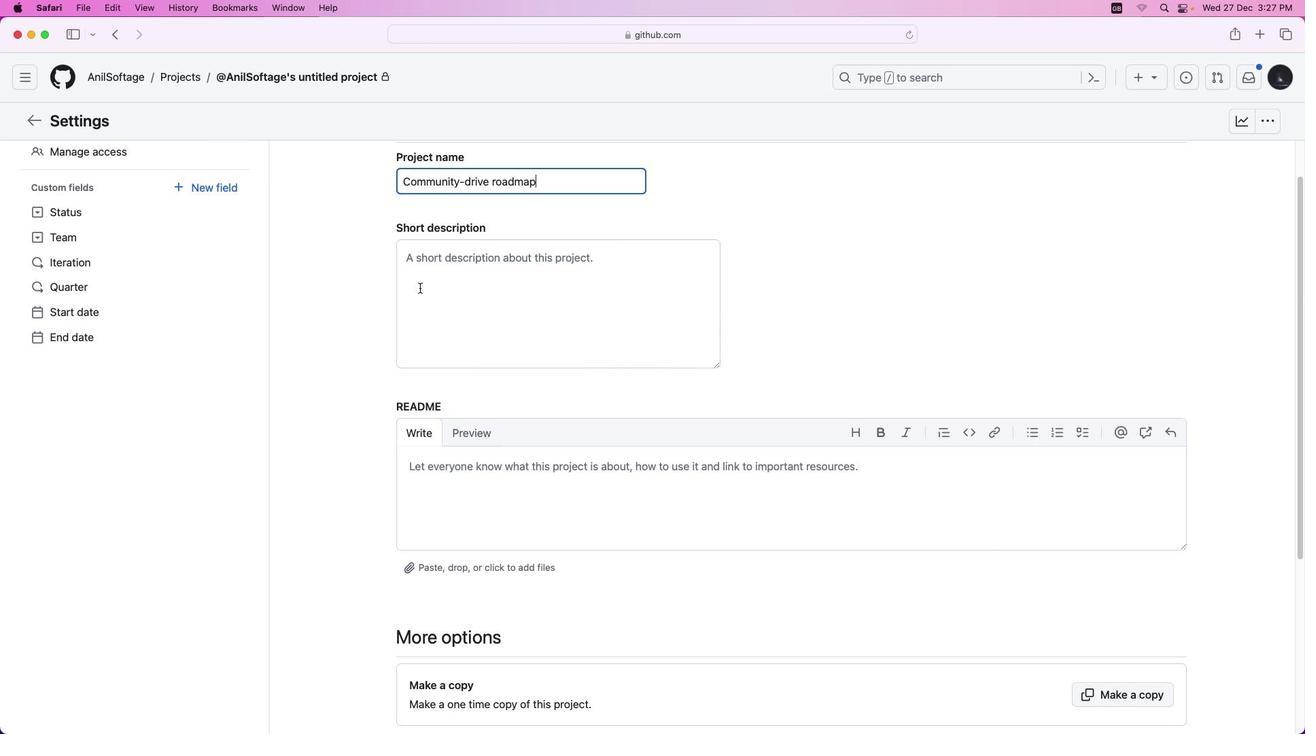 
Action: Mouse moved to (417, 283)
Screenshot: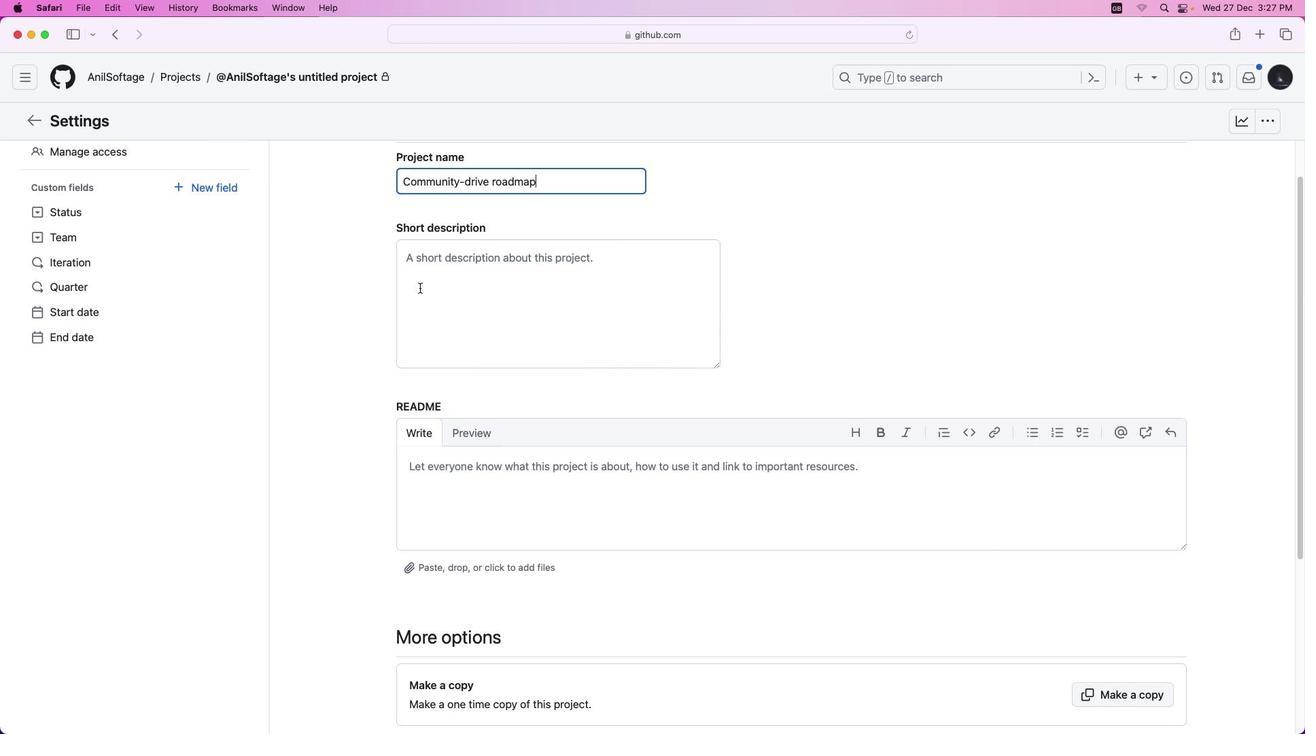
Action: Mouse scrolled (417, 283) with delta (0, 0)
Screenshot: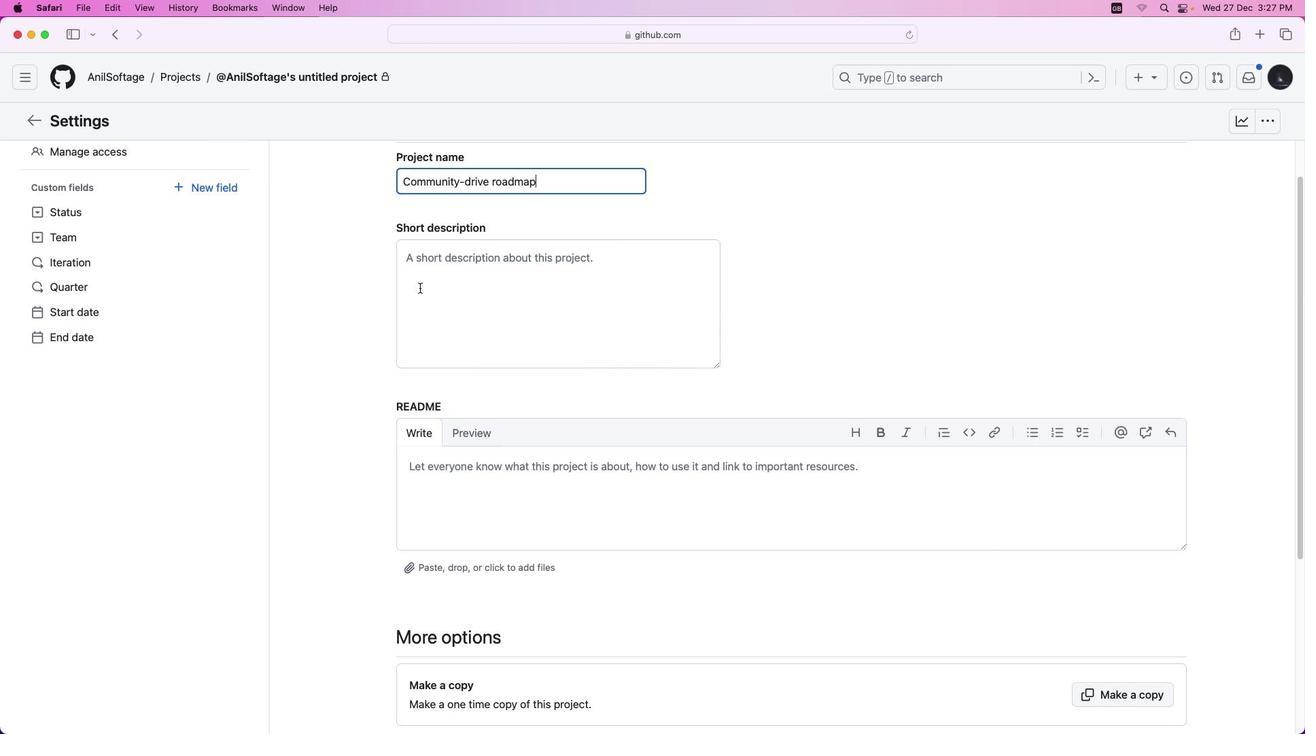 
Action: Mouse moved to (418, 286)
Screenshot: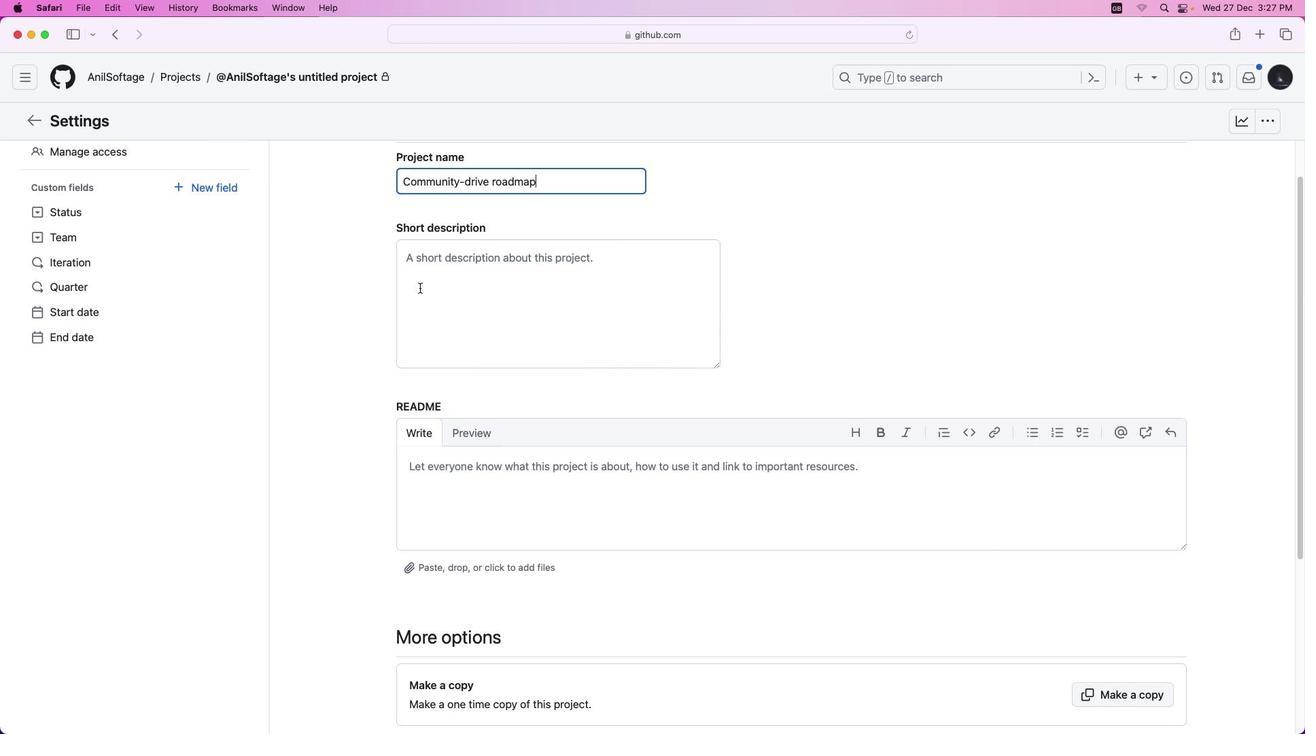 
Action: Mouse scrolled (418, 286) with delta (0, 0)
Screenshot: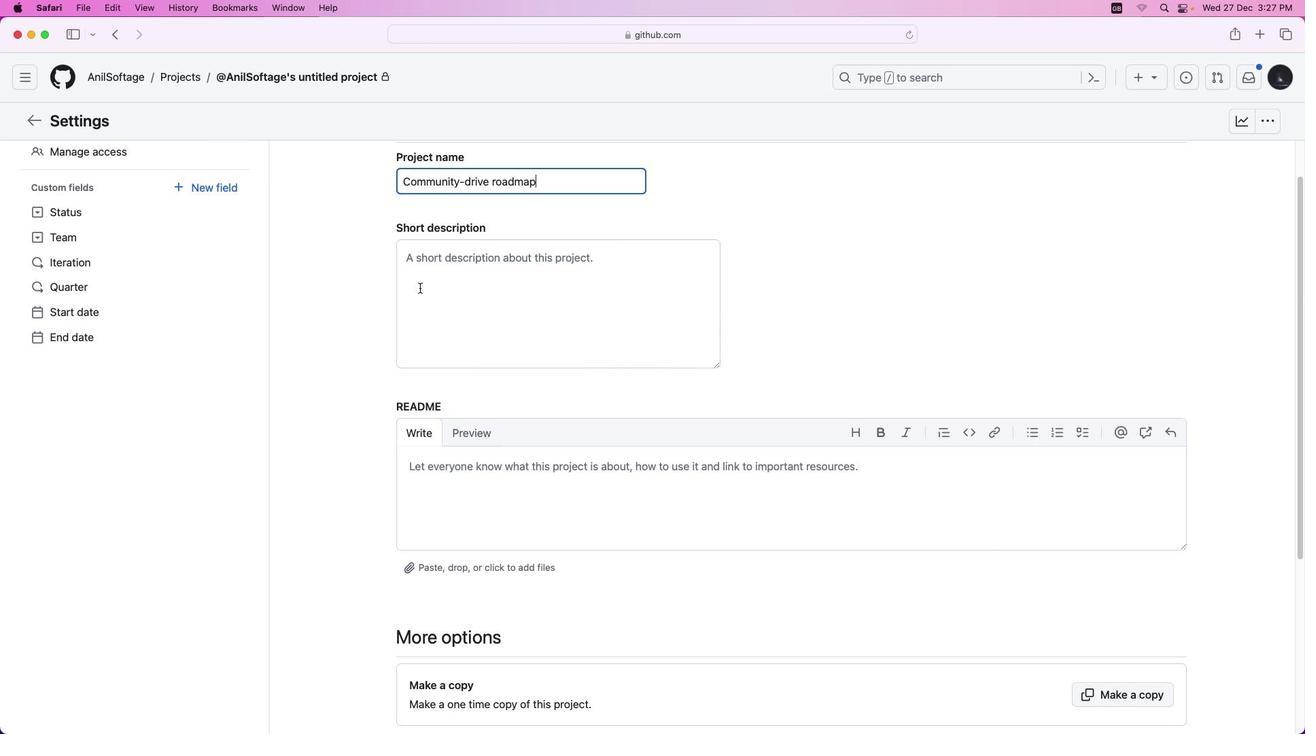 
Action: Mouse moved to (420, 287)
Screenshot: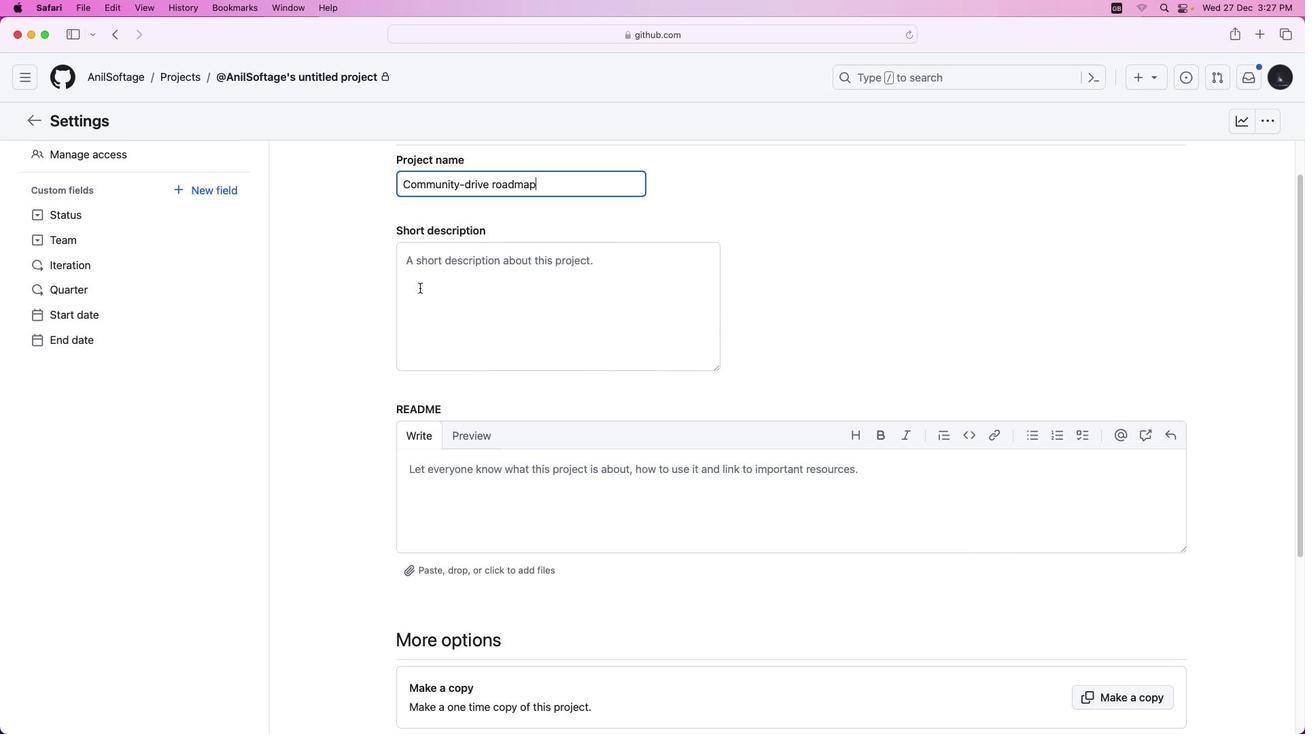 
Action: Mouse scrolled (420, 287) with delta (0, 1)
Screenshot: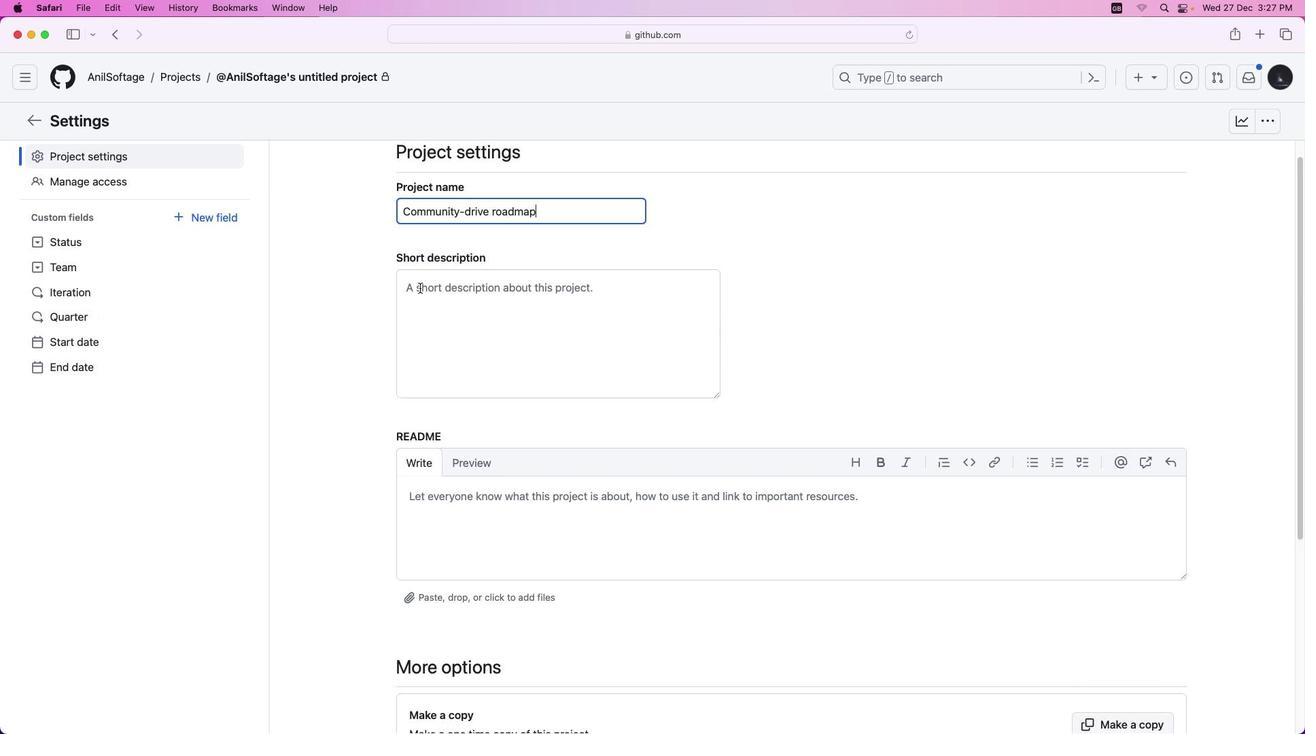 
Action: Mouse moved to (420, 288)
Screenshot: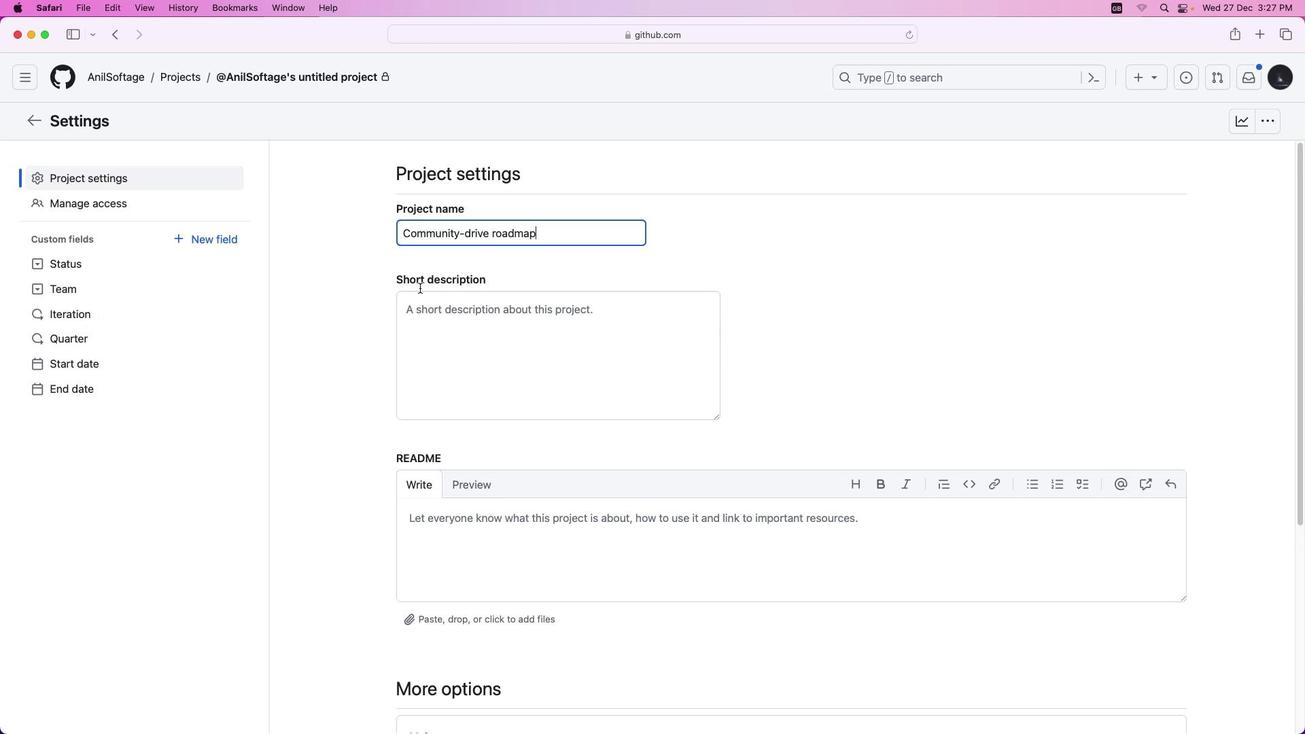 
Action: Mouse scrolled (420, 288) with delta (0, 2)
Screenshot: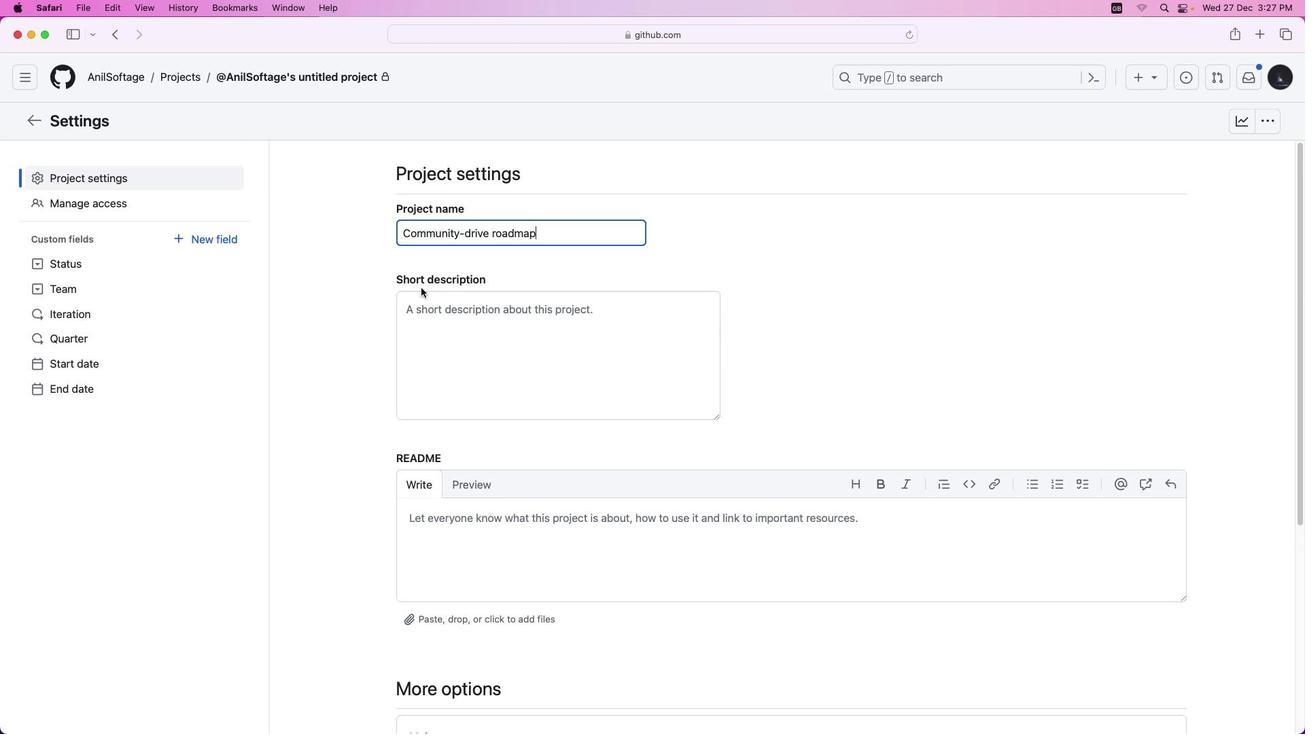 
Action: Mouse scrolled (420, 288) with delta (0, 0)
Screenshot: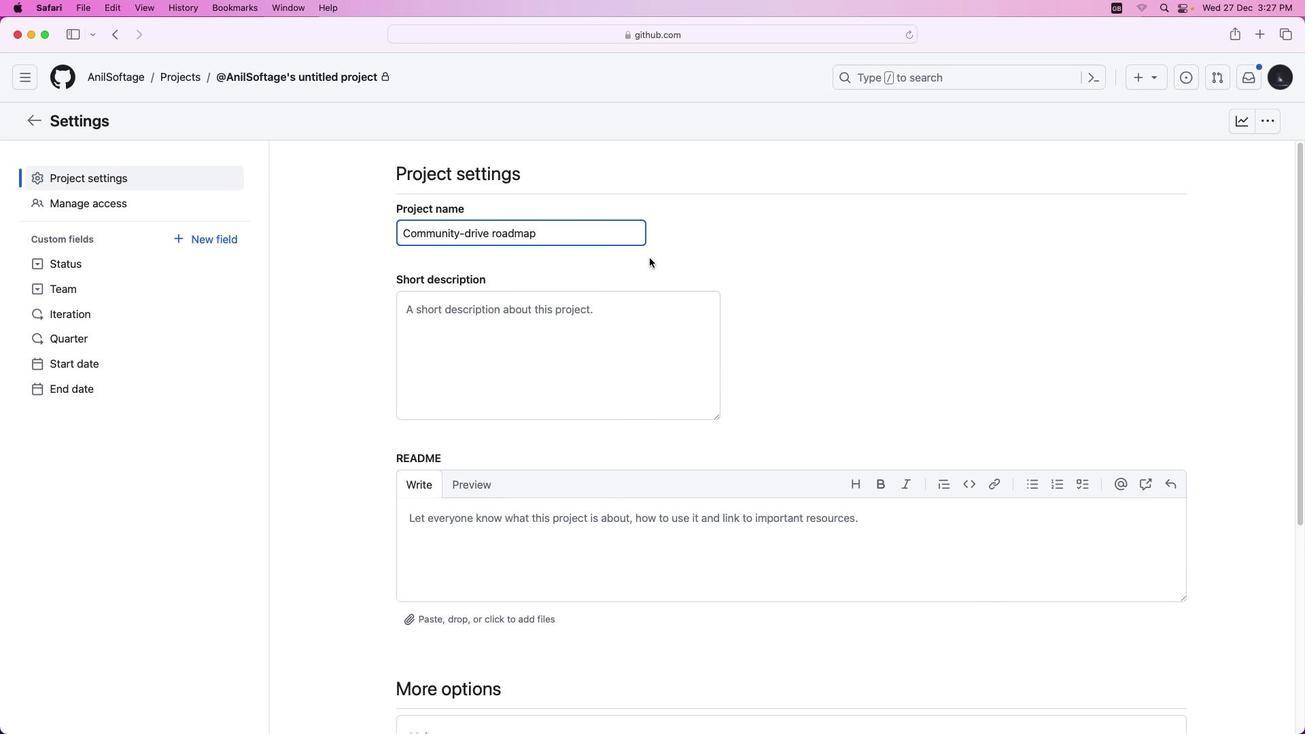 
Action: Mouse scrolled (420, 288) with delta (0, 0)
Screenshot: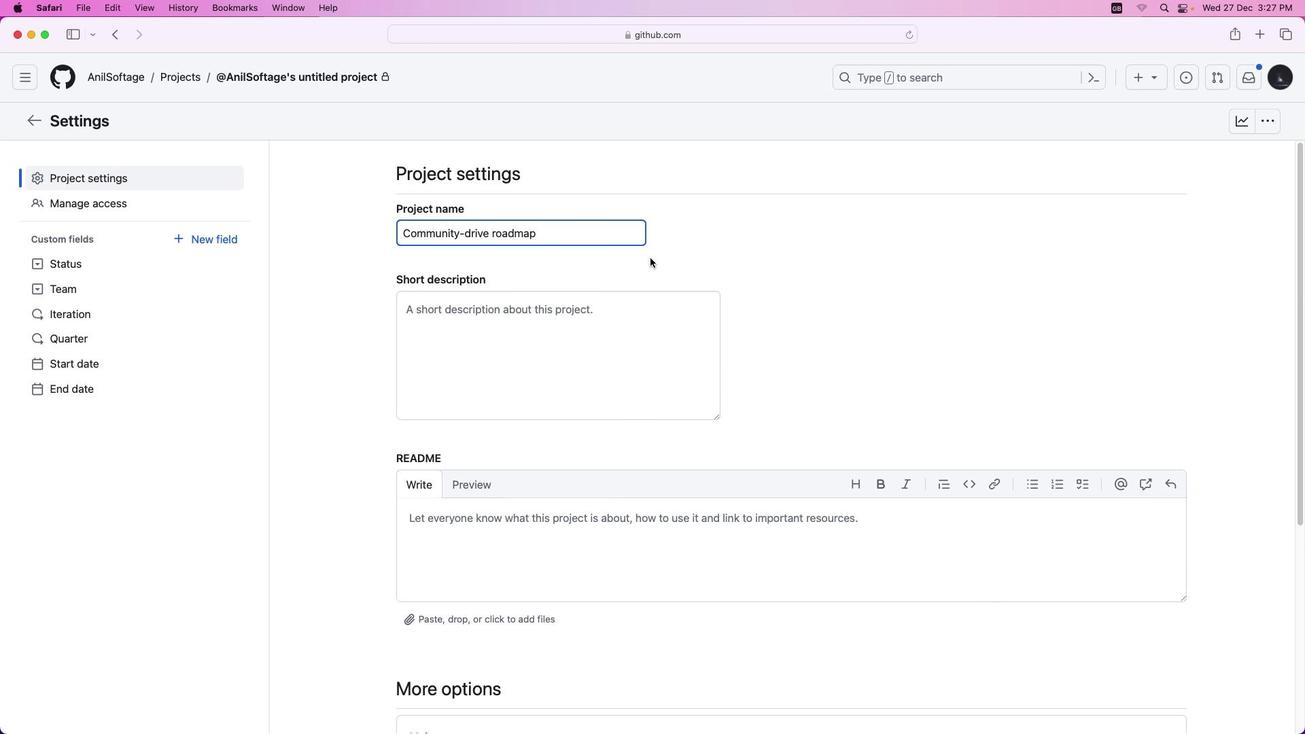 
Action: Mouse scrolled (420, 288) with delta (0, 2)
Screenshot: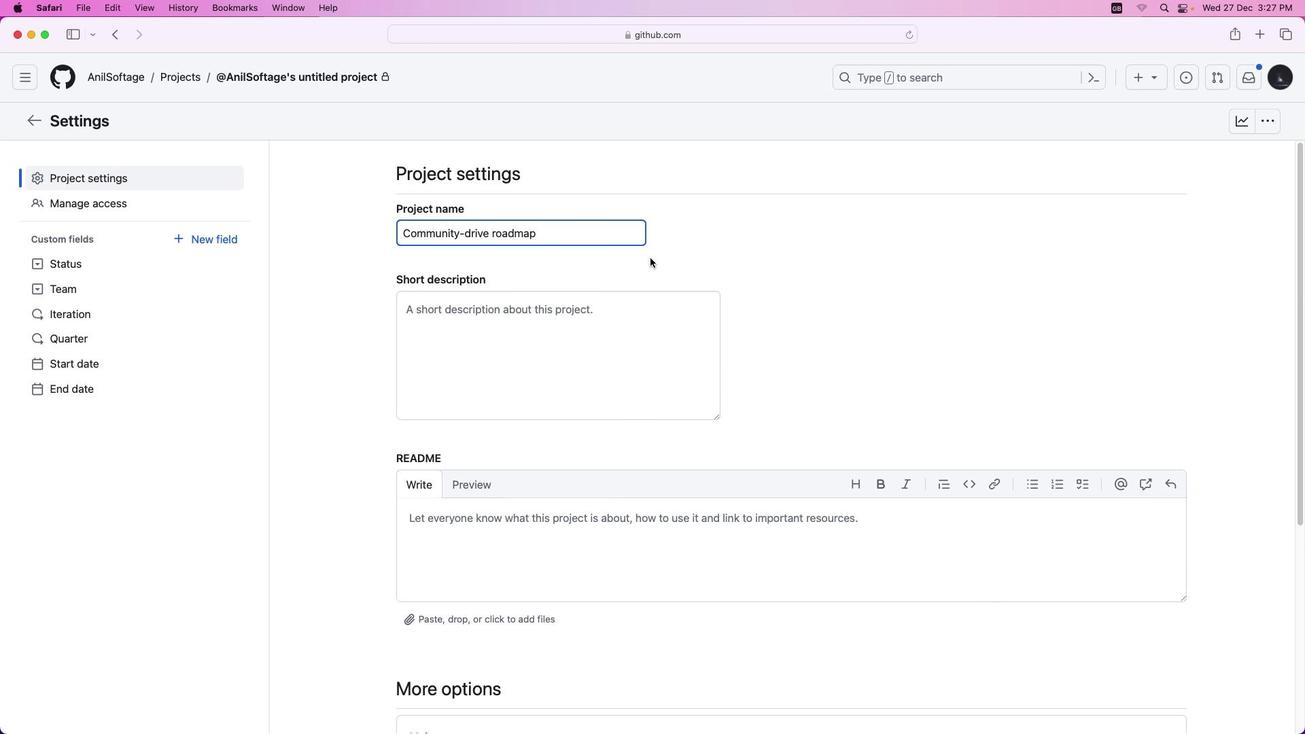 
Action: Mouse scrolled (420, 288) with delta (0, 2)
Screenshot: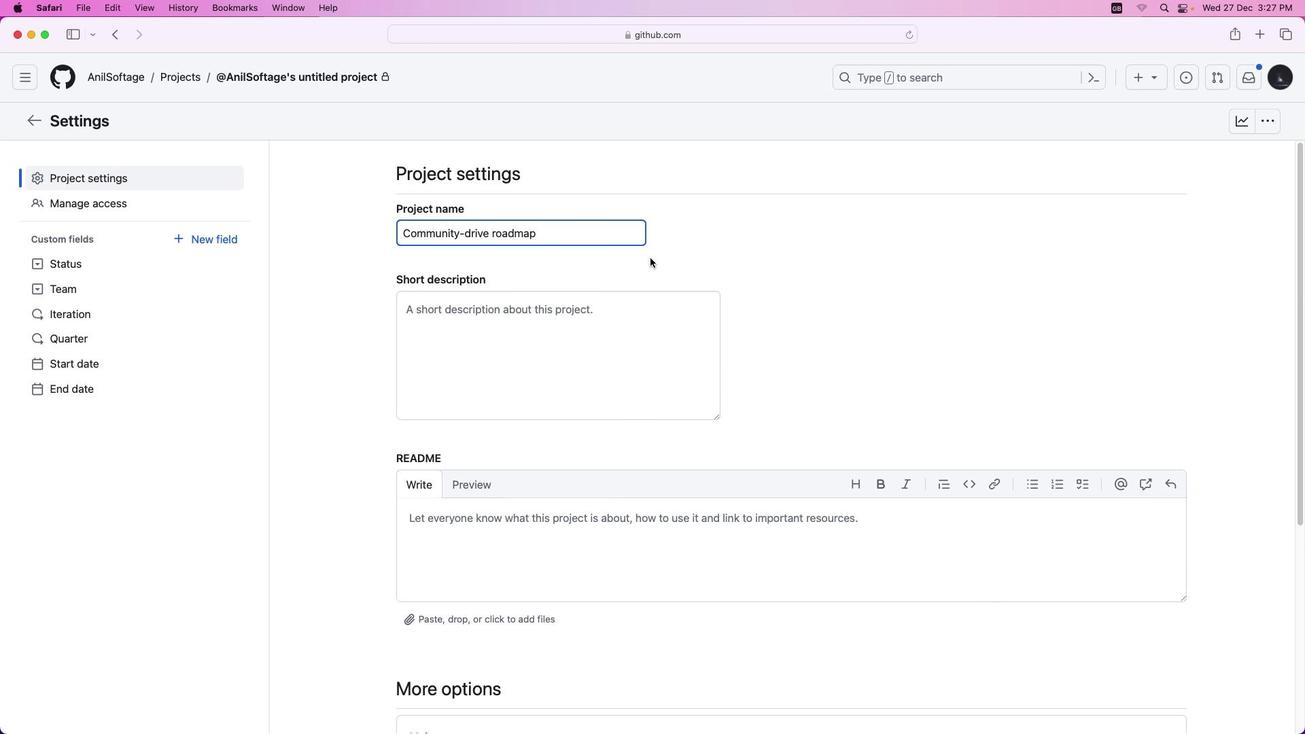 
Action: Mouse moved to (650, 257)
Screenshot: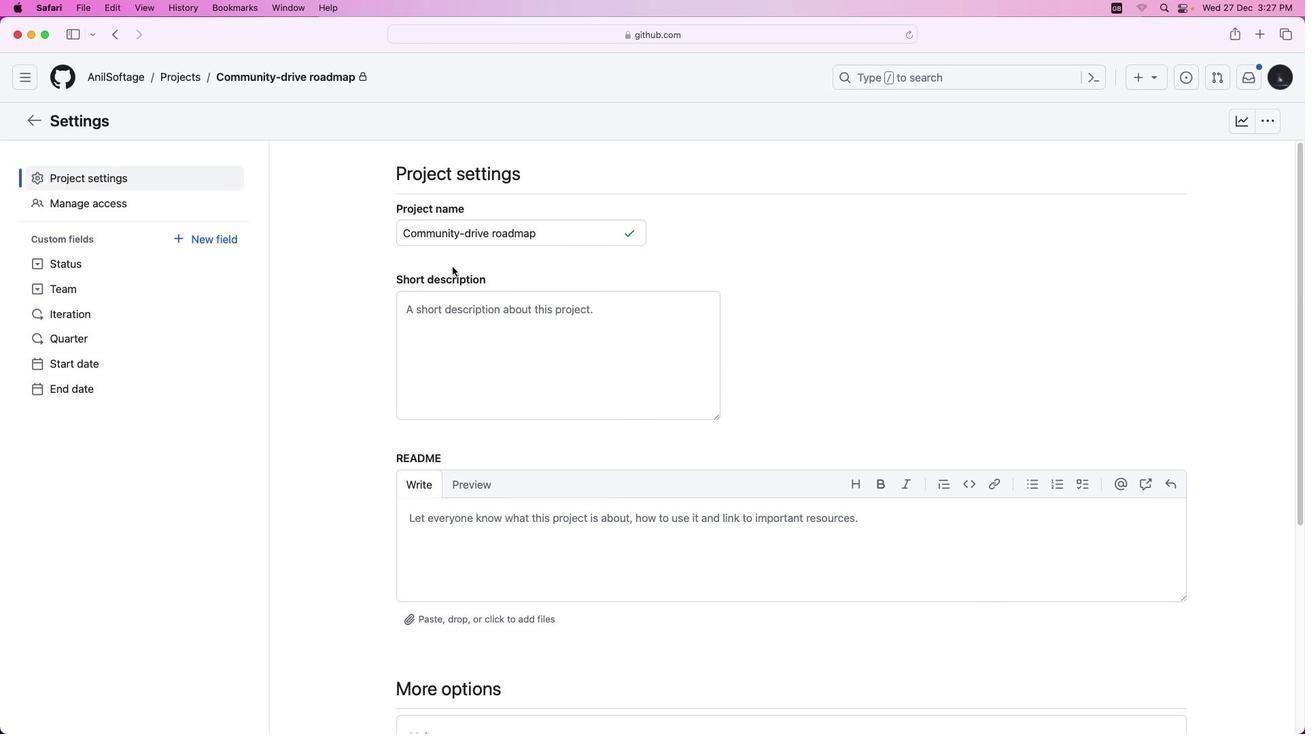 
Action: Mouse pressed left at (650, 257)
Screenshot: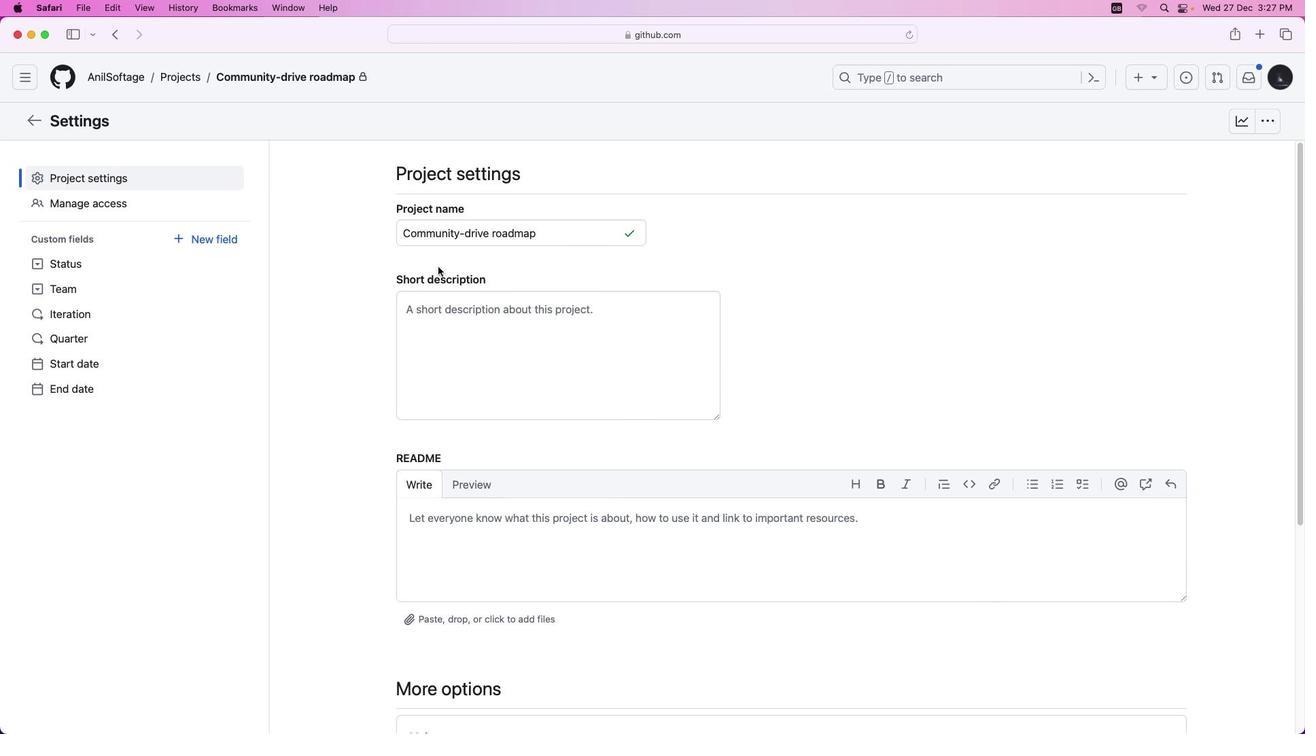 
Action: Mouse moved to (263, 70)
Screenshot: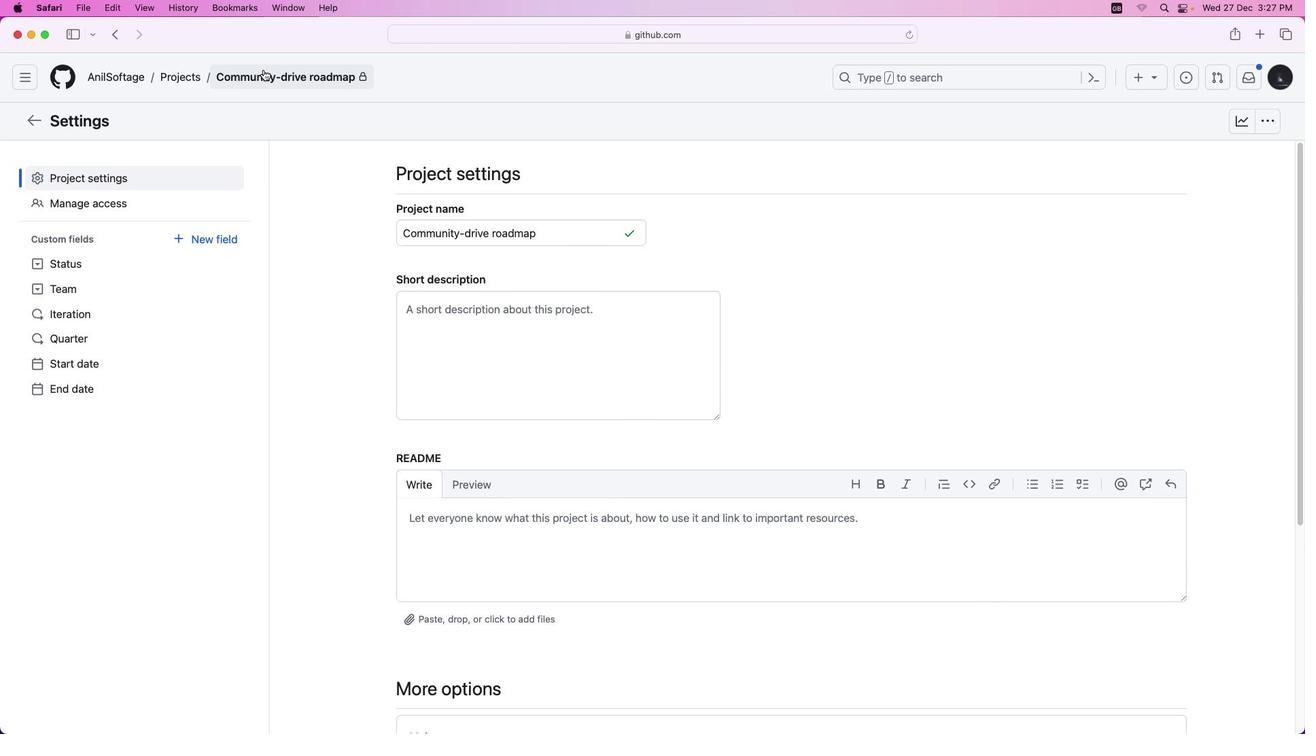 
Action: Mouse pressed left at (263, 70)
Screenshot: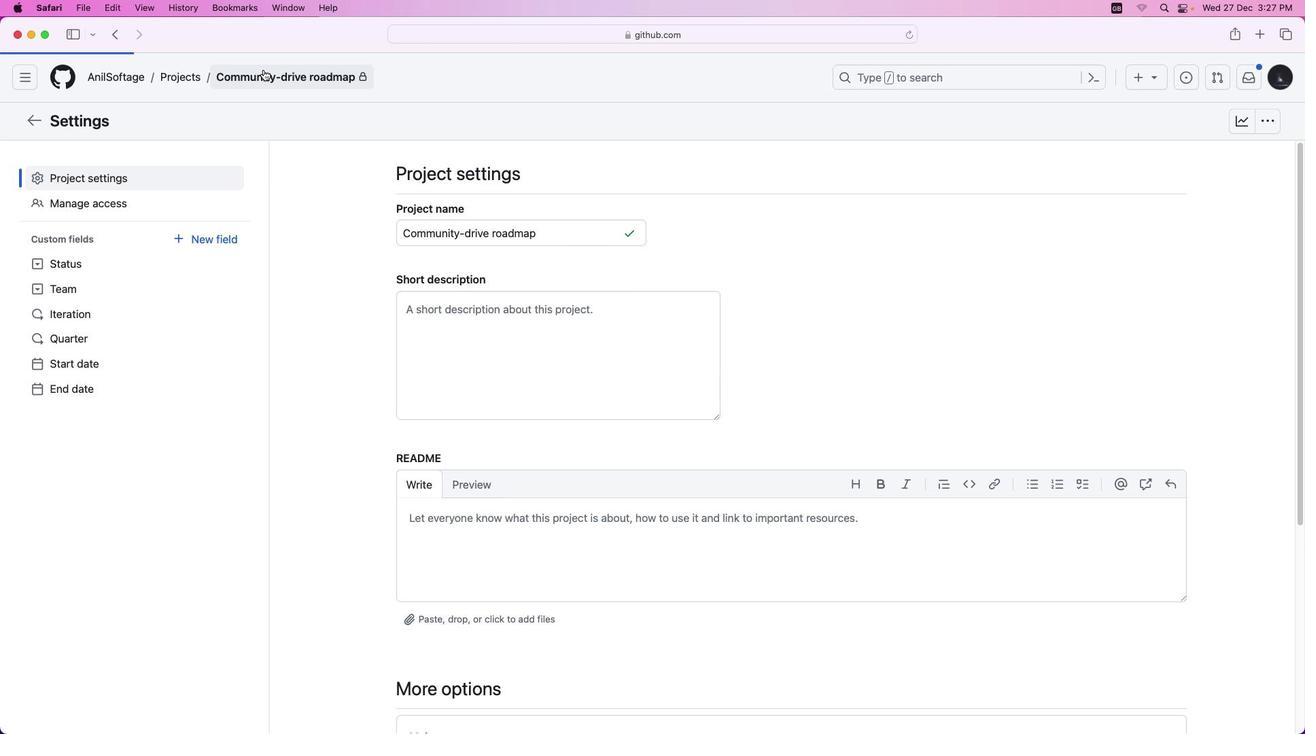 
Action: Mouse moved to (145, 152)
Screenshot: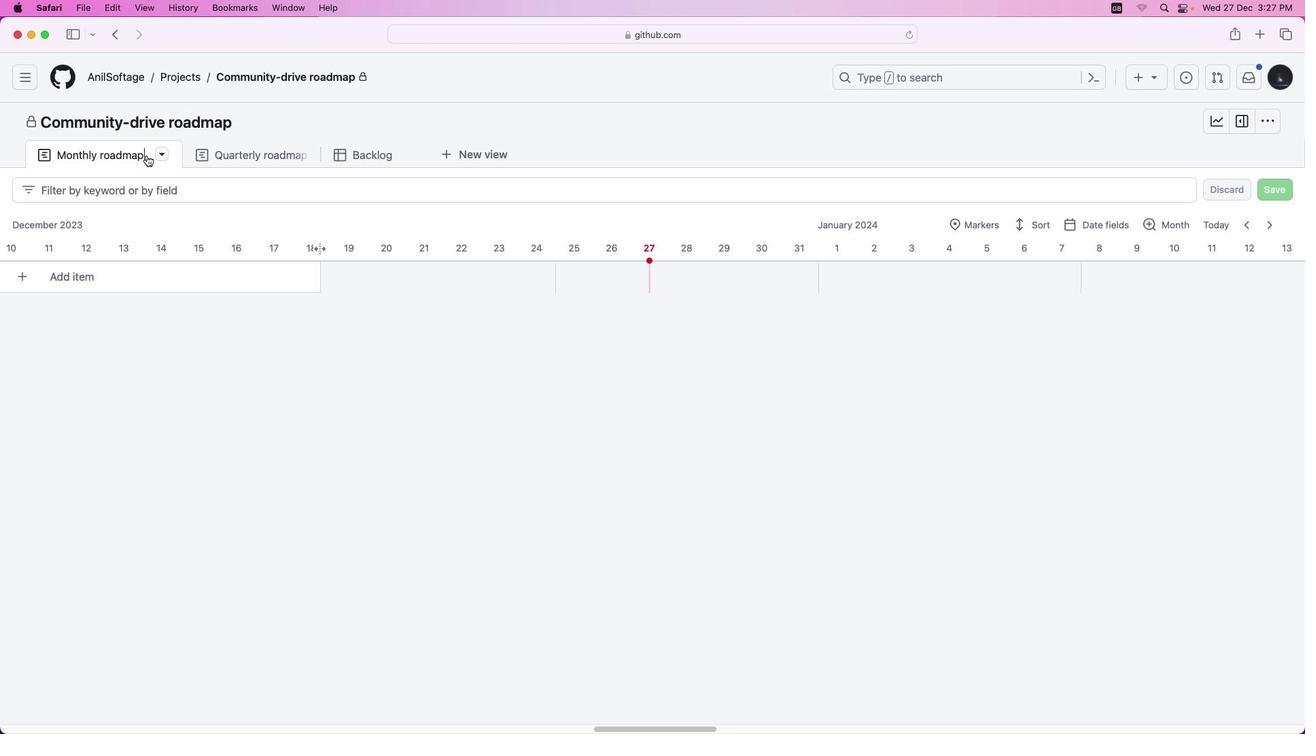 
Action: Mouse pressed left at (145, 152)
Screenshot: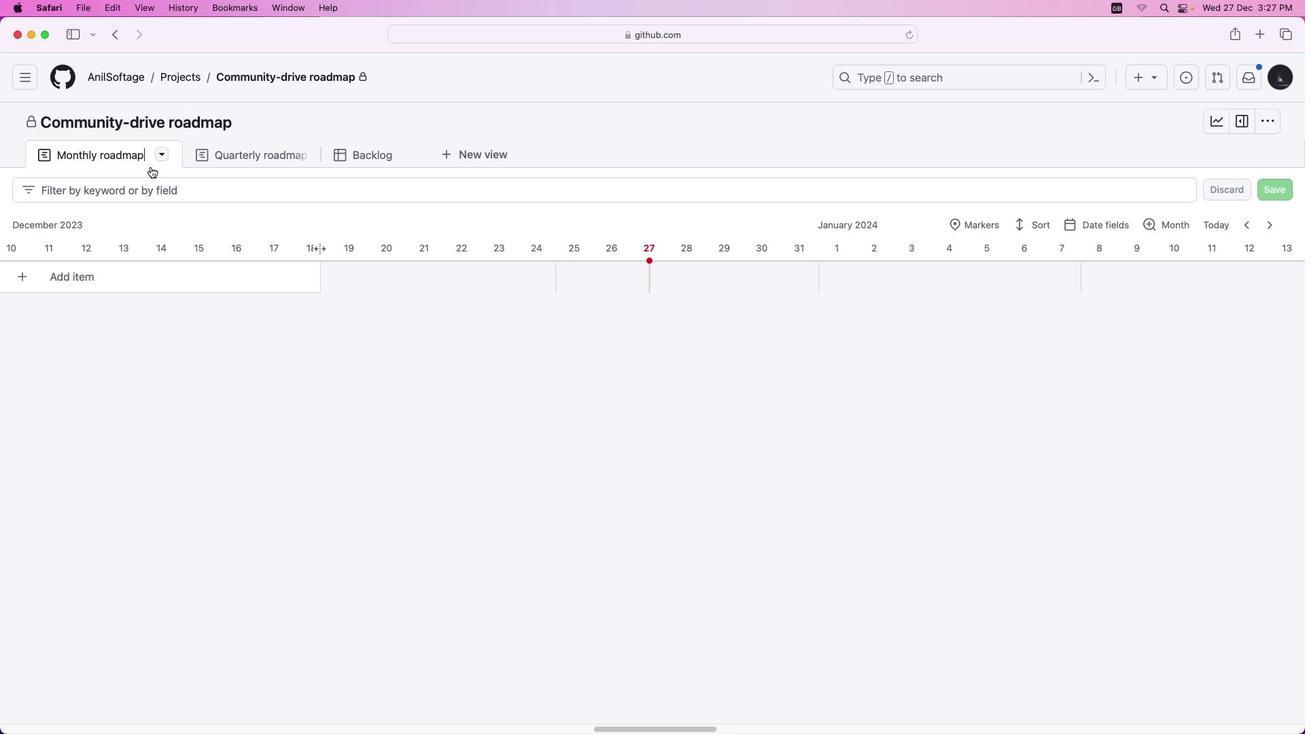 
Action: Mouse moved to (152, 290)
Screenshot: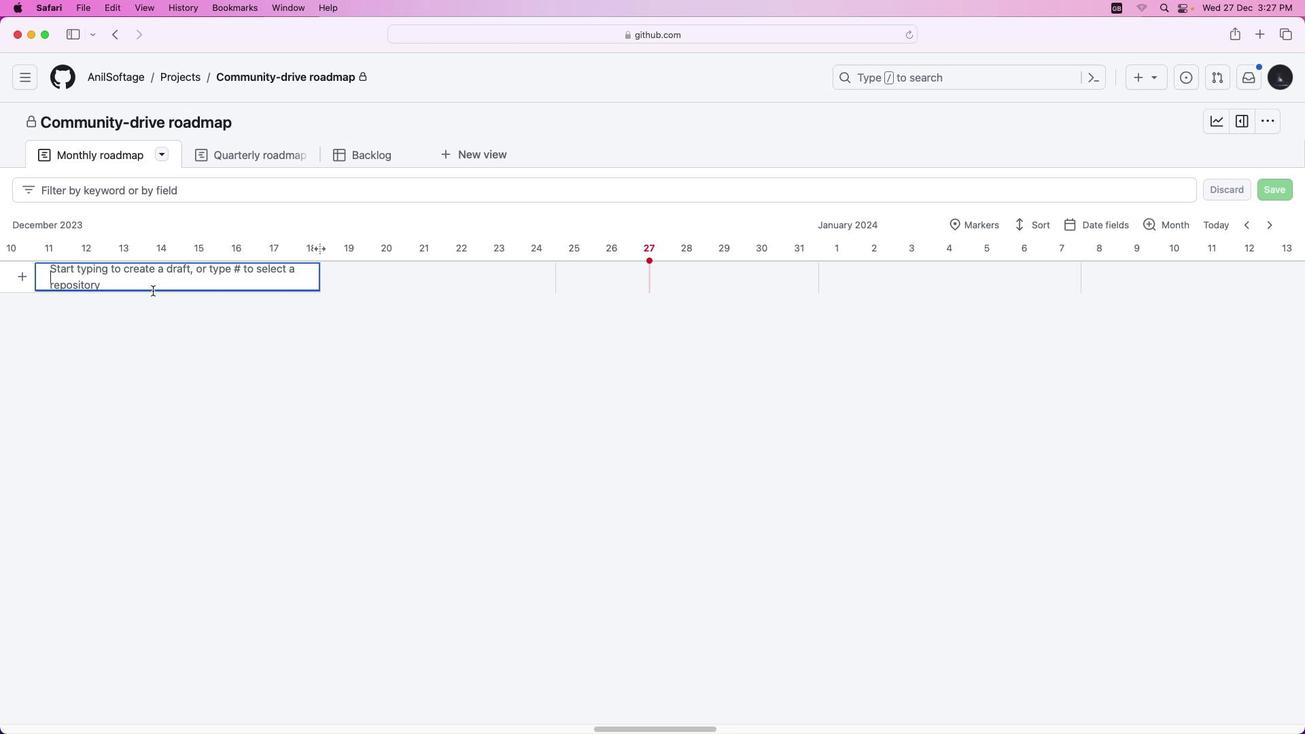
Action: Mouse pressed left at (152, 290)
Screenshot: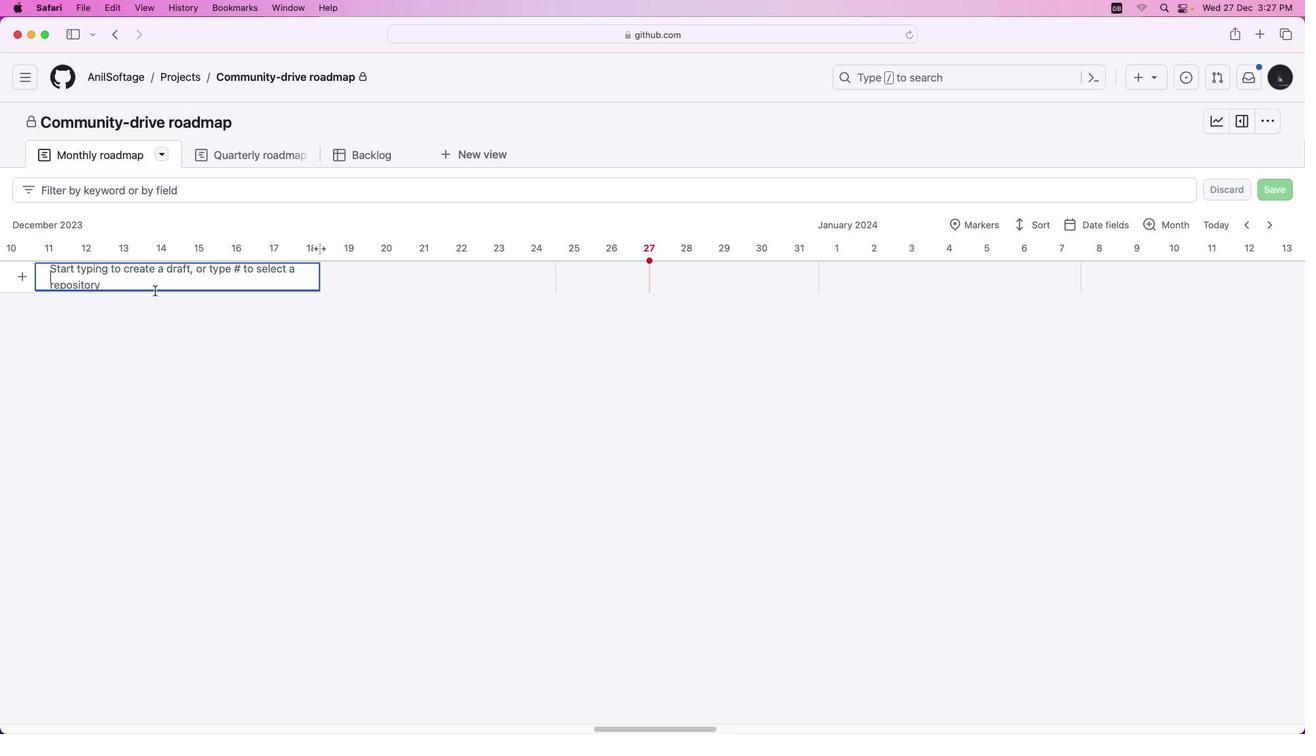 
Action: Mouse moved to (174, 284)
Screenshot: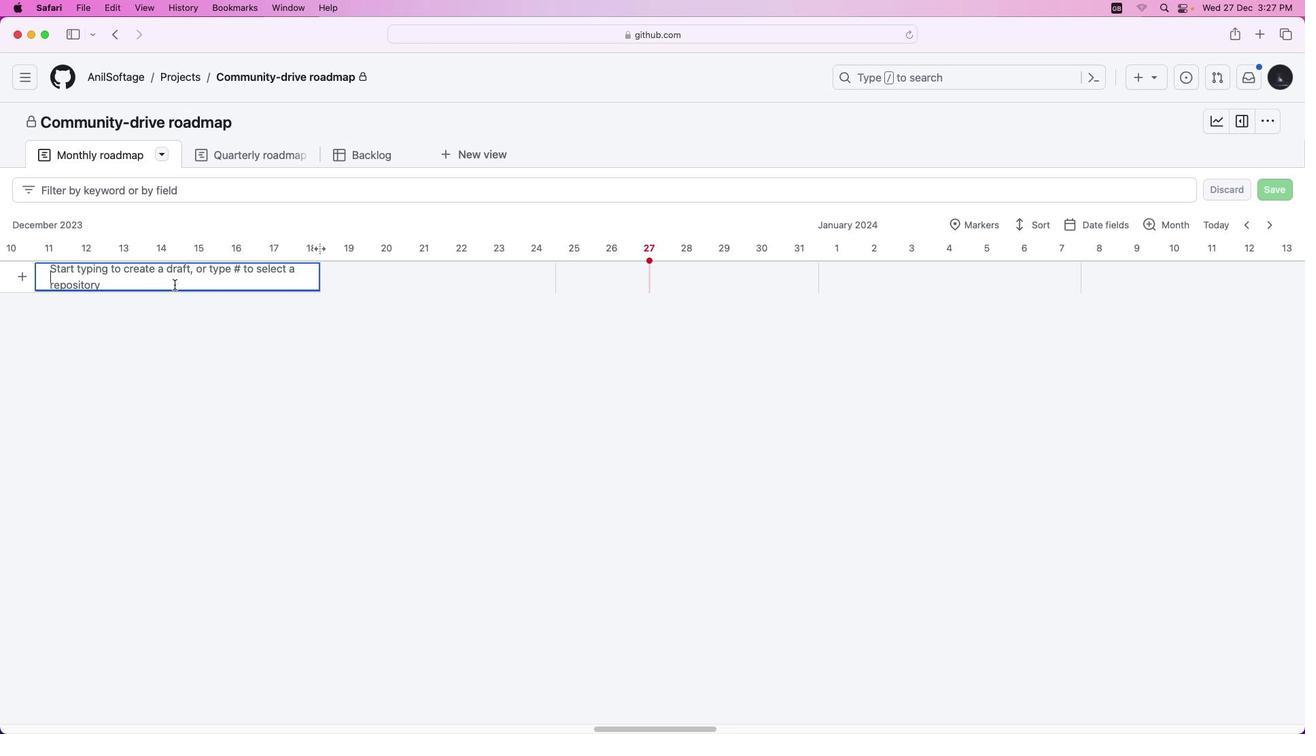 
Action: Key pressed Key.shift'K''i''c''k''-''o''f''f'Key.spaceKey.shift'M''e''e''t''i''n''g'
Screenshot: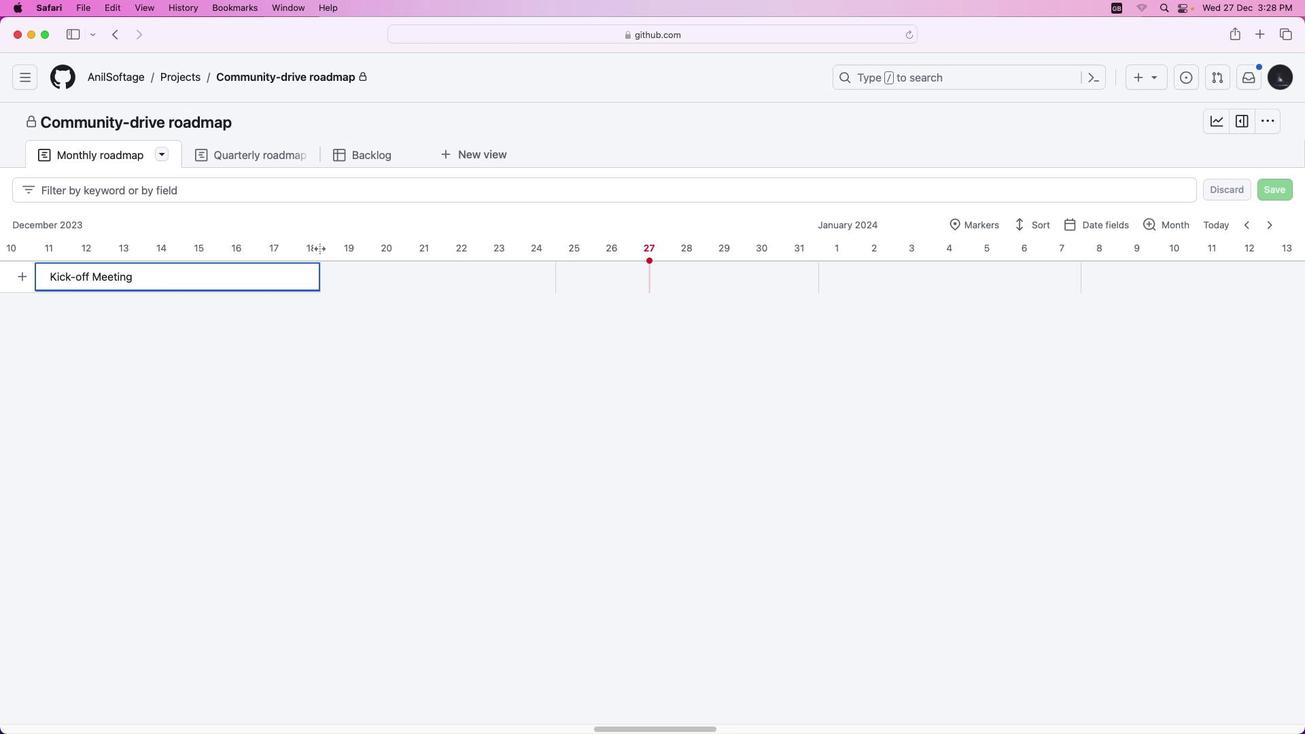 
Action: Mouse moved to (174, 271)
Screenshot: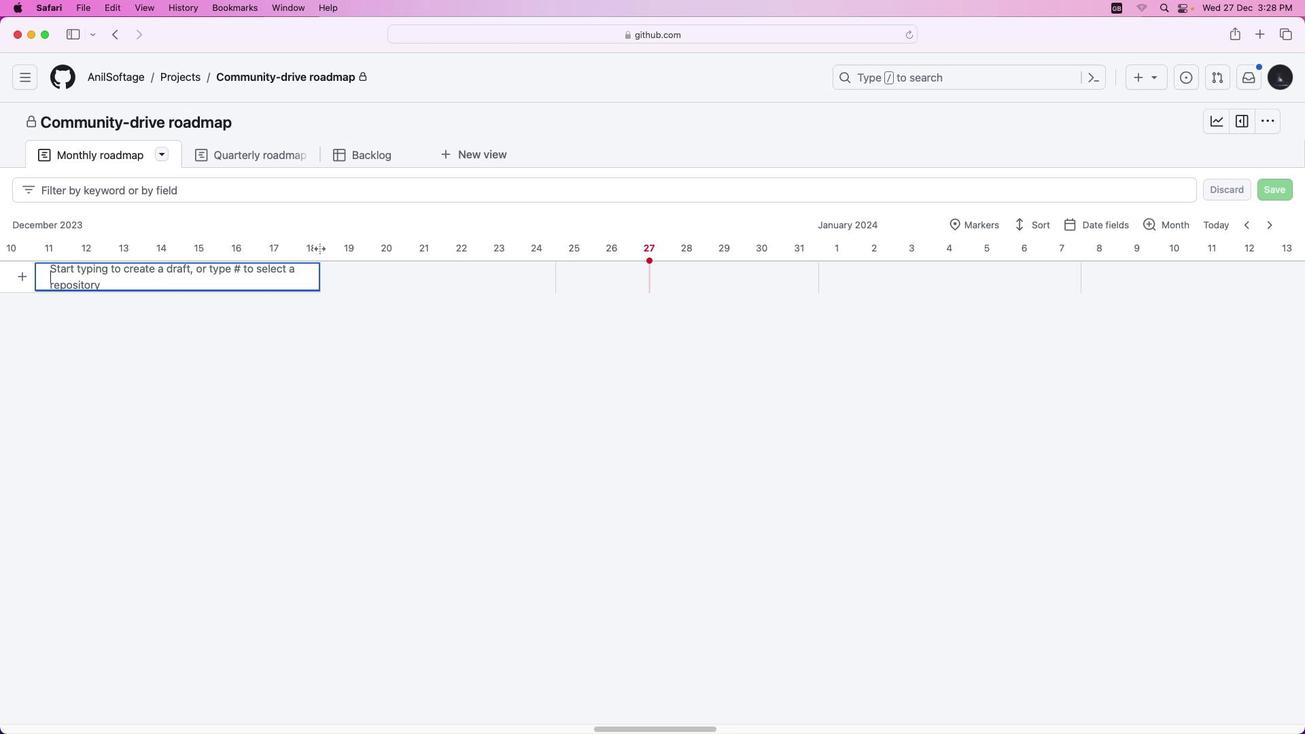 
Action: Key pressed Key.enter
Screenshot: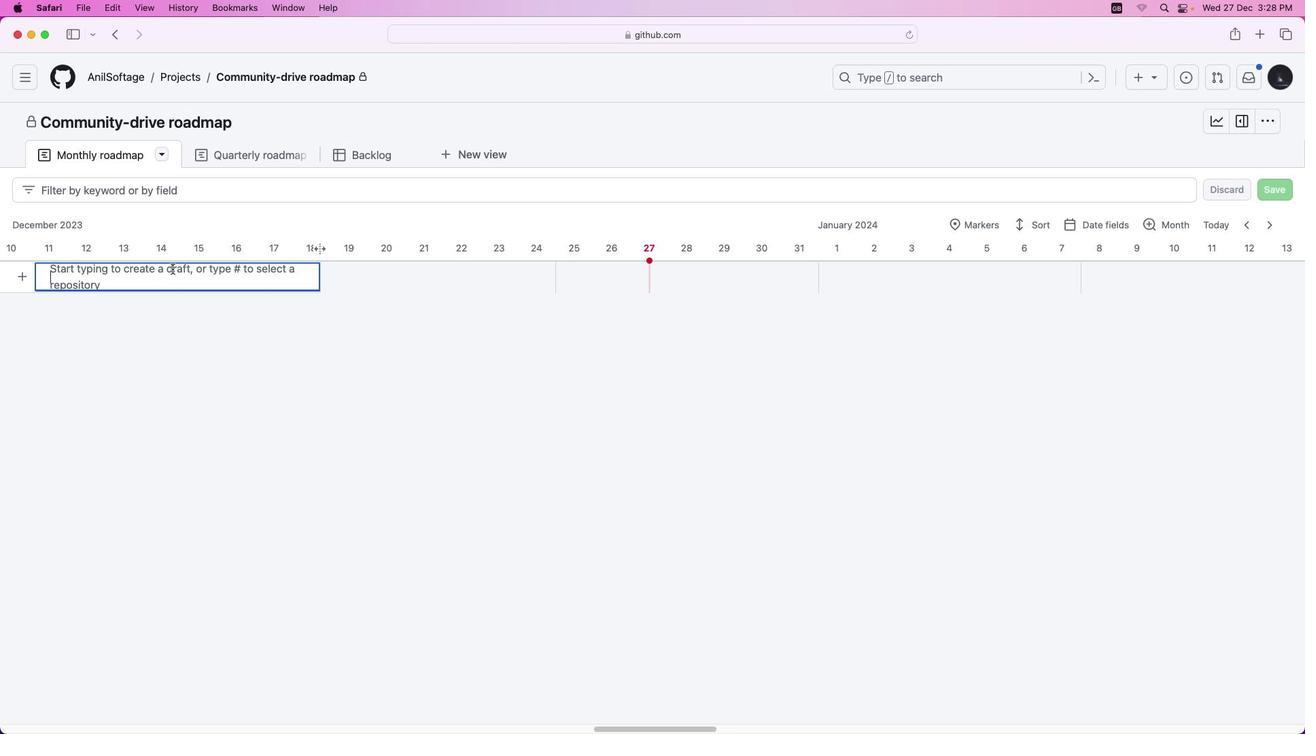 
Action: Mouse moved to (334, 311)
Screenshot: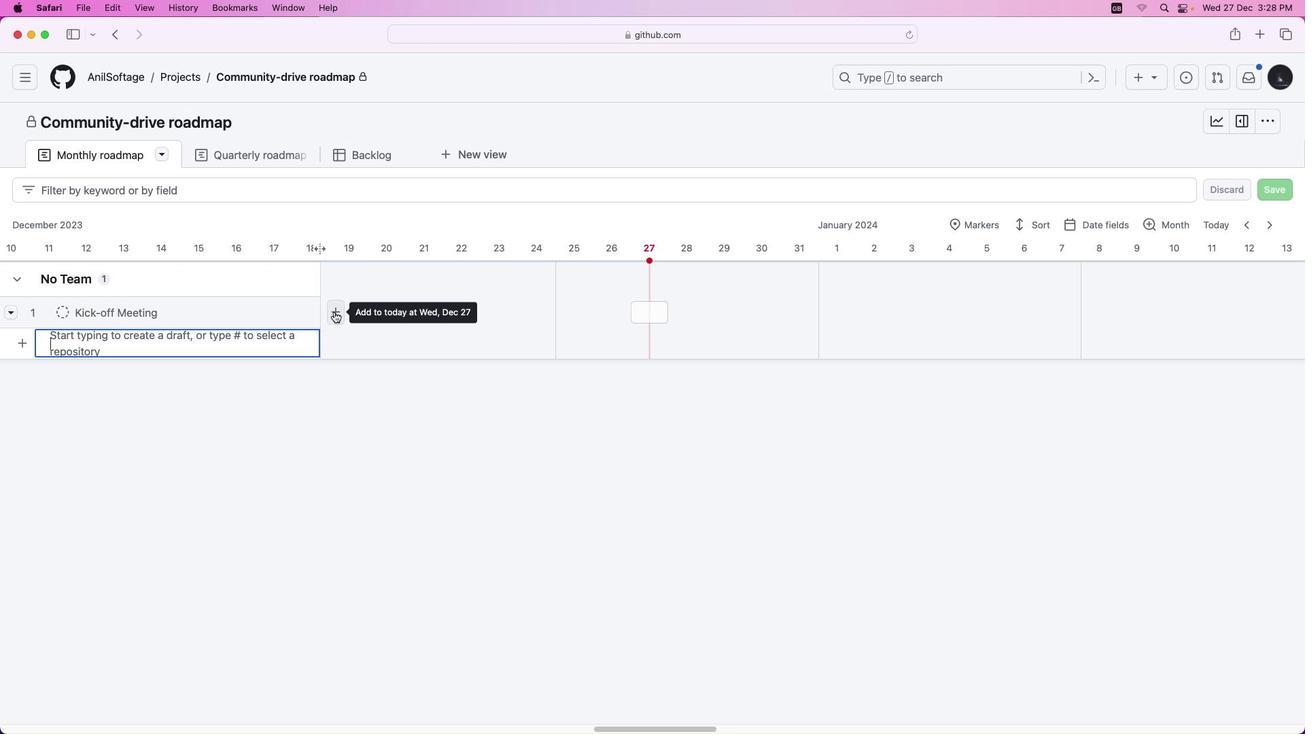 
Action: Mouse pressed left at (334, 311)
Screenshot: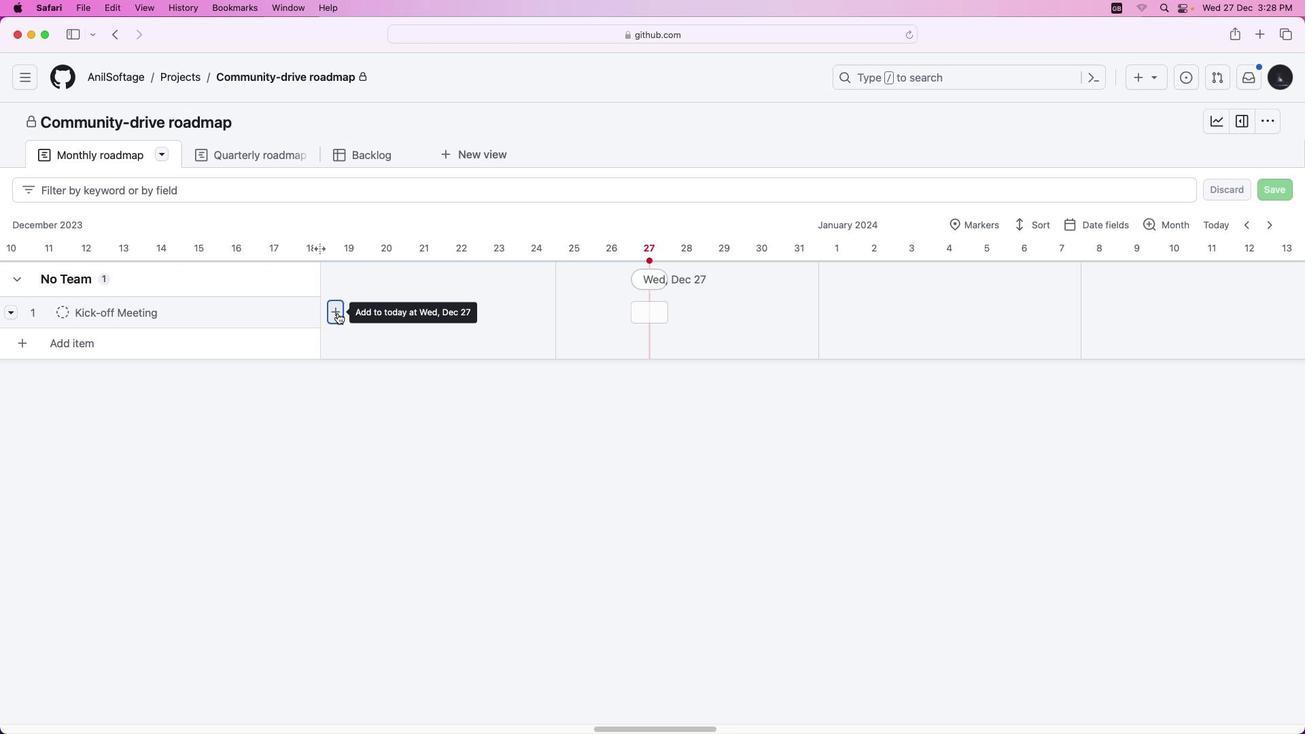 
Action: Mouse moved to (669, 312)
Screenshot: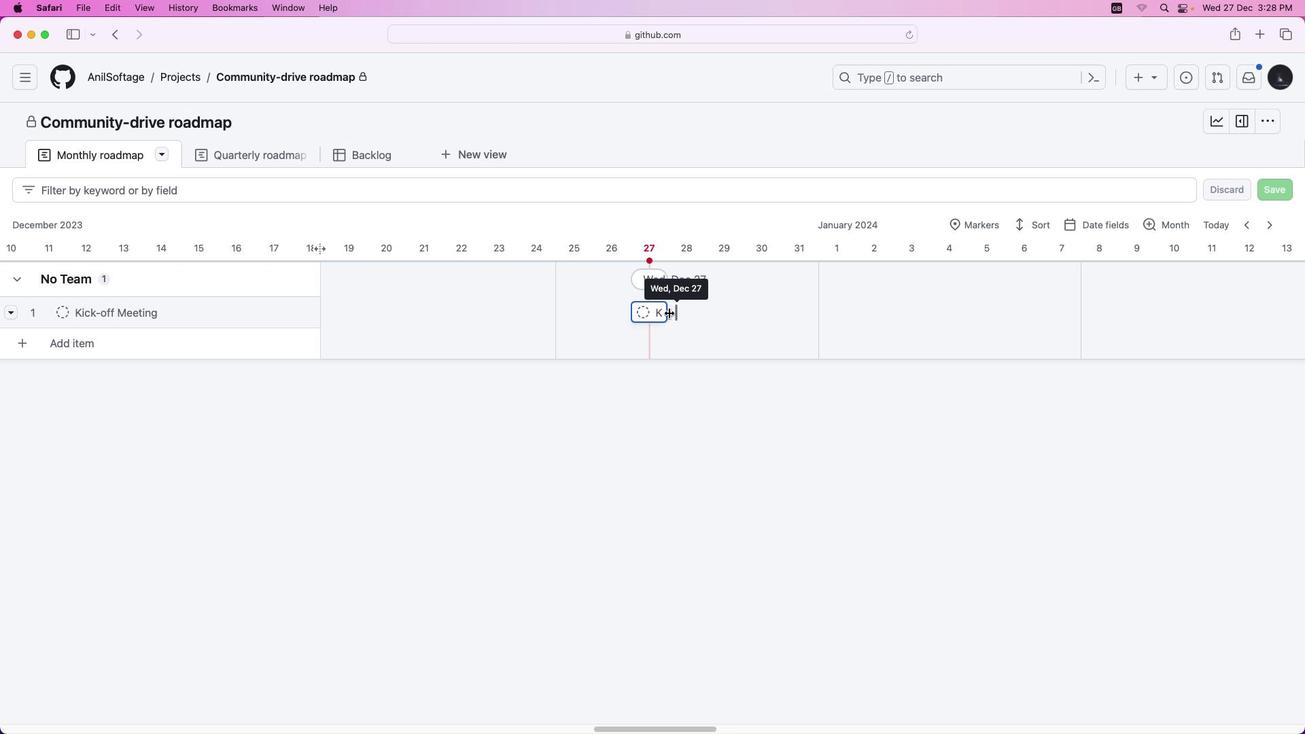 
Action: Mouse pressed left at (669, 312)
Screenshot: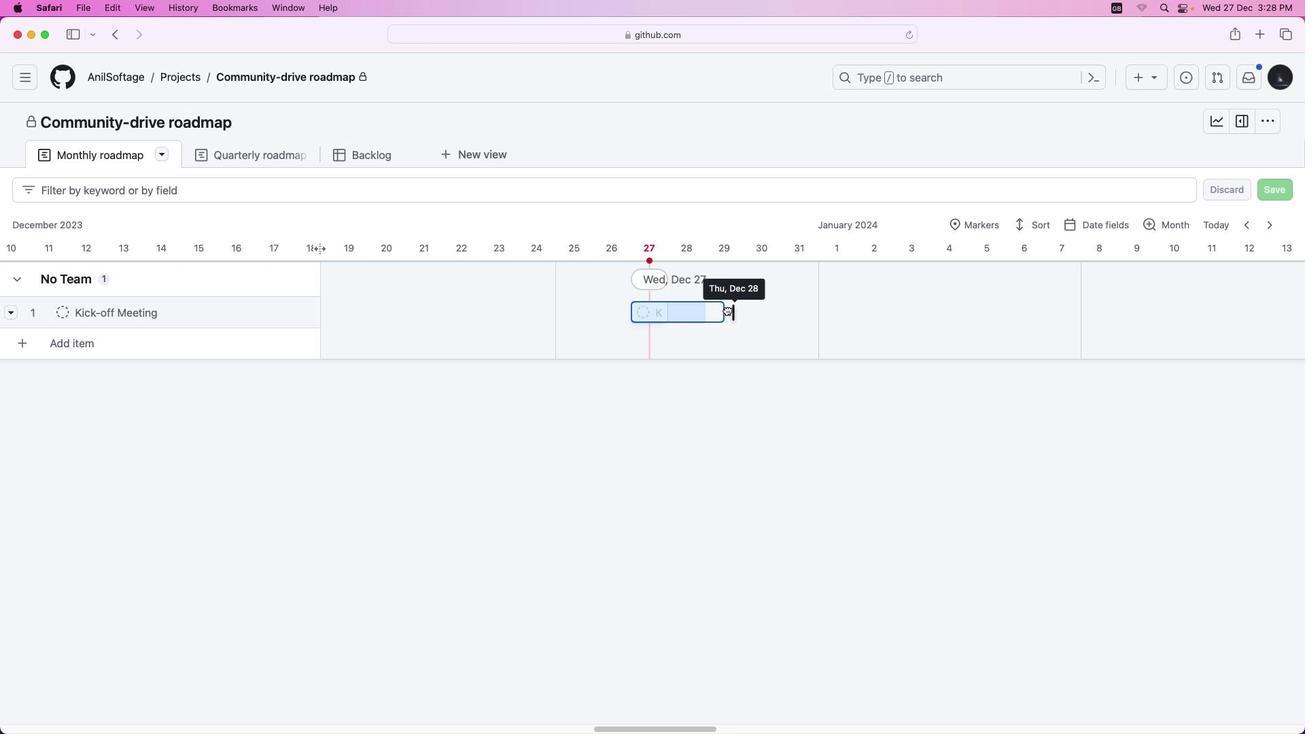 
Action: Mouse moved to (744, 312)
Screenshot: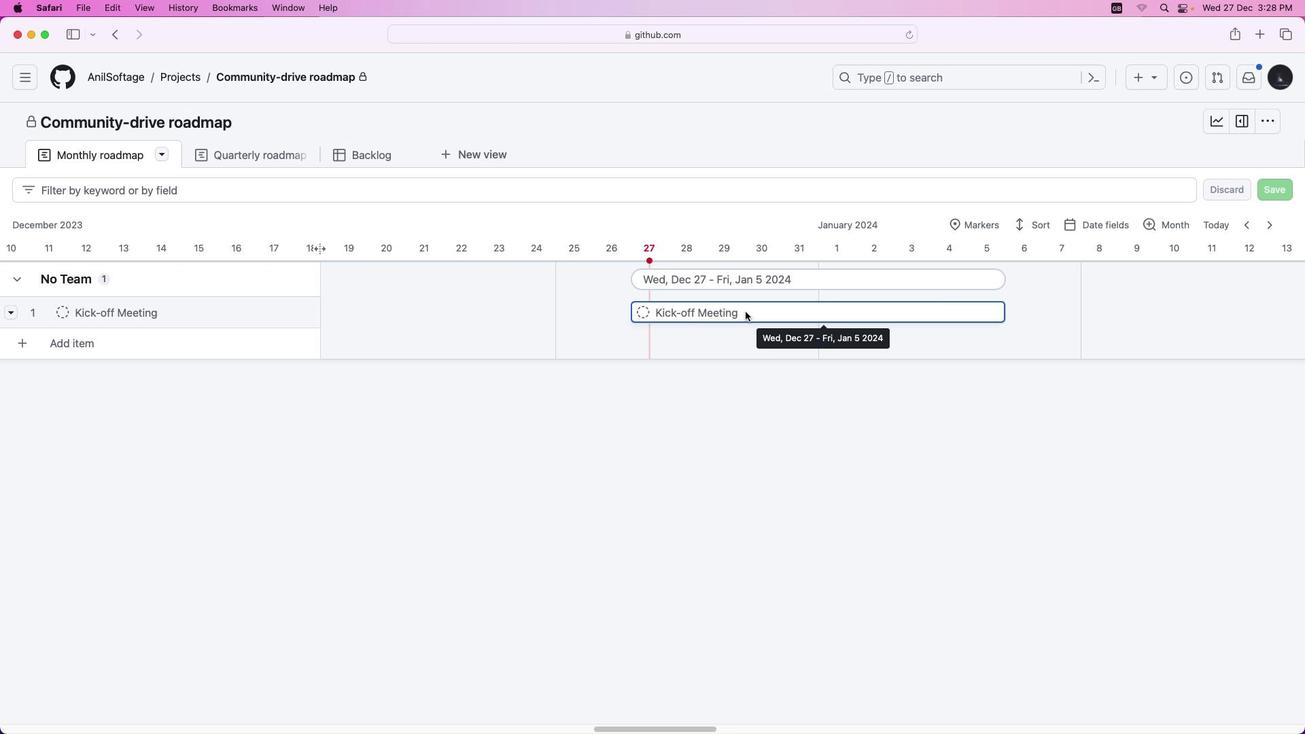 
Action: Mouse pressed left at (744, 312)
Screenshot: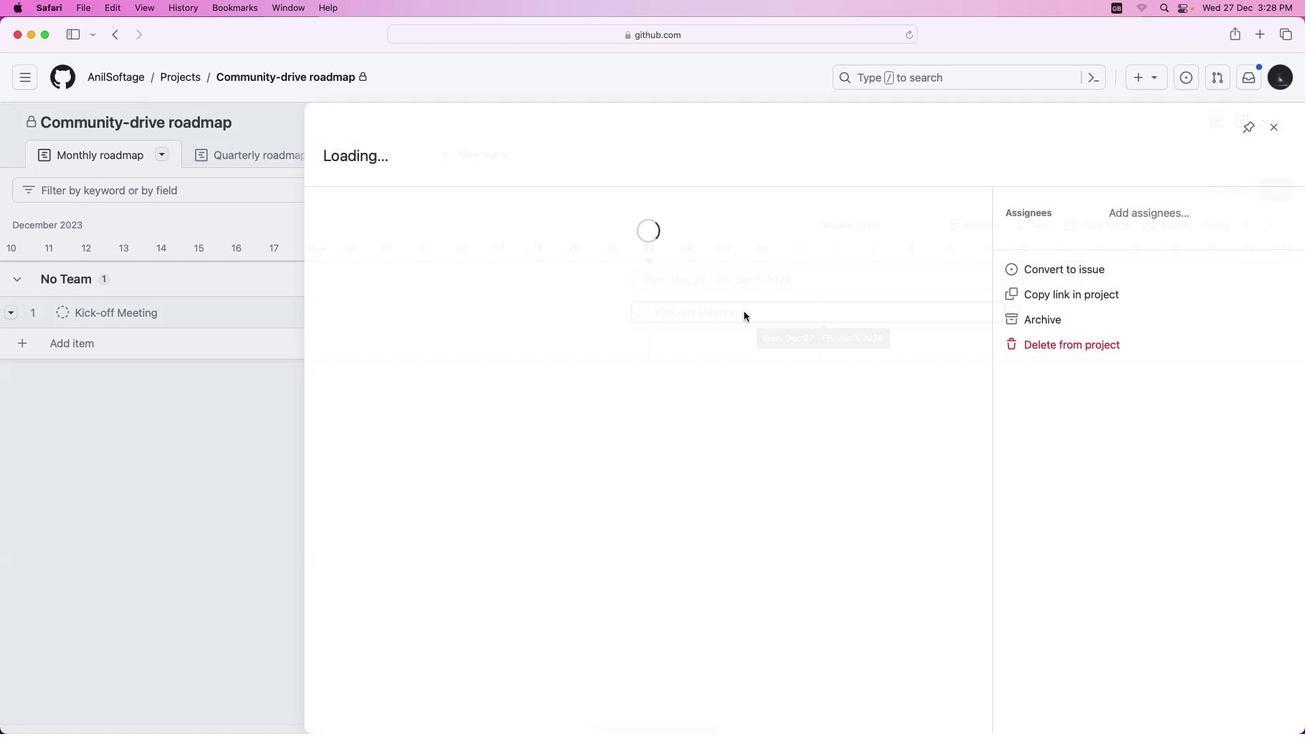 
Action: Mouse moved to (471, 155)
Screenshot: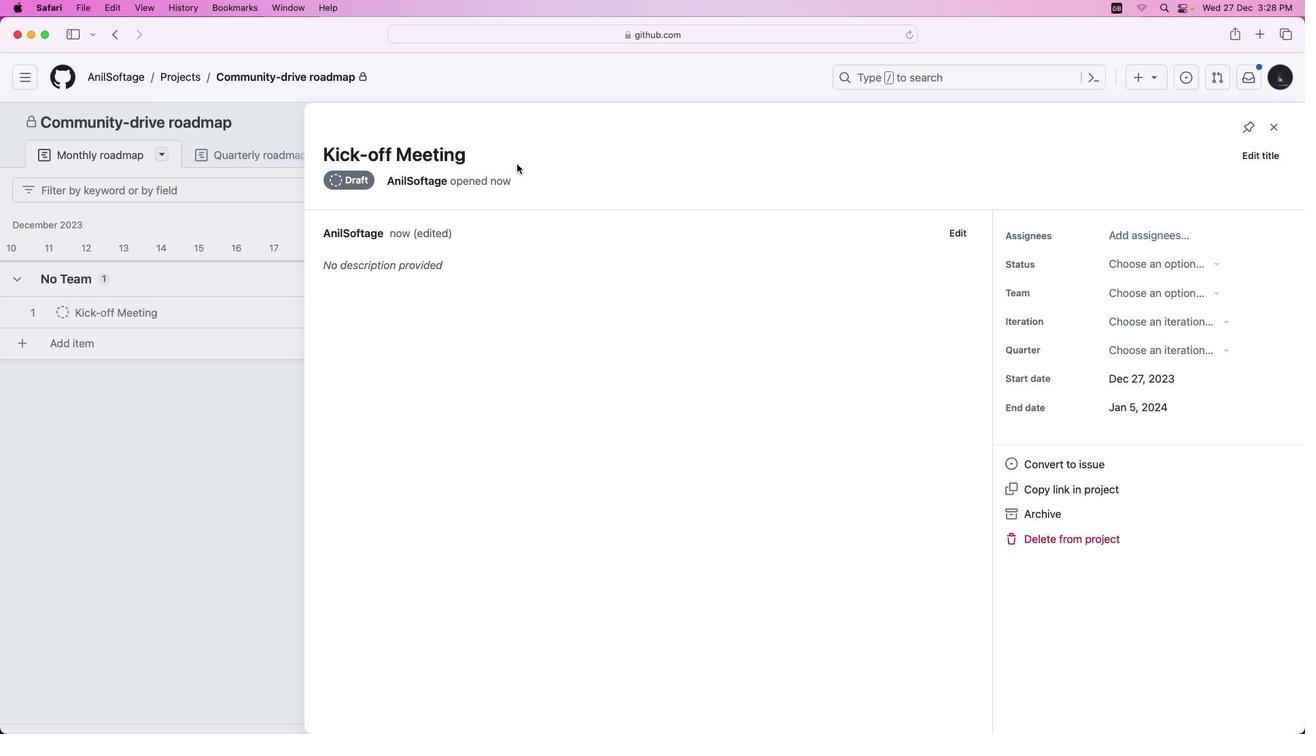 
Action: Mouse pressed left at (471, 155)
Screenshot: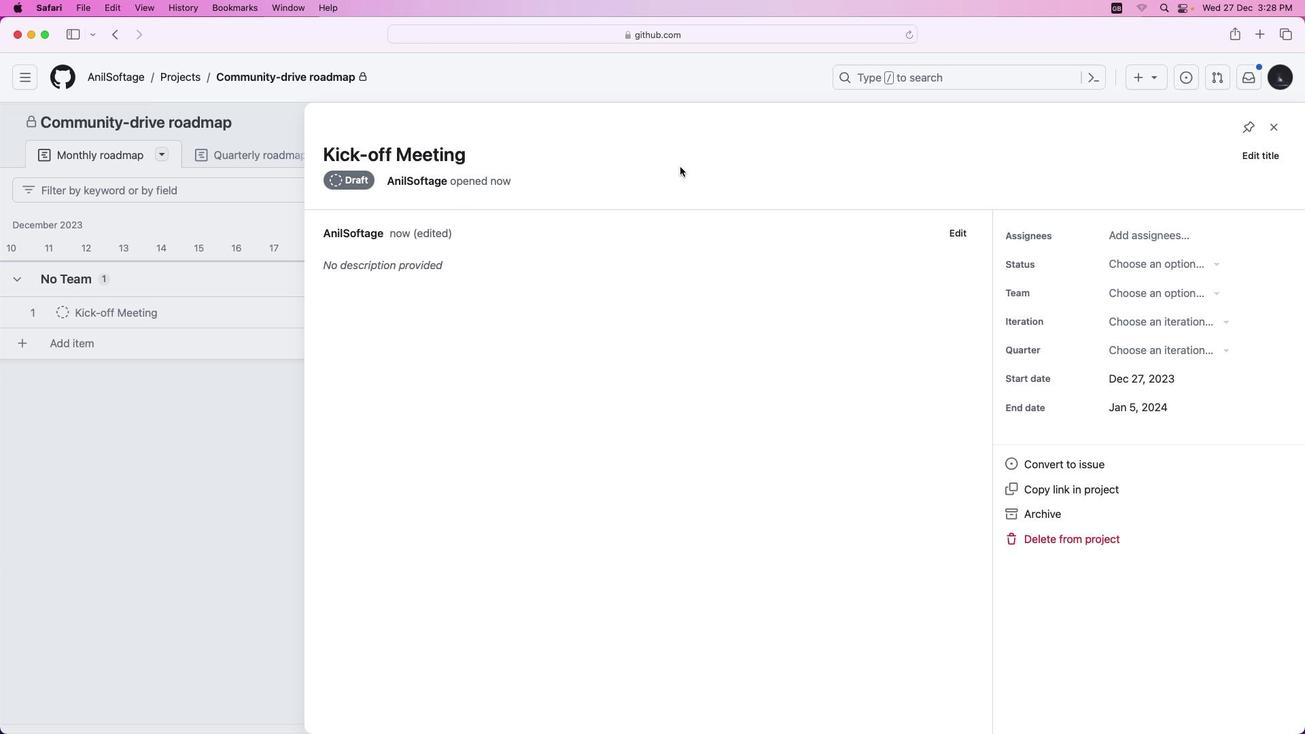 
Action: Mouse moved to (1253, 156)
Screenshot: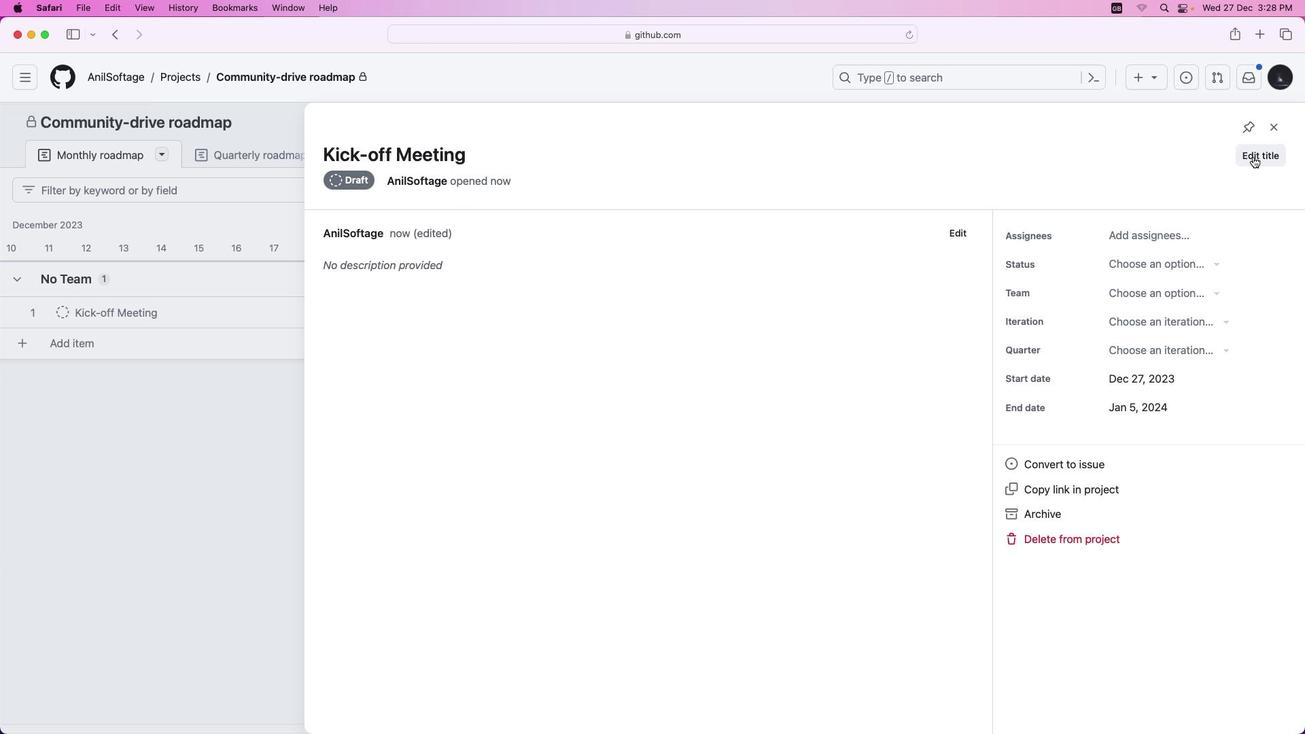 
Action: Mouse pressed left at (1253, 156)
Screenshot: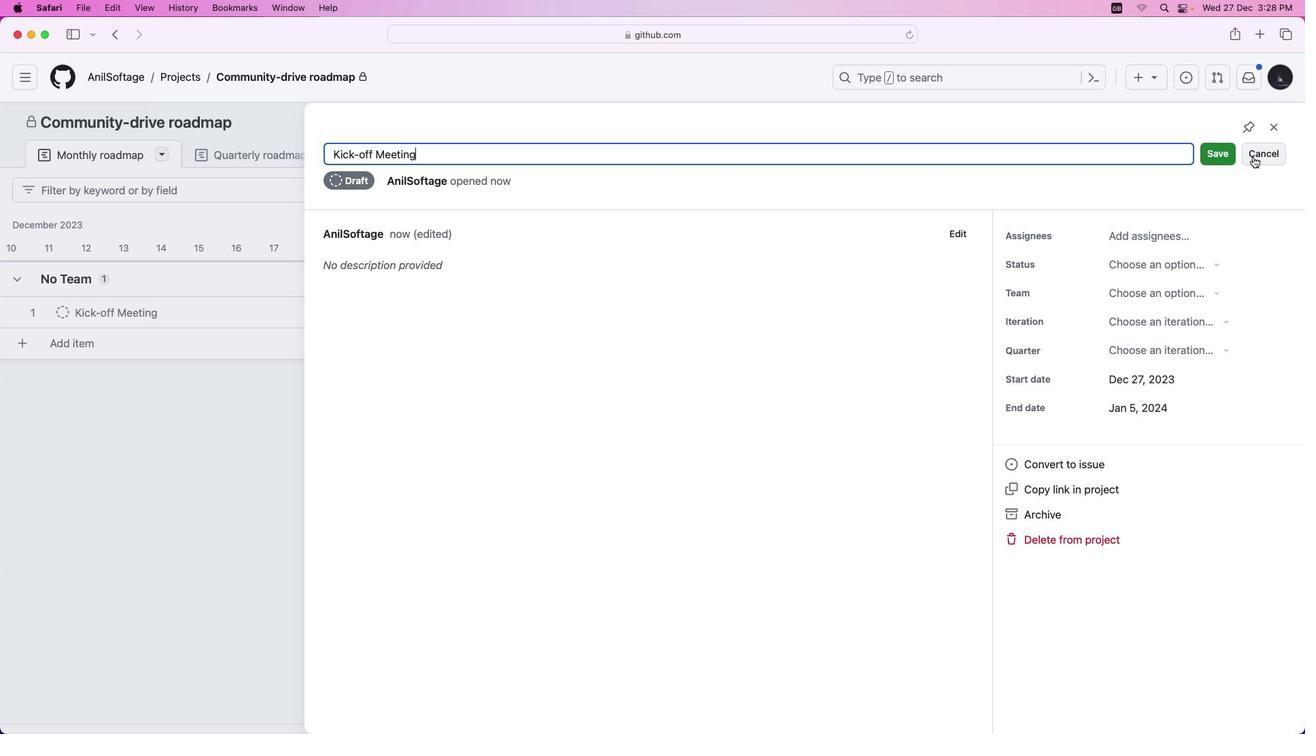 
Action: Mouse moved to (437, 155)
Screenshot: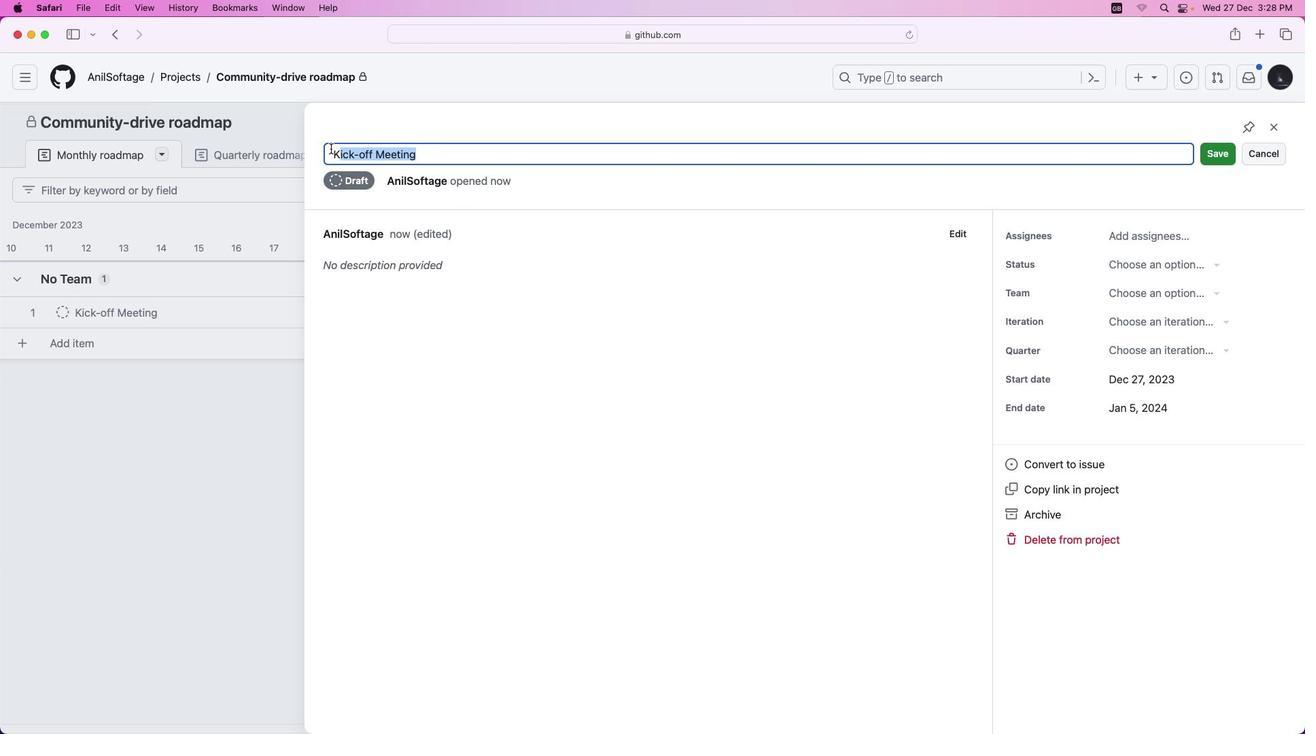 
Action: Mouse pressed left at (437, 155)
Screenshot: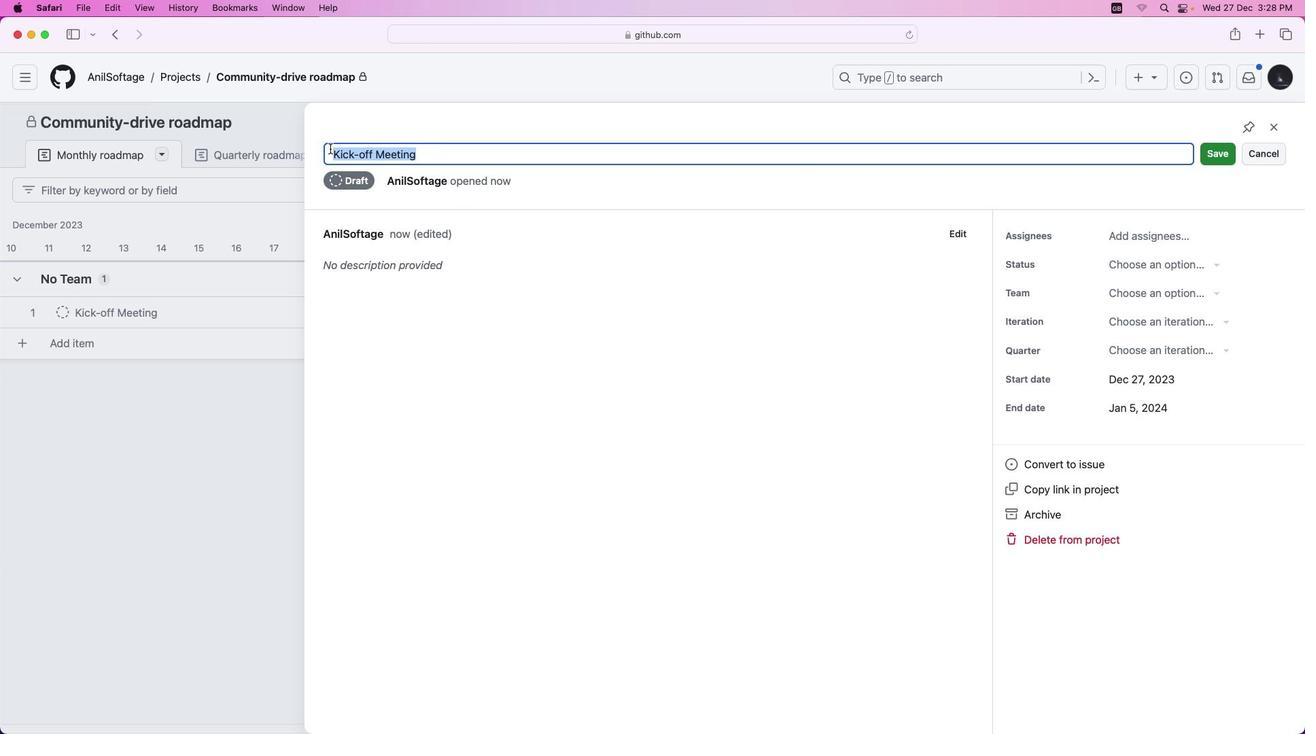 
Action: Mouse moved to (331, 148)
Screenshot: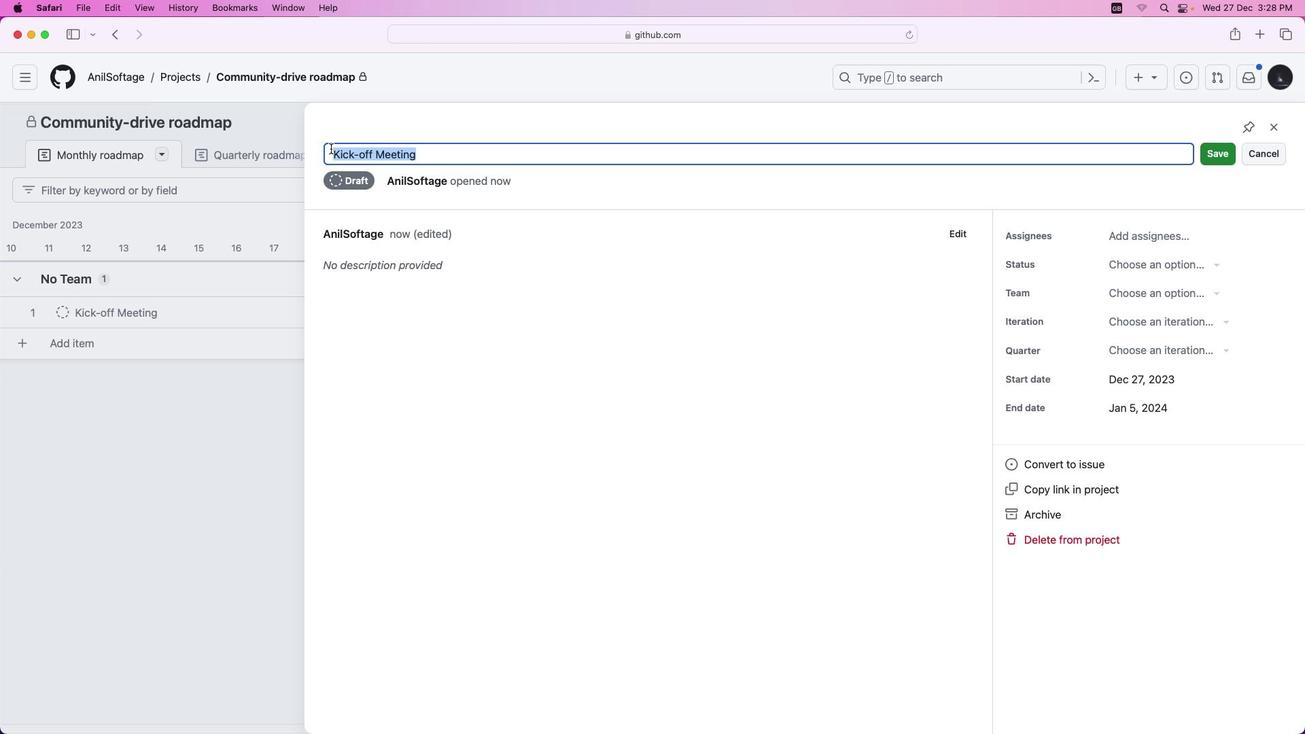 
Action: Key pressed Key.shift'H''o''s''t'Key.space'a'Key.spaceKey.backspaceKey.backspaceKey.backspaceKey.backspaceKey.backspaceKey.backspaceKey.backspaceKey.backspaceKey.shift'K''i''c''k''-''o''f''f'Key.spaceKey.shift'M''e''e''t''i''n''g'
Screenshot: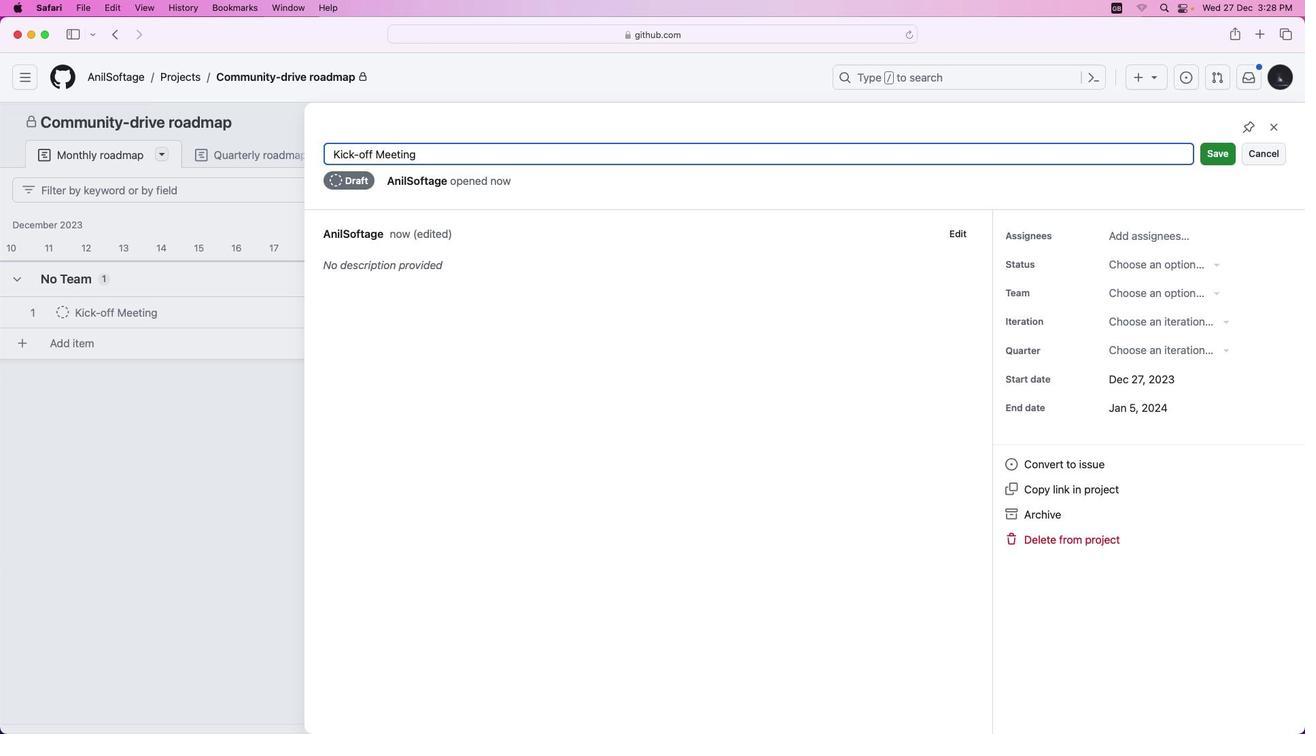 
Action: Mouse moved to (1223, 155)
Screenshot: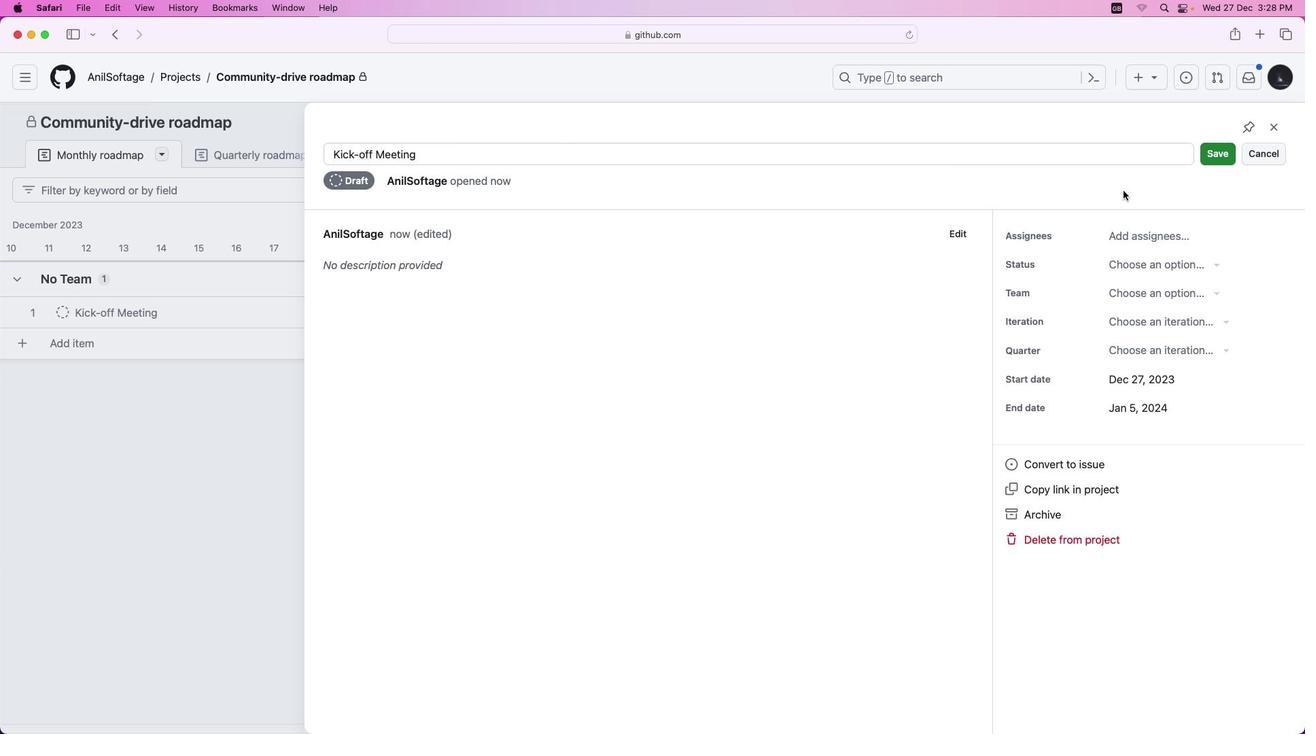 
Action: Mouse pressed left at (1223, 155)
Screenshot: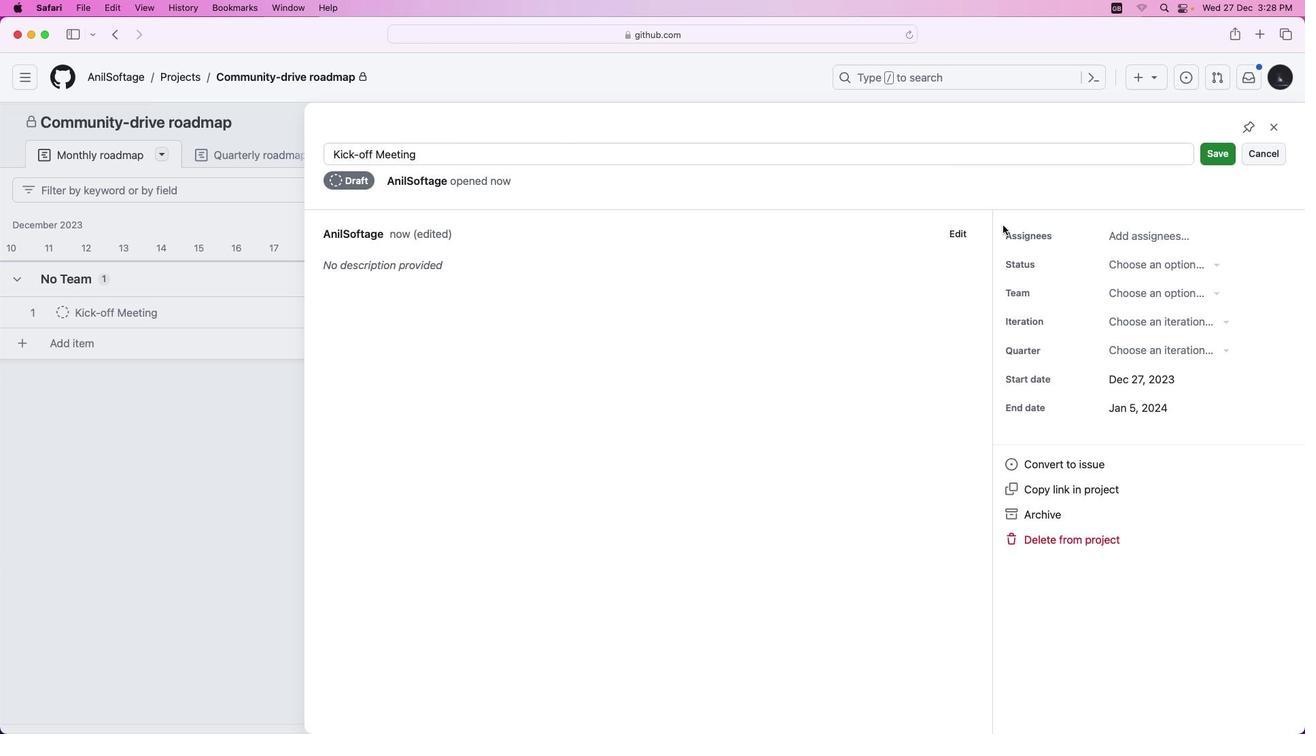 
Action: Mouse moved to (953, 229)
Screenshot: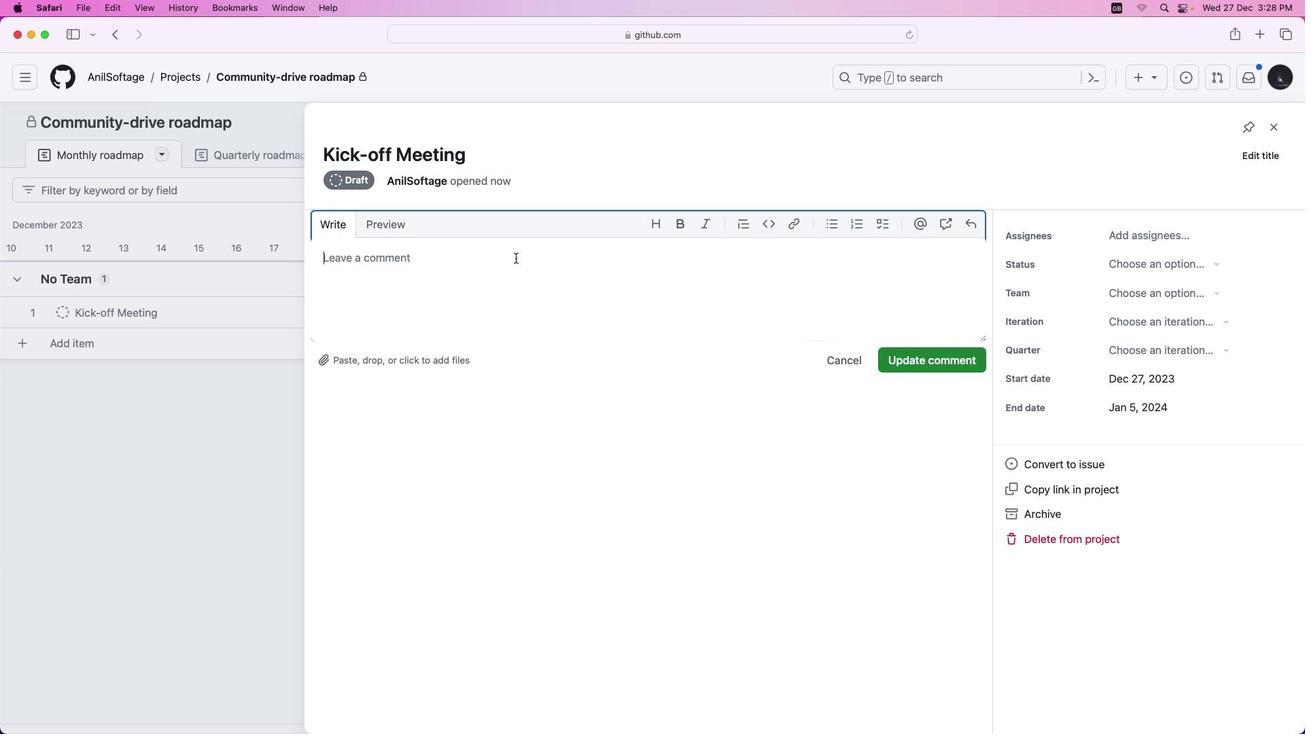 
Action: Mouse pressed left at (953, 229)
Screenshot: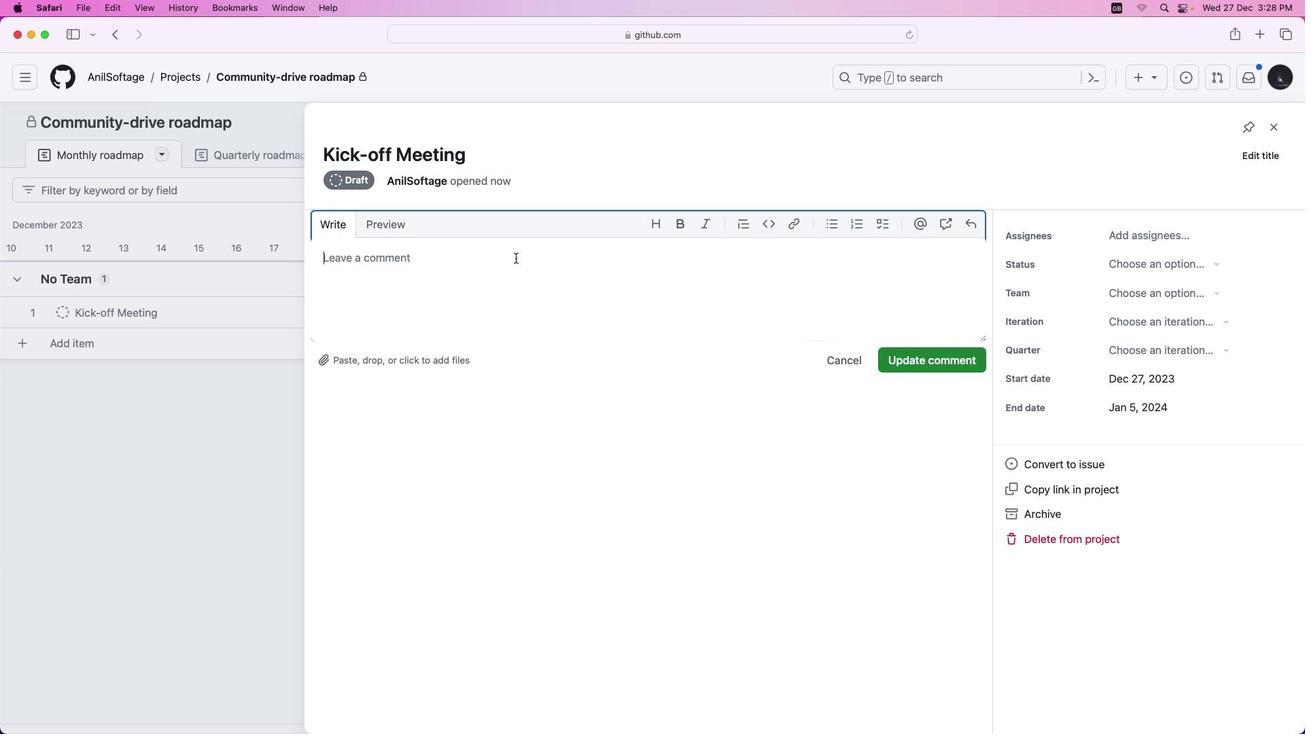 
Action: Mouse moved to (435, 257)
Screenshot: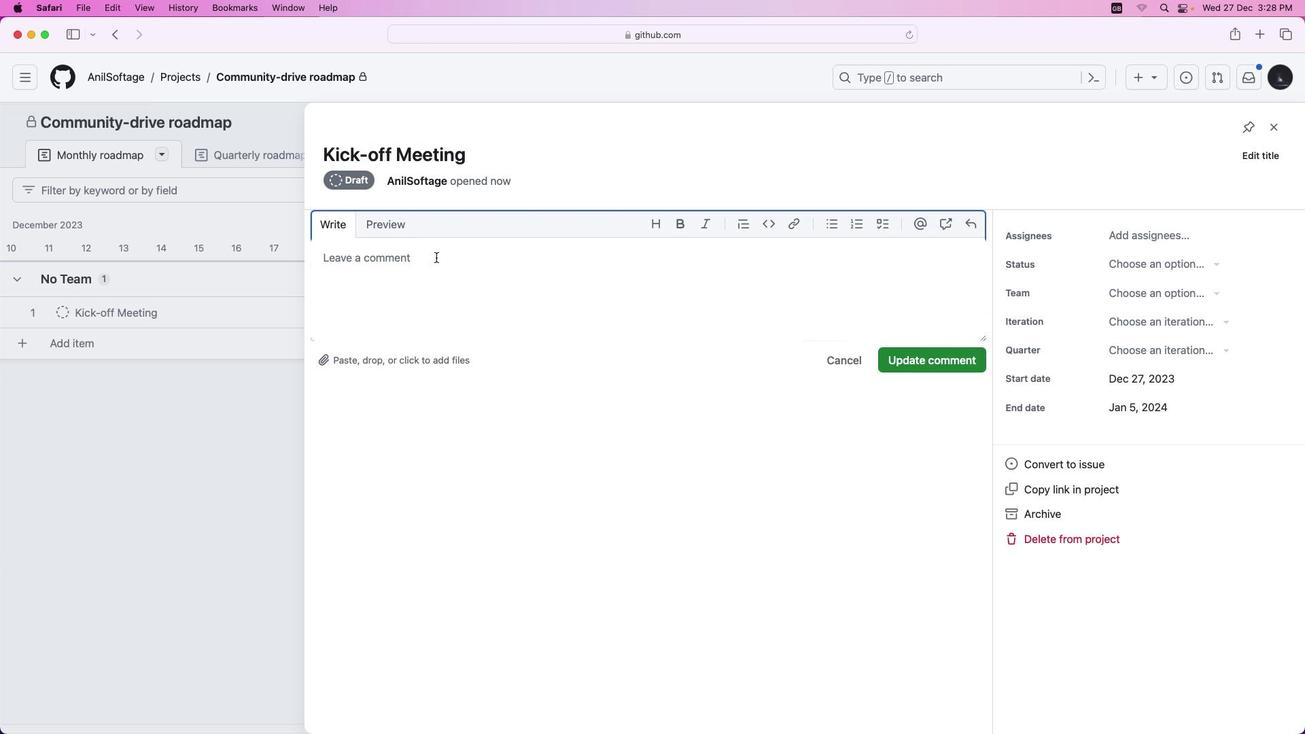 
Action: Key pressed Key.shift'H''o''s''t'Key.space'a'Key.space'v''i''r''t''u''a''l'Key.space'o''r'Key.space'p''h''y''s''i''c''a''l'Key.space'k''i''c''k''-''o''f''f'Key.space'm''e''e''t''i''n''g'Key.space't''o'Key.space'i''n''t''r''o''d''u''c''e'Key.space't''h''e'Key.space'p''r''o''j''e''c''t''.'
Screenshot: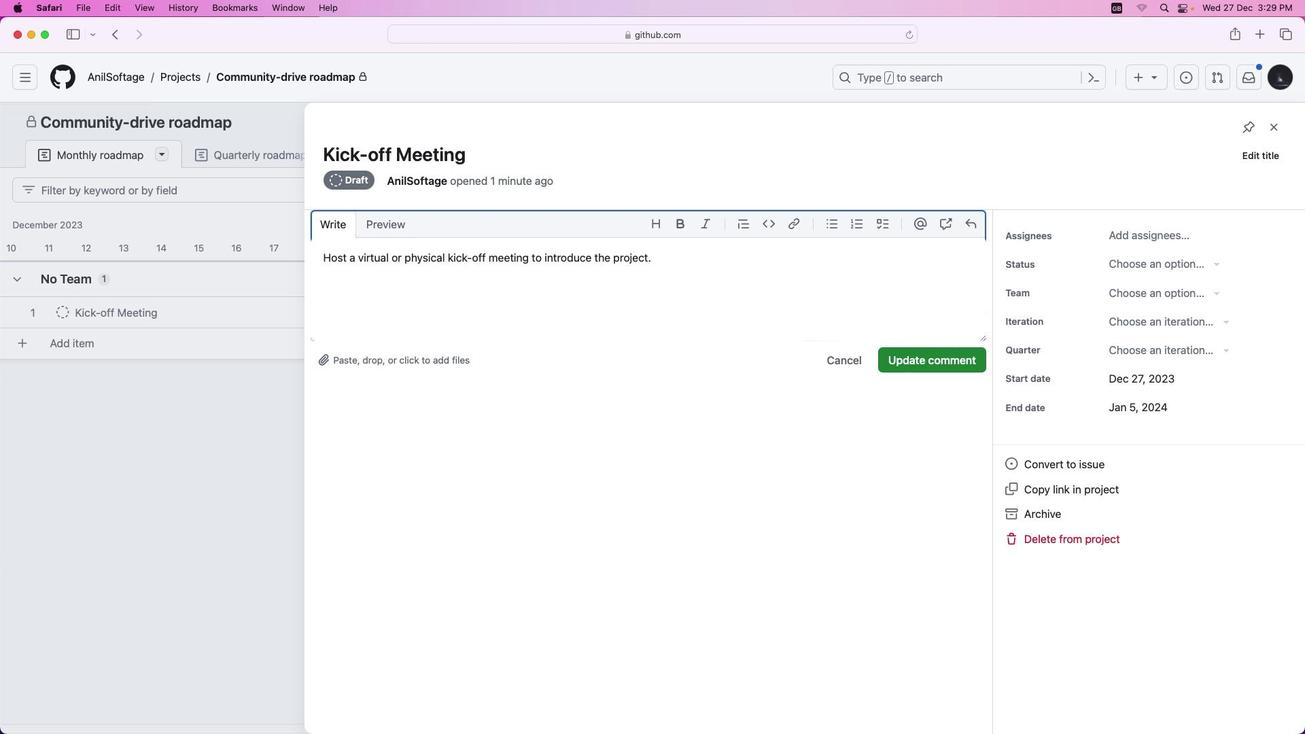 
Action: Mouse moved to (904, 359)
Screenshot: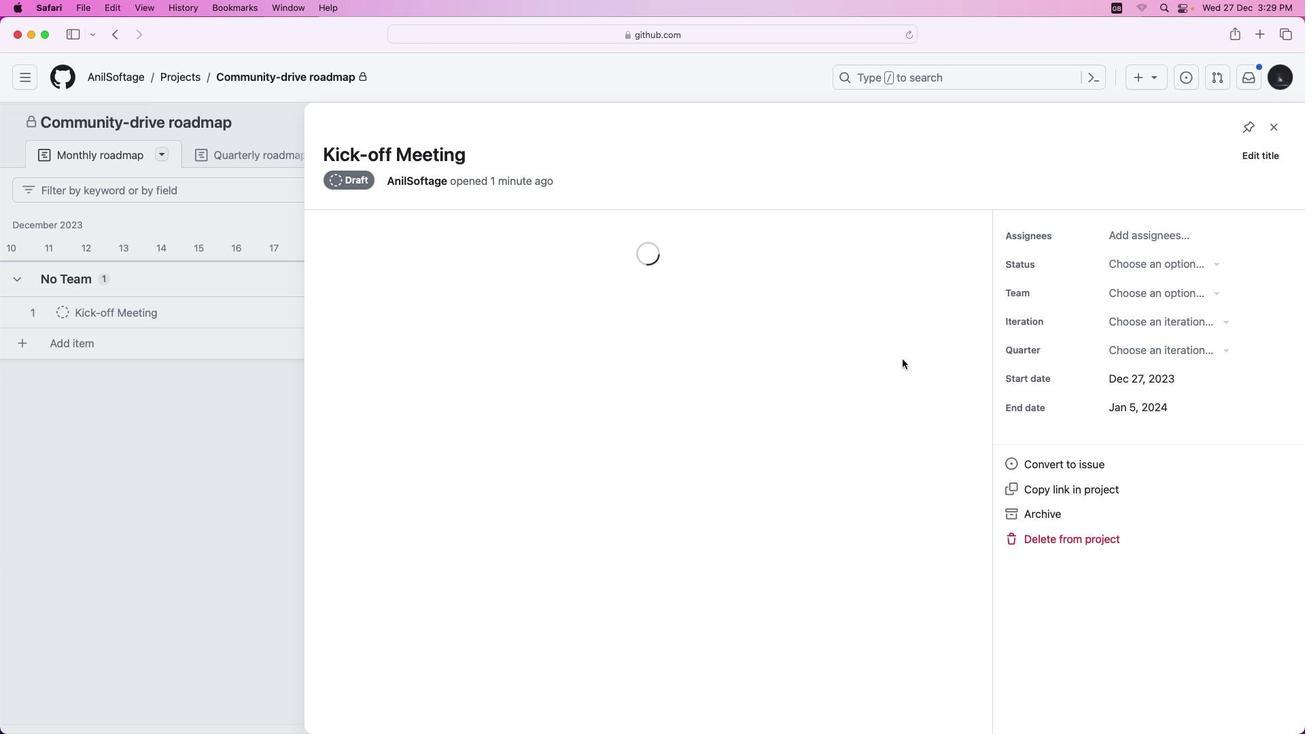 
Action: Mouse pressed left at (904, 359)
Screenshot: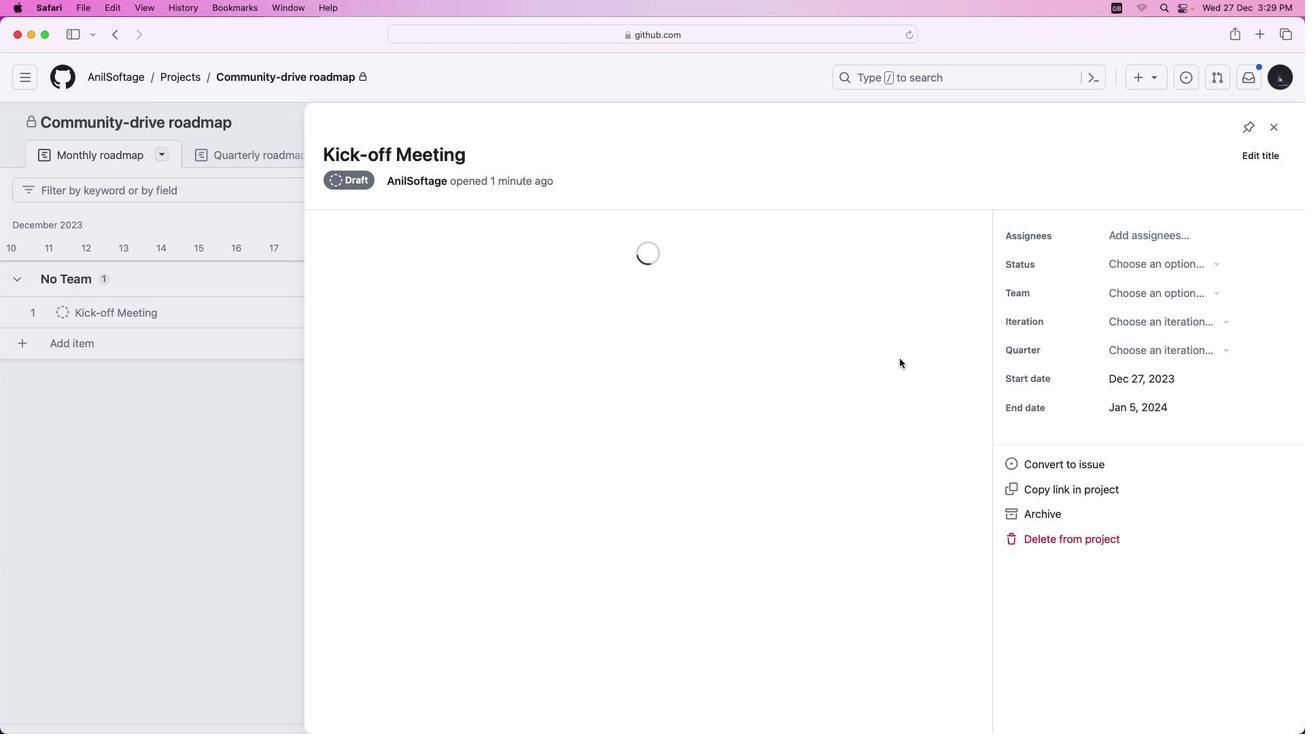 
Action: Mouse moved to (1278, 128)
Screenshot: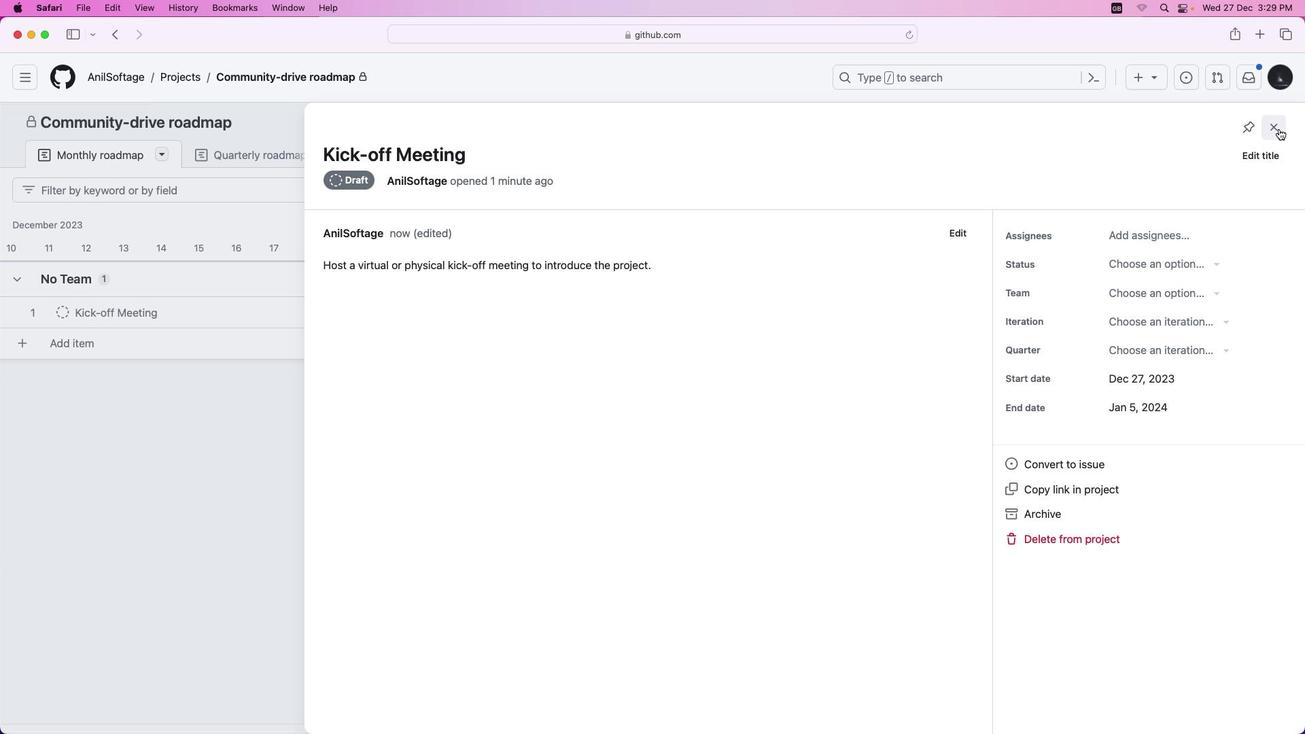 
Action: Mouse pressed left at (1278, 128)
Screenshot: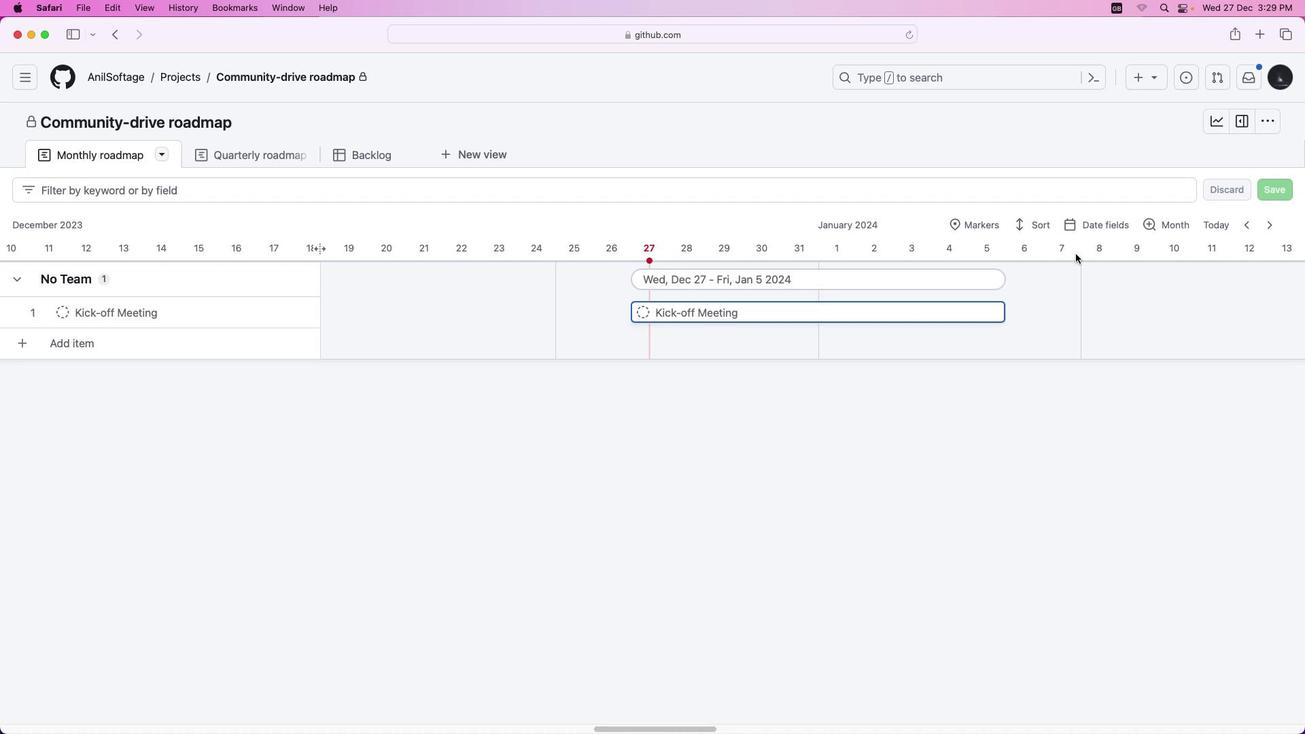 
Action: Mouse moved to (757, 310)
Screenshot: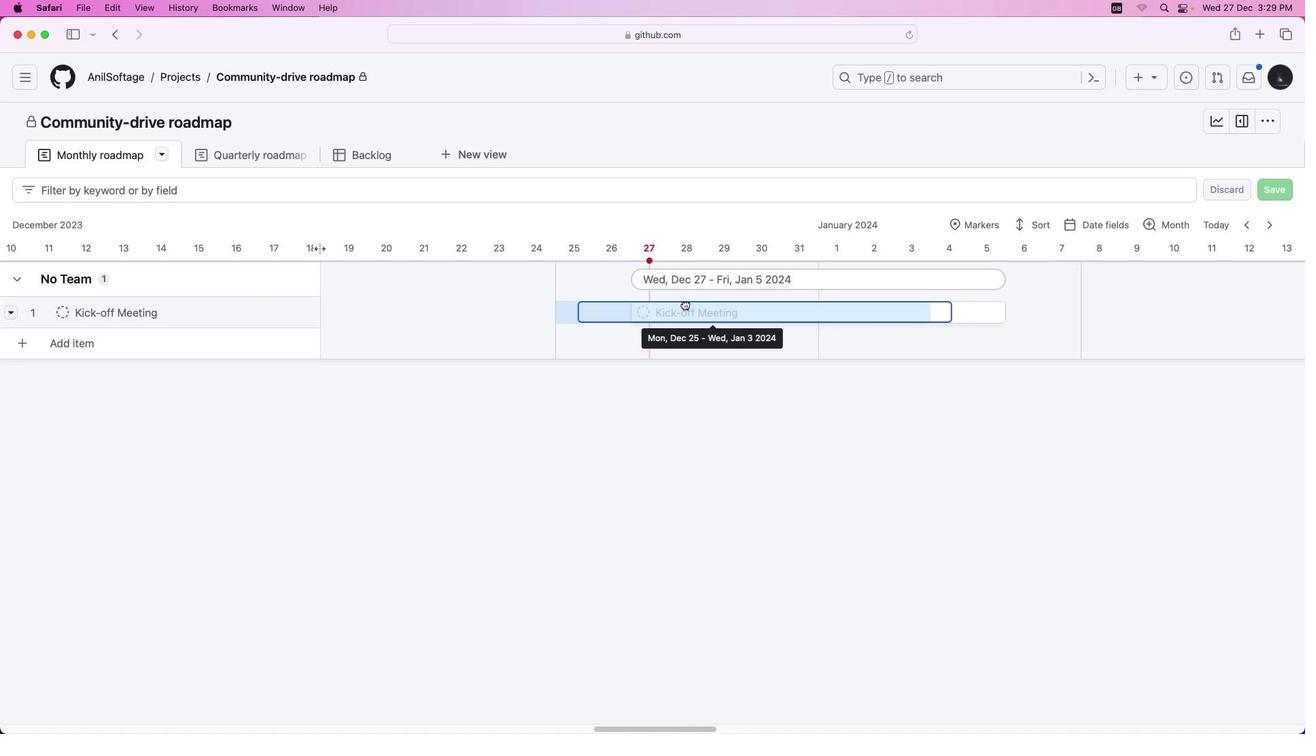 
Action: Mouse pressed left at (757, 310)
Screenshot: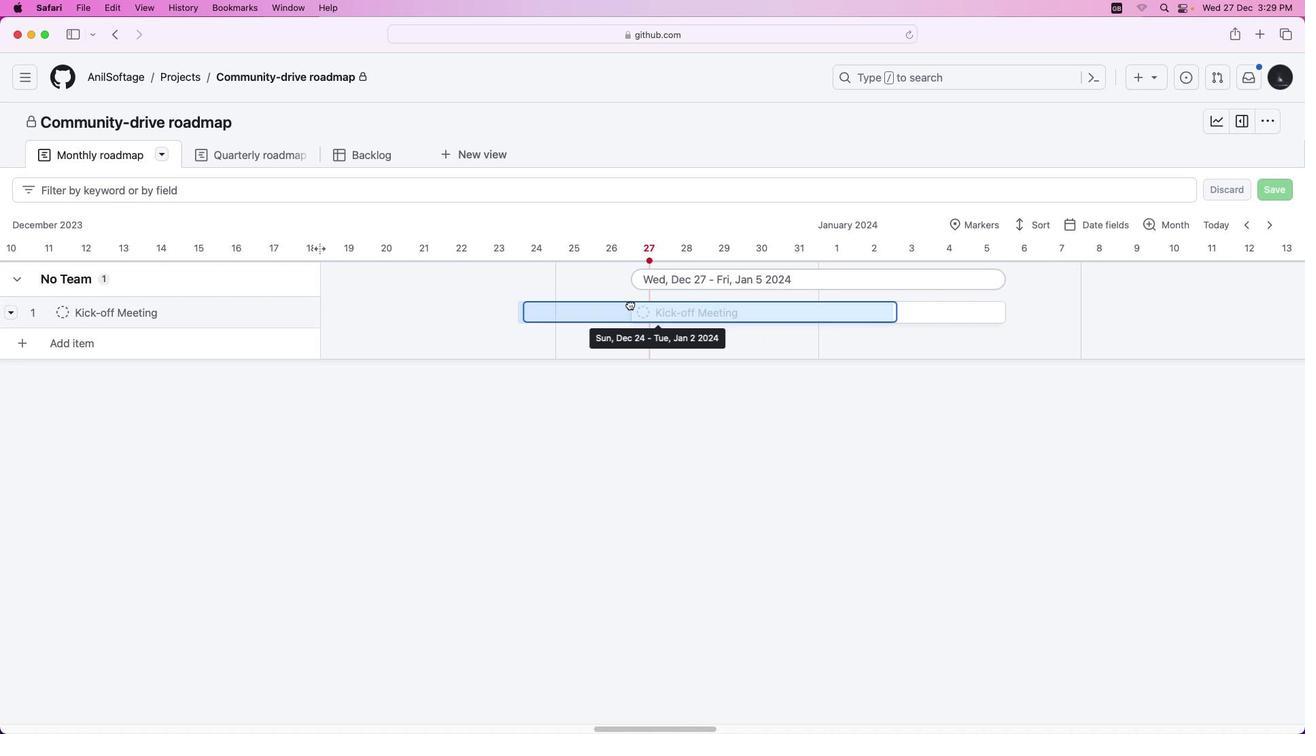 
Action: Mouse moved to (471, 313)
Screenshot: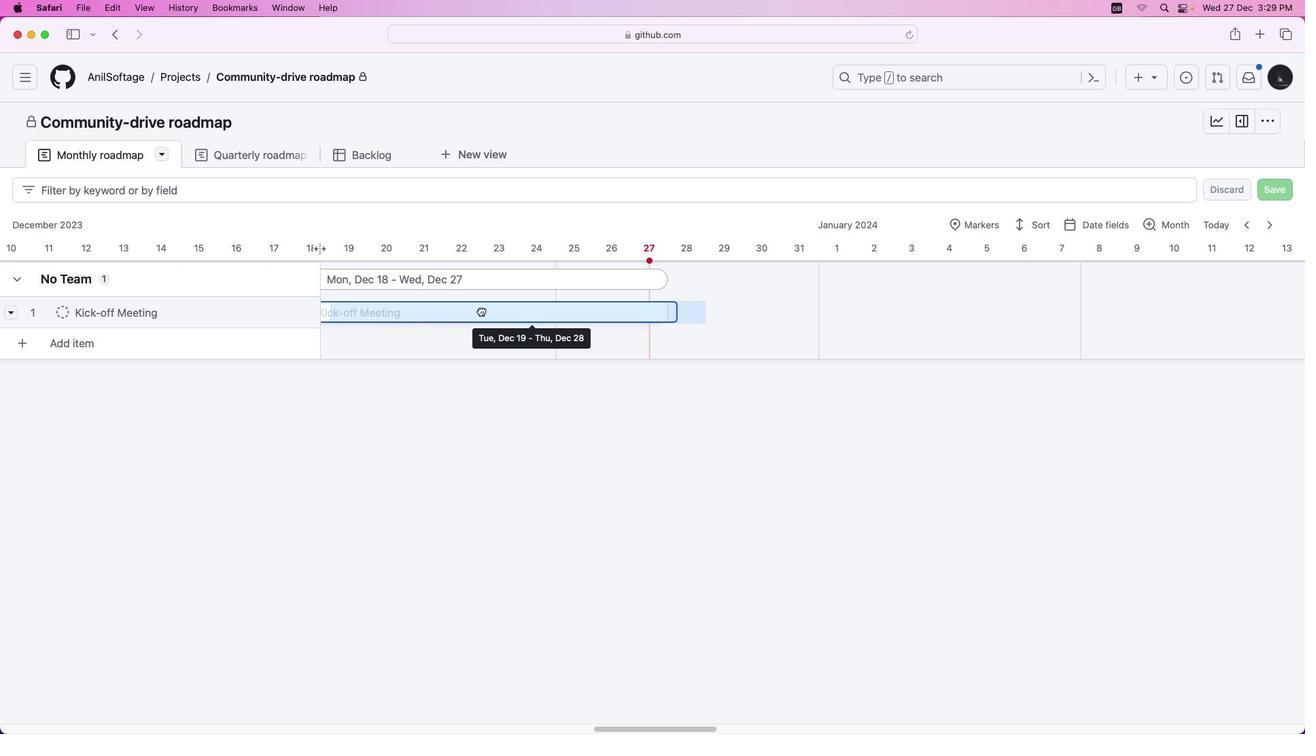 
Action: Mouse pressed left at (471, 313)
Screenshot: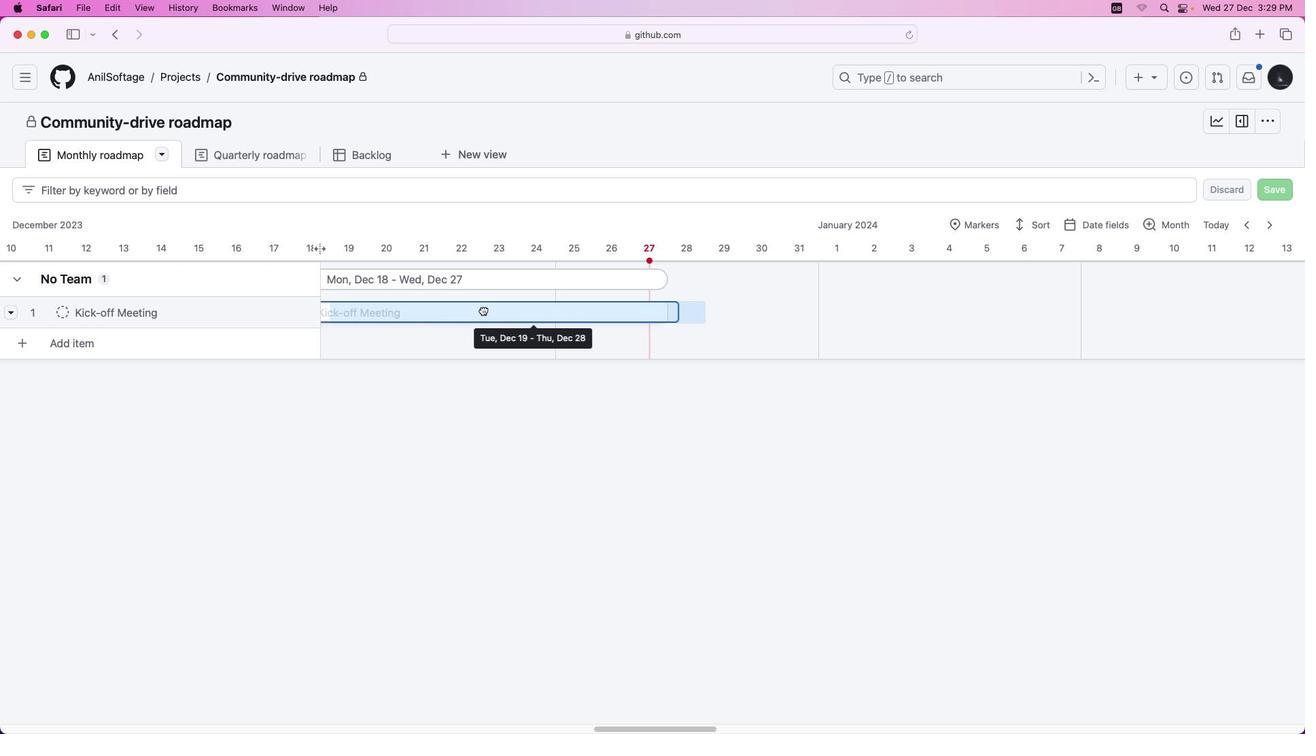 
Action: Mouse moved to (706, 311)
Screenshot: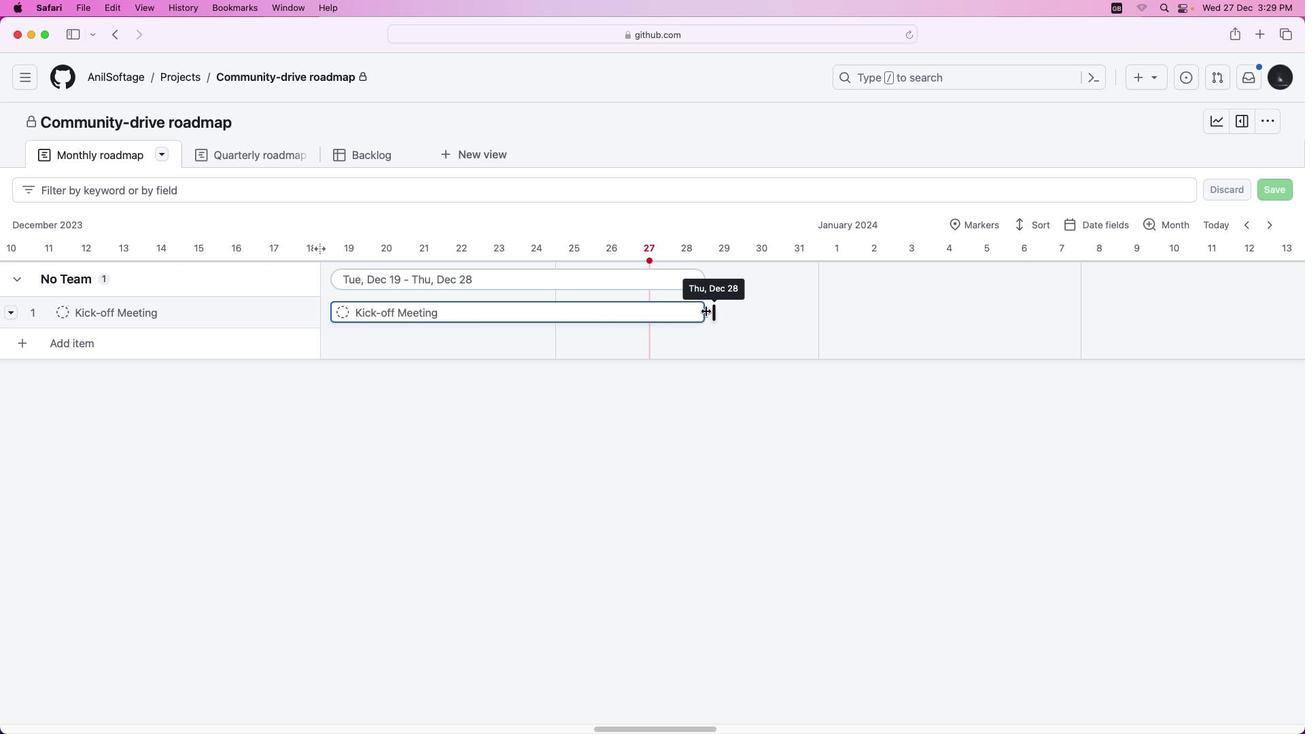 
Action: Mouse pressed left at (706, 311)
Screenshot: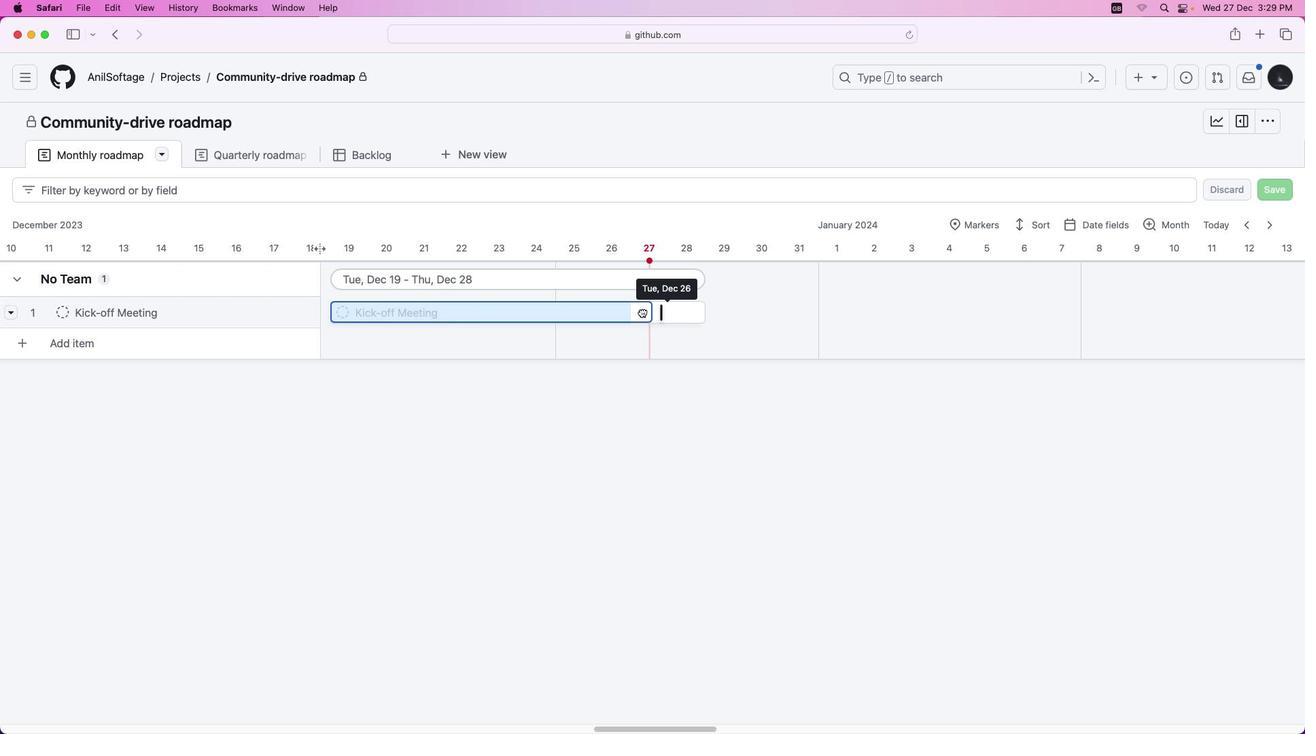 
Action: Mouse moved to (69, 344)
Screenshot: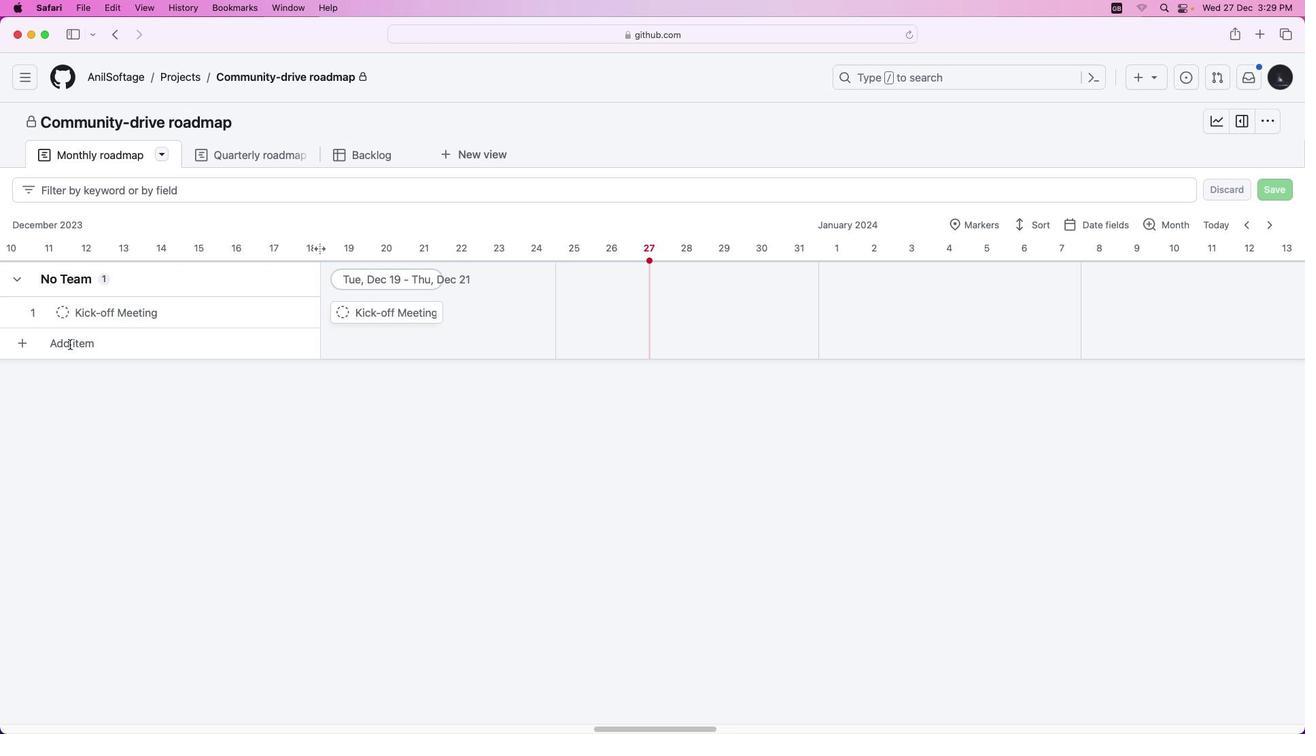 
Action: Mouse pressed left at (69, 344)
Screenshot: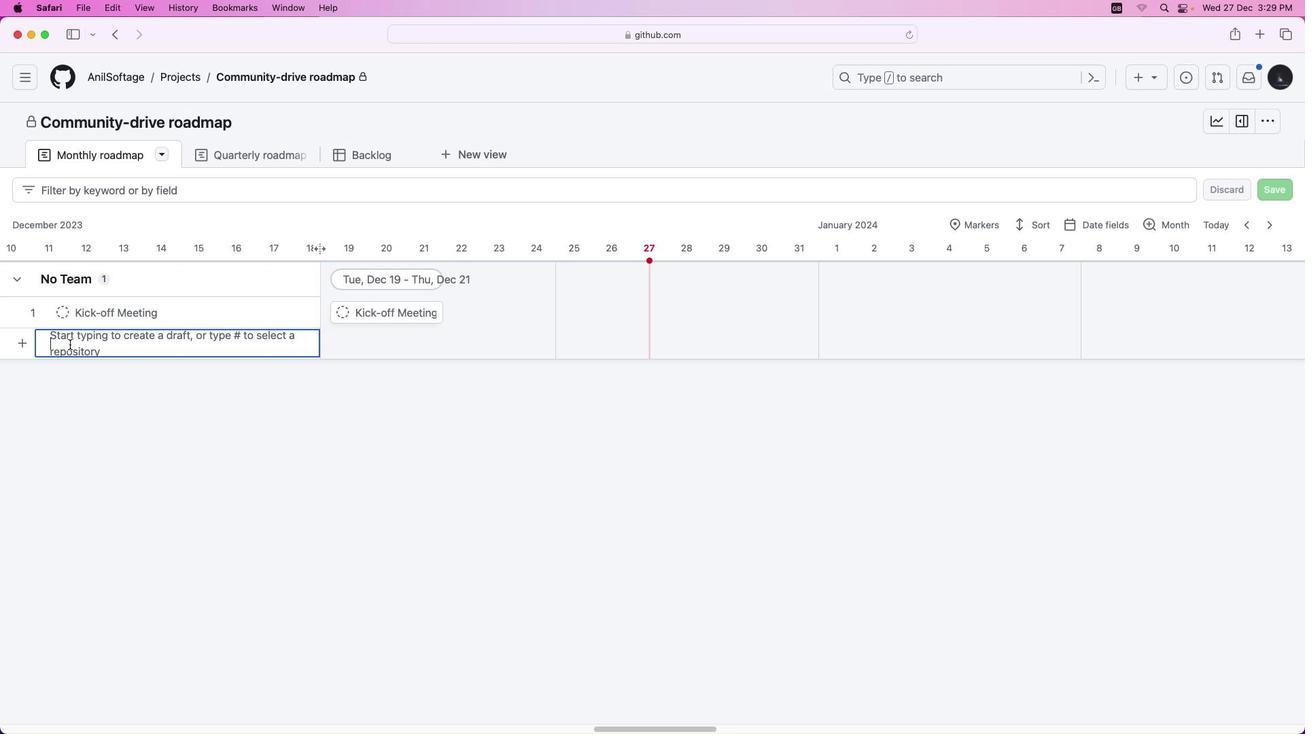 
Action: Mouse moved to (188, 353)
Screenshot: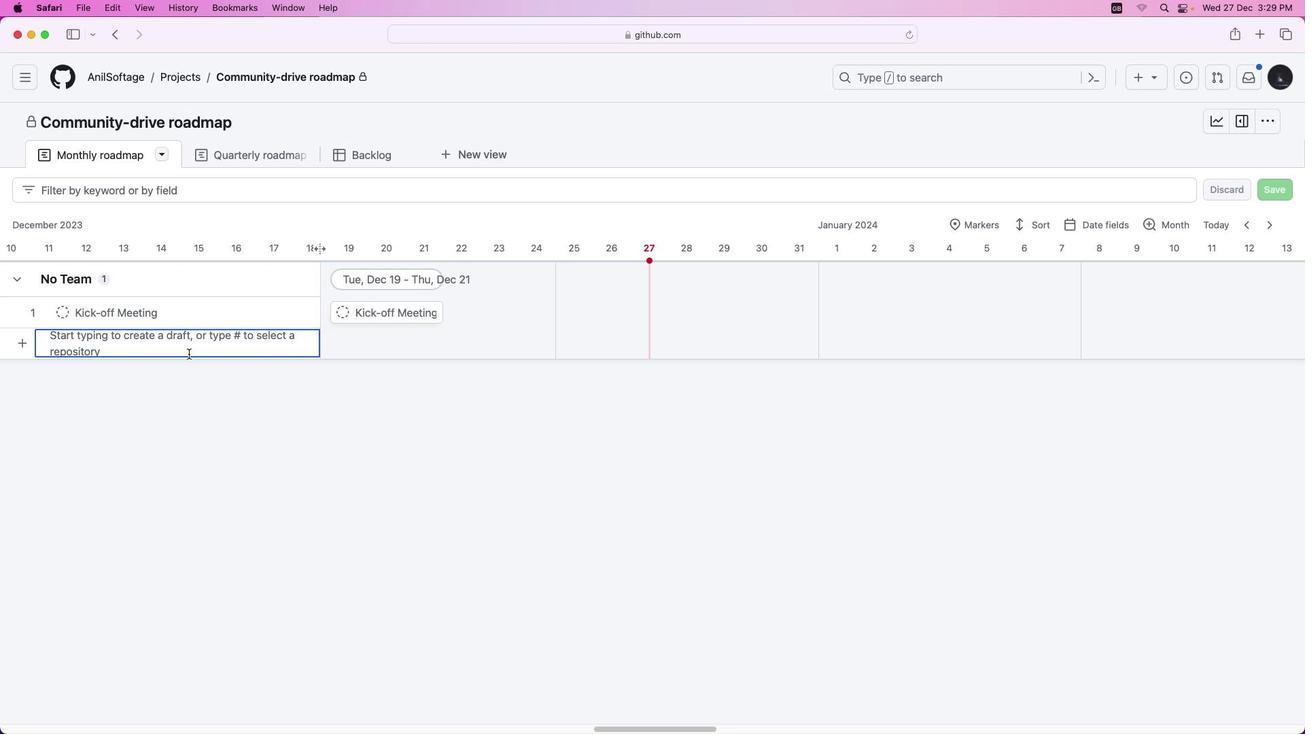 
Action: Key pressed Key.shift'I''d''e''a'Key.spaceKey.shift'C''o''l''l''e''c''t''i''o''n'
Screenshot: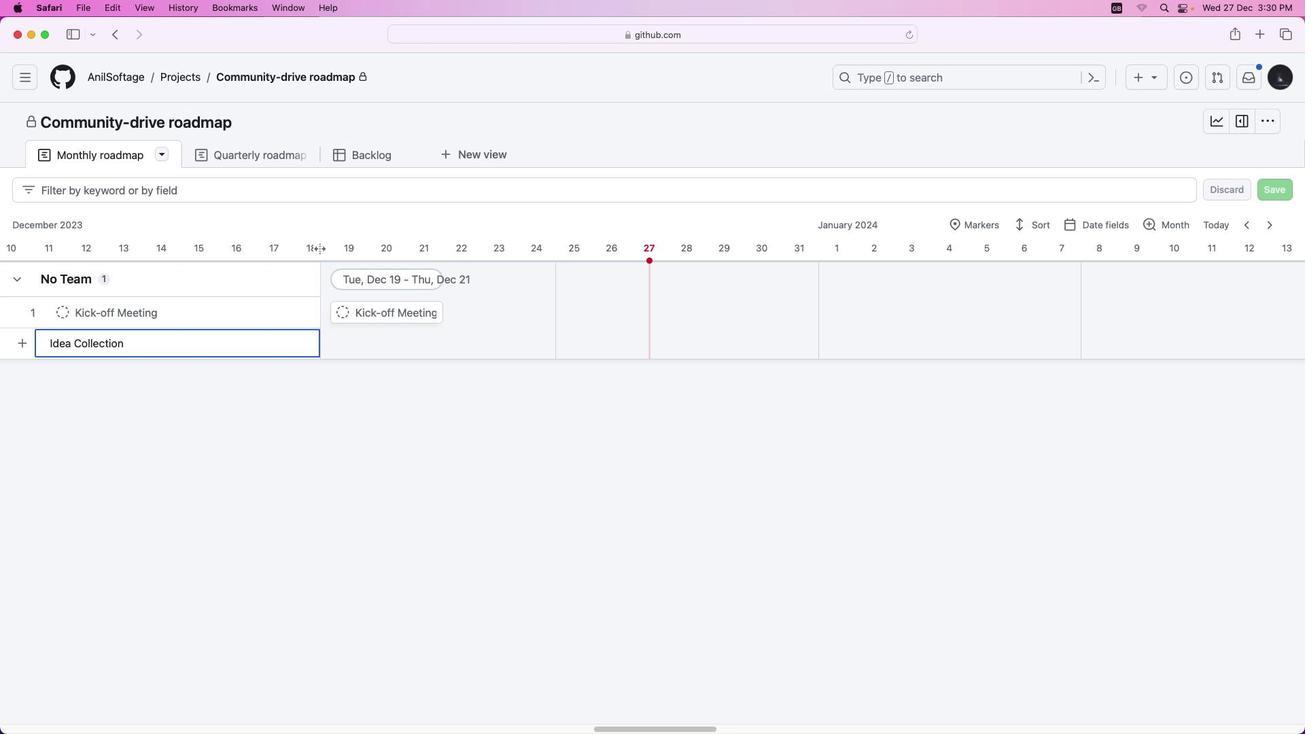 
Action: Mouse moved to (330, 350)
Screenshot: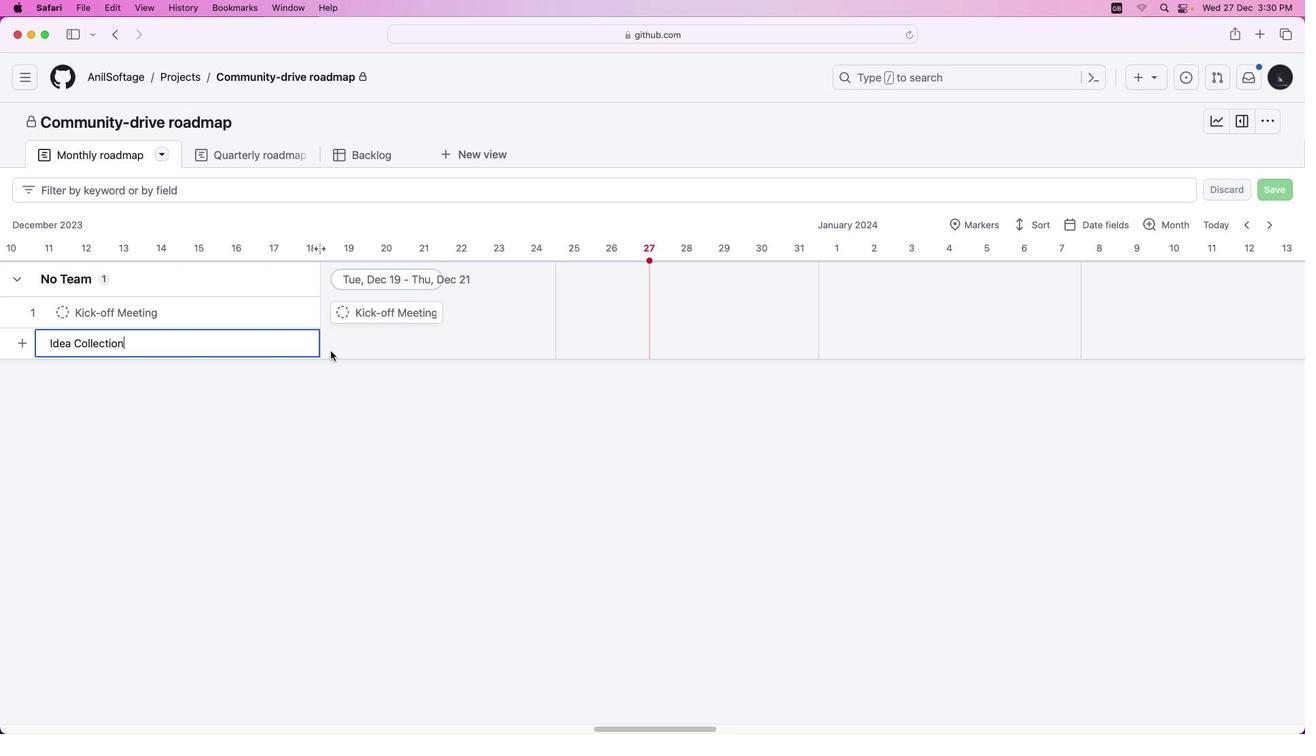 
Action: Mouse pressed left at (330, 350)
Screenshot: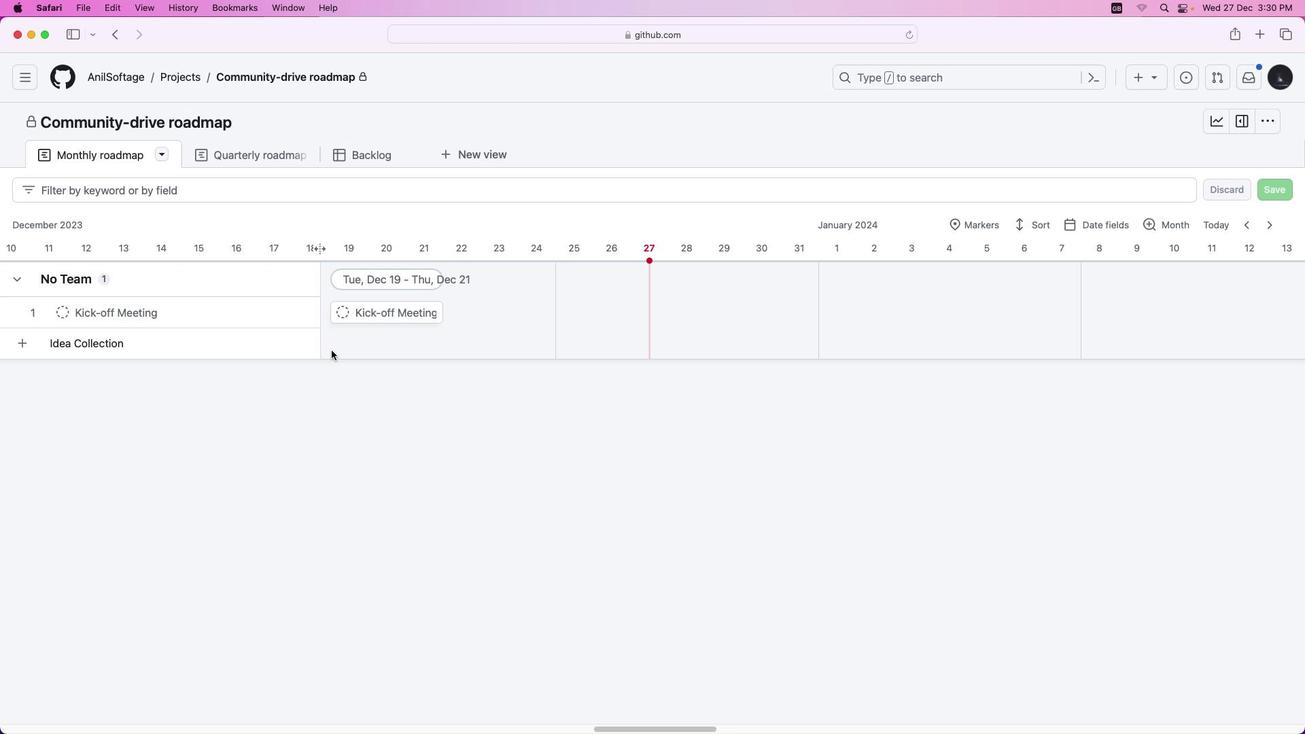 
Action: Mouse moved to (139, 343)
Screenshot: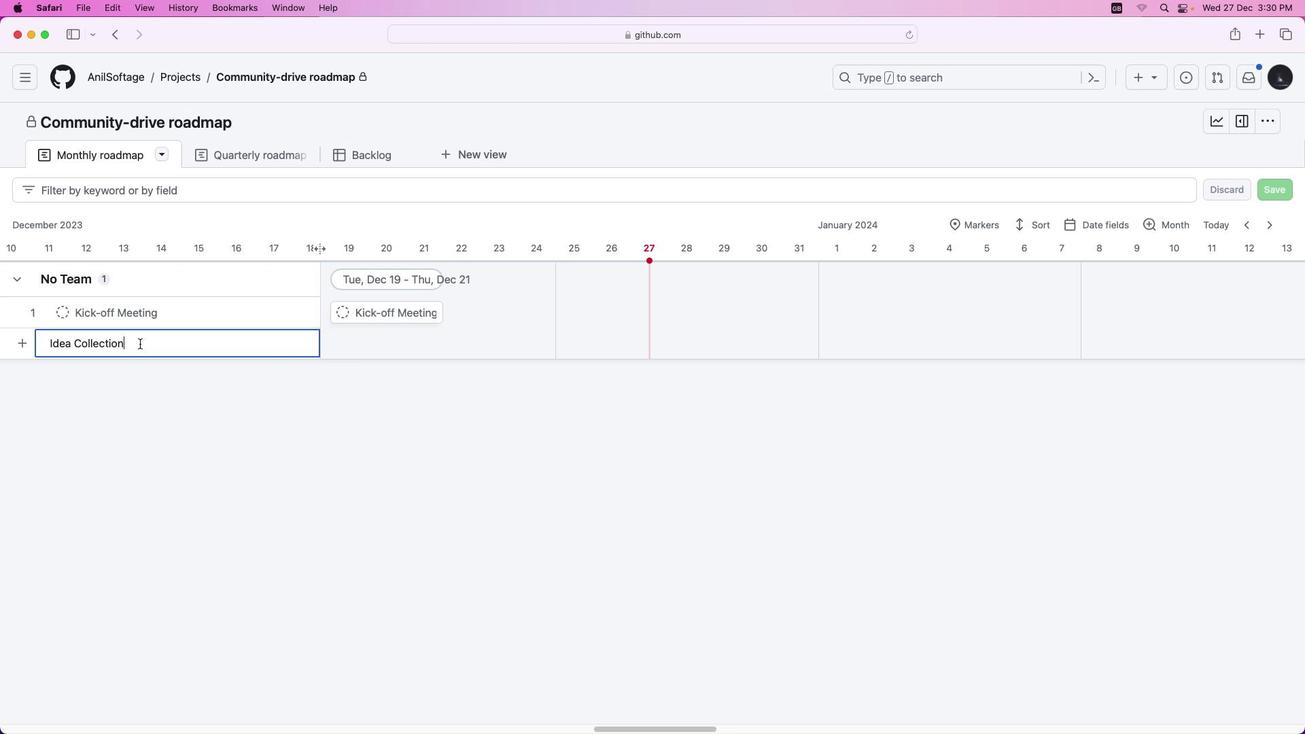
Action: Mouse pressed left at (139, 343)
Screenshot: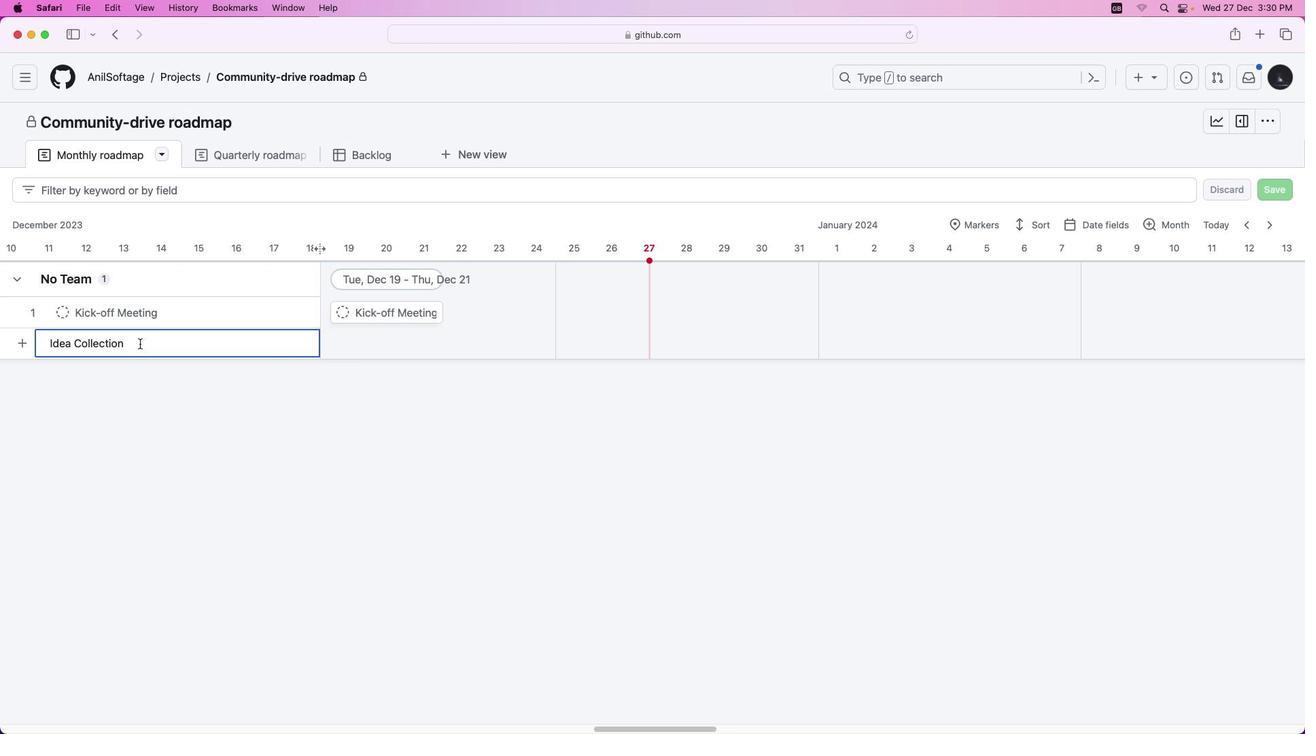 
Action: Mouse moved to (142, 344)
Screenshot: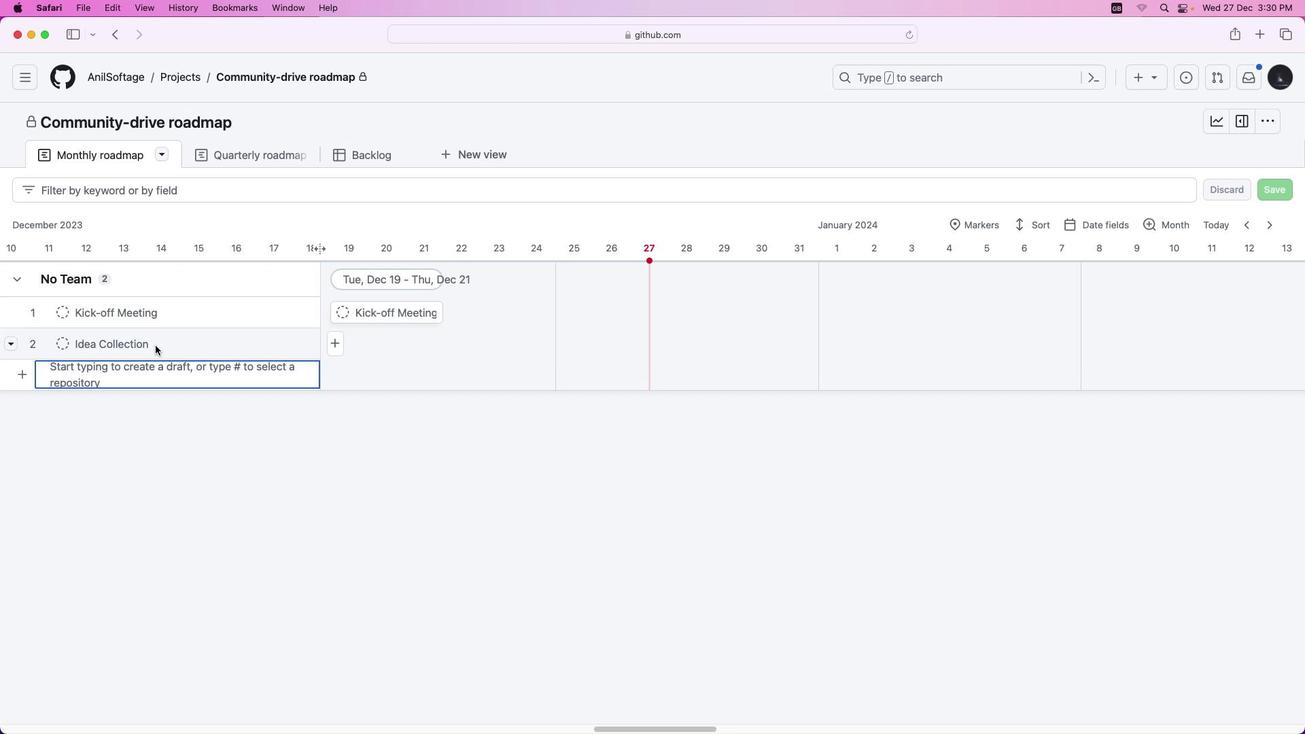 
Action: Key pressed Key.enter
Screenshot: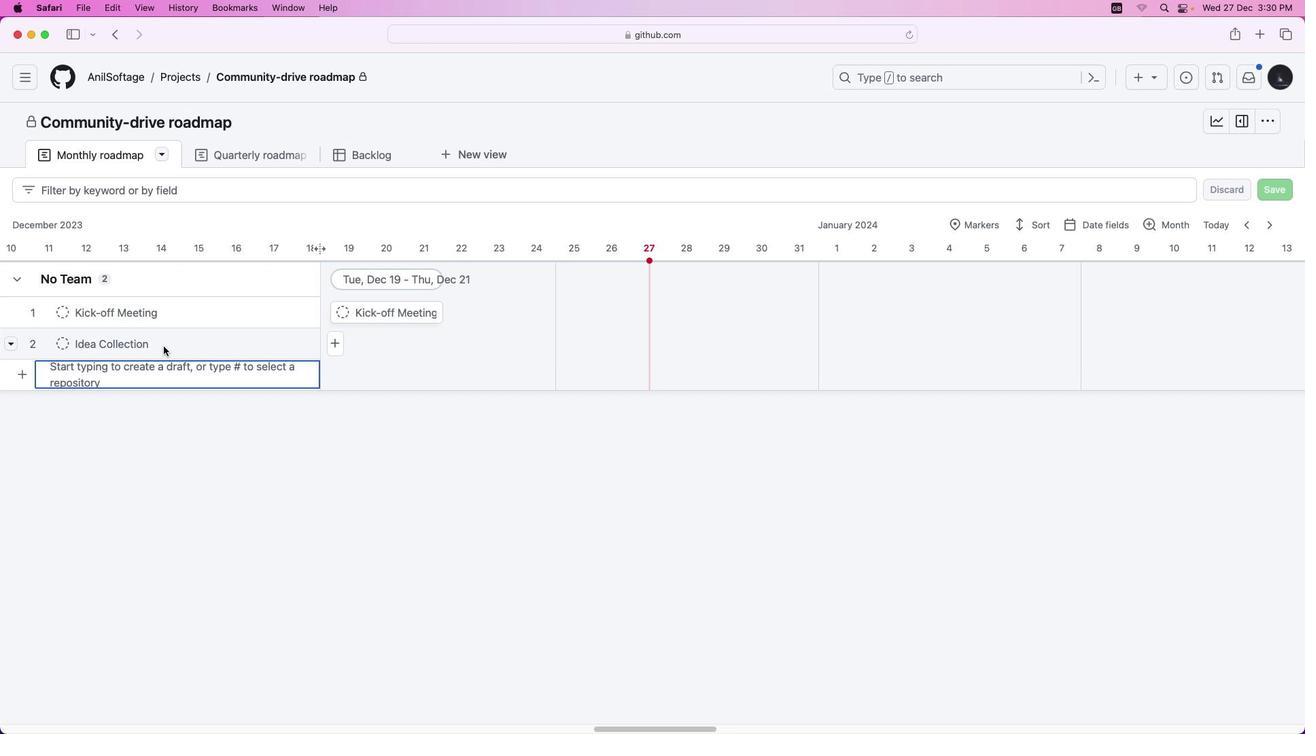 
Action: Mouse moved to (334, 342)
Screenshot: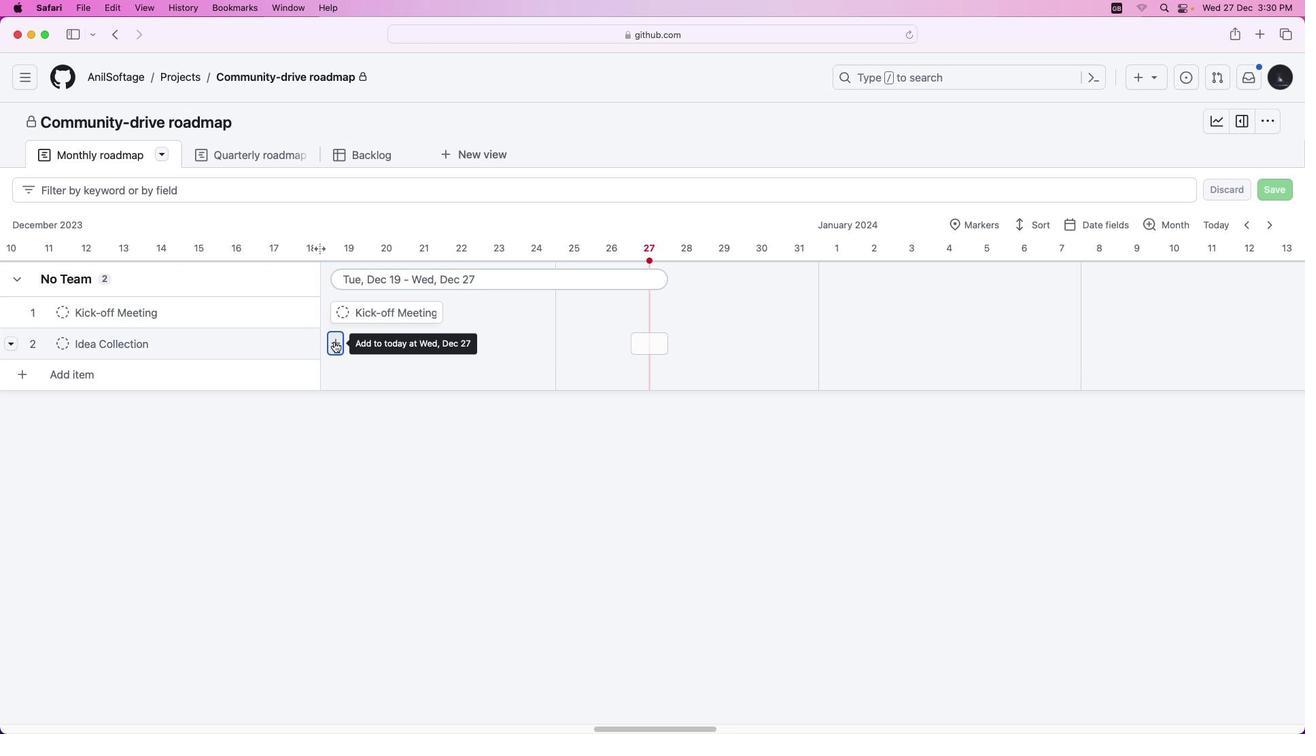
Action: Mouse pressed left at (334, 342)
Screenshot: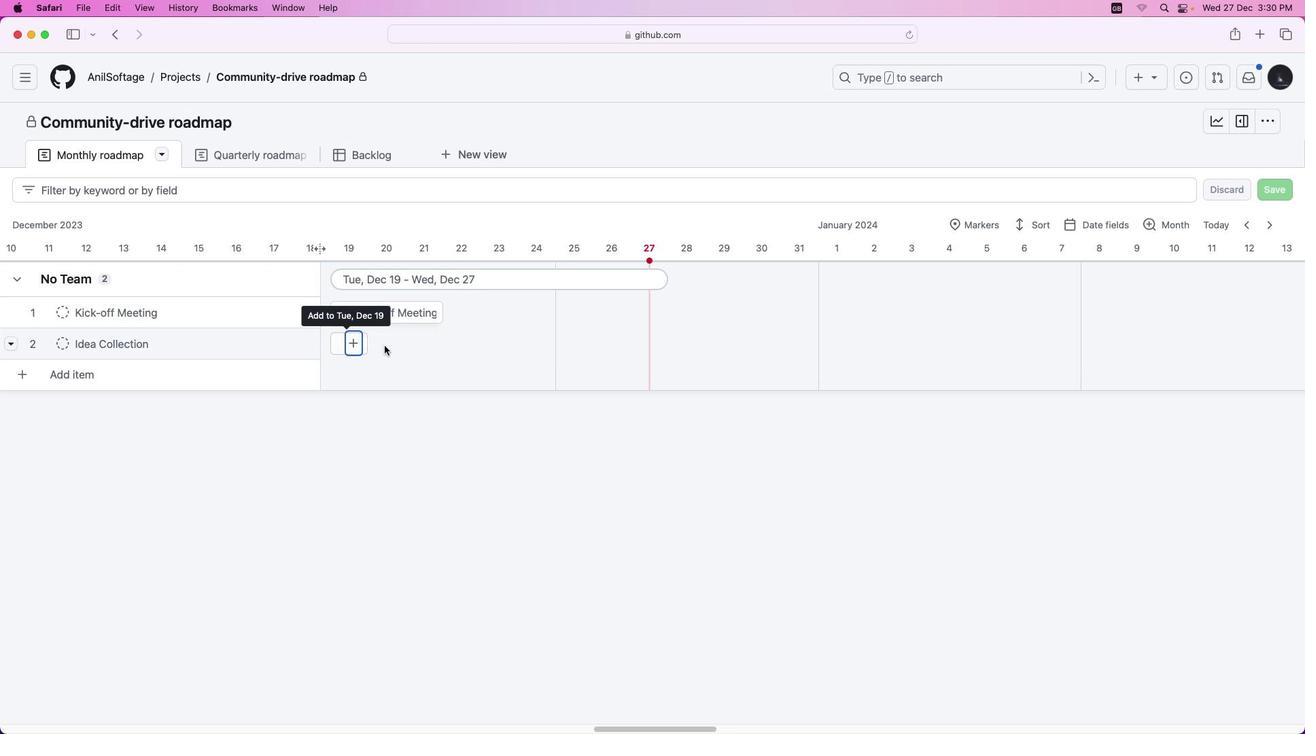 
Action: Mouse moved to (669, 344)
Screenshot: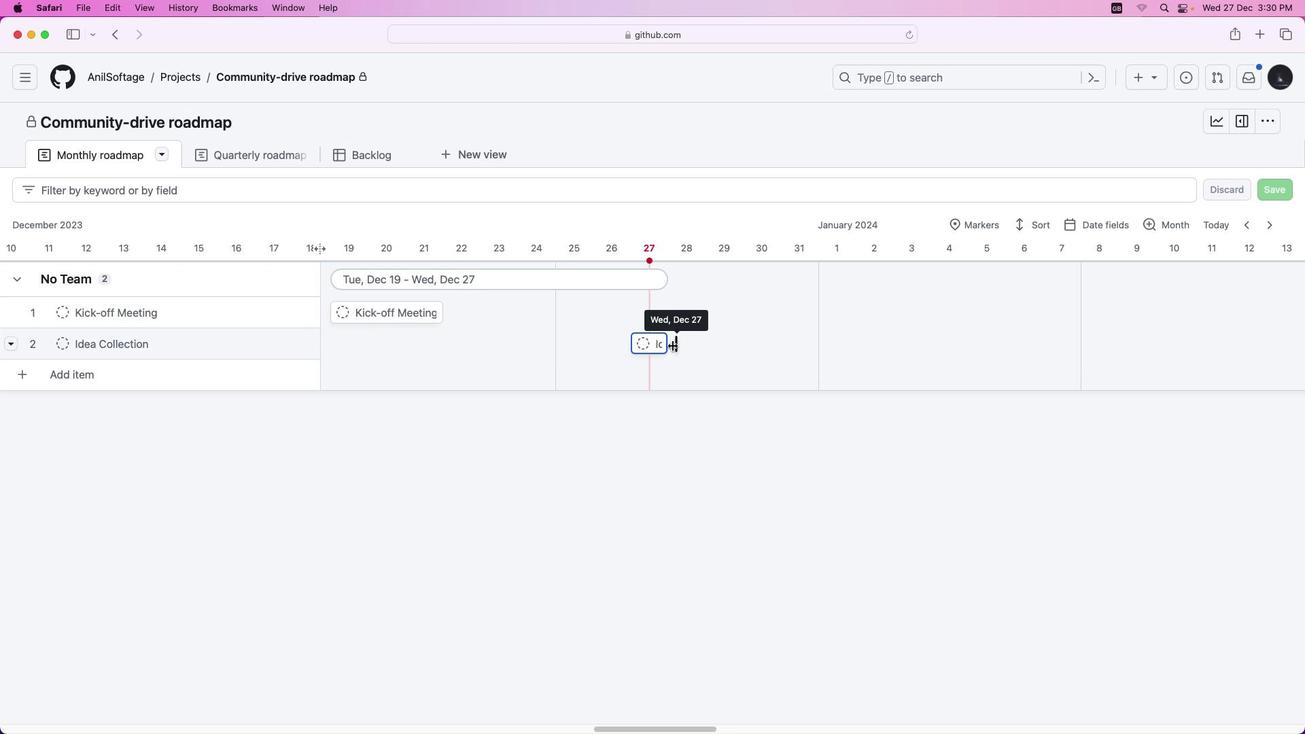 
Action: Mouse pressed left at (669, 344)
Screenshot: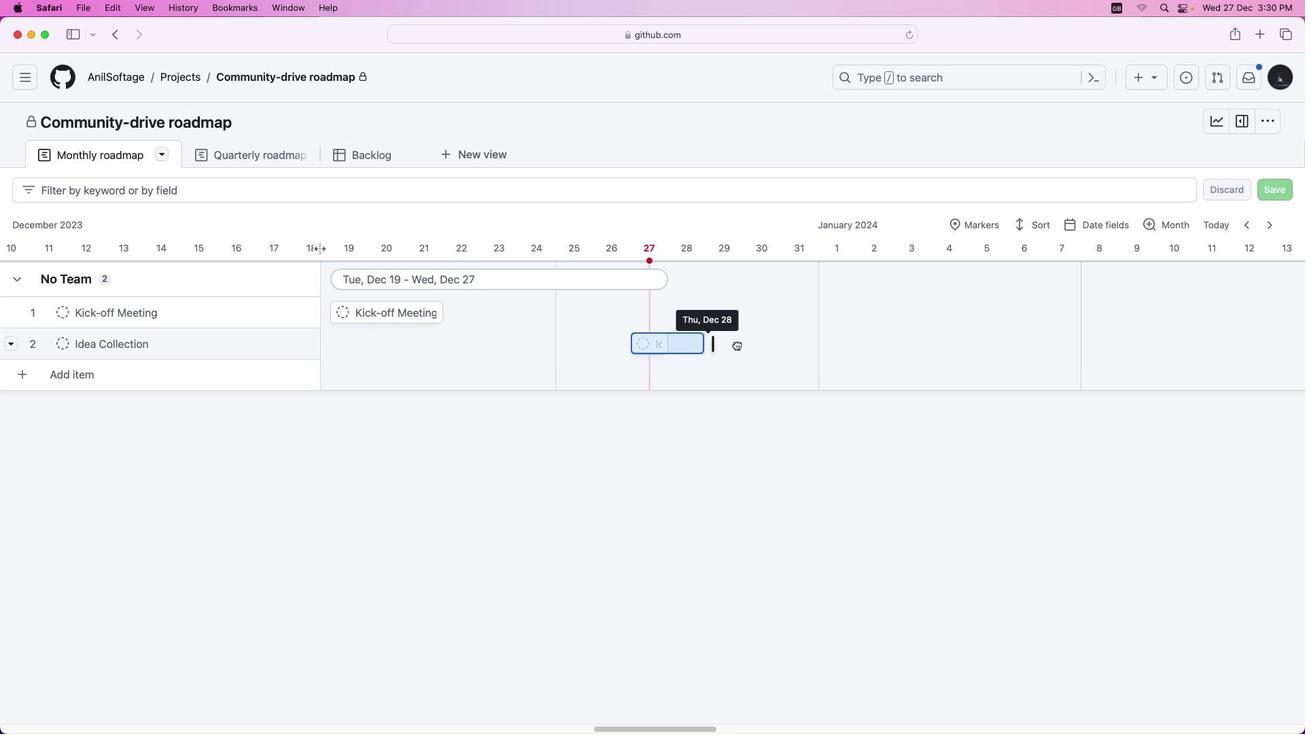 
Action: Mouse moved to (705, 346)
Screenshot: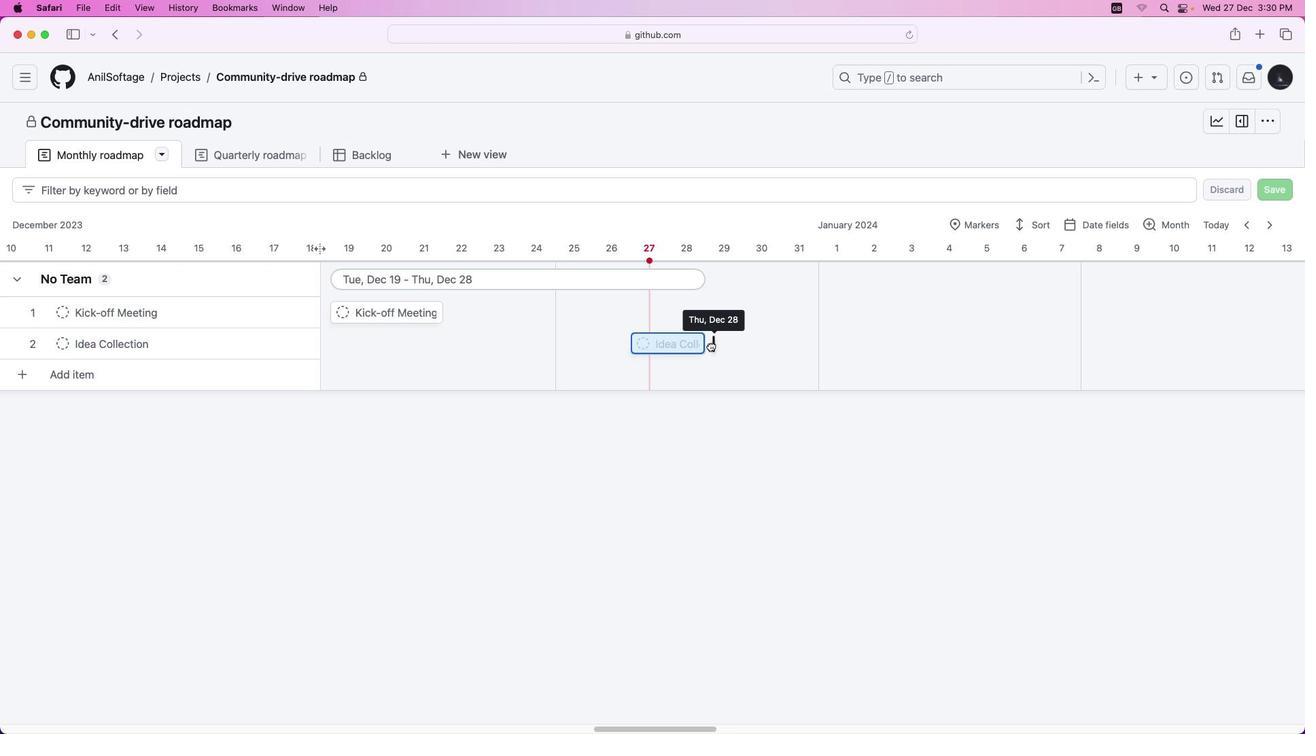 
Action: Mouse pressed left at (705, 346)
Screenshot: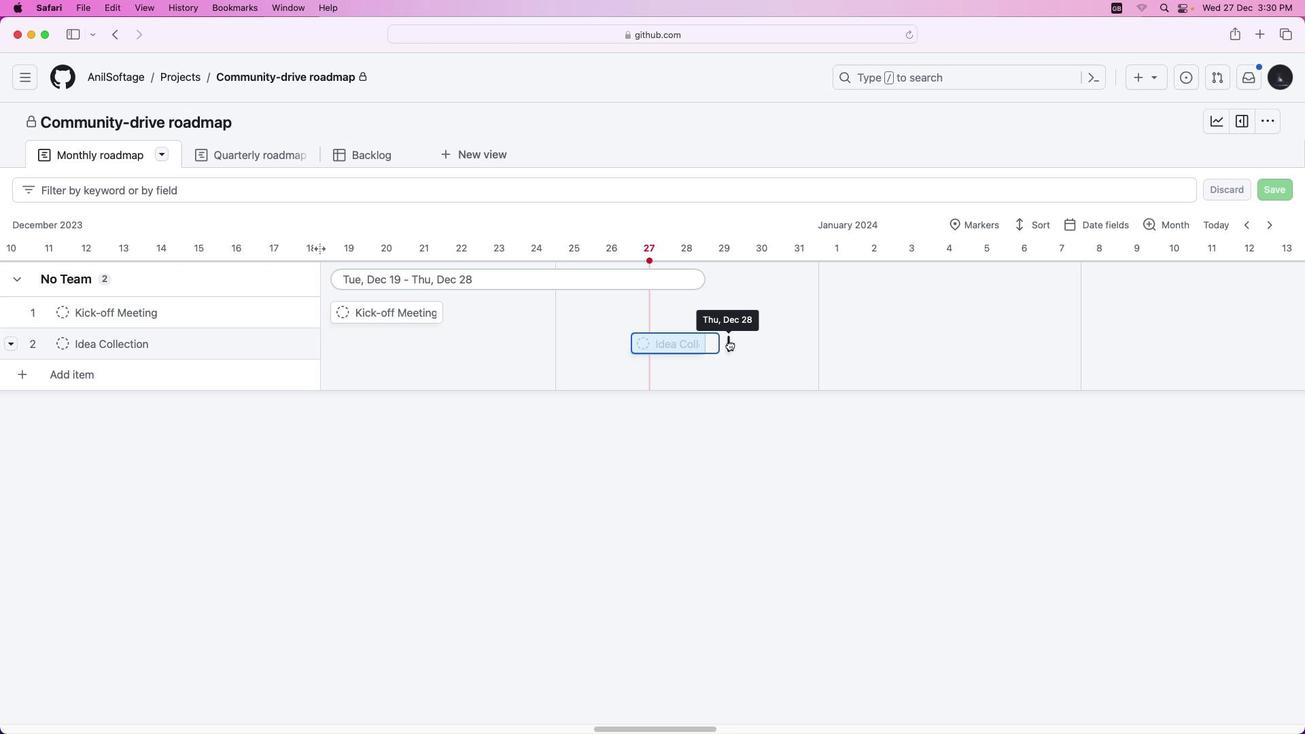 
Action: Mouse moved to (698, 342)
Screenshot: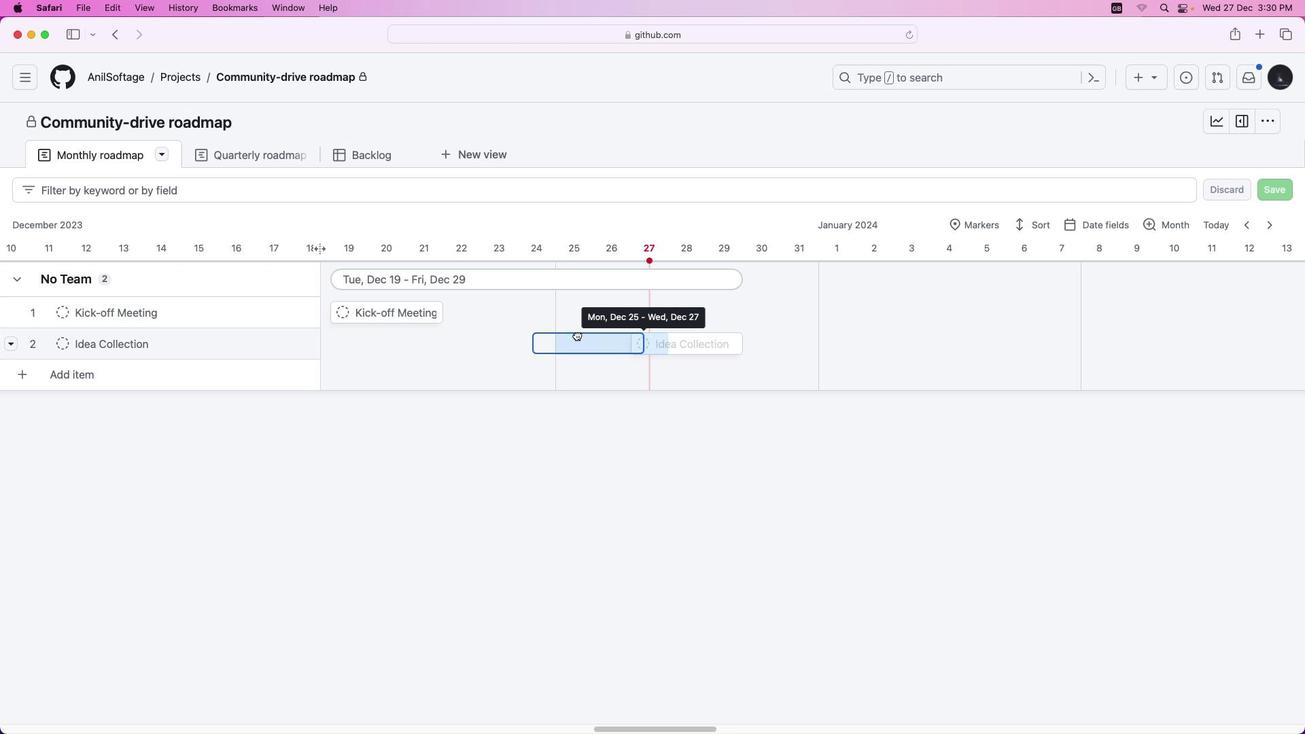 
Action: Mouse pressed left at (698, 342)
Screenshot: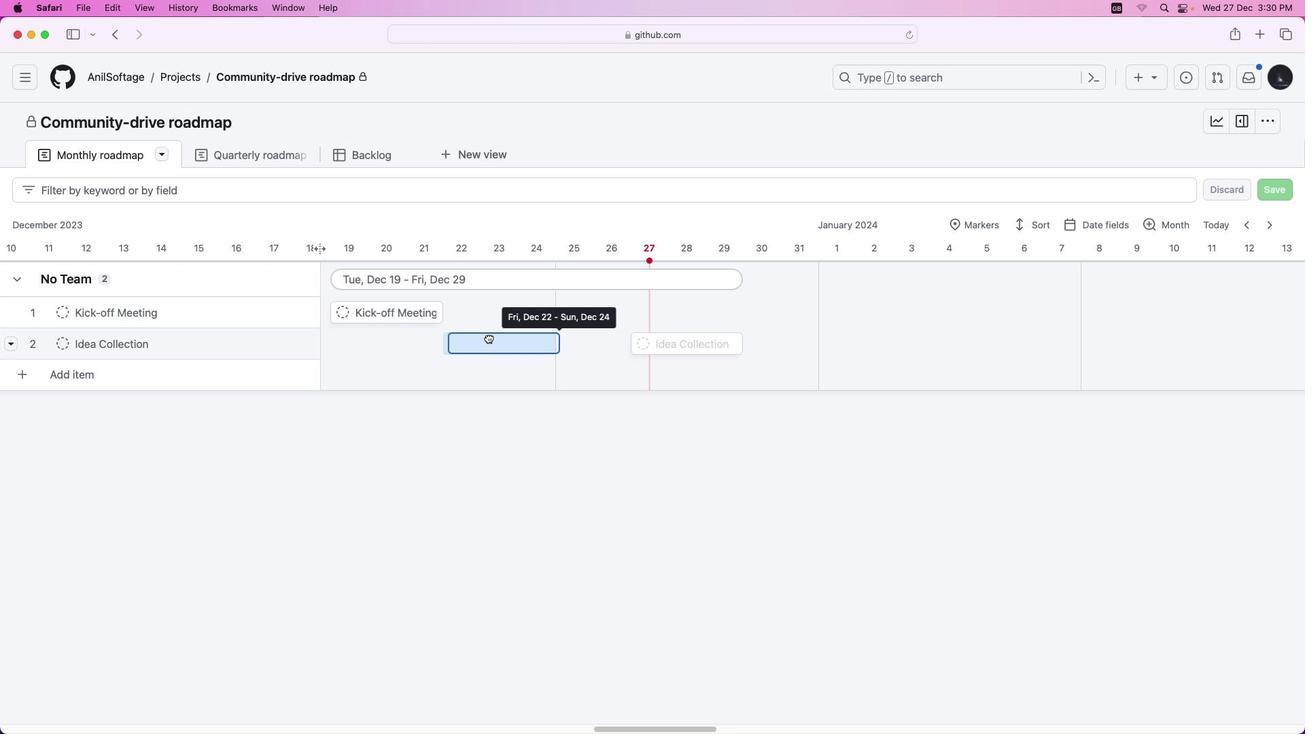 
Action: Mouse moved to (472, 342)
Screenshot: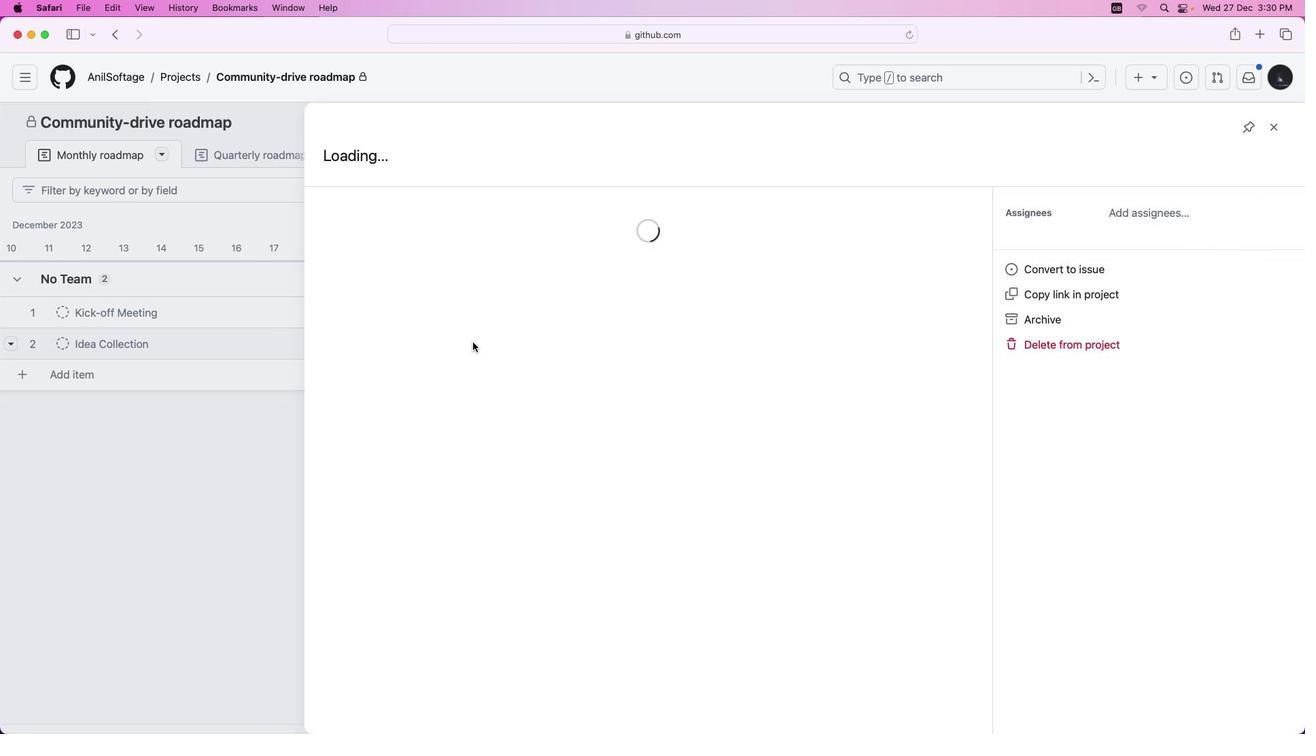 
Action: Mouse pressed left at (472, 342)
Screenshot: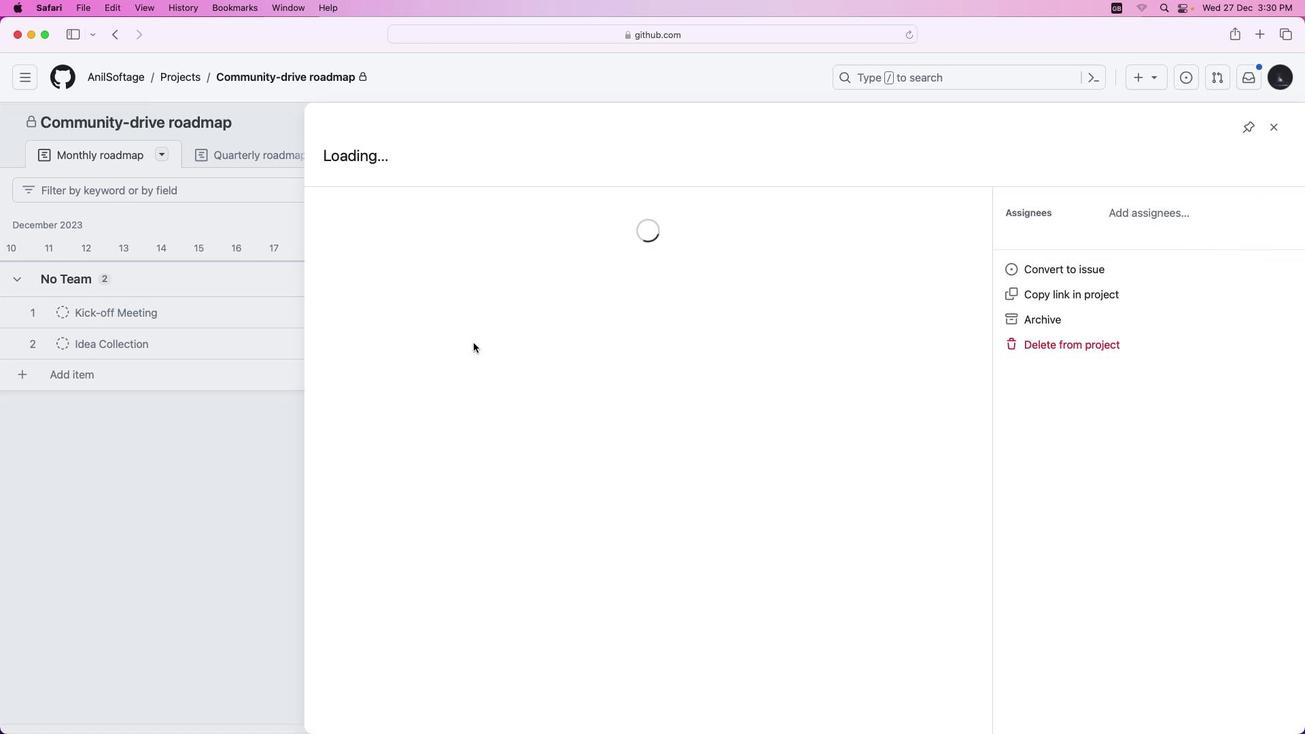
Action: Mouse moved to (953, 229)
Screenshot: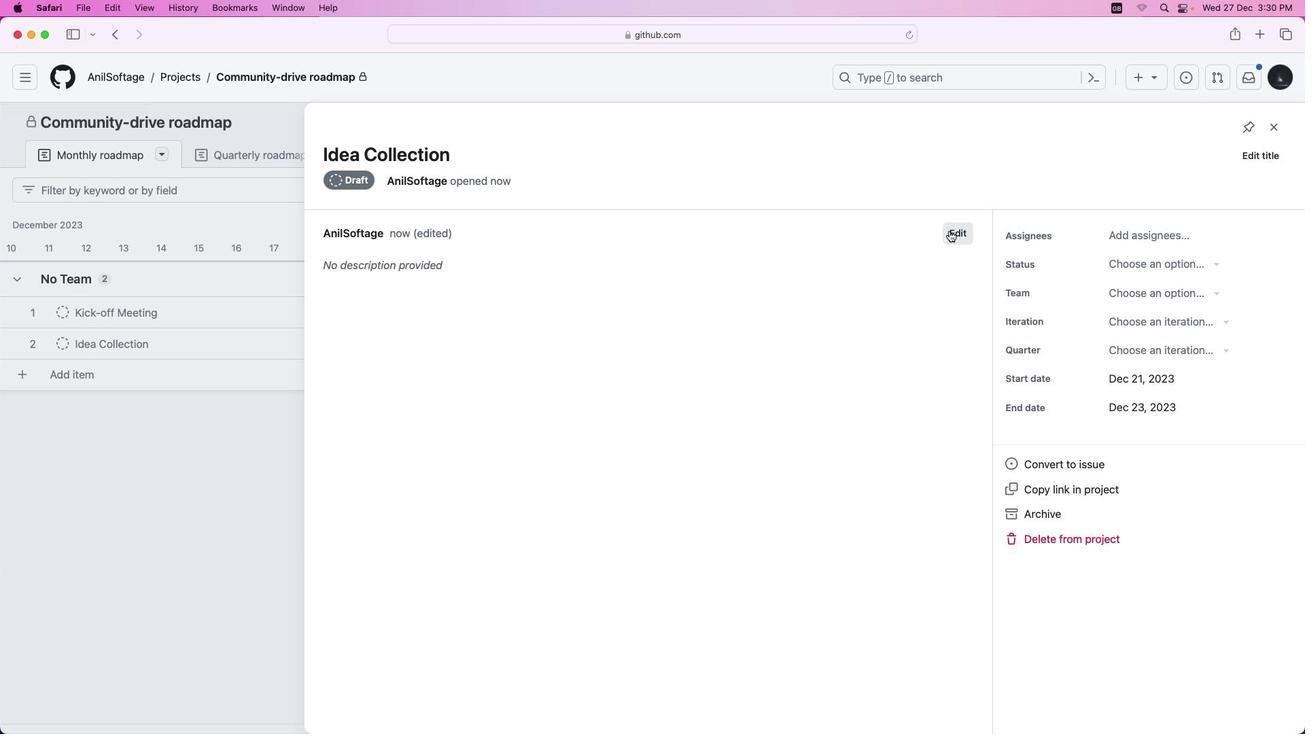 
Action: Mouse pressed left at (953, 229)
Screenshot: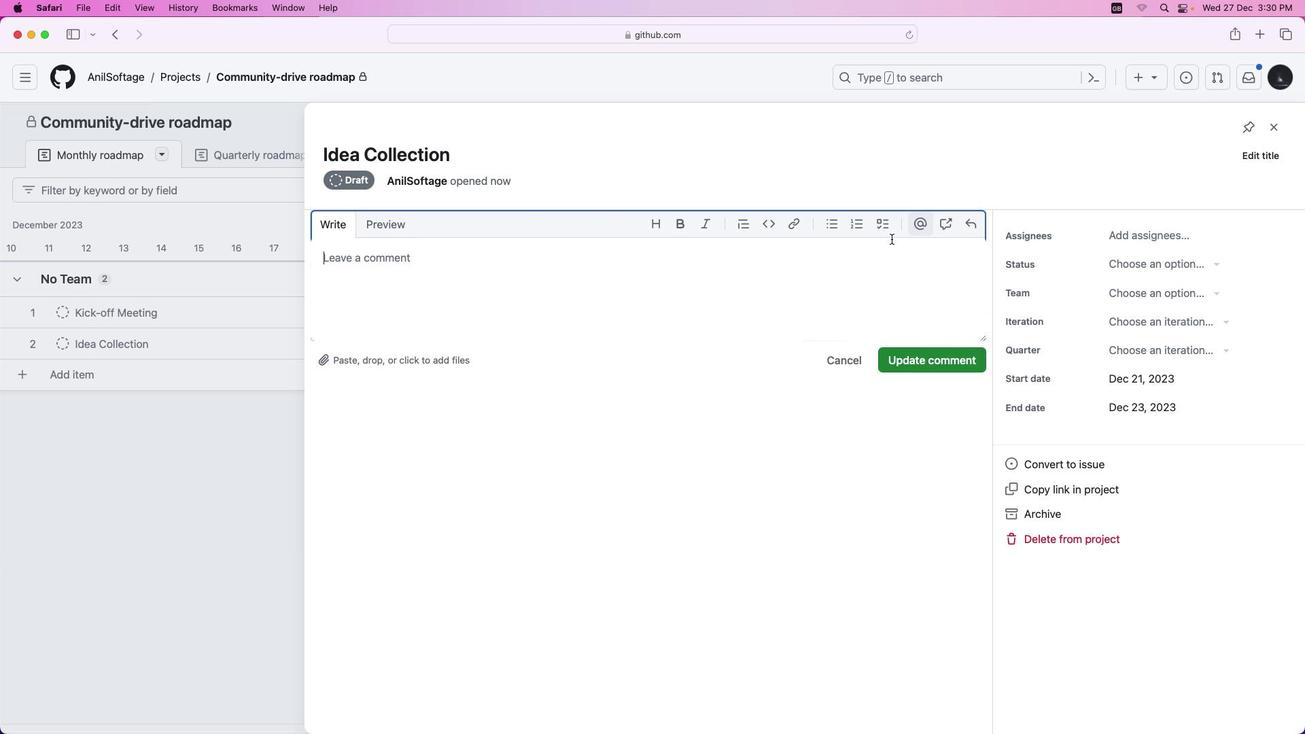 
Action: Mouse moved to (634, 289)
Screenshot: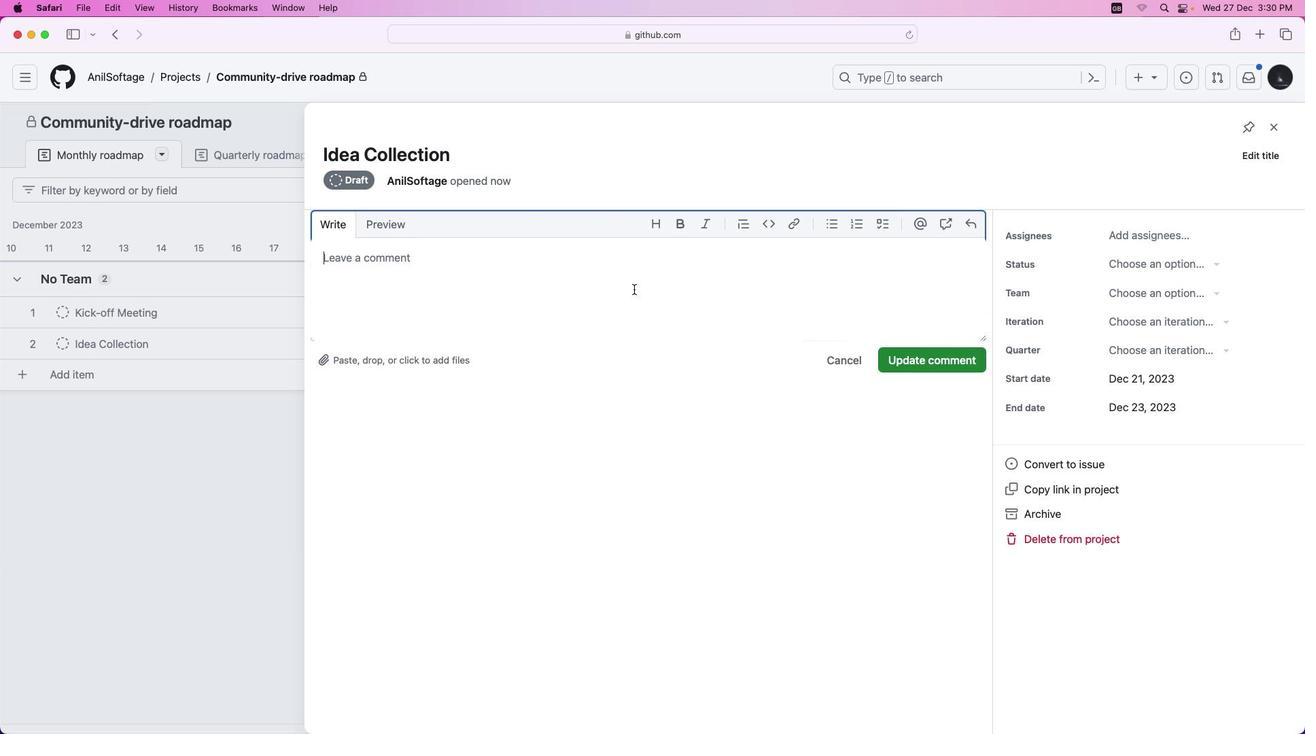 
Action: Key pressed Key.shift'S''e''t'Key.space'u''p'Key.space'a''n'Key.space'o''n''l''i''n''e'Key.space'p''l''a''t''f''o''r''m'Key.spaceKey.shift_r'(''f''o''r''u''m'','Key.space'c''o''l''l''a''b''o''r''a''t''i''o''n'Key.space't''o''o''l'','Key.space'e''t''c''.'Key.shift_r')'Key.space'f''o''r'Key.space'c''o''n''t''r''i''b''u''t''o''r''s'Key.space't''o'Key.space's''u''b''m''i''t'Key.space't''h''e''i''r'Key.space'i''d''e''a''s''.'
Screenshot: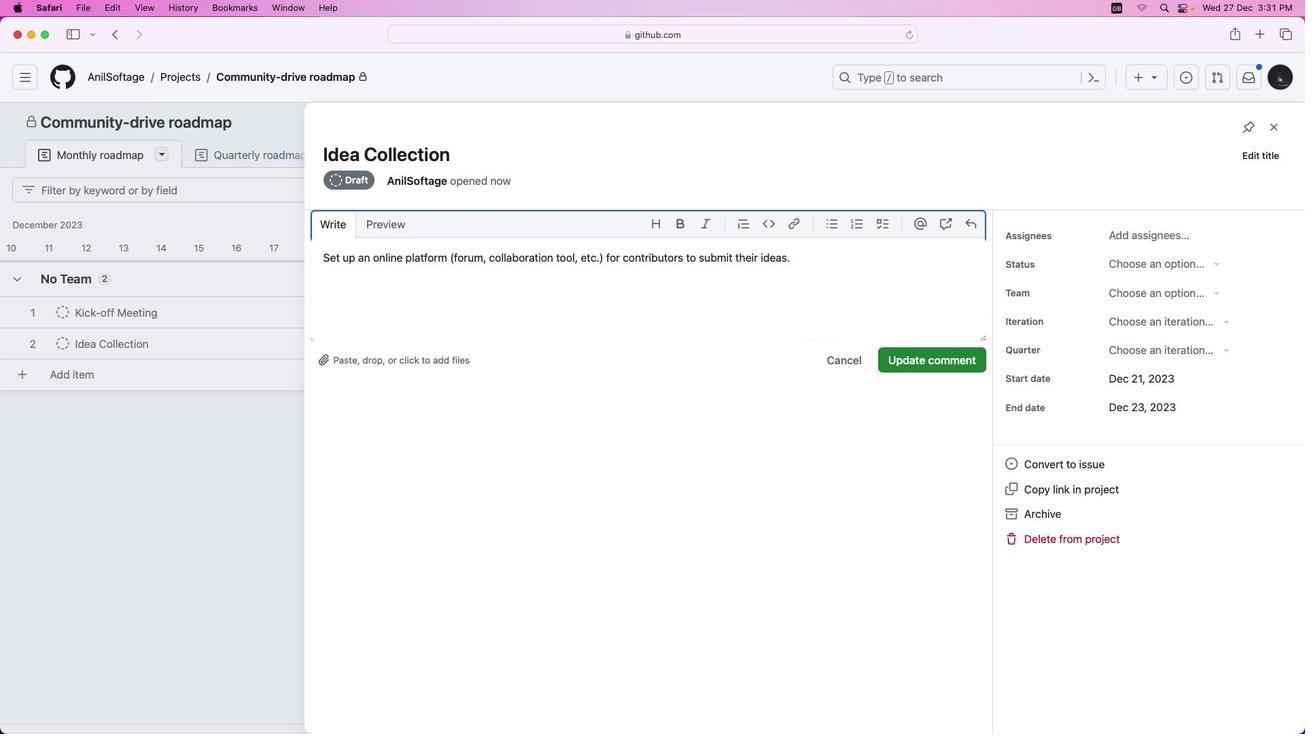 
Action: Mouse moved to (338, 182)
Screenshot: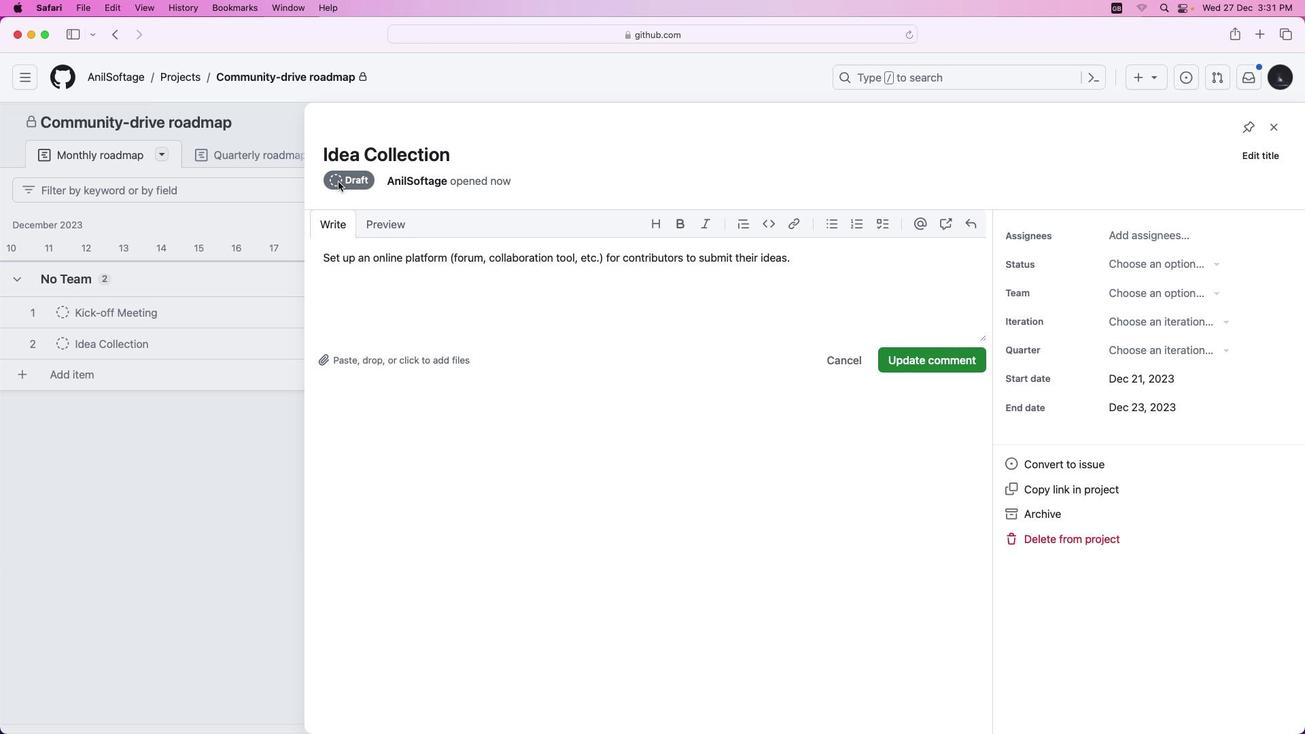 
Action: Mouse pressed left at (338, 182)
Screenshot: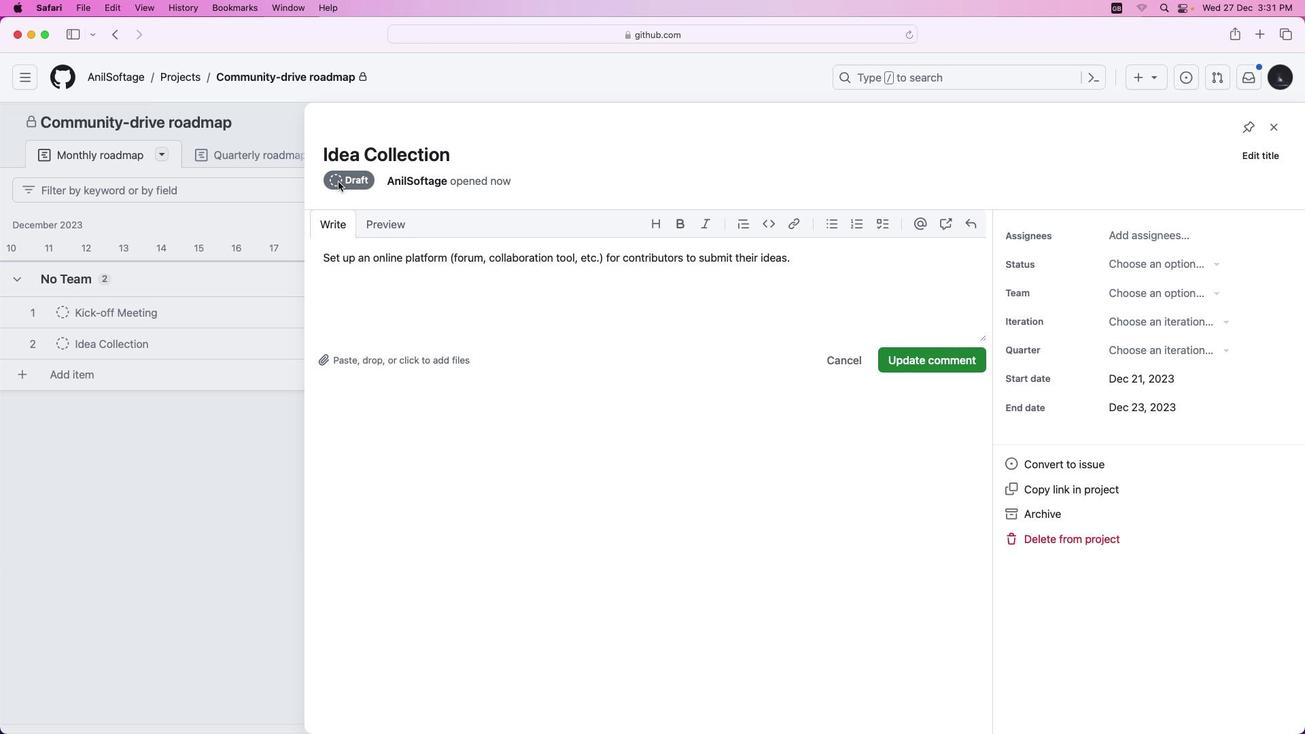 
Action: Mouse pressed left at (338, 182)
Screenshot: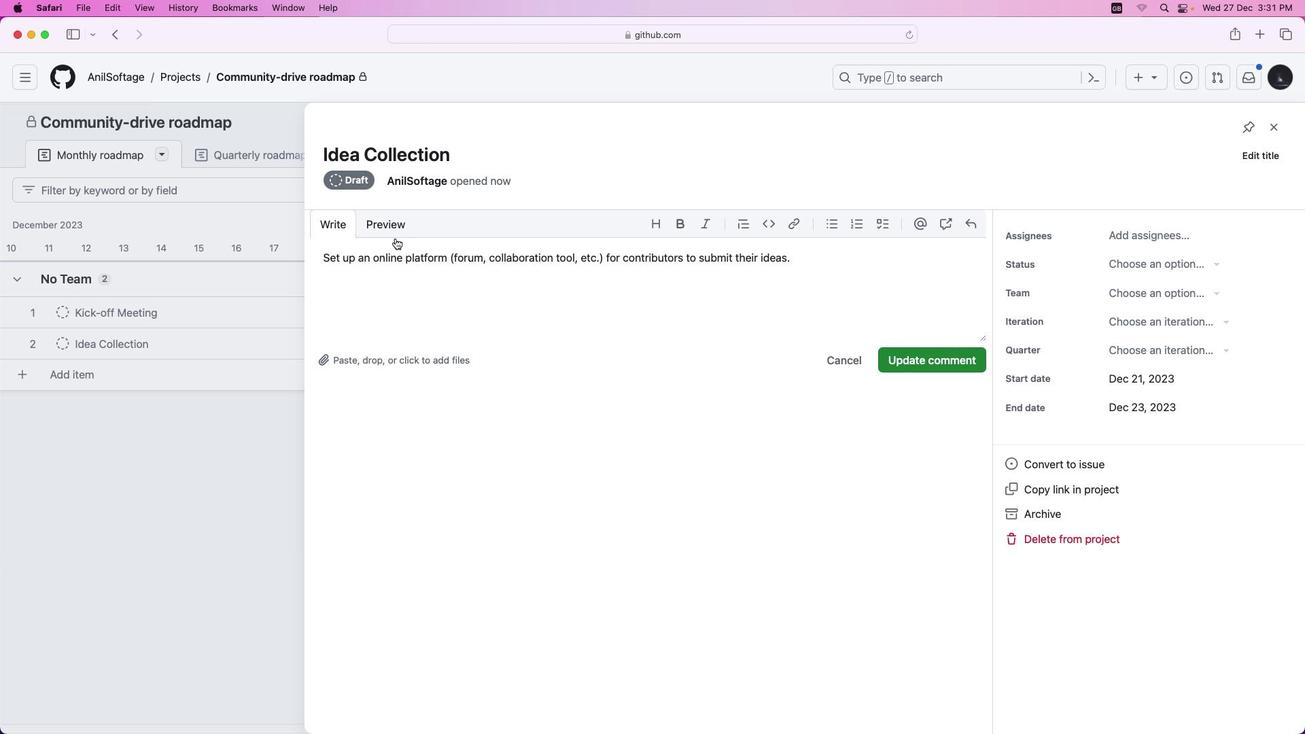 
Action: Mouse moved to (679, 222)
Screenshot: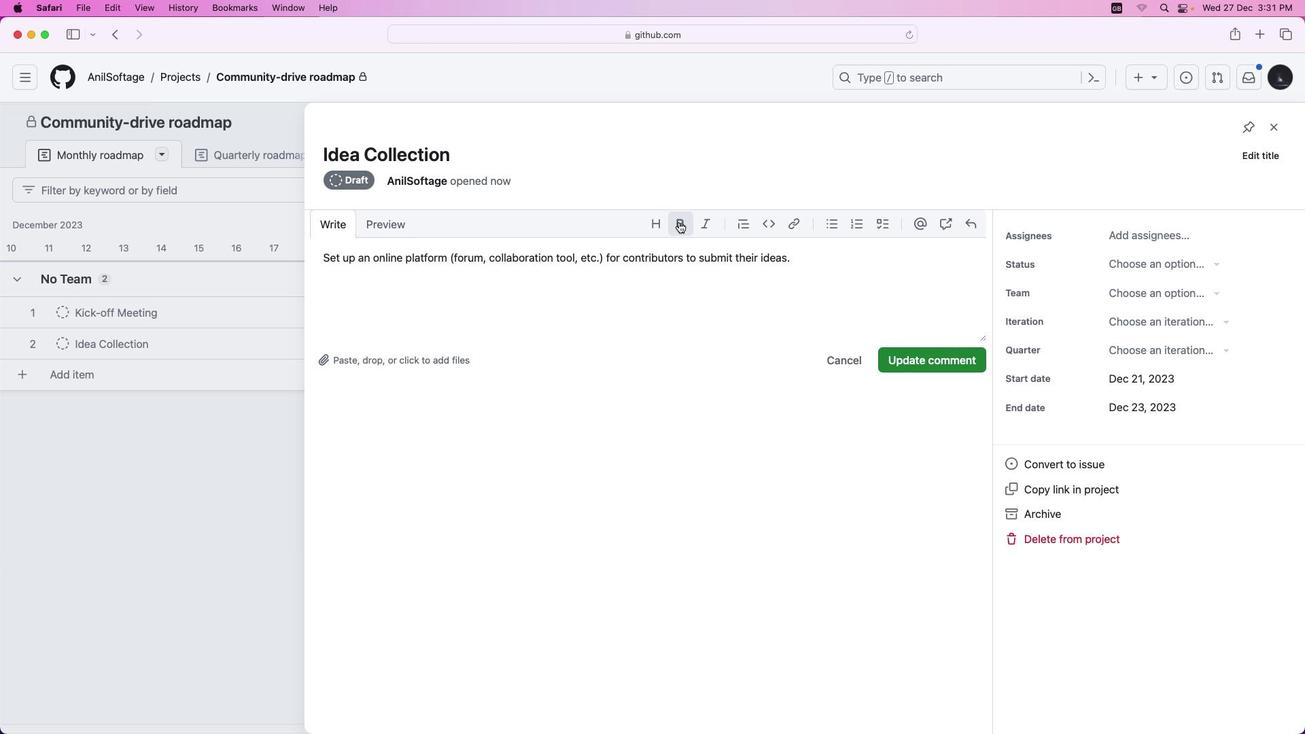 
Action: Mouse pressed left at (679, 222)
Screenshot: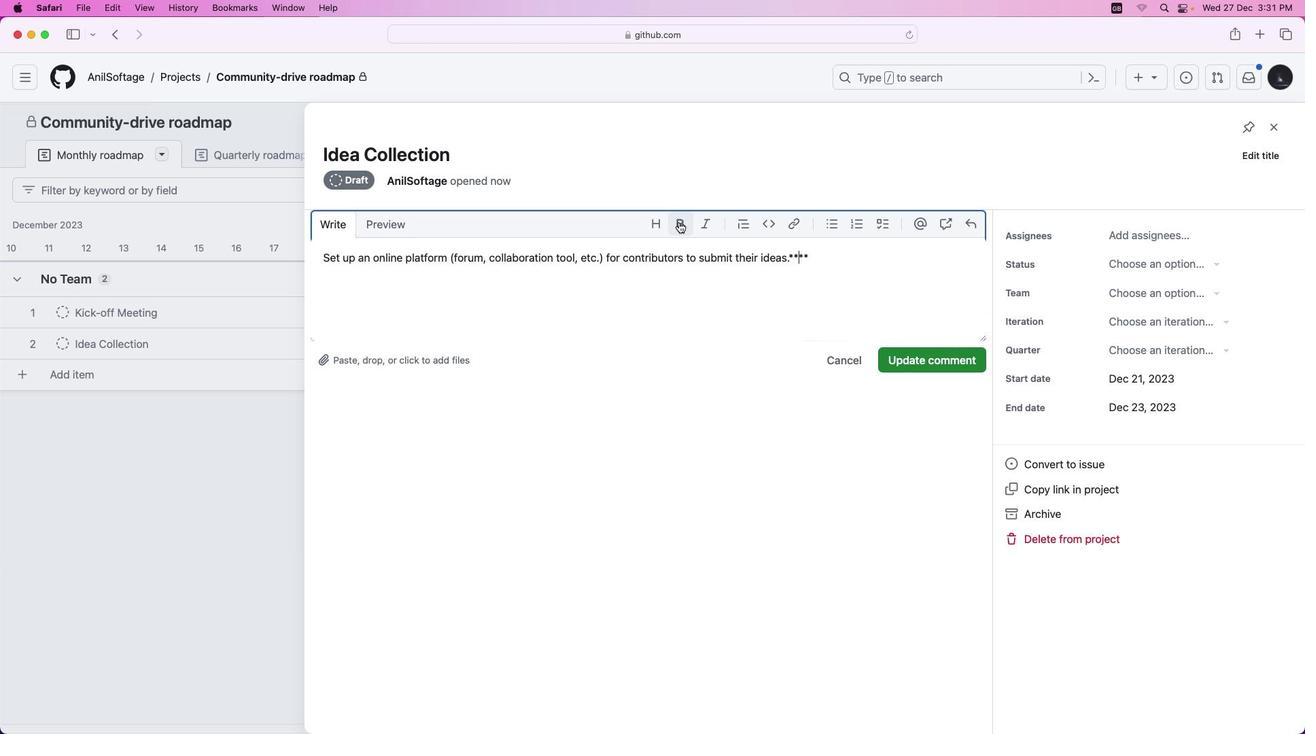 
Action: Mouse moved to (793, 253)
Screenshot: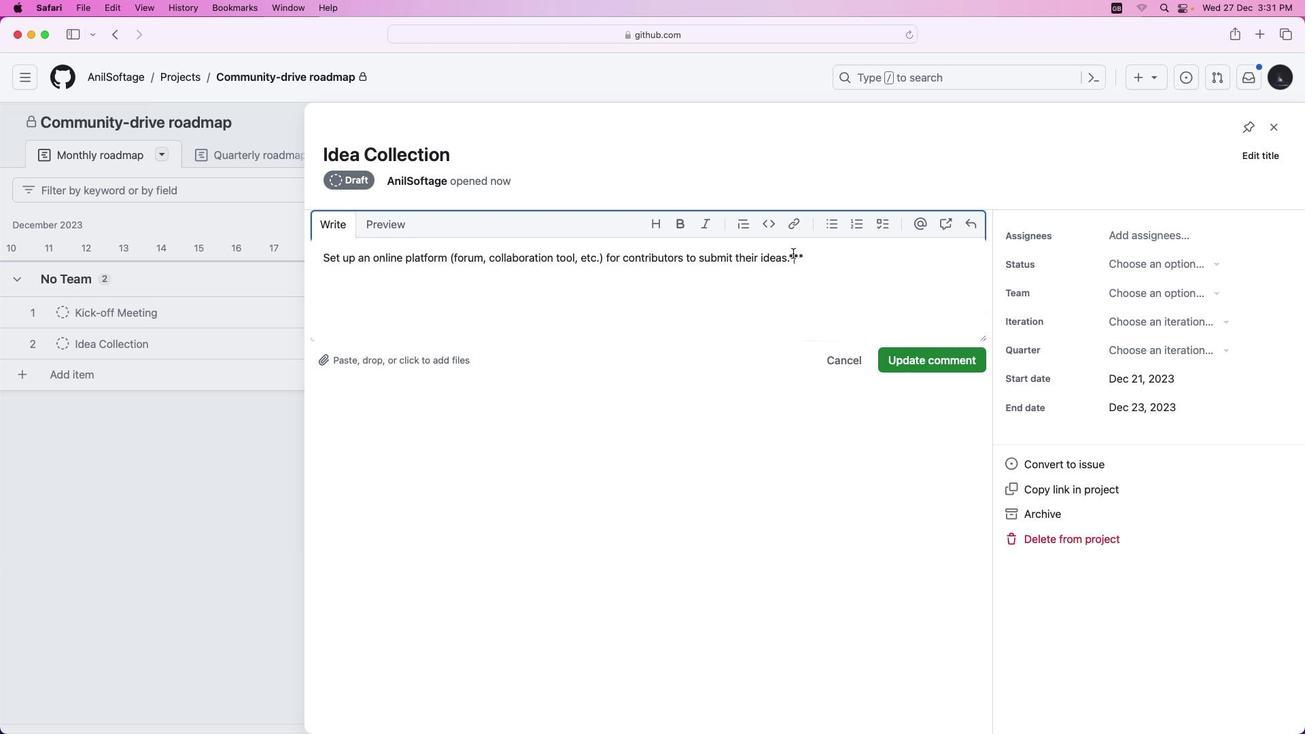 
Action: Key pressed Key.backspace
Screenshot: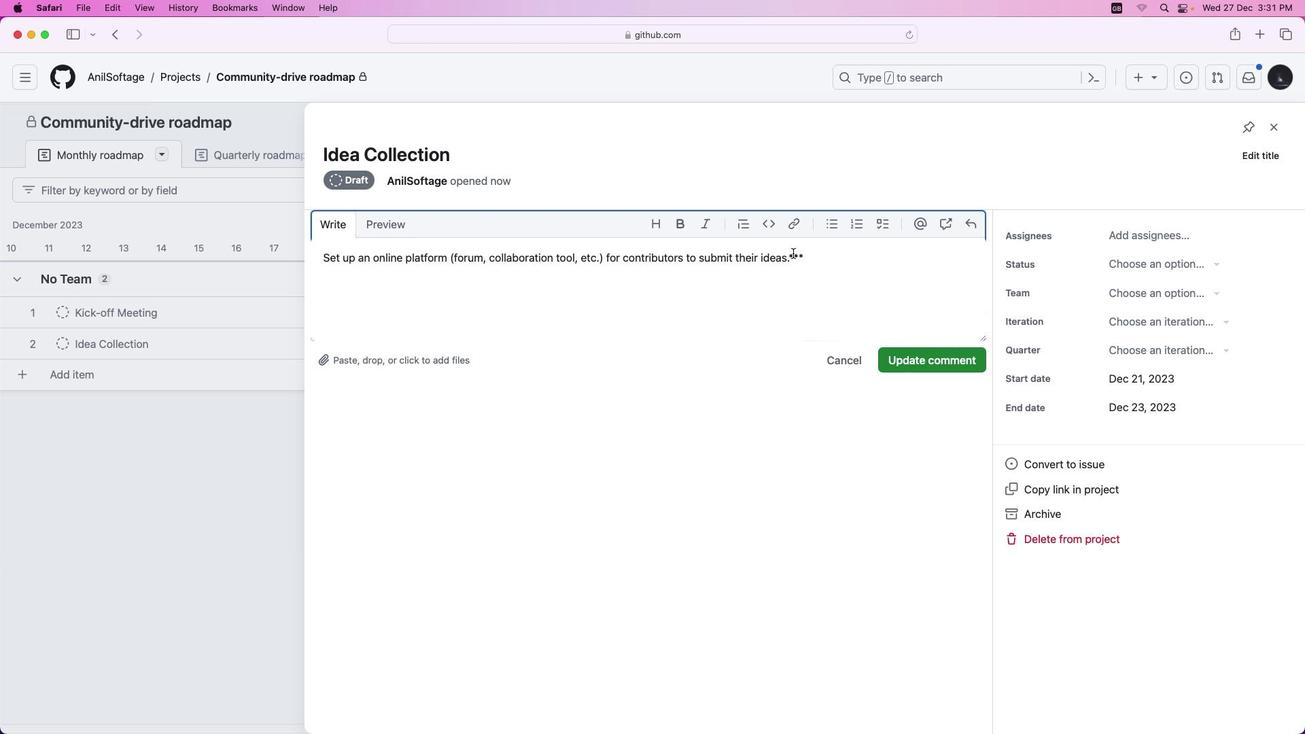 
Action: Mouse moved to (792, 253)
Screenshot: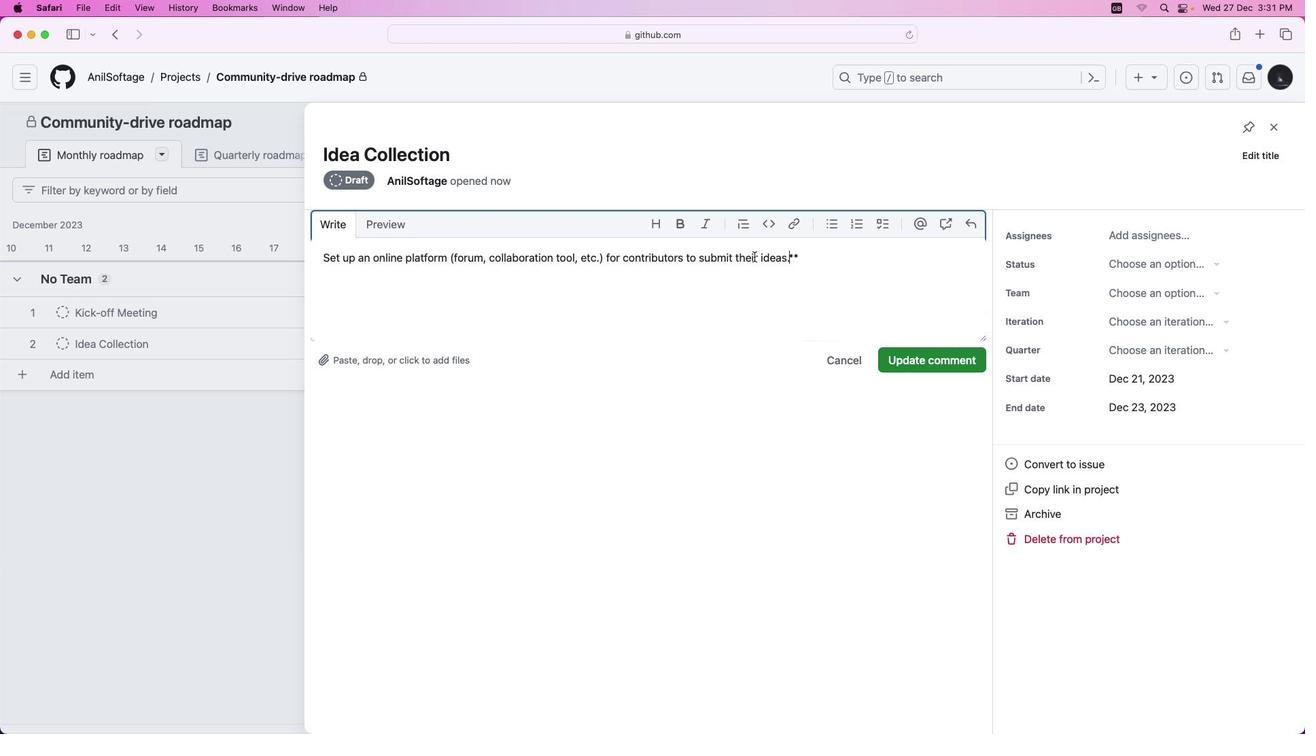 
Action: Key pressed Key.backspace
Screenshot: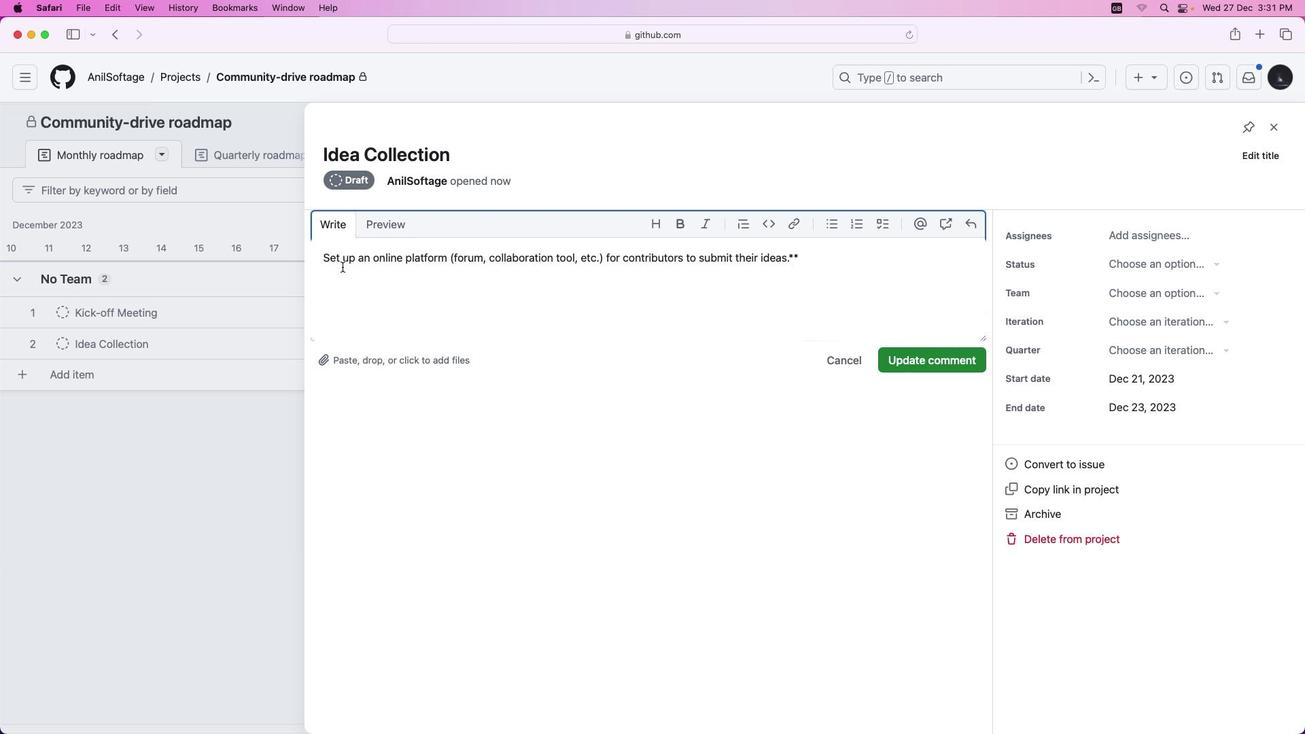 
Action: Mouse moved to (320, 255)
Screenshot: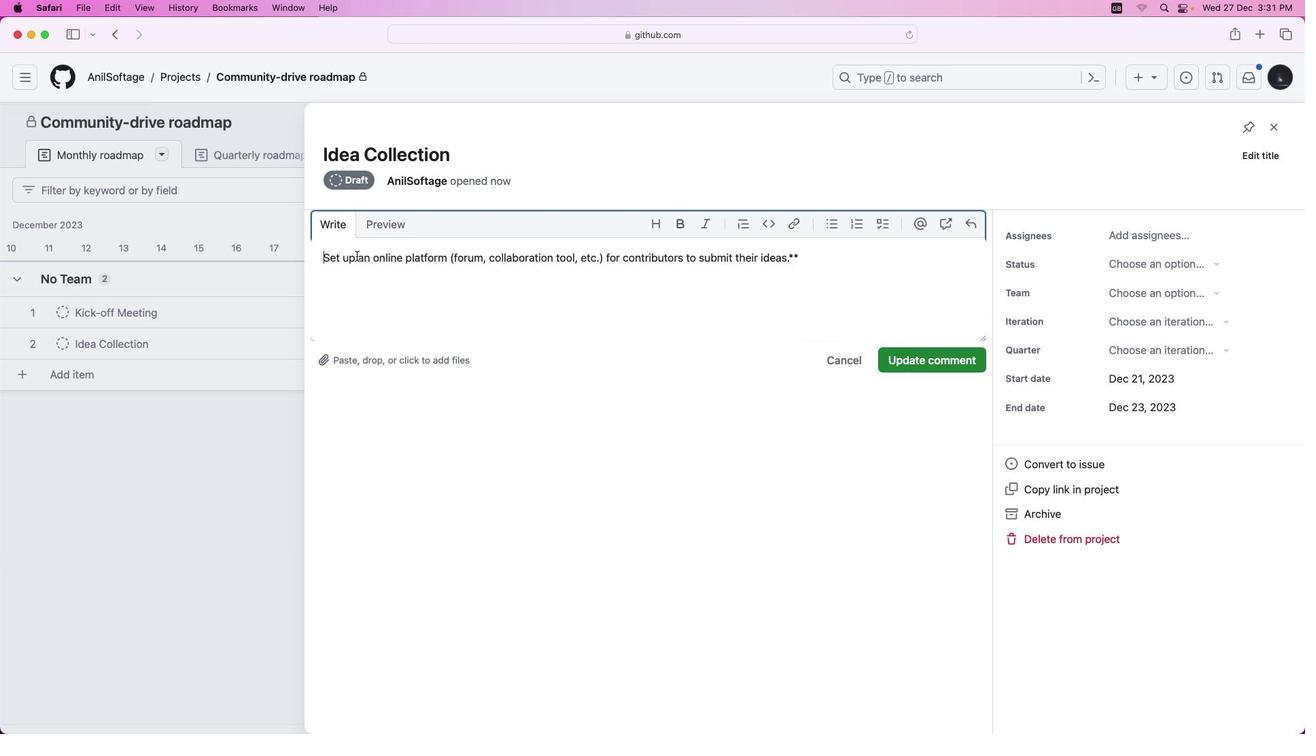 
Action: Mouse pressed left at (320, 255)
Screenshot: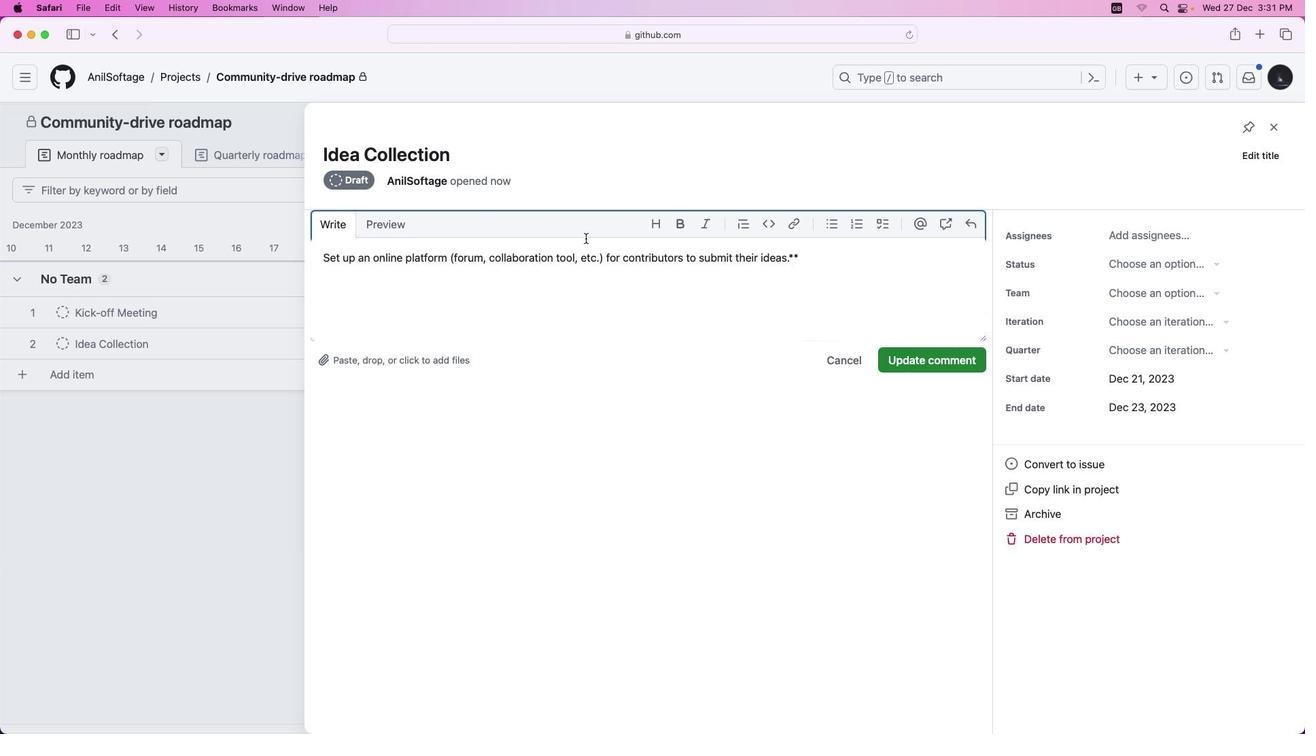 
Action: Mouse moved to (679, 220)
Screenshot: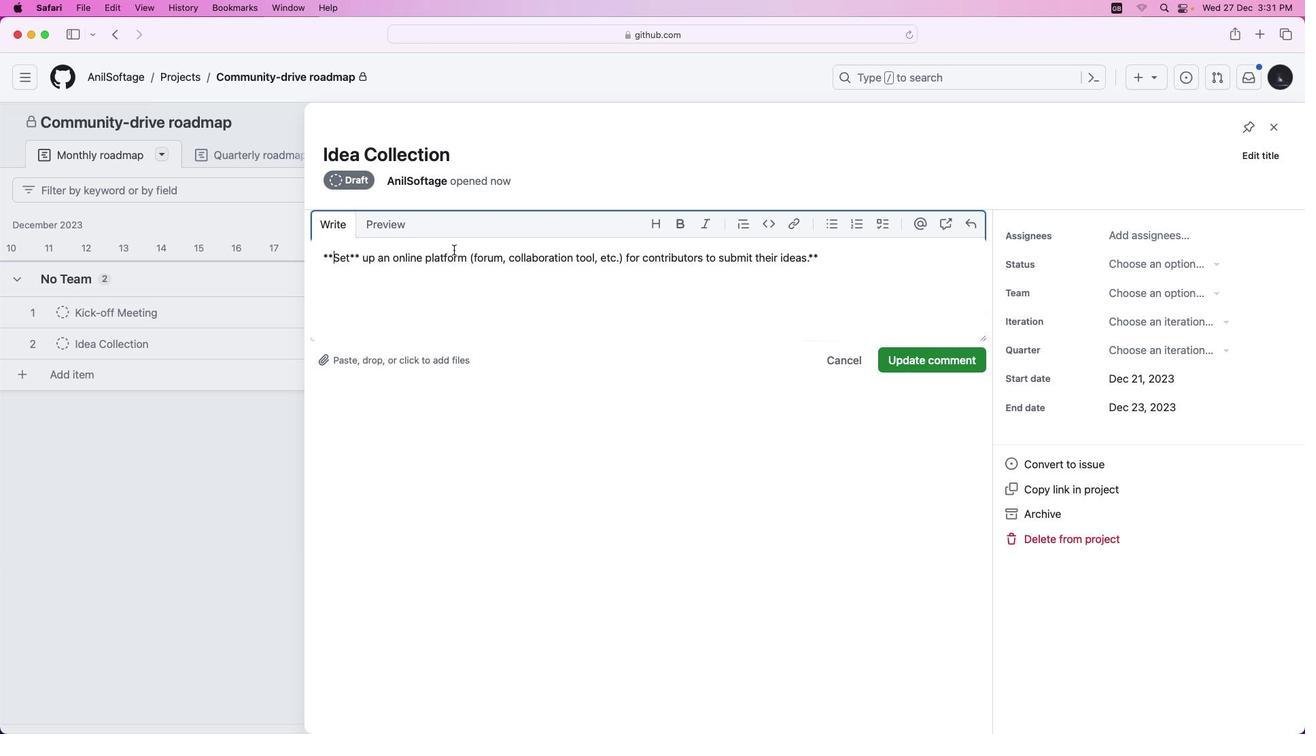 
Action: Mouse pressed left at (679, 220)
Screenshot: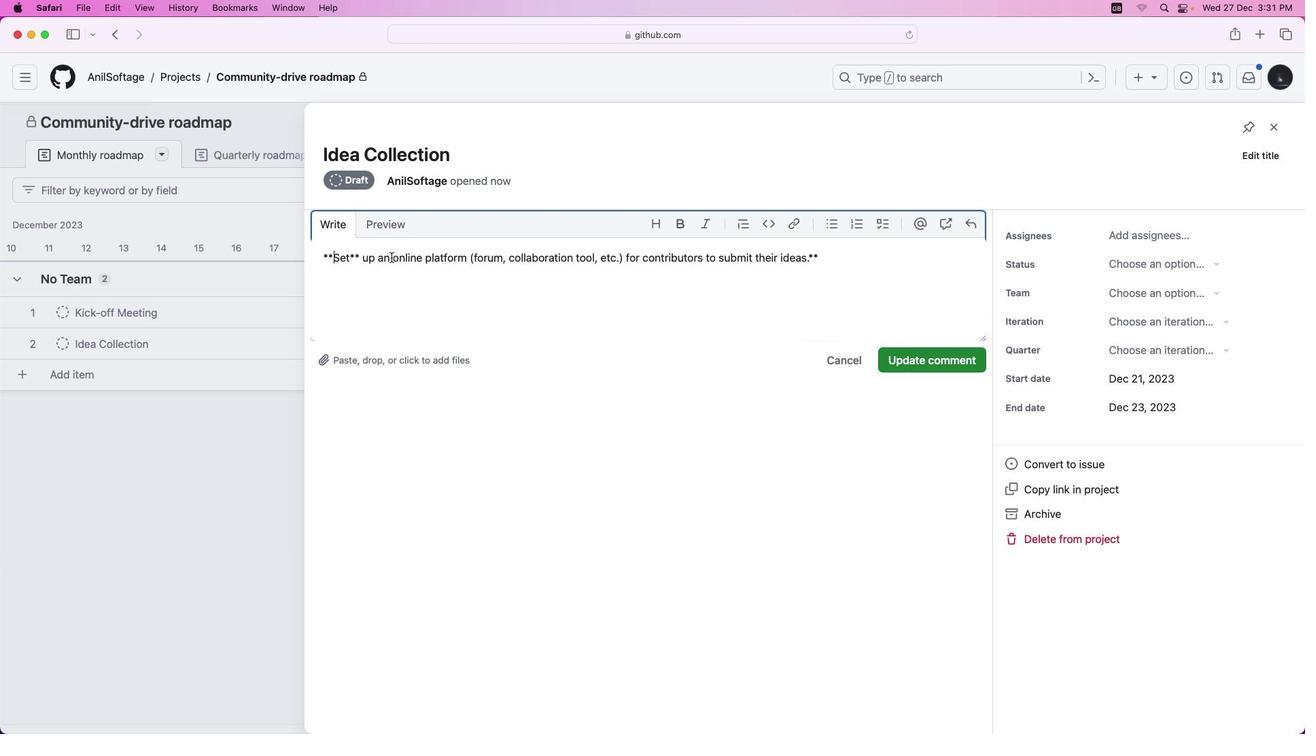 
Action: Mouse moved to (354, 257)
Screenshot: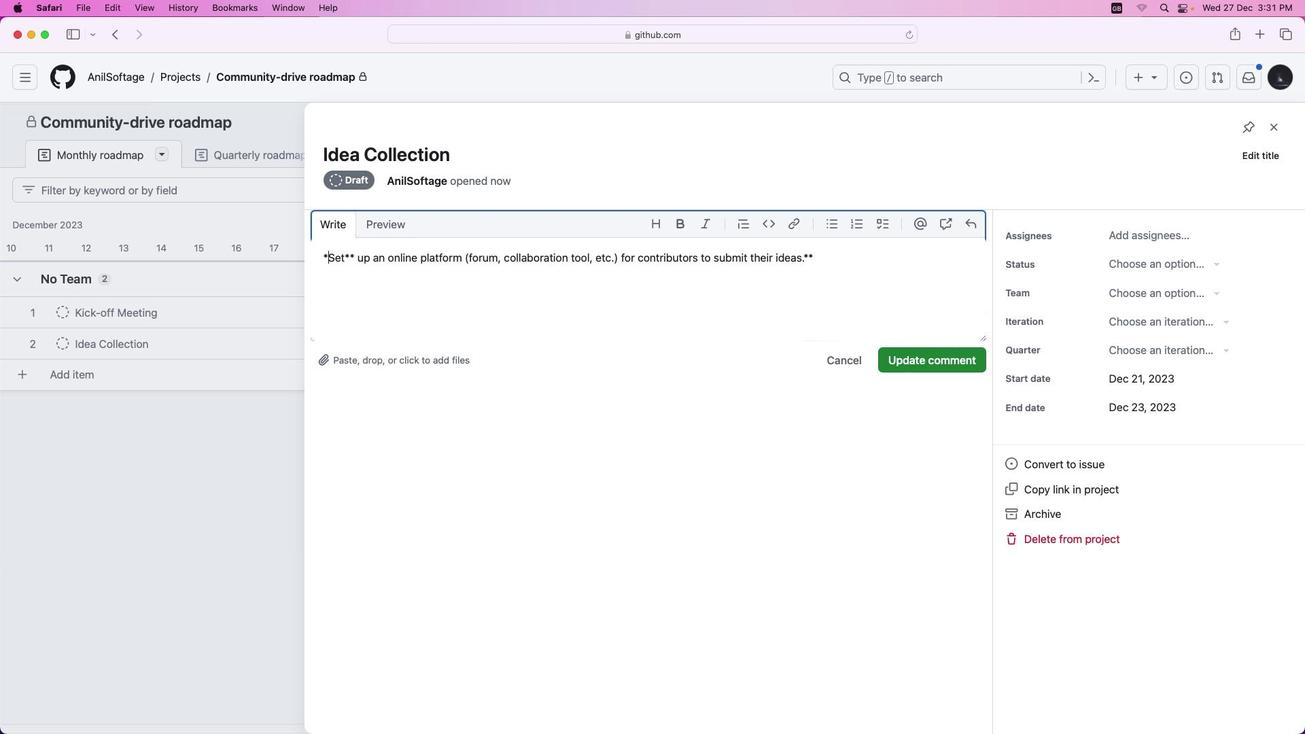 
Action: Key pressed Key.backspace
Screenshot: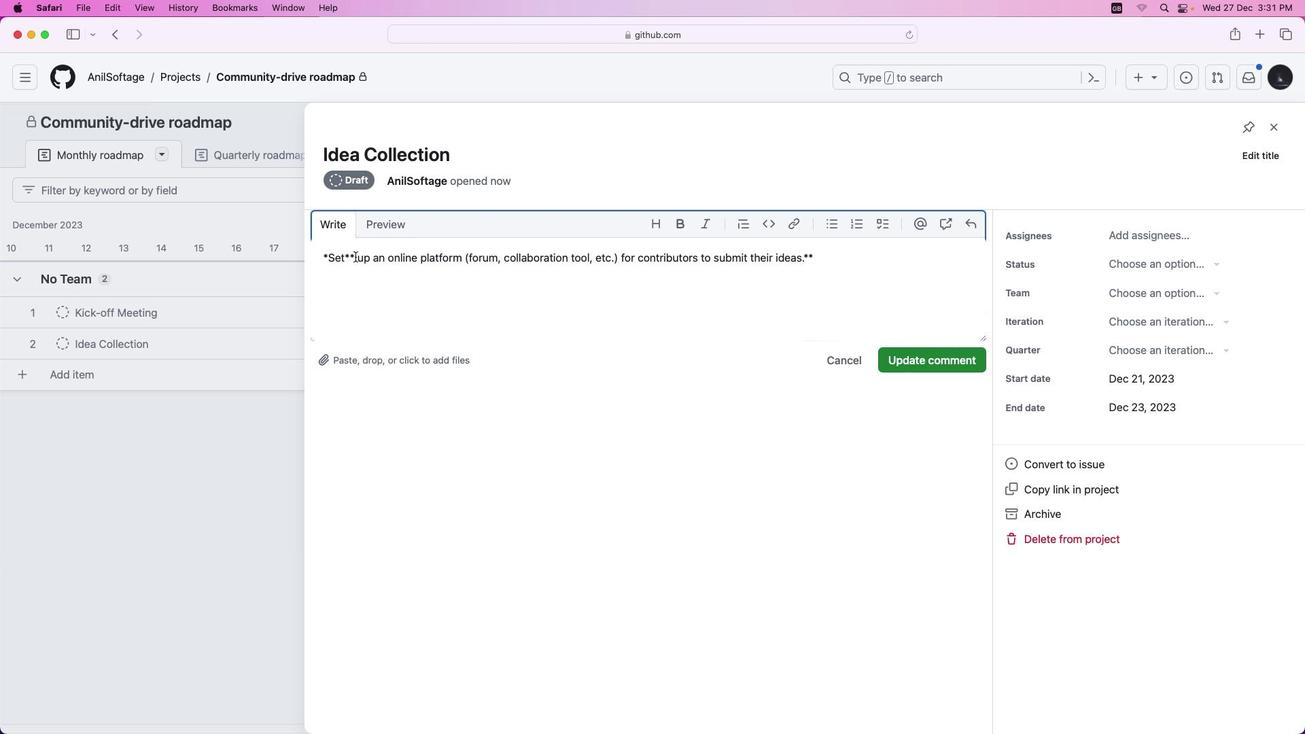
Action: Mouse moved to (363, 256)
Screenshot: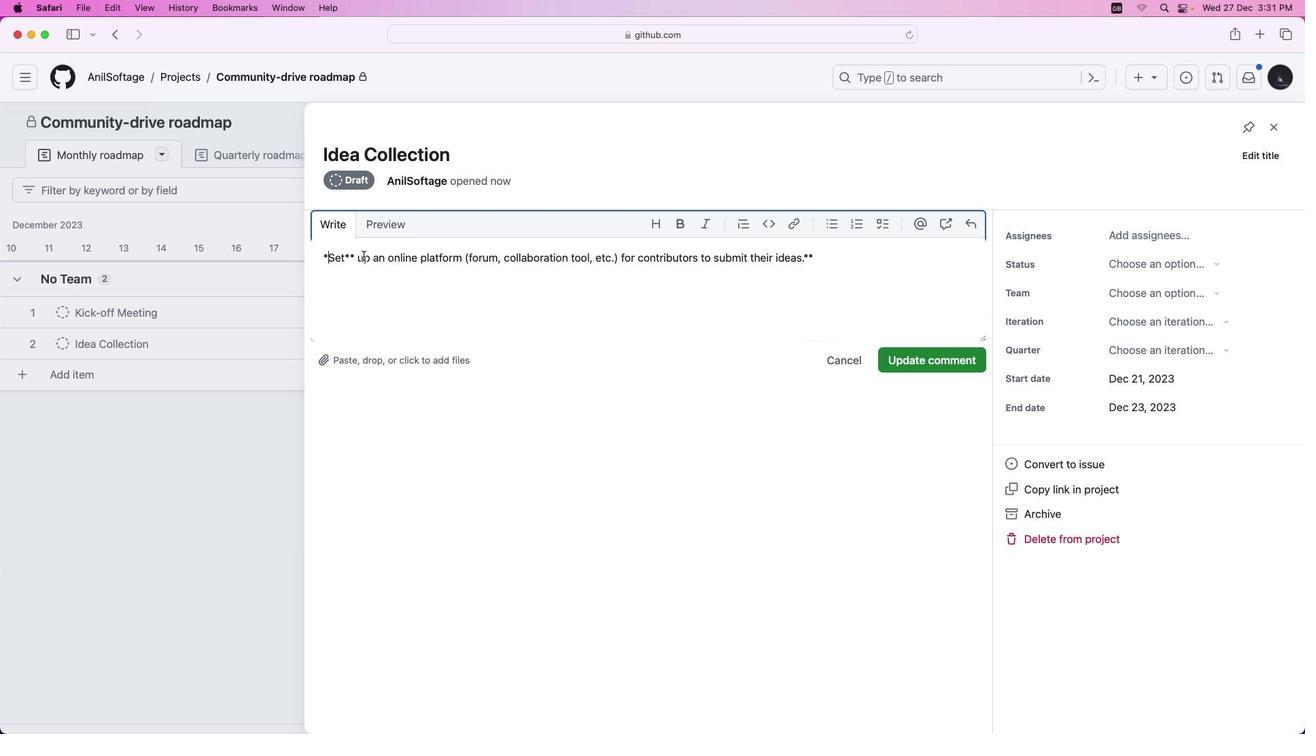 
Action: Key pressed Key.shift_r'*'
Screenshot: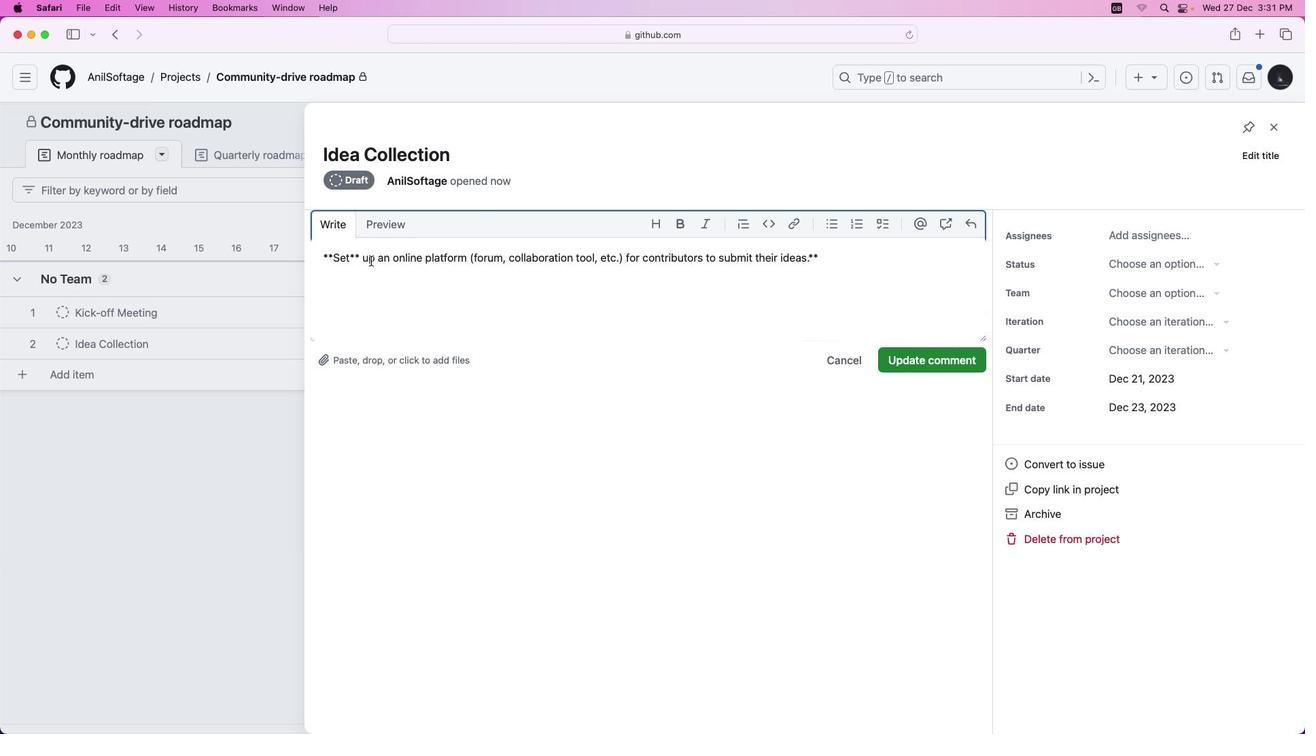 
Action: Mouse moved to (362, 257)
Screenshot: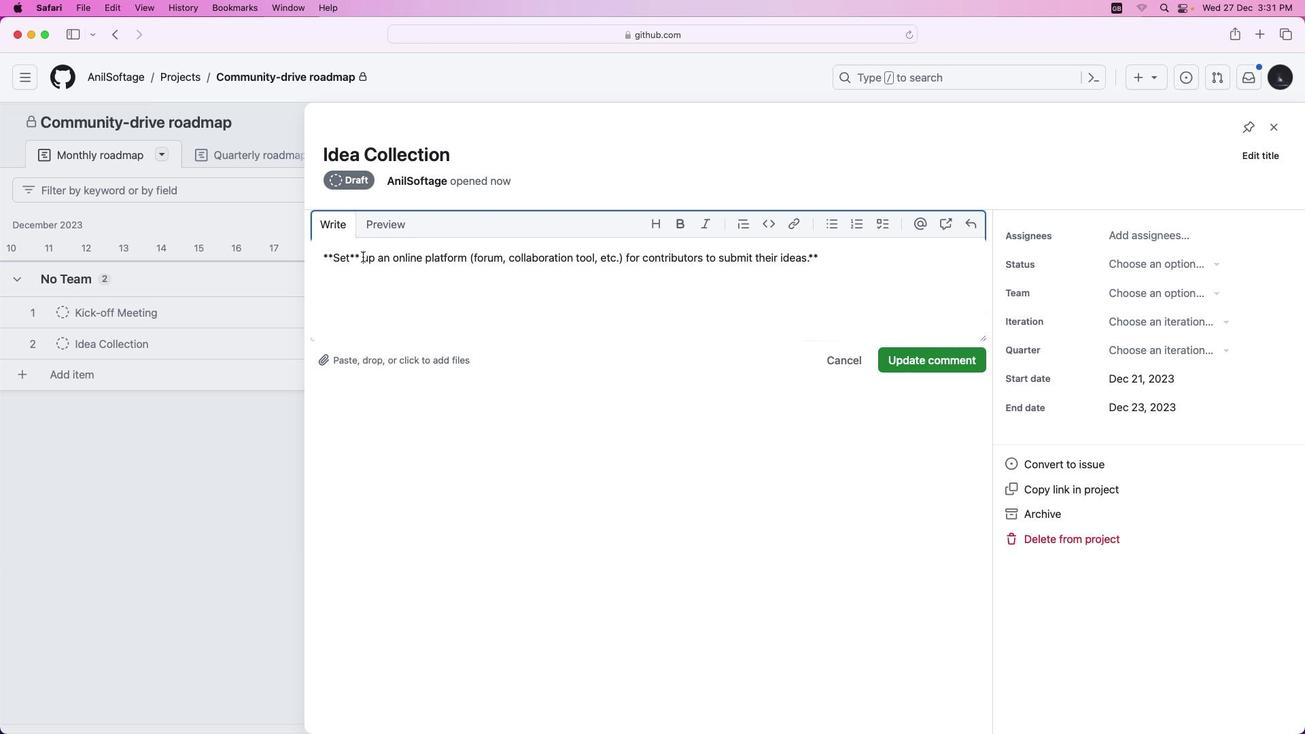 
Action: Mouse pressed left at (362, 257)
Screenshot: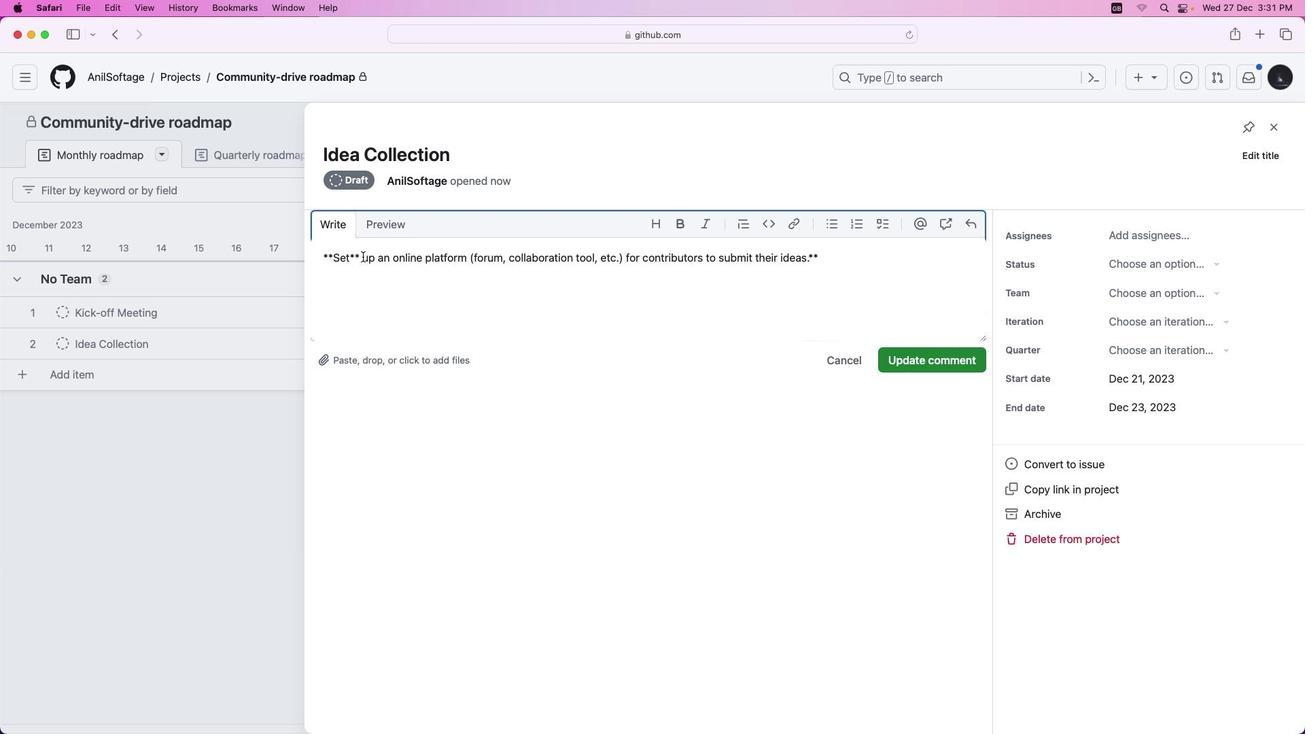 
Action: Key pressed Key.backspaceKey.backspace
Screenshot: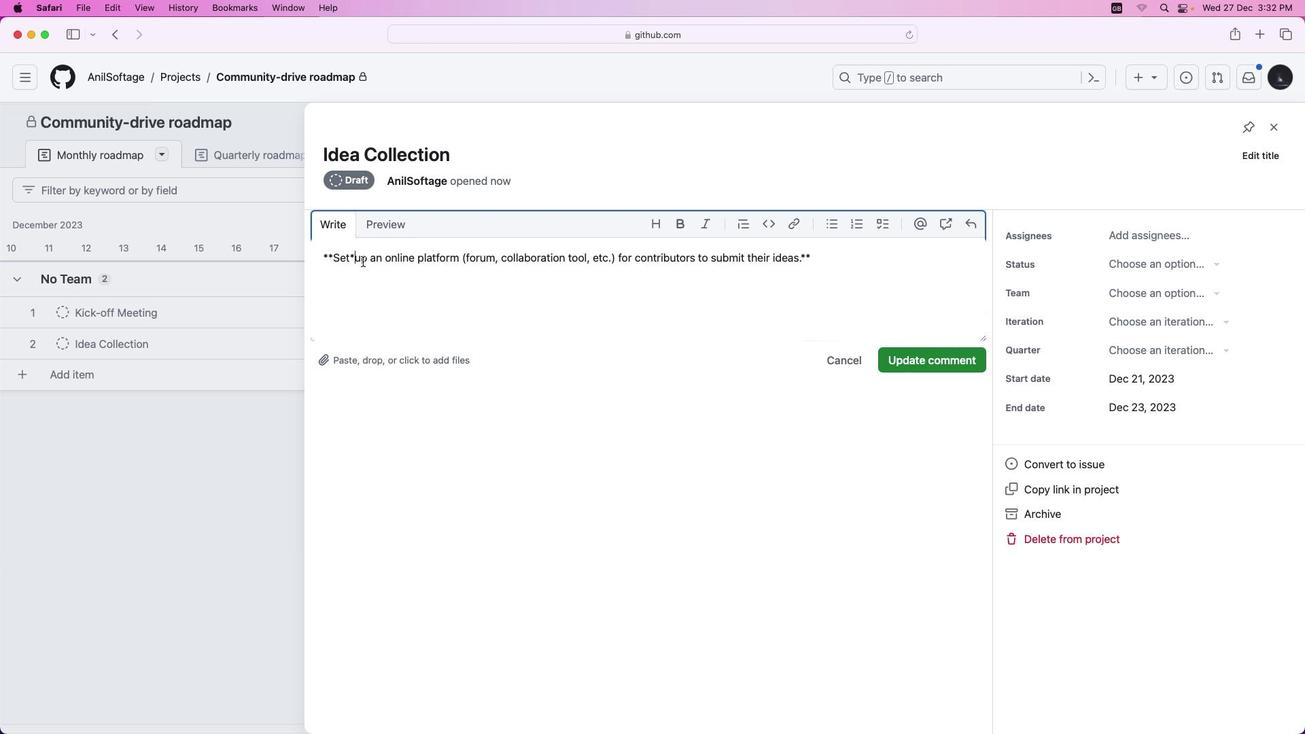 
Action: Mouse moved to (362, 261)
Screenshot: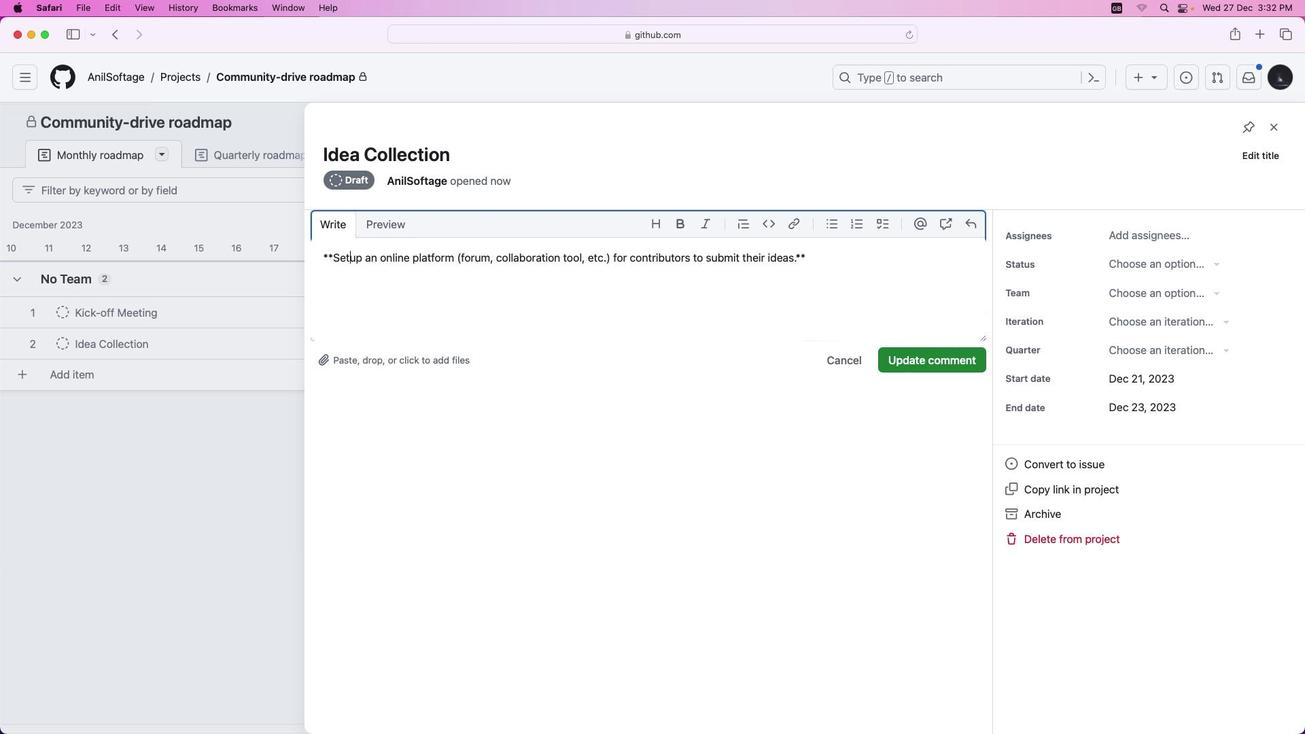 
Action: Key pressed Key.backspace
Screenshot: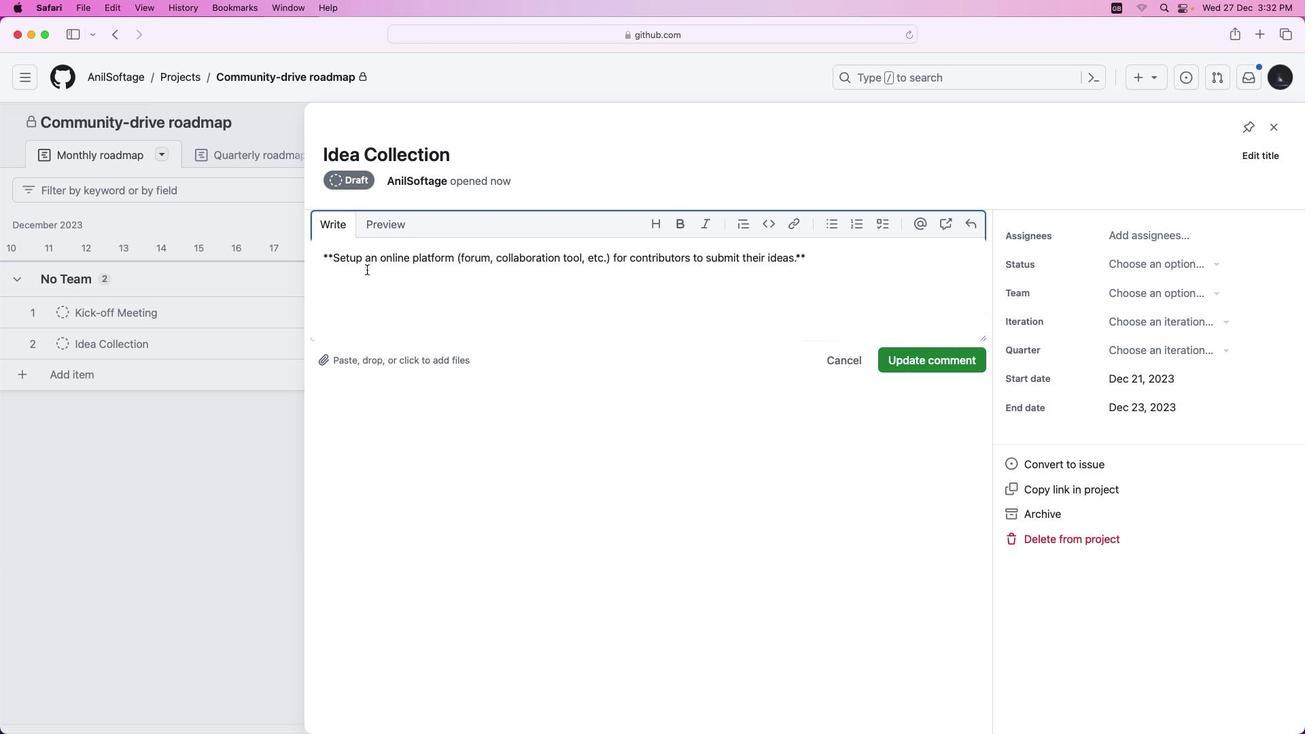 
Action: Mouse moved to (372, 277)
Screenshot: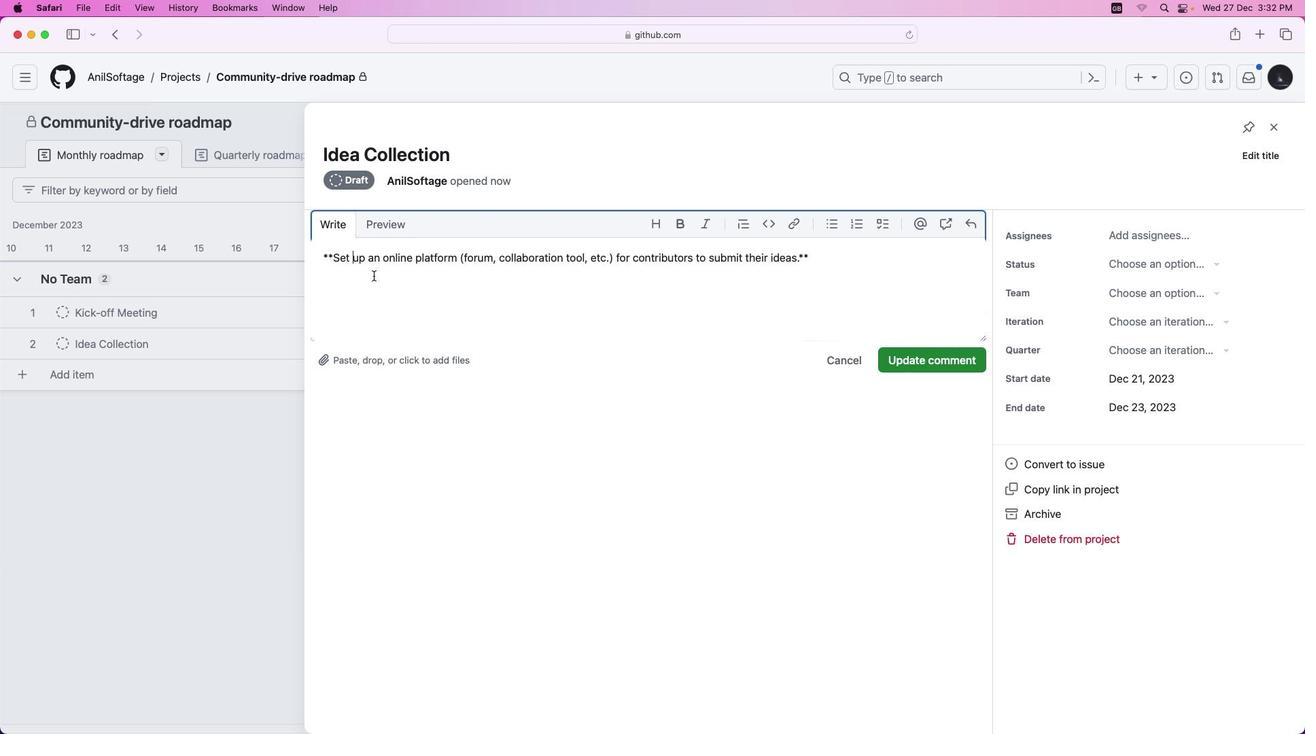 
Action: Key pressed Key.space
Screenshot: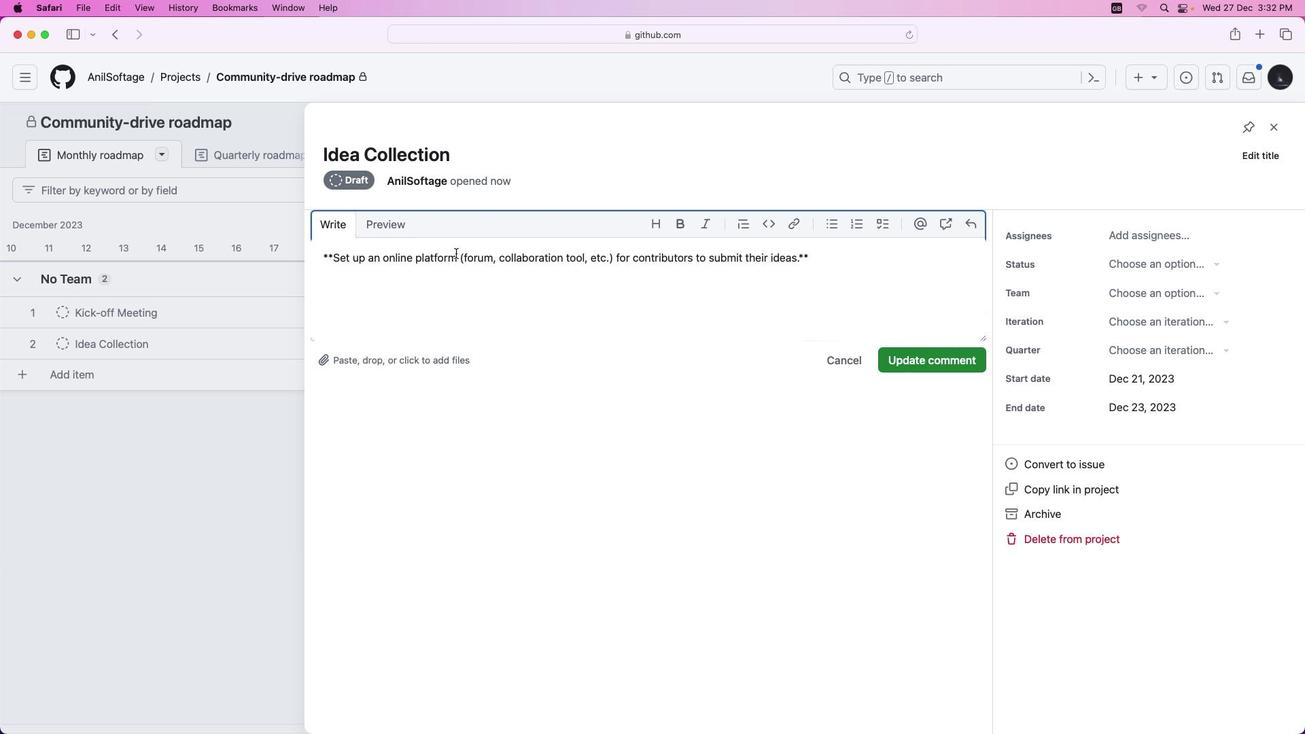 
Action: Mouse moved to (383, 219)
Screenshot: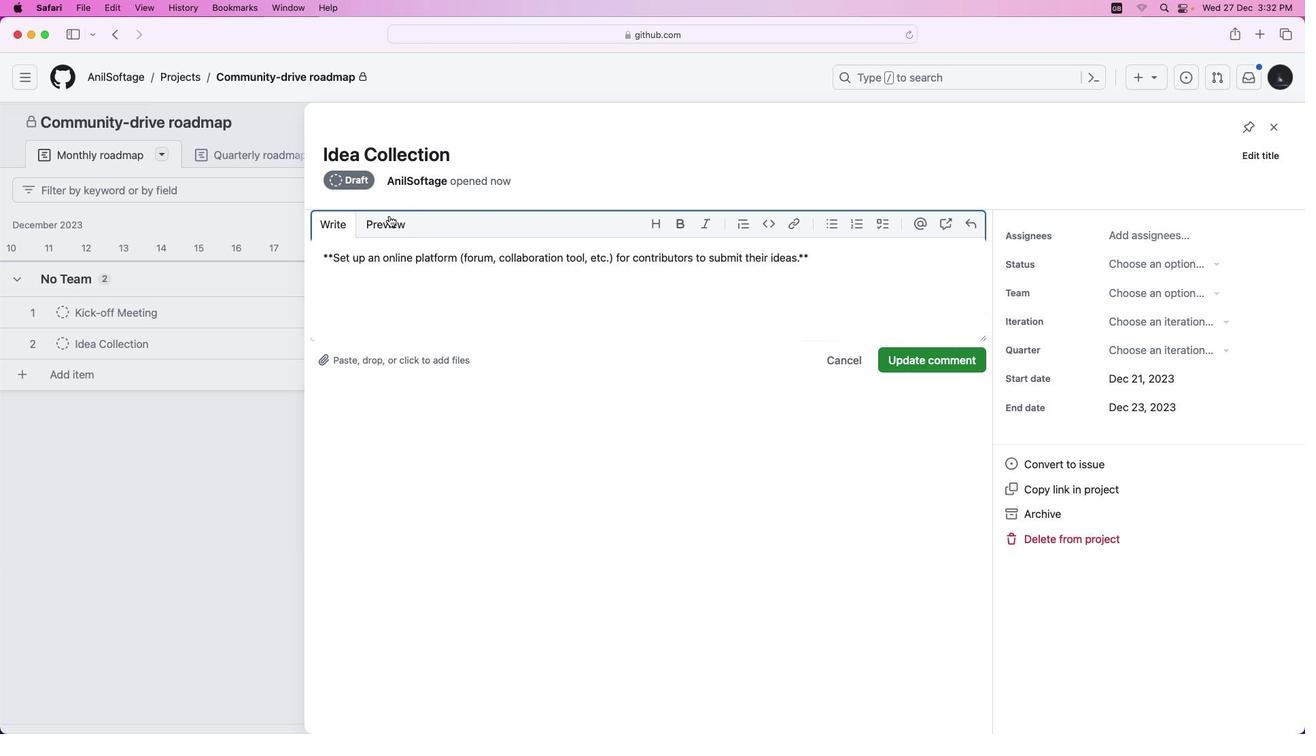 
Action: Mouse pressed left at (383, 219)
Screenshot: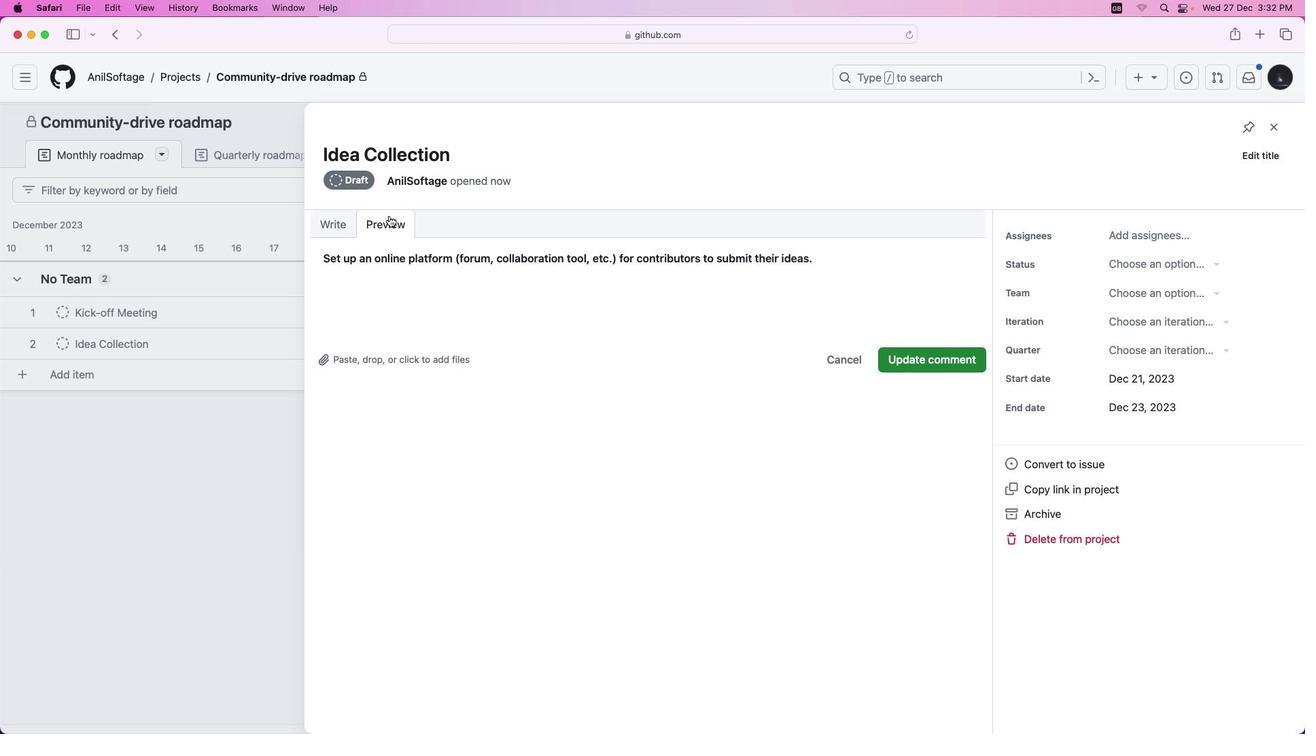 
Action: Mouse moved to (897, 361)
Screenshot: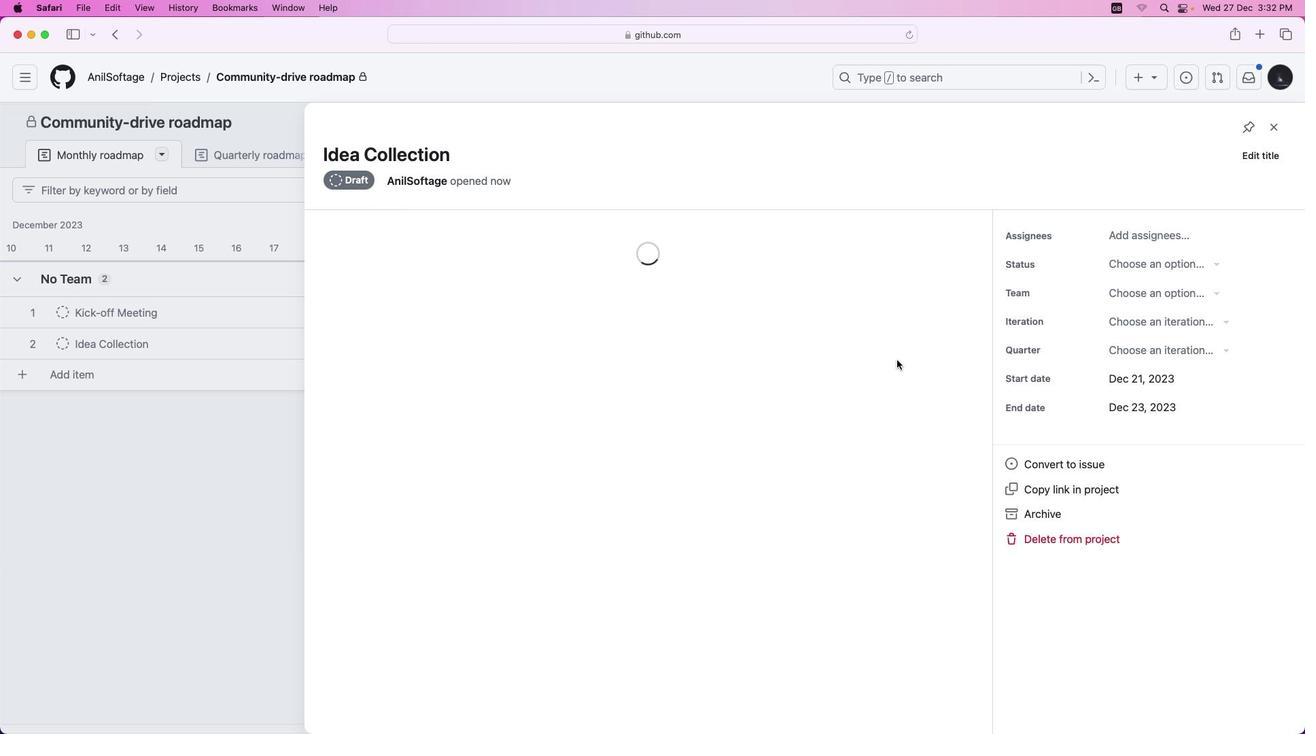 
Action: Mouse pressed left at (897, 361)
Screenshot: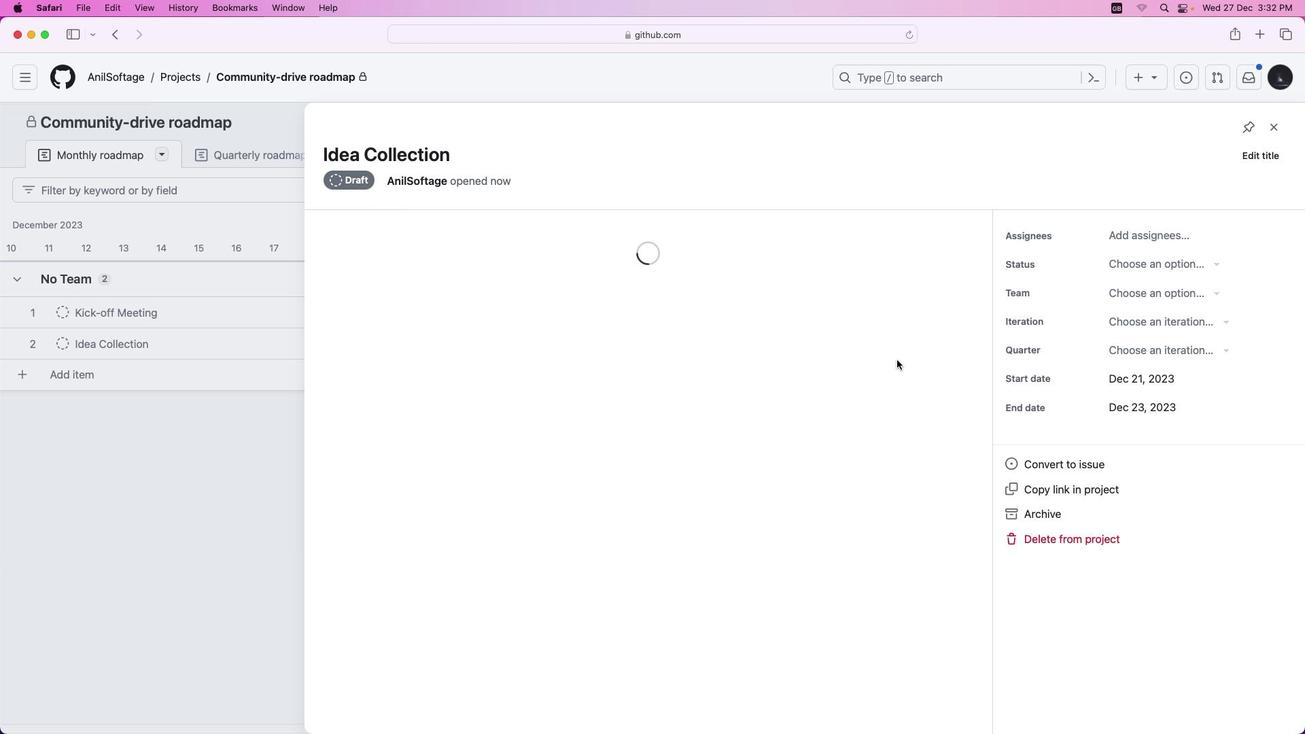 
Action: Mouse moved to (1278, 124)
Screenshot: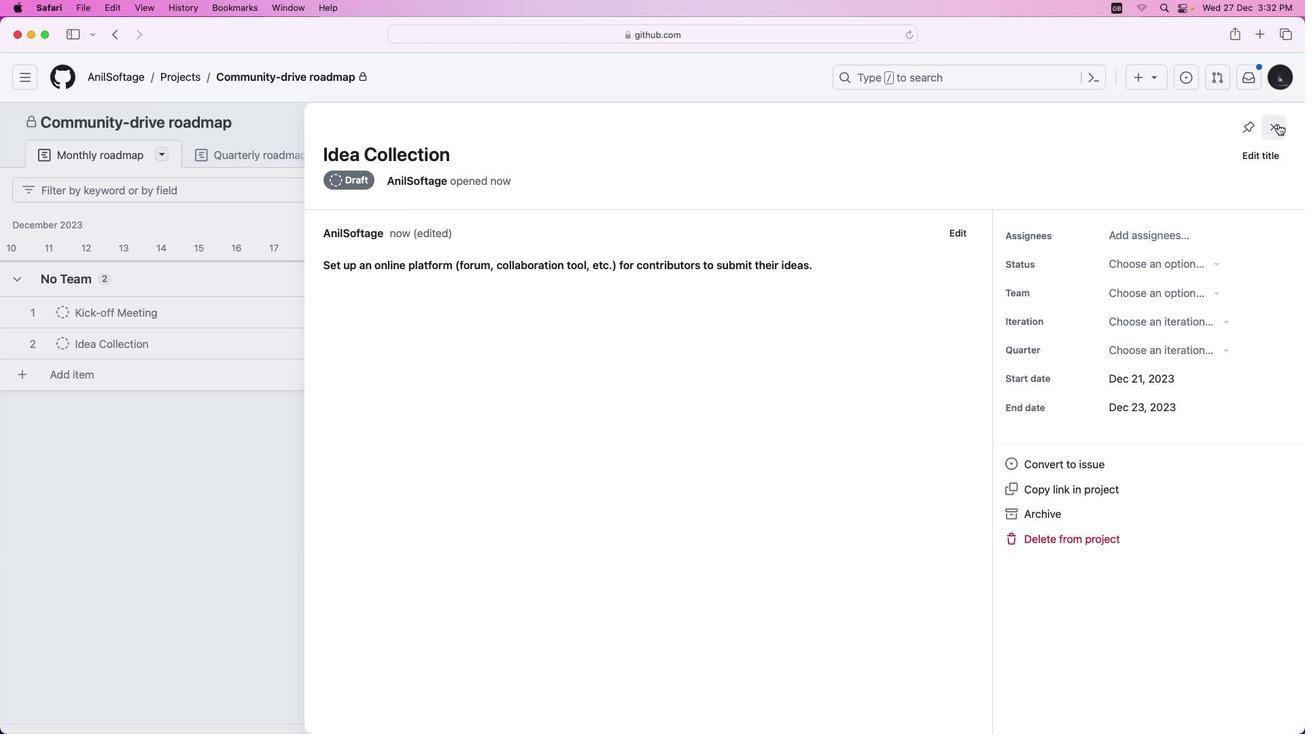 
Action: Mouse pressed left at (1278, 124)
Screenshot: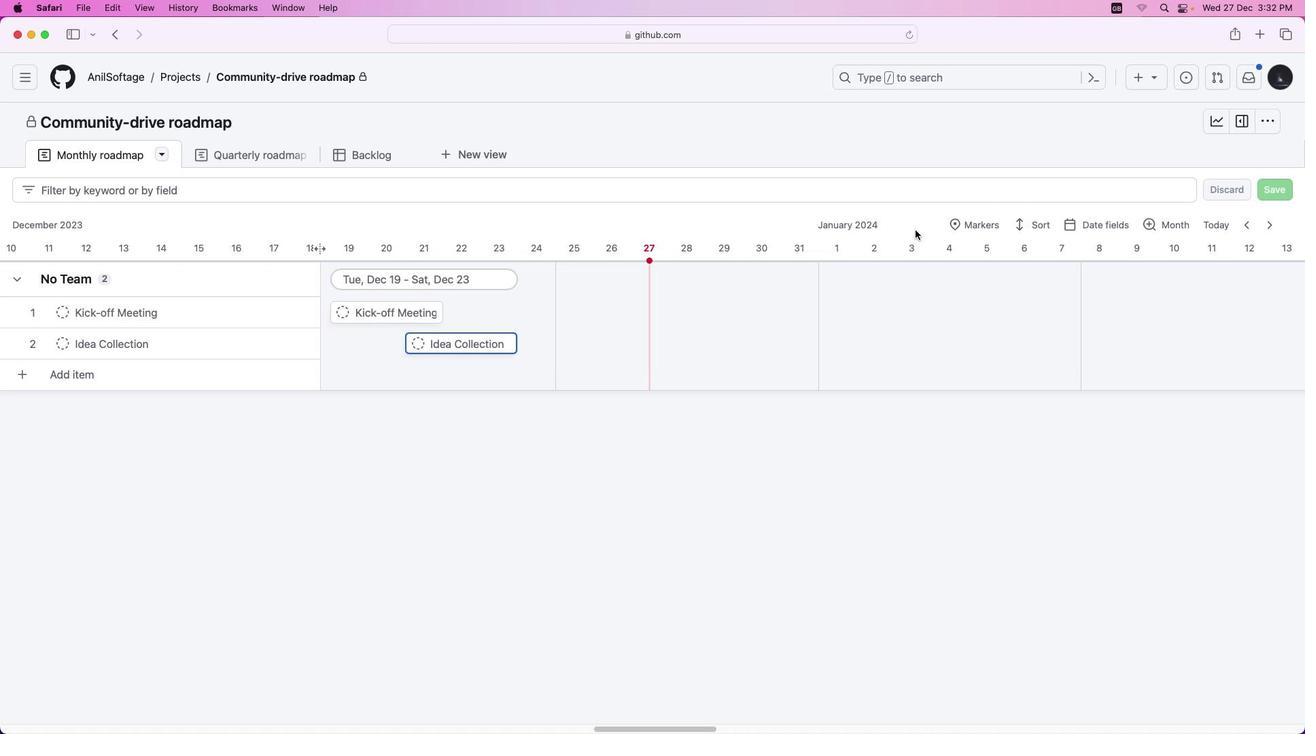 
Action: Mouse moved to (66, 376)
